Task: In the  document decision.doc ,insert the clipart between heading and points ' search for vegetabels ' and adjust the shape height to  '2.6''
Action: Mouse moved to (717, 433)
Screenshot: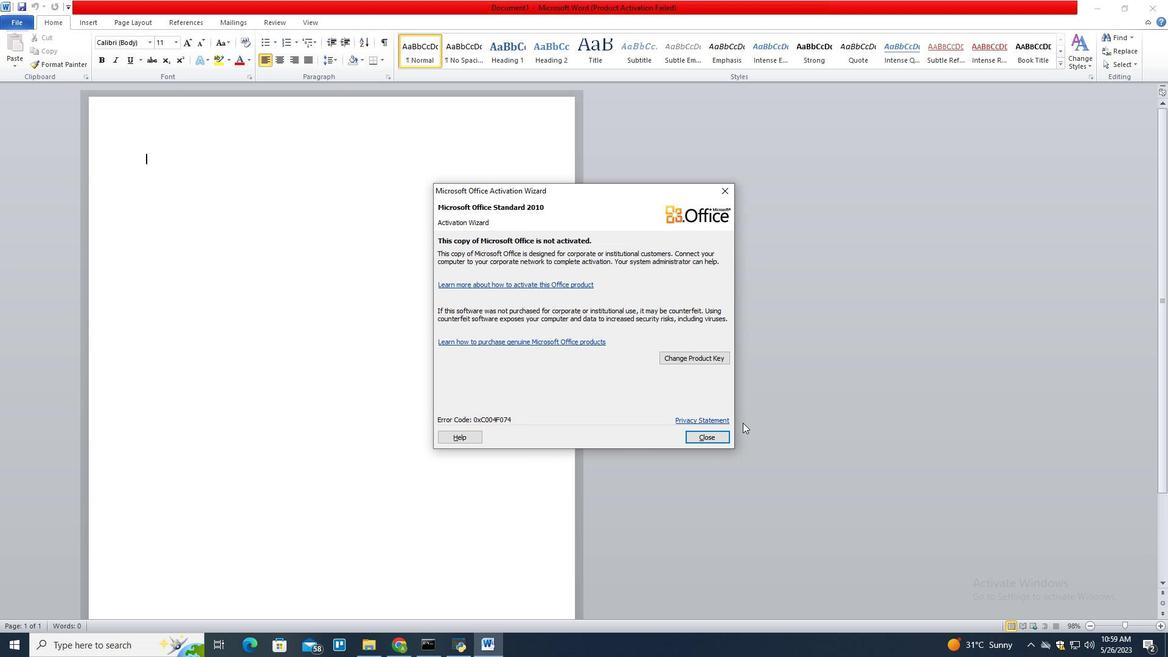 
Action: Mouse pressed left at (717, 433)
Screenshot: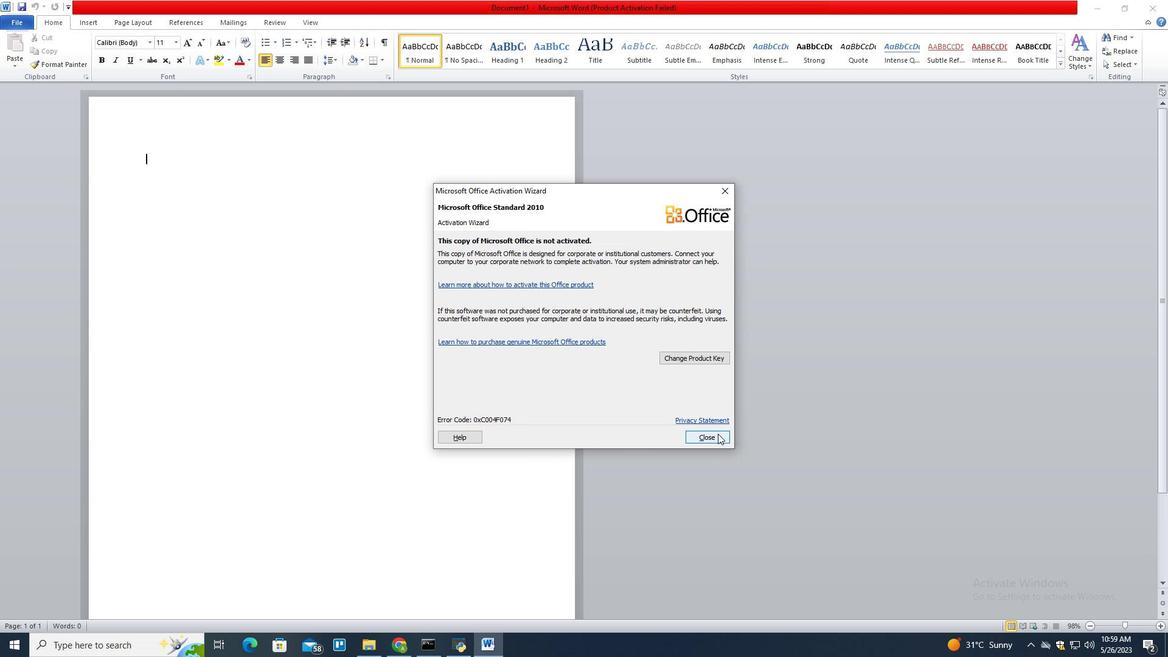 
Action: Mouse moved to (17, 23)
Screenshot: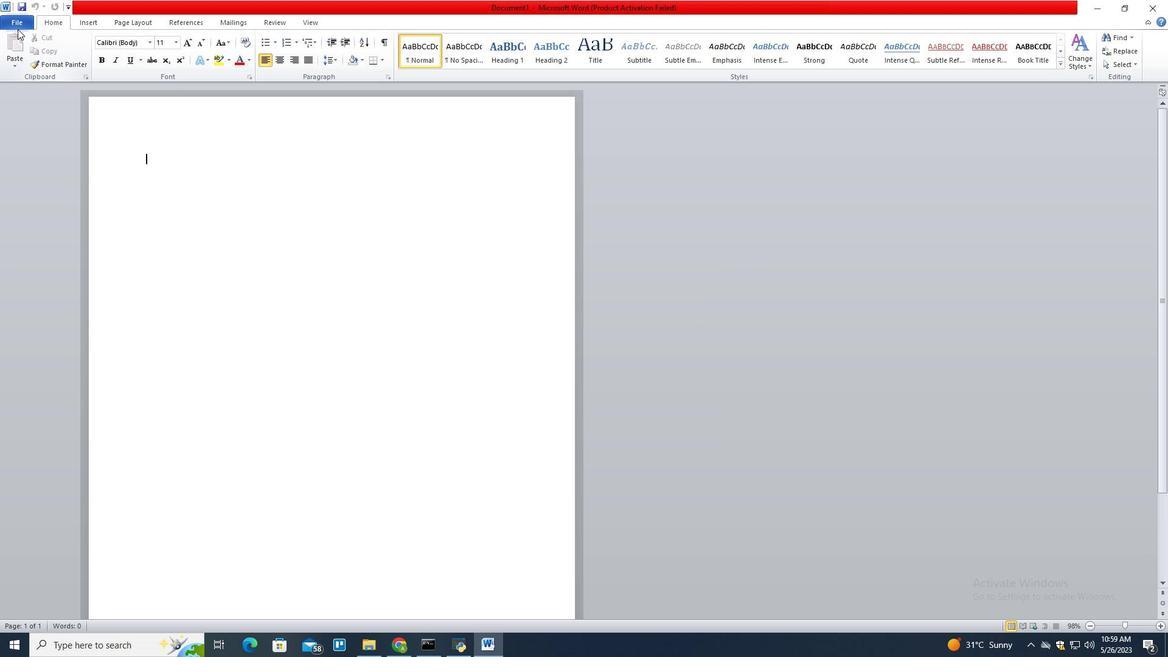 
Action: Mouse pressed left at (17, 23)
Screenshot: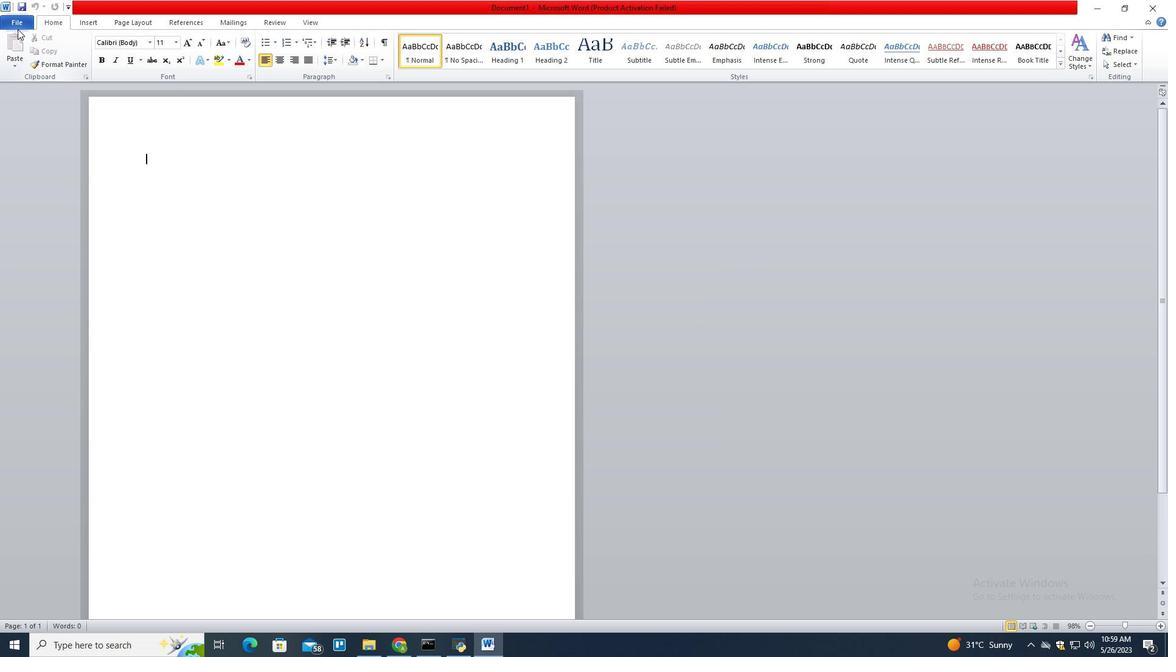 
Action: Mouse moved to (133, 74)
Screenshot: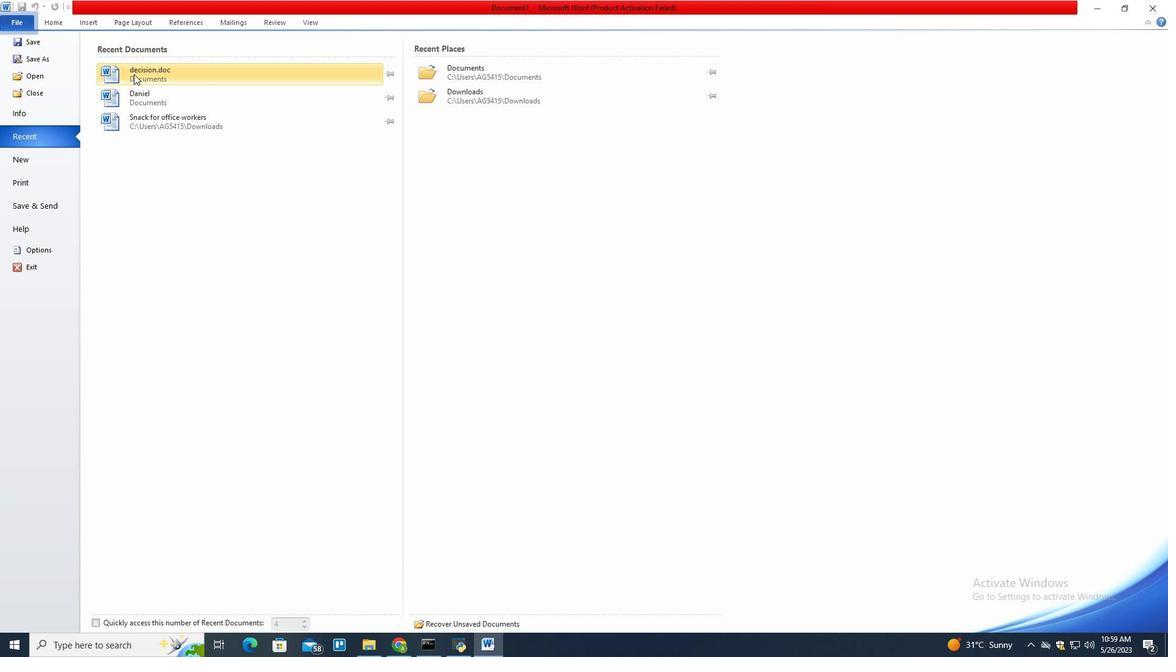 
Action: Mouse pressed left at (133, 74)
Screenshot: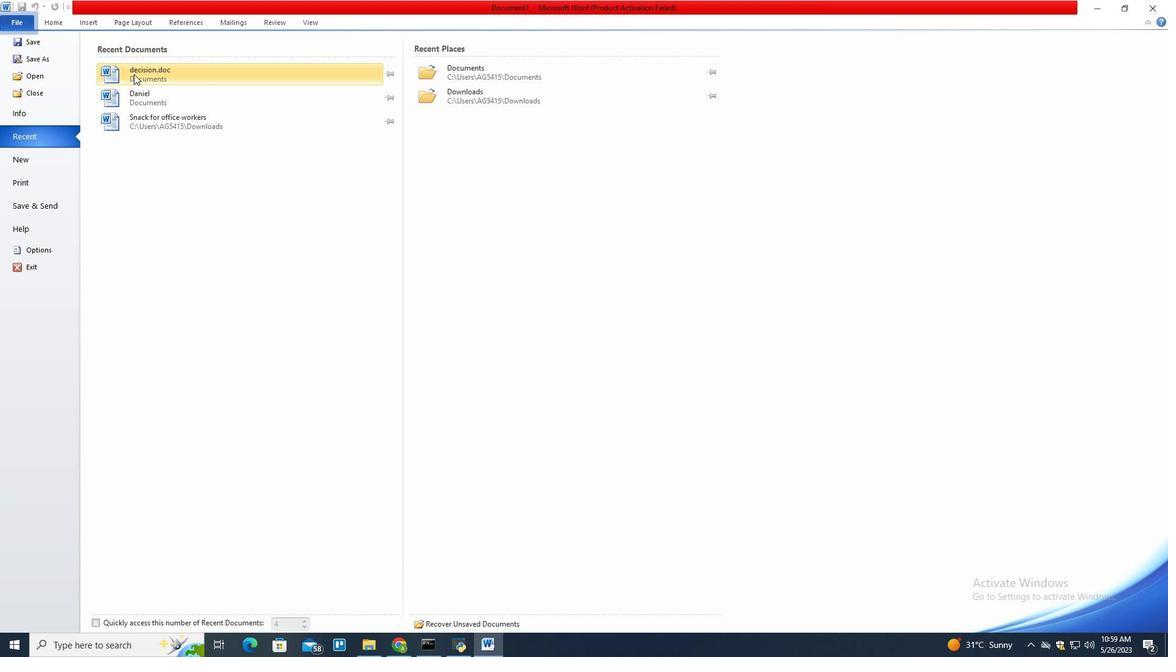 
Action: Mouse moved to (91, 20)
Screenshot: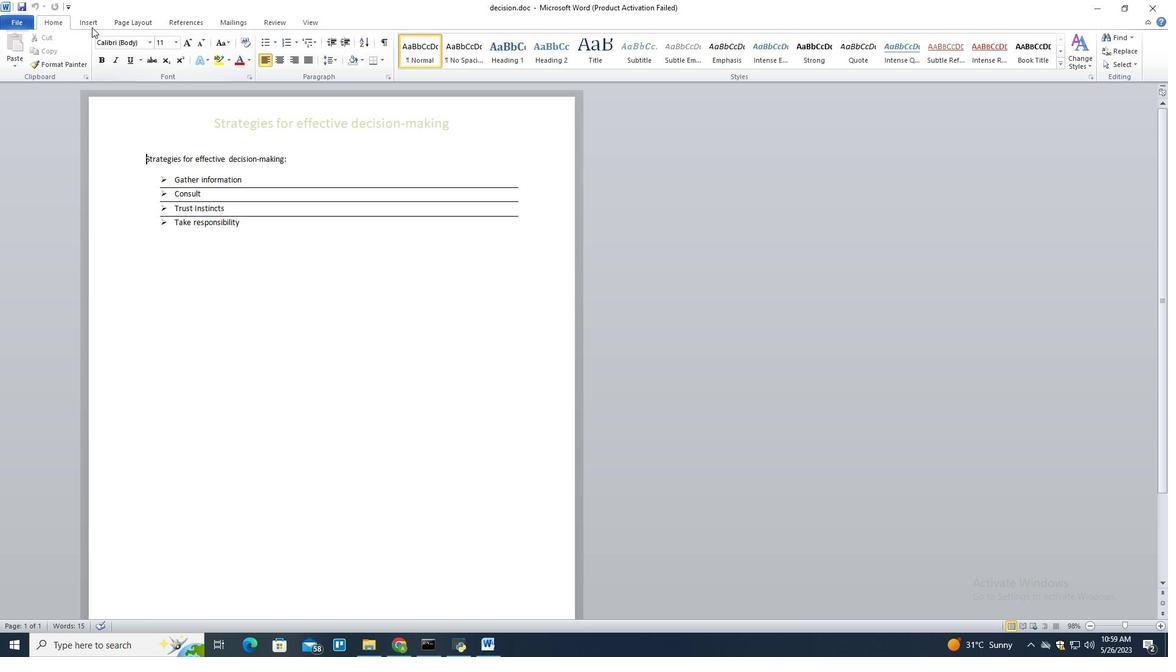 
Action: Mouse pressed left at (91, 20)
Screenshot: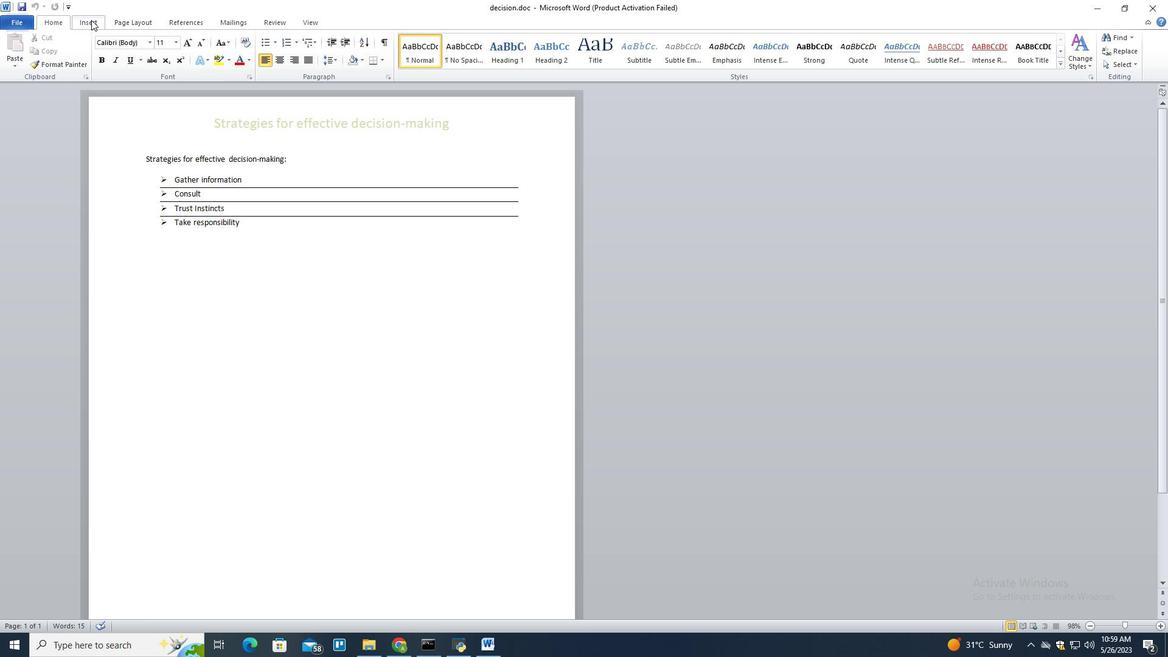 
Action: Mouse moved to (158, 59)
Screenshot: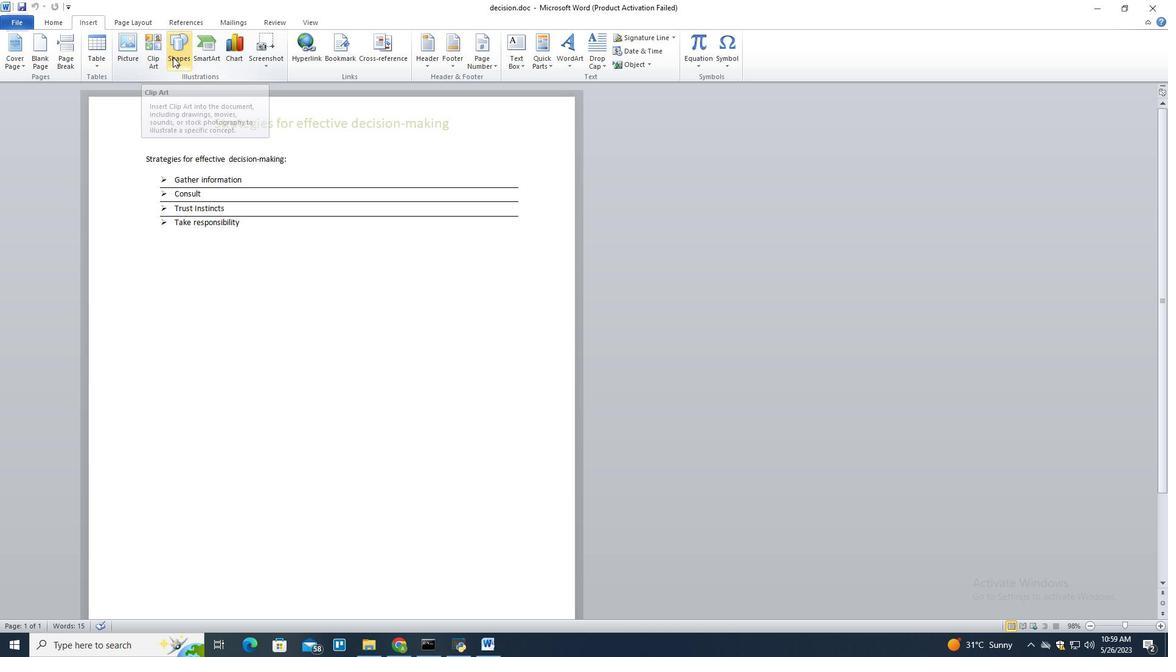 
Action: Mouse pressed left at (158, 59)
Screenshot: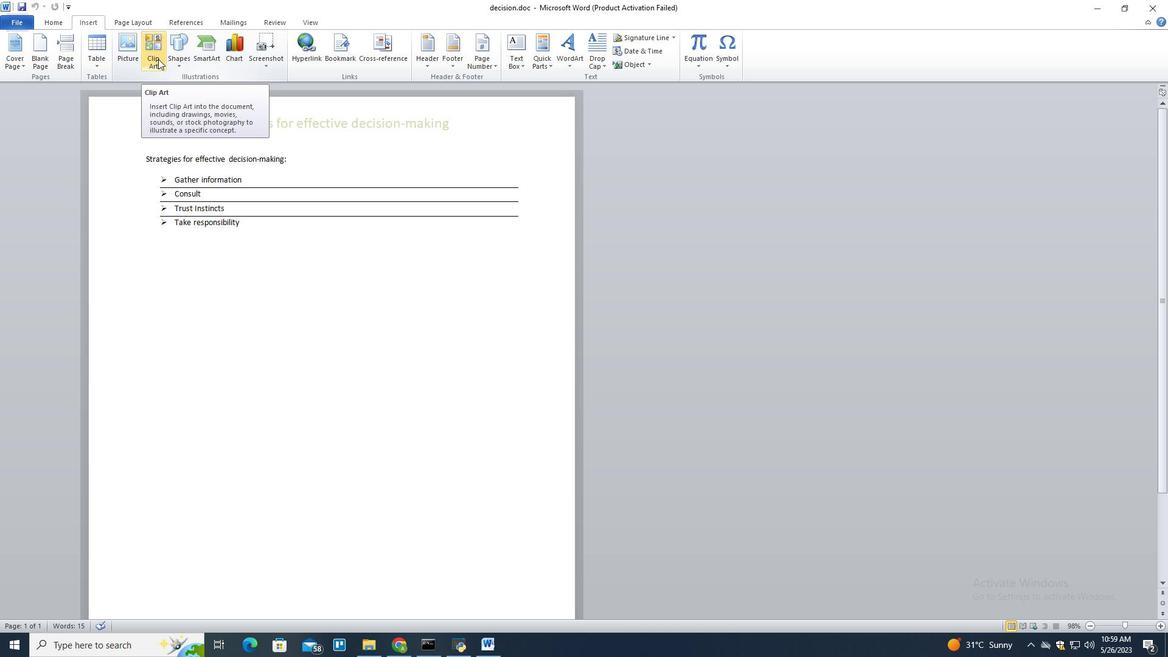 
Action: Mouse moved to (1040, 117)
Screenshot: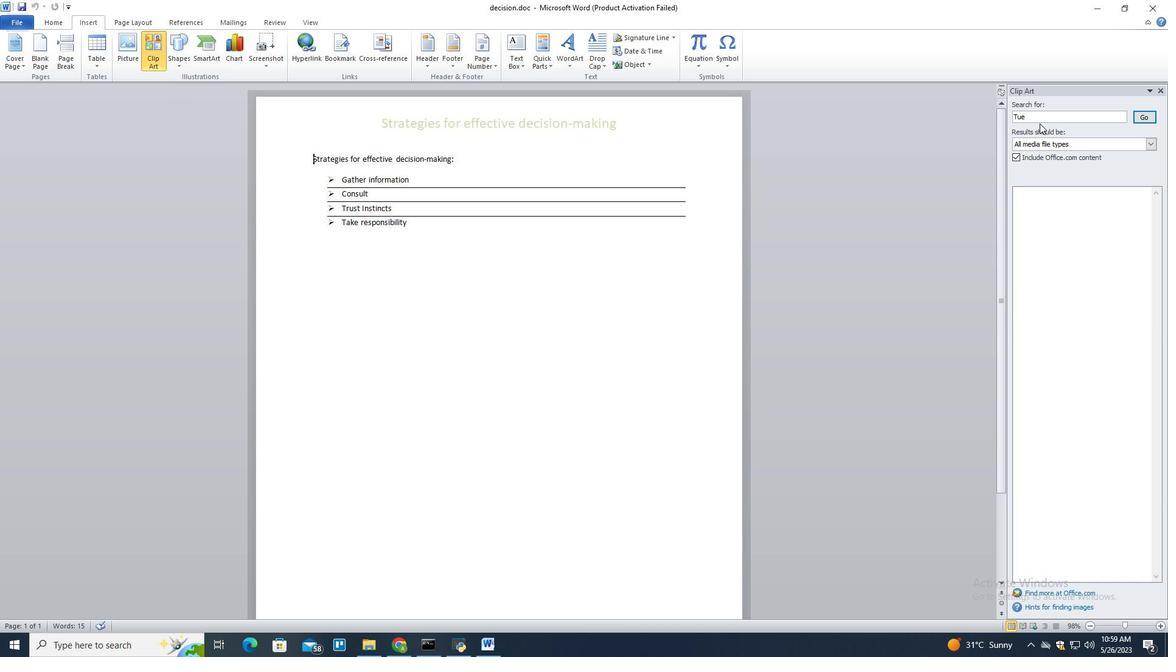 
Action: Mouse pressed left at (1040, 117)
Screenshot: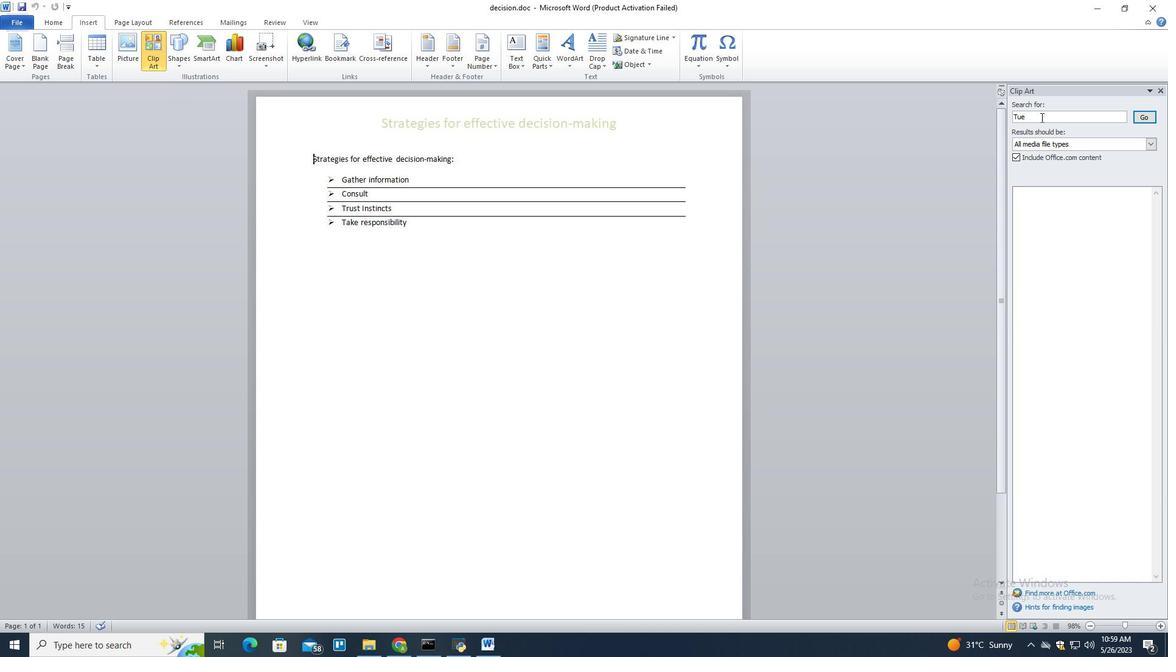 
Action: Key pressed <Key.backspace><Key.backspace><Key.backspace><Key.backspace><Key.shift><Key.shift><Key.shift><Key.shift><Key.shift><Key.shift><Key.shift><Key.shift><Key.shift><Key.shift><Key.shift><Key.shift><Key.shift><Key.shift><Key.shift><Key.shift><Key.shift><Key.shift><Key.shift><Key.shift><Key.shift><Key.shift><Key.shift><Key.shift><Key.shift><Key.shift><Key.shift><Key.shift><Key.shift><Key.shift><Key.shift><Key.shift><Key.shift><Key.shift><Key.shift><Key.shift><Key.shift><Key.shift><Key.shift>Brinjer<Key.enter>
Screenshot: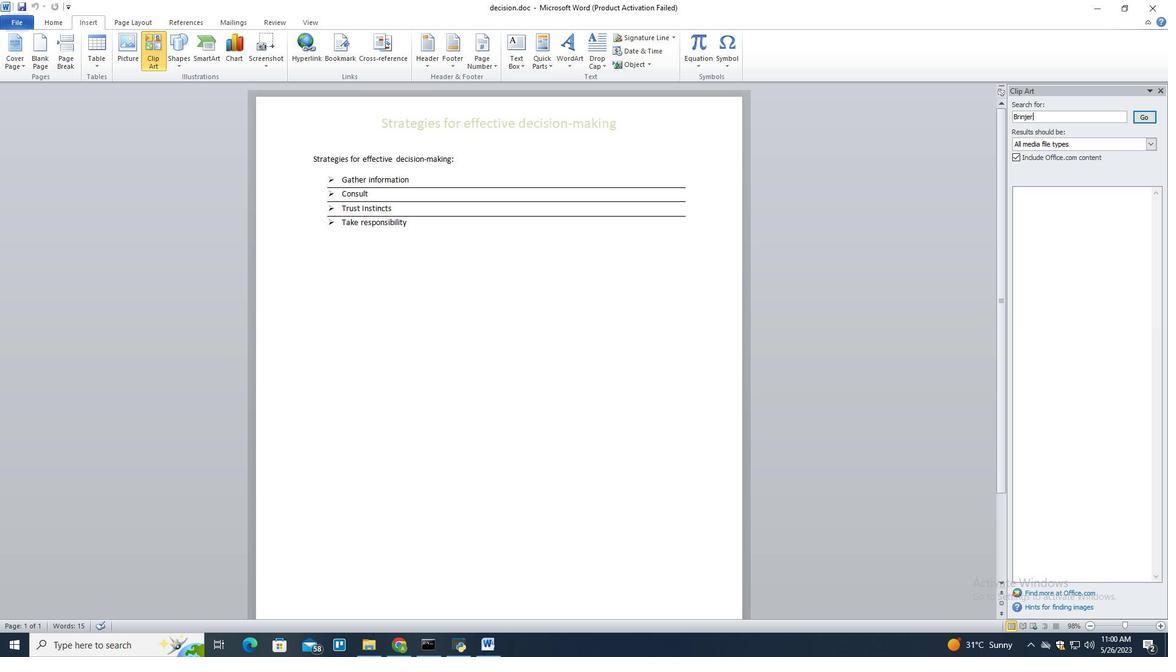 
Action: Mouse moved to (1061, 114)
Screenshot: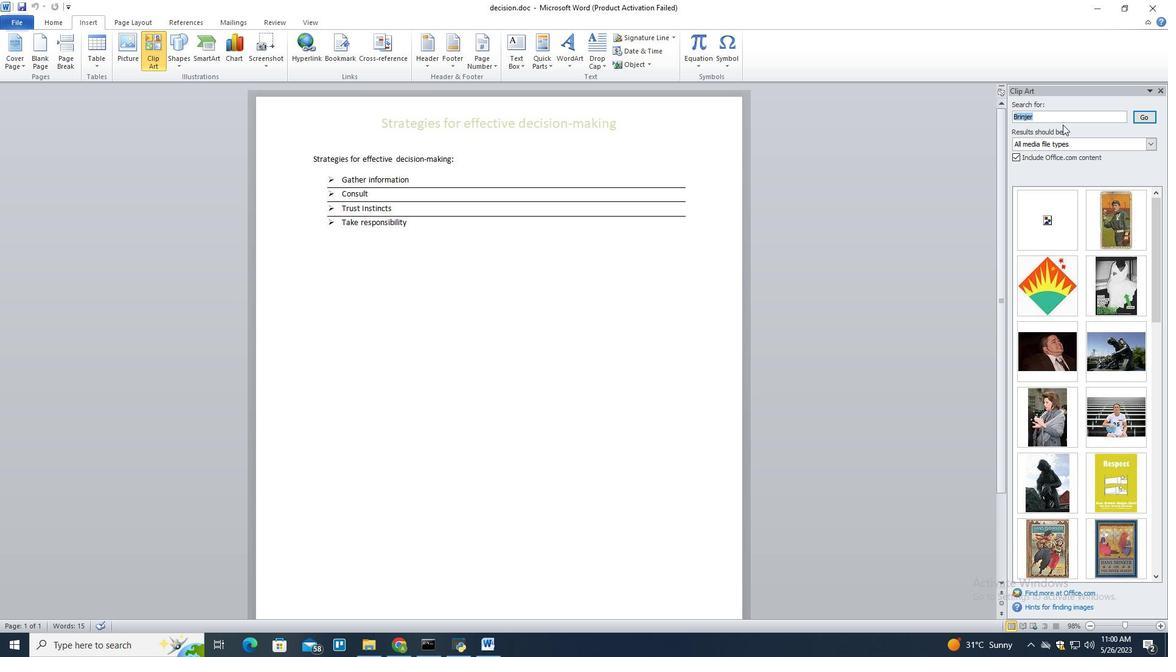 
Action: Mouse pressed left at (1061, 114)
Screenshot: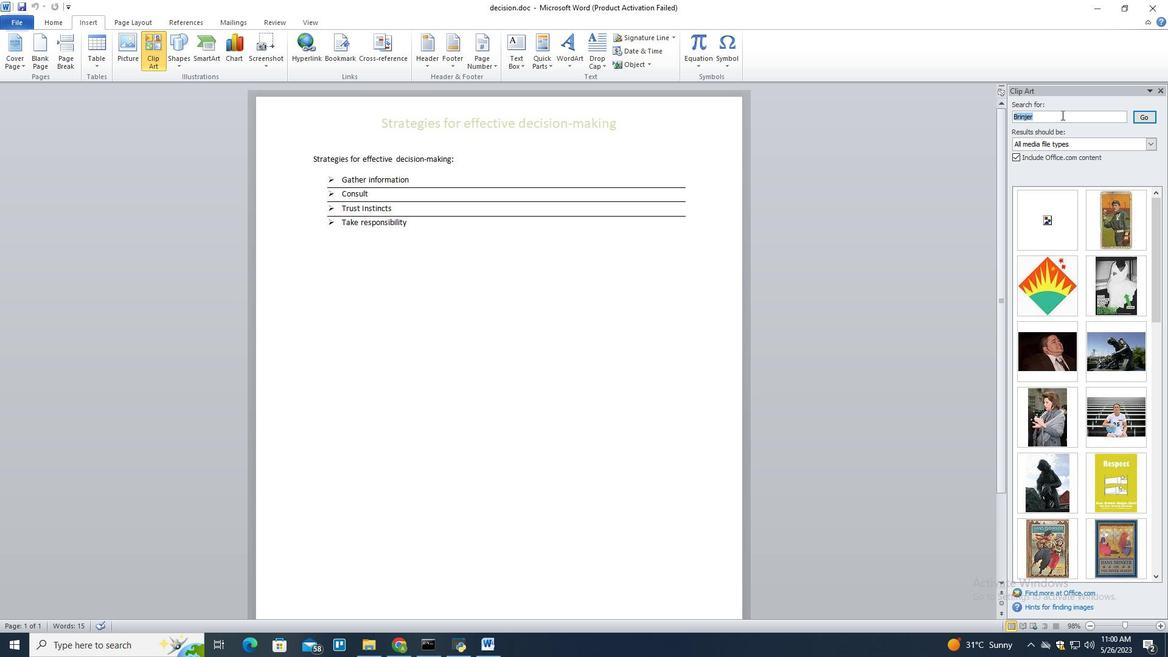 
Action: Key pressed <Key.backspace><Key.backspace><Key.backspace><Key.backspace><Key.backspace><Key.backspace><Key.backspace><Key.shift><Key.shift><Key.shift><Key.shift><Key.shift><Key.shift><Key.shift><Key.shift>Binger<Key.enter><Key.backspace><Key.backspace><Key.backspace><Key.shift><Key.shift><Key.shift>Potato<Key.enter>
Screenshot: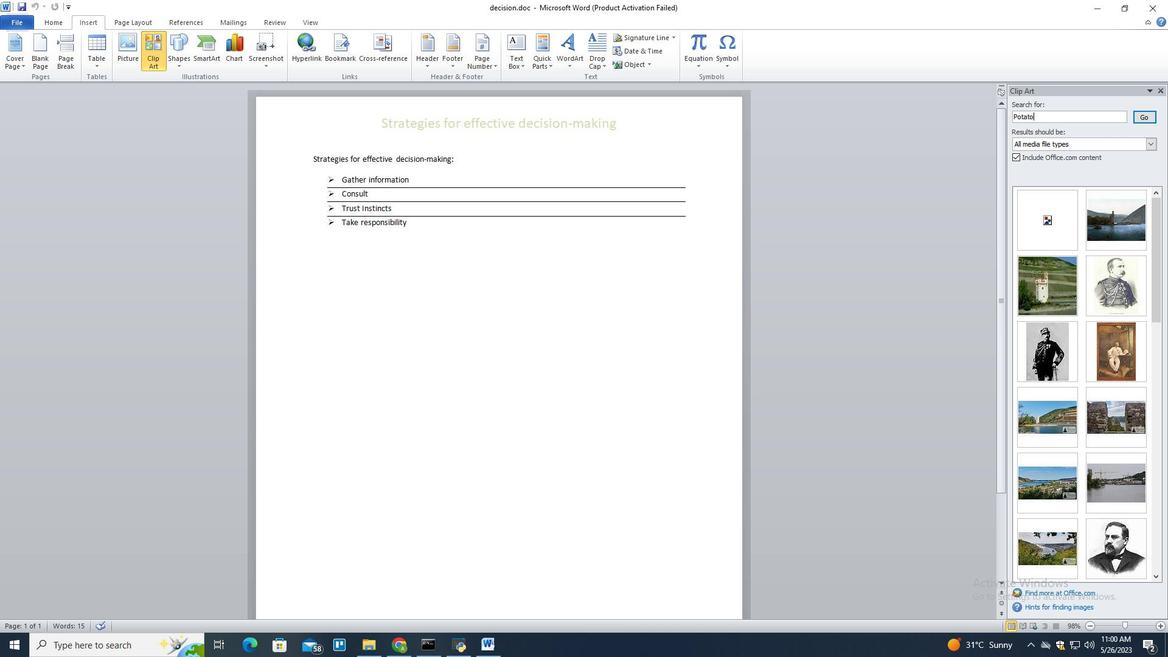 
Action: Mouse moved to (1113, 227)
Screenshot: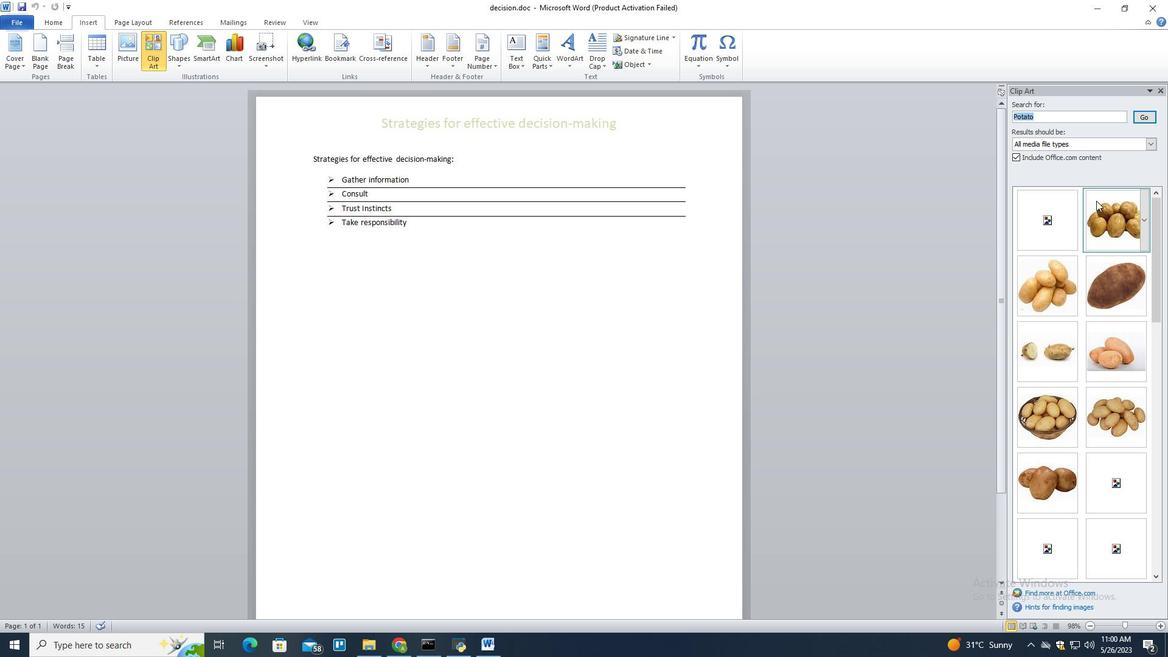 
Action: Mouse pressed left at (1113, 227)
Screenshot: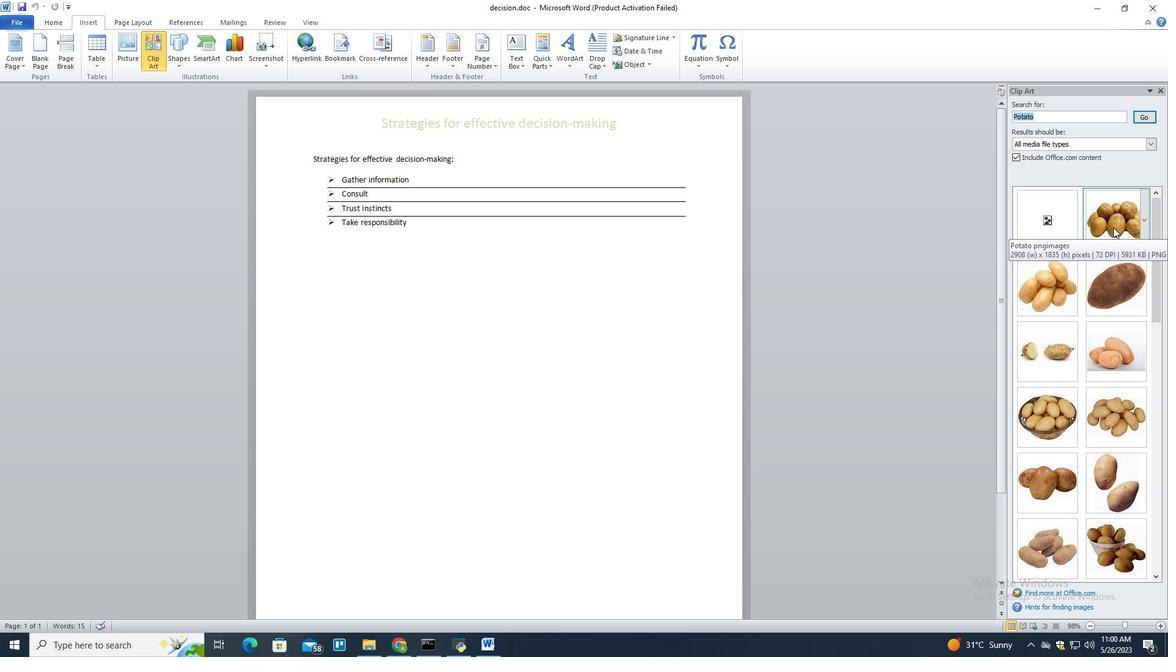 
Action: Mouse moved to (572, 361)
Screenshot: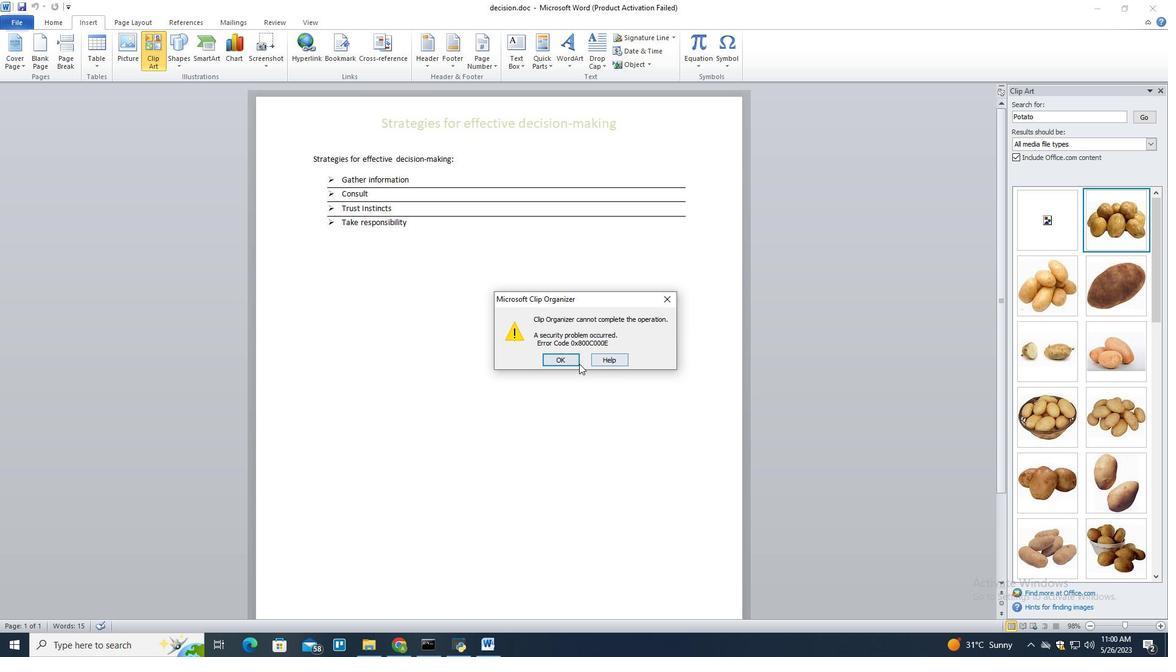 
Action: Mouse pressed left at (572, 361)
Screenshot: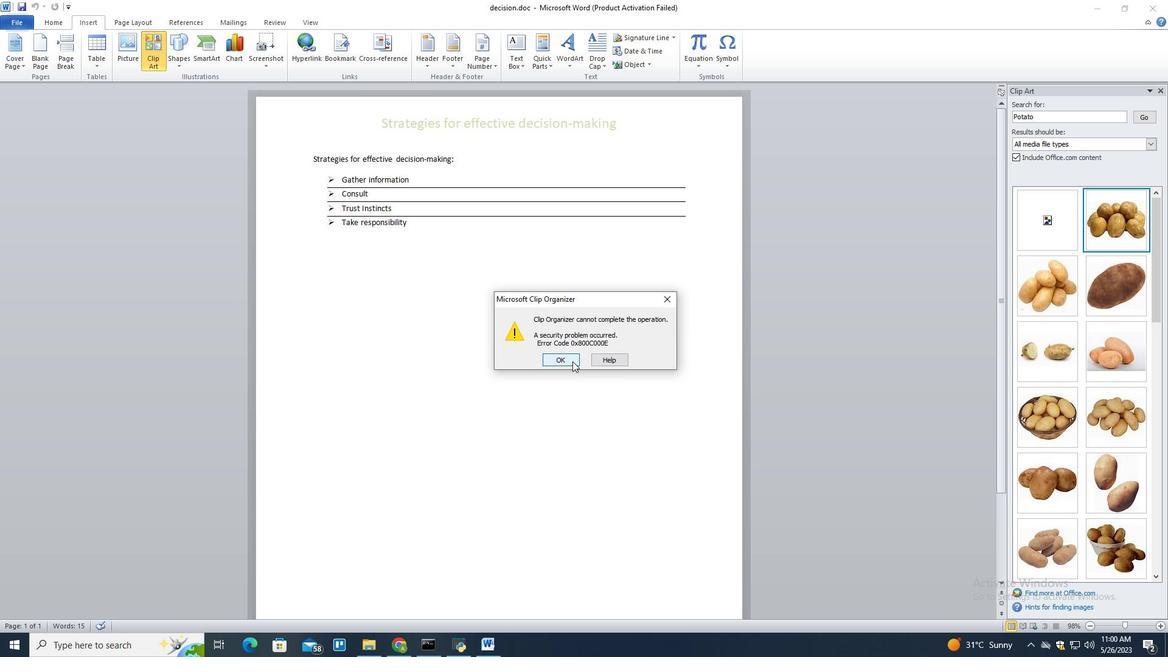 
Action: Mouse moved to (1054, 286)
Screenshot: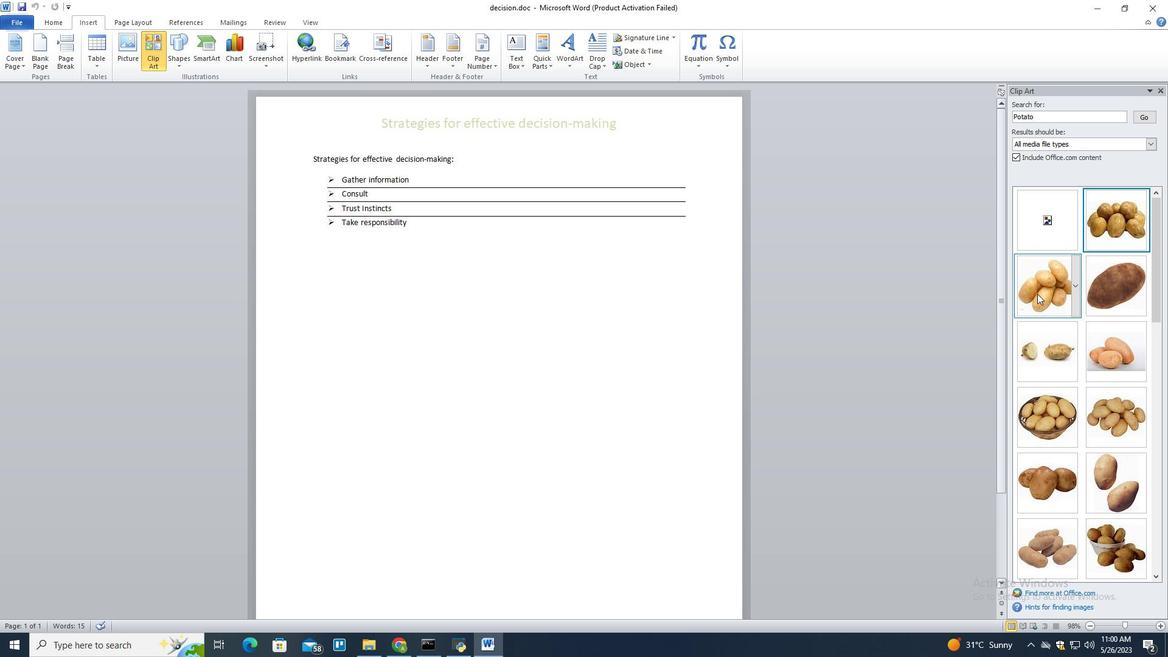 
Action: Mouse pressed left at (1054, 286)
Screenshot: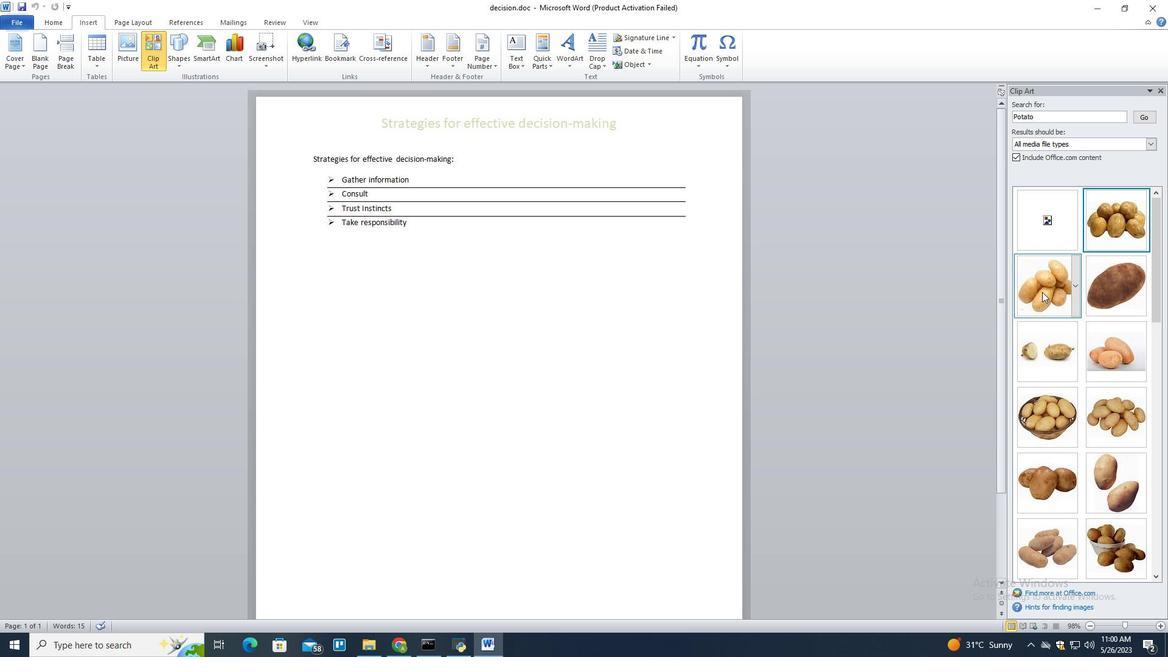 
Action: Mouse pressed left at (1054, 286)
Screenshot: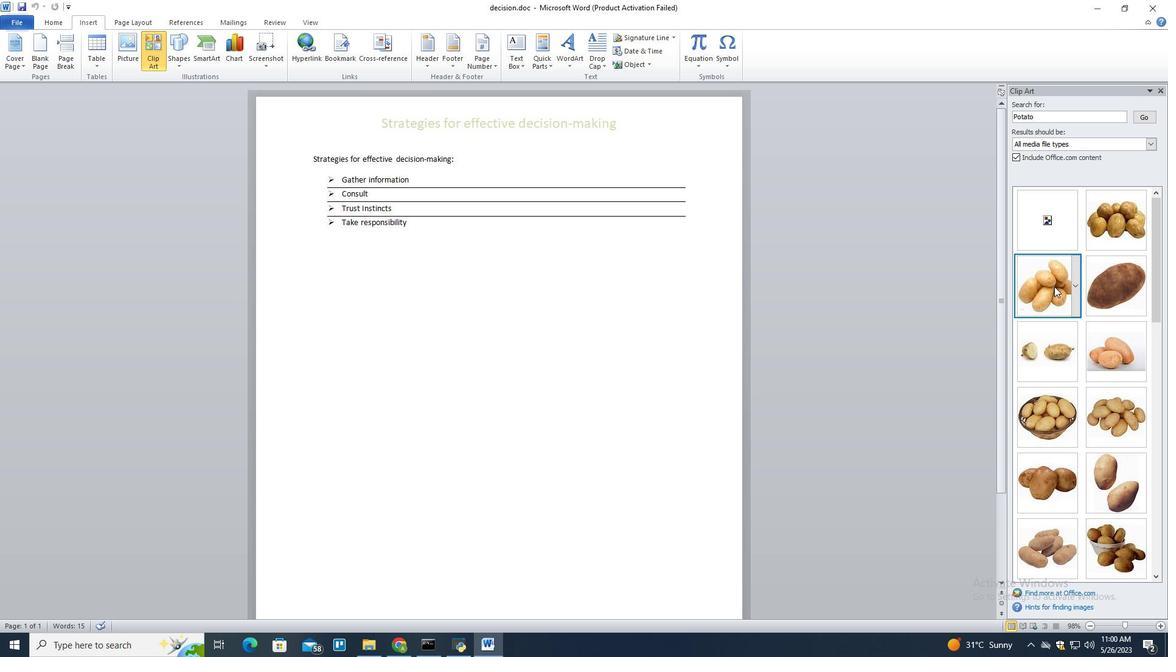 
Action: Mouse moved to (1053, 284)
Screenshot: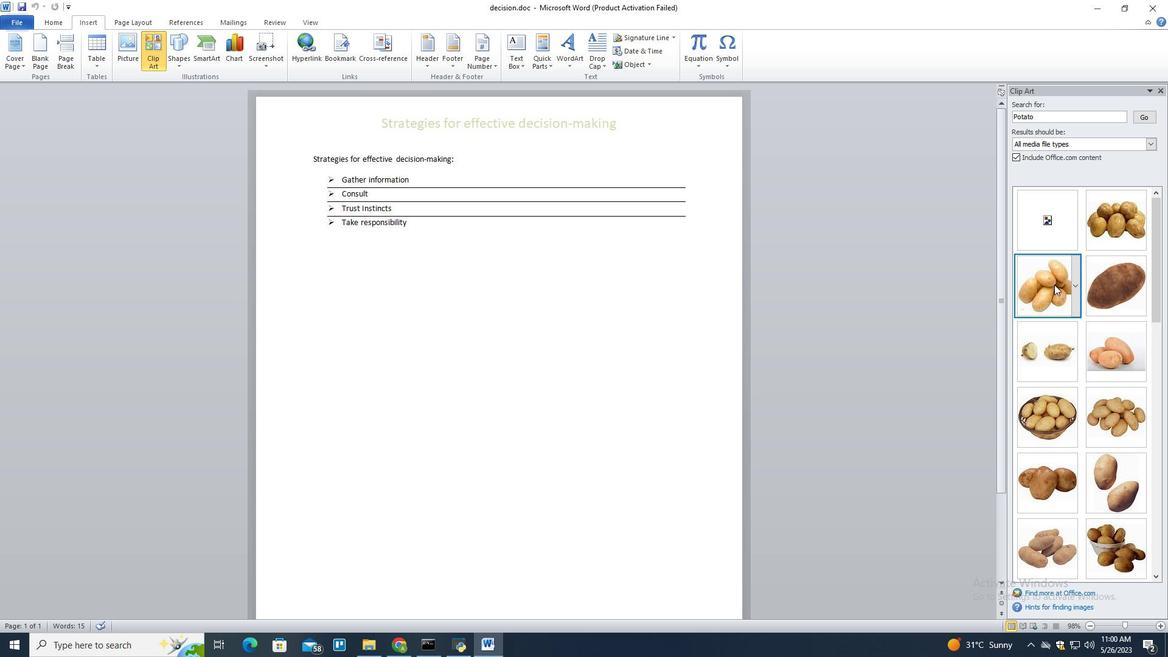 
Action: Mouse pressed left at (1053, 284)
Screenshot: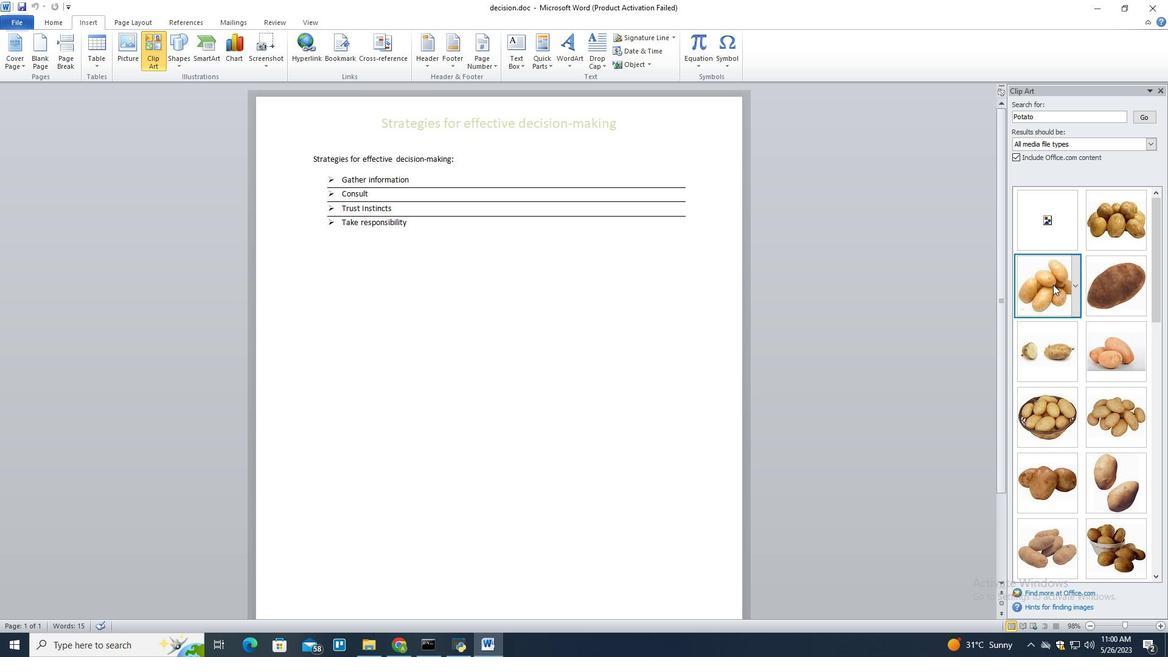 
Action: Mouse moved to (1110, 291)
Screenshot: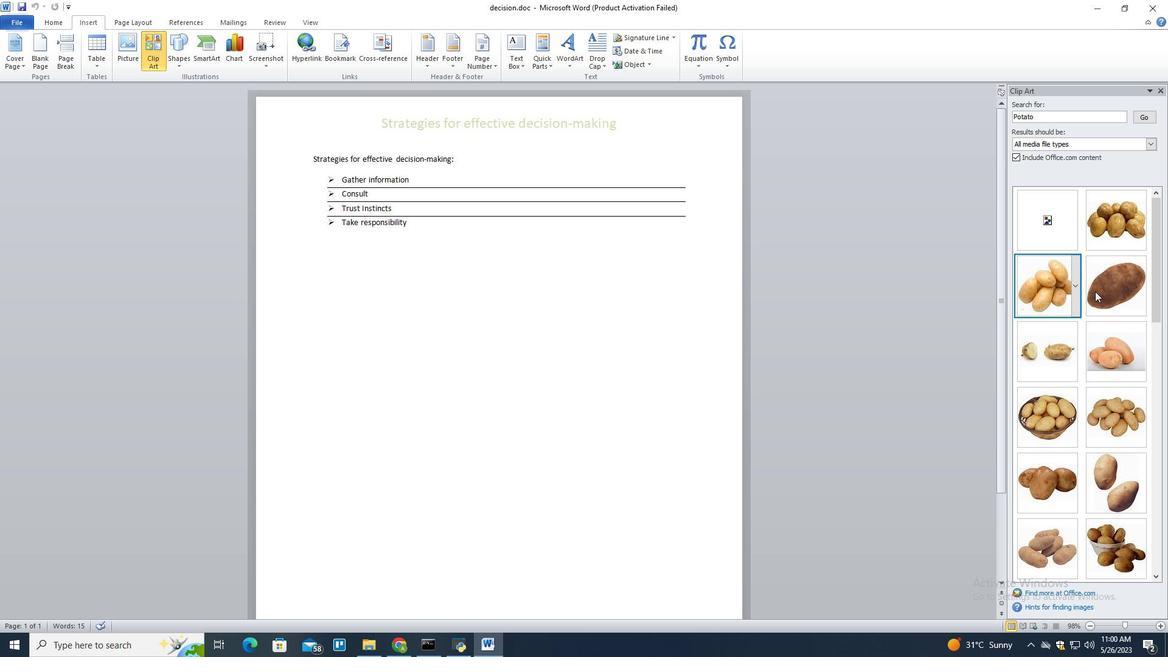 
Action: Mouse pressed left at (1110, 291)
Screenshot: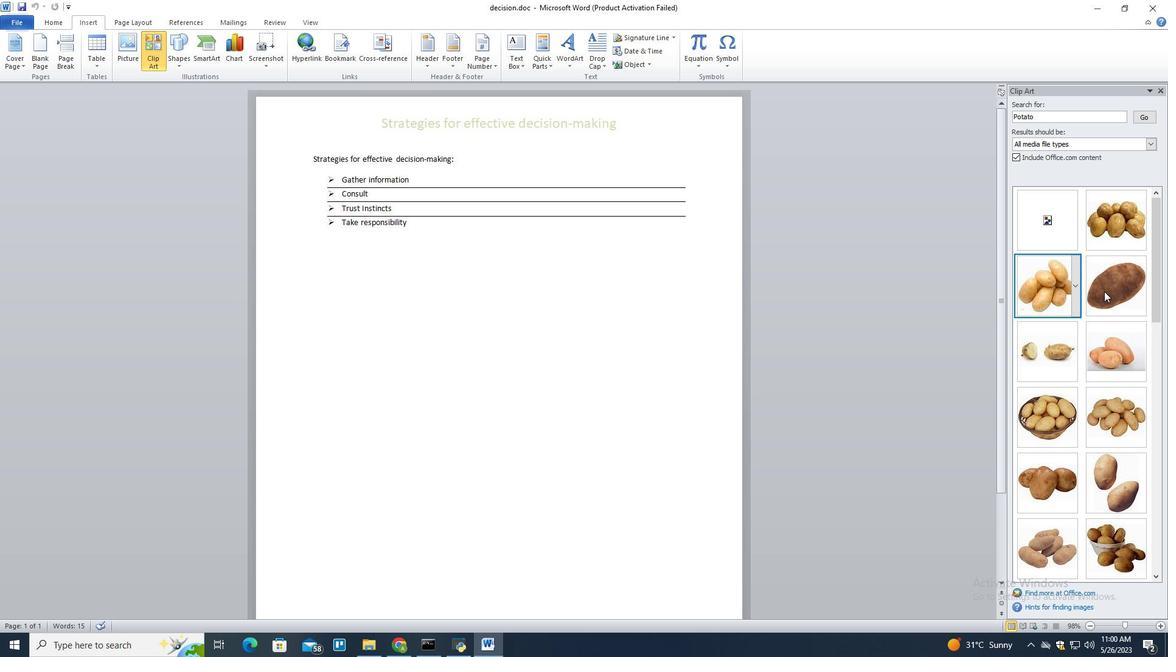 
Action: Mouse moved to (550, 356)
Screenshot: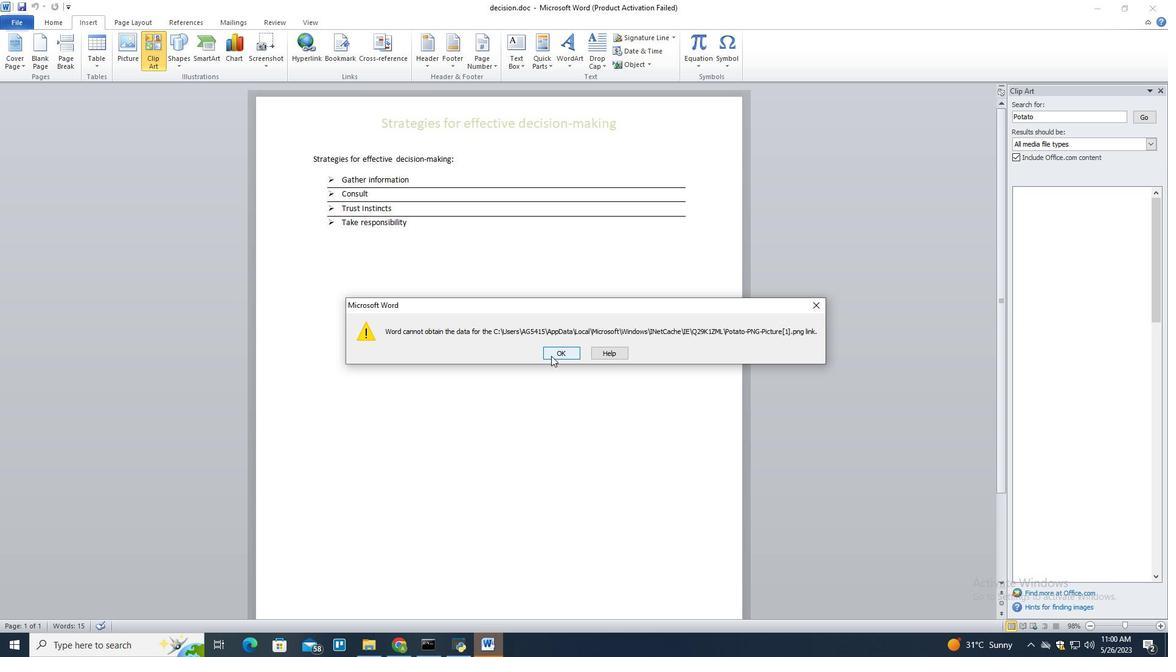 
Action: Mouse pressed left at (550, 356)
Screenshot: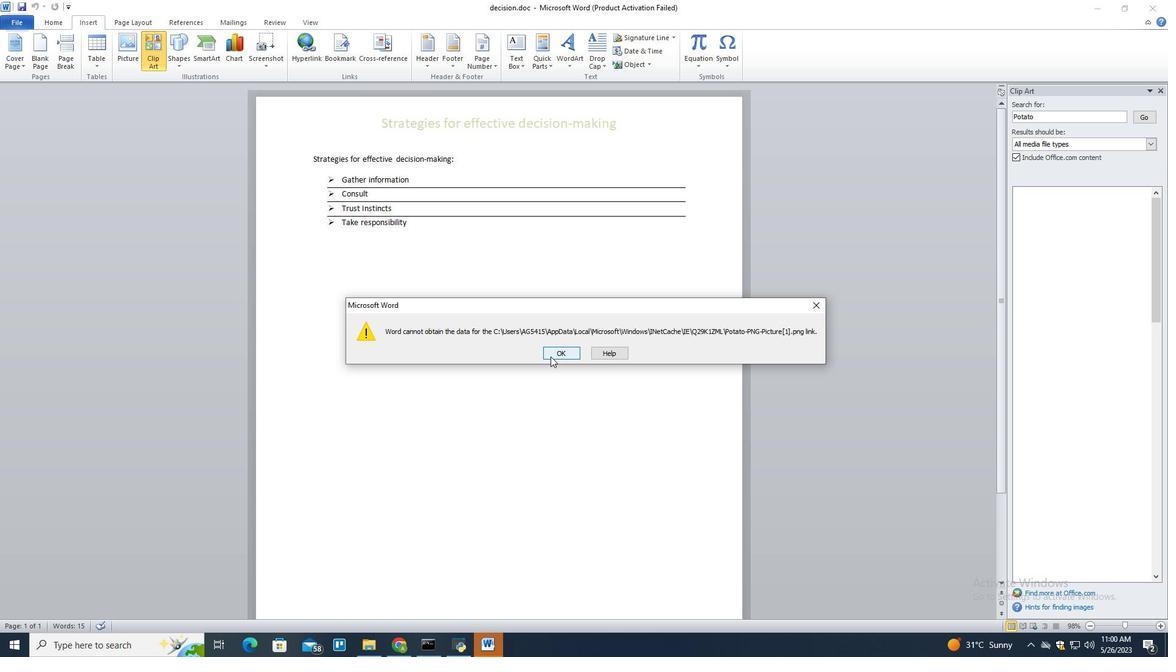 
Action: Mouse moved to (1056, 288)
Screenshot: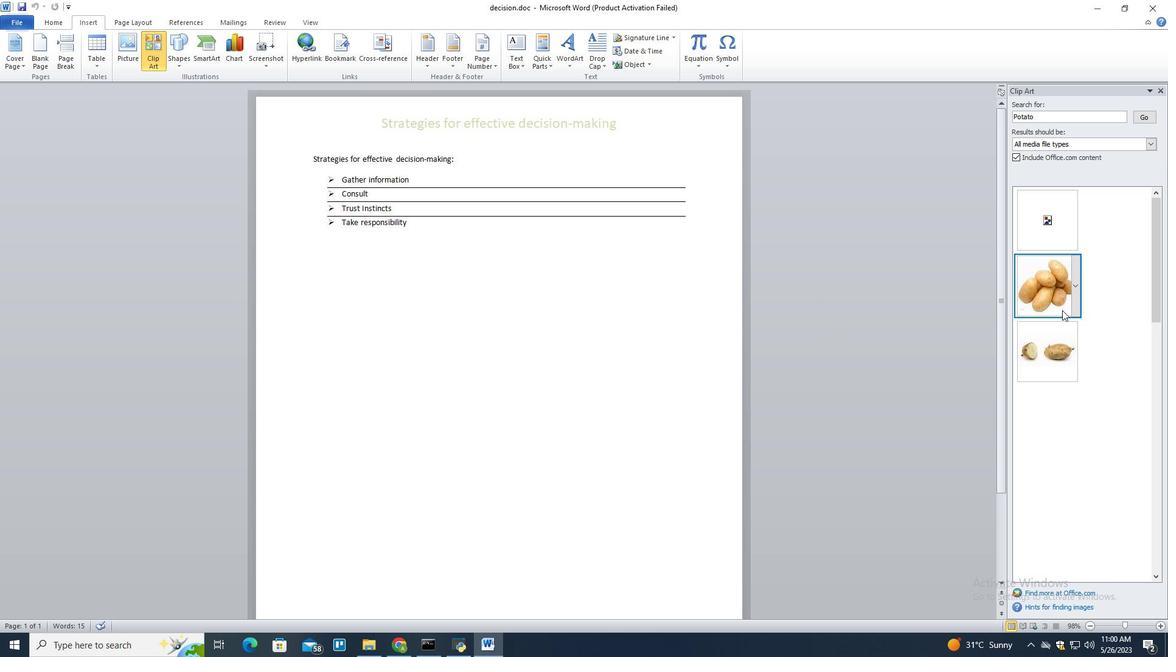 
Action: Mouse pressed left at (1056, 288)
Screenshot: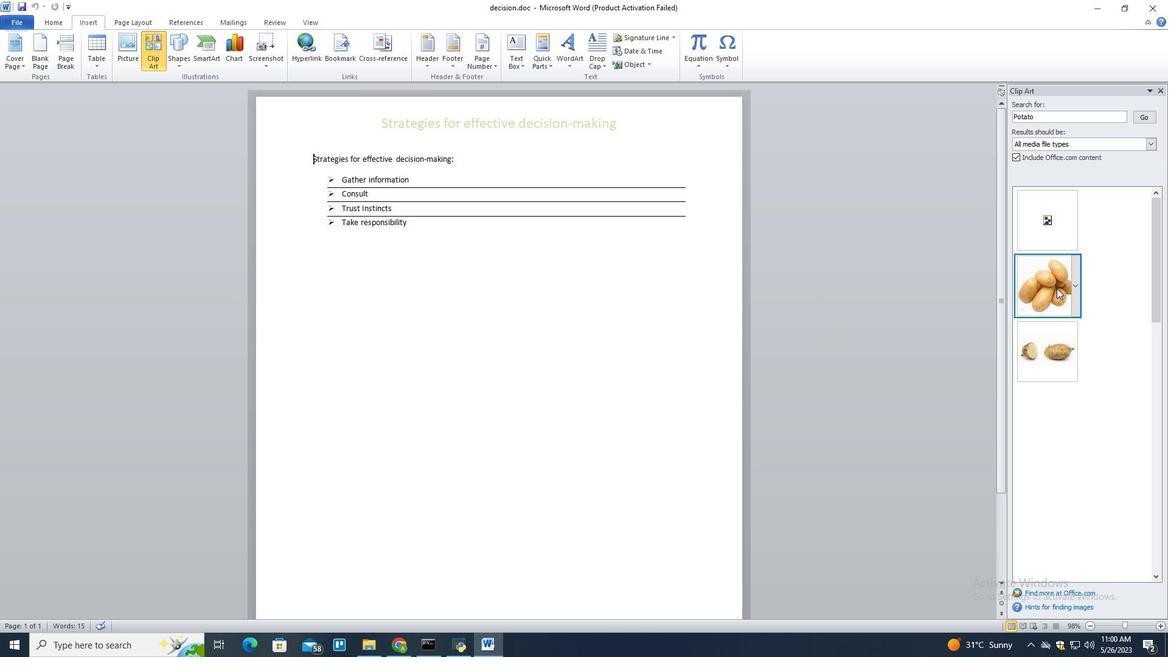 
Action: Mouse moved to (1041, 340)
Screenshot: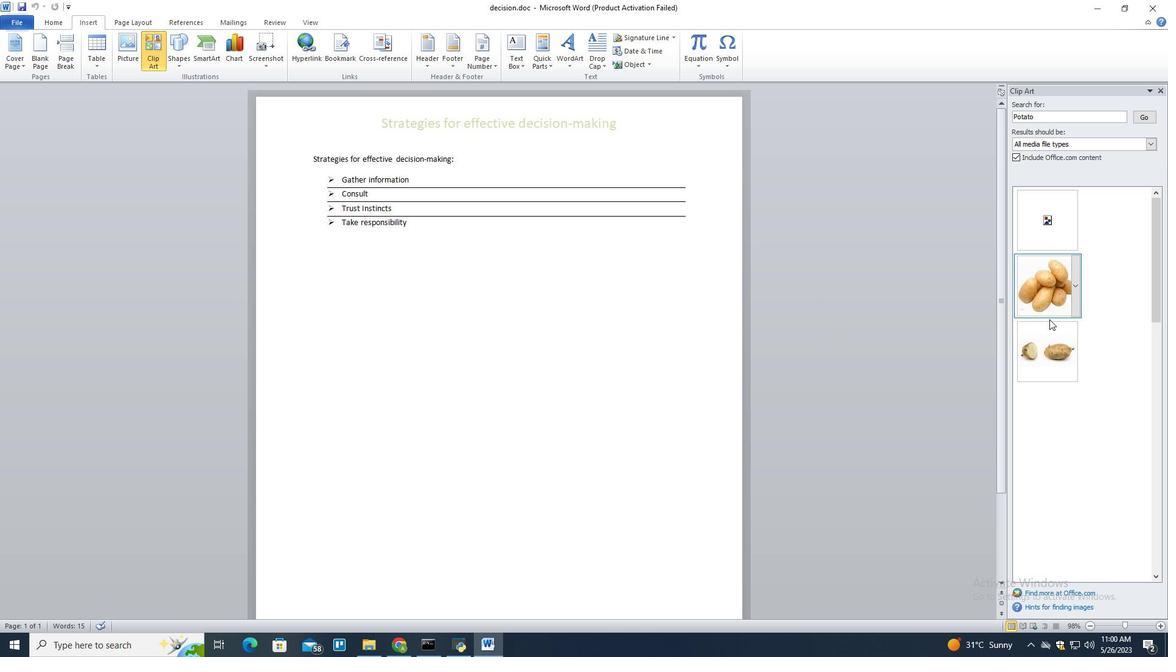 
Action: Mouse pressed left at (1041, 340)
Screenshot: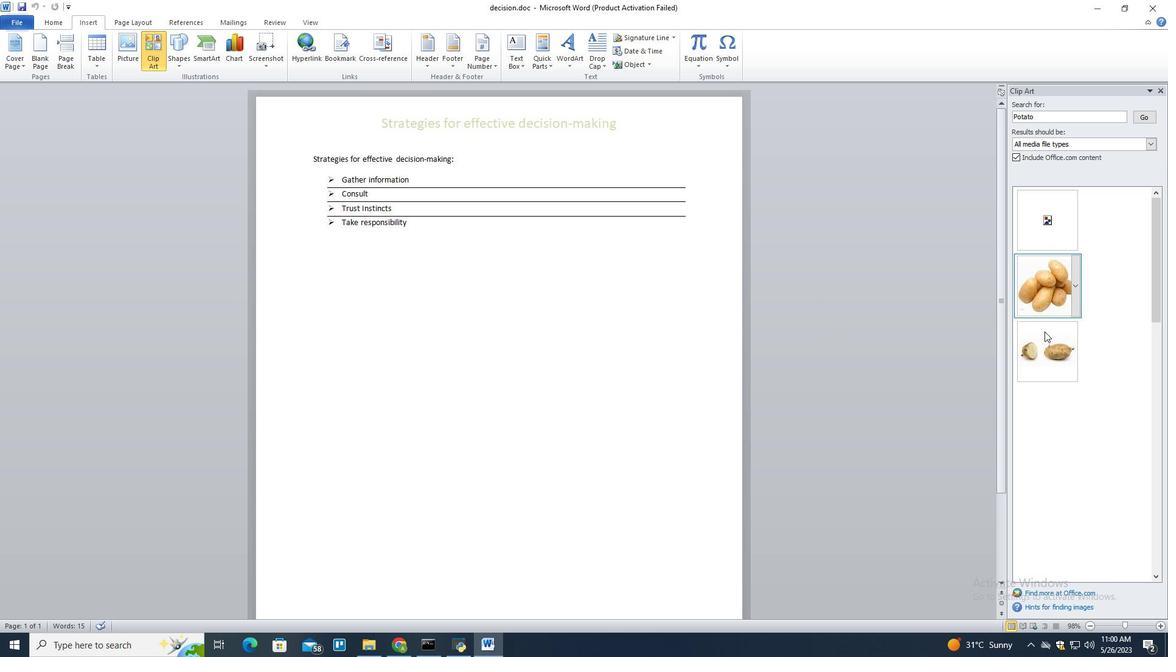 
Action: Mouse moved to (1053, 353)
Screenshot: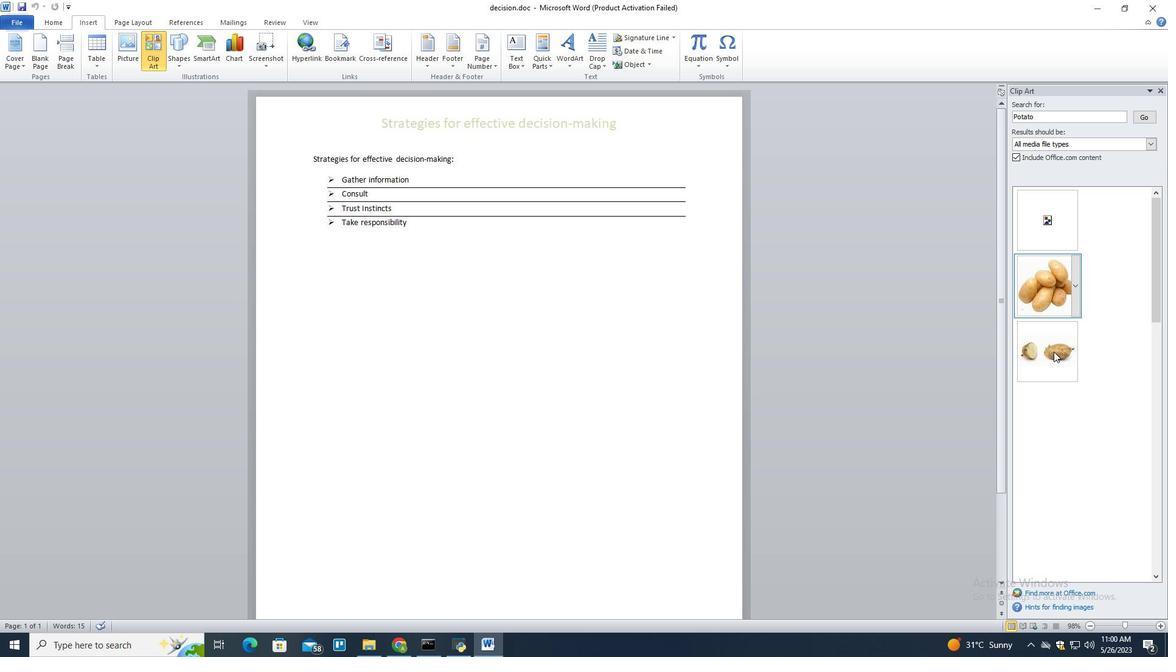 
Action: Mouse pressed left at (1053, 353)
Screenshot: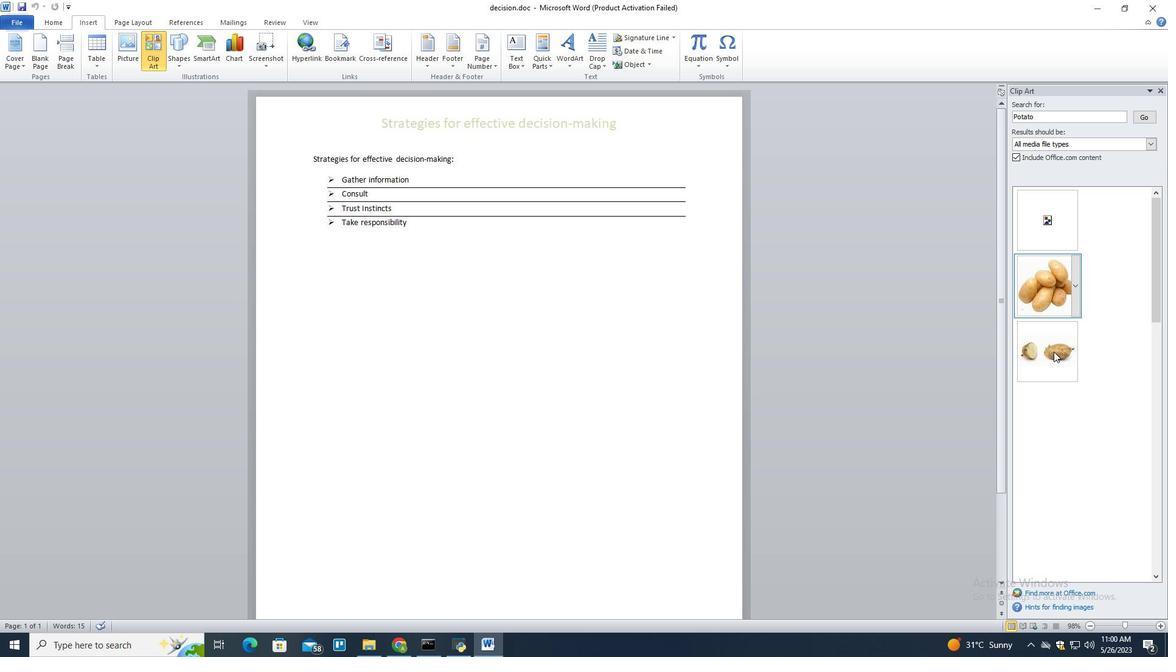 
Action: Mouse moved to (564, 354)
Screenshot: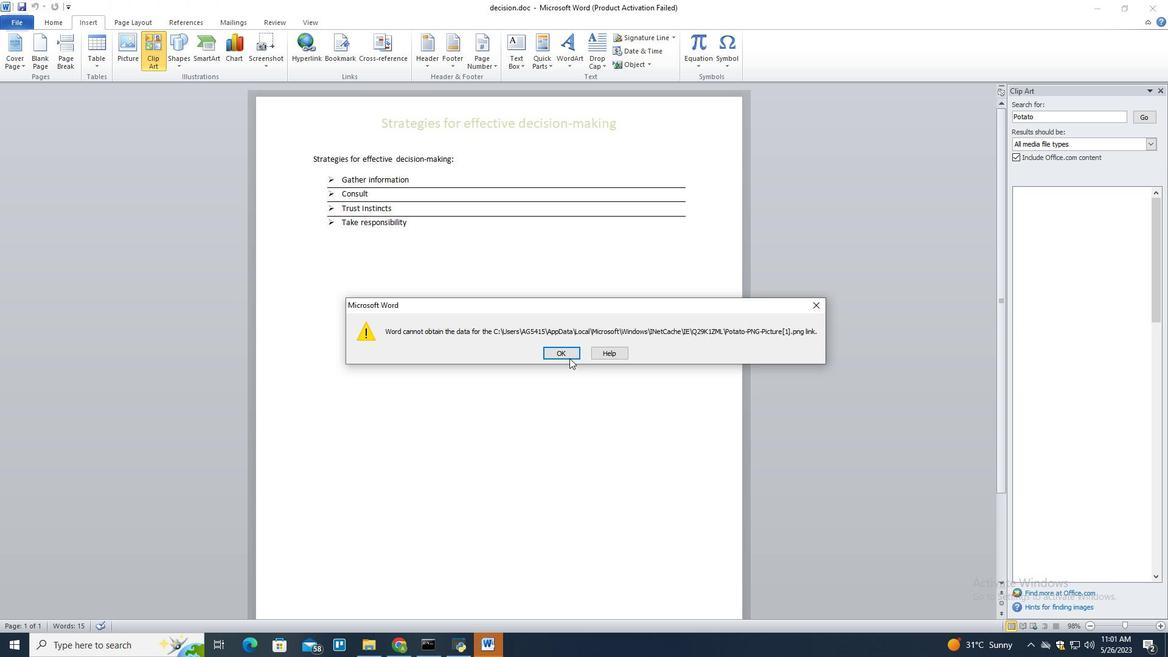 
Action: Mouse pressed left at (564, 354)
Screenshot: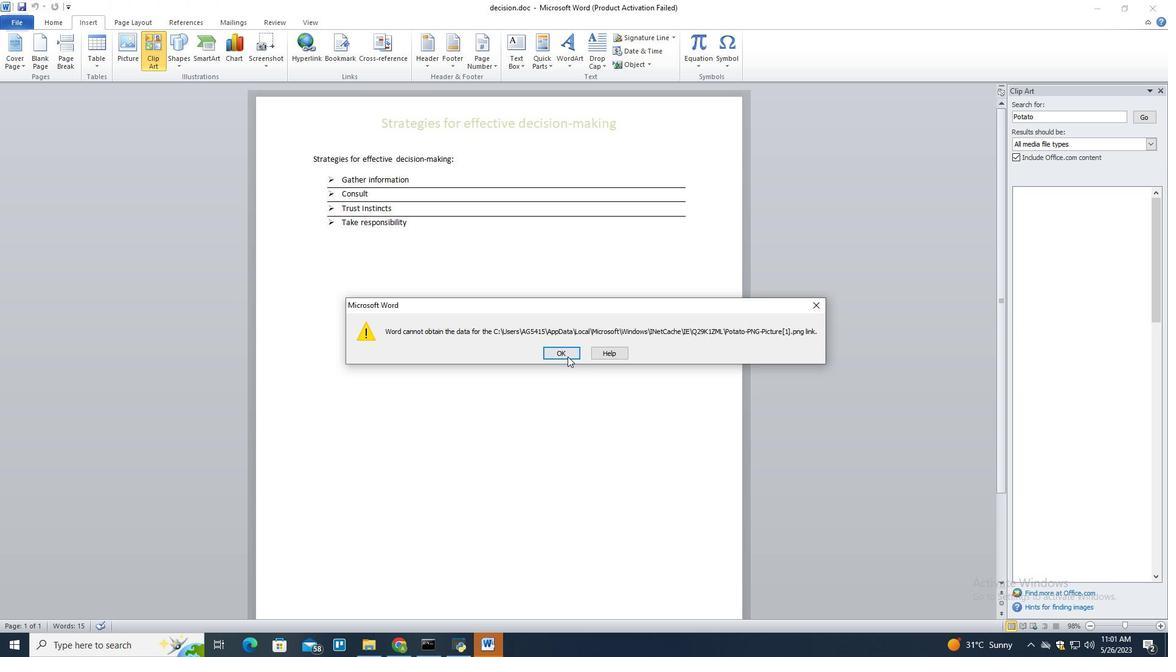 
Action: Mouse moved to (1161, 88)
Screenshot: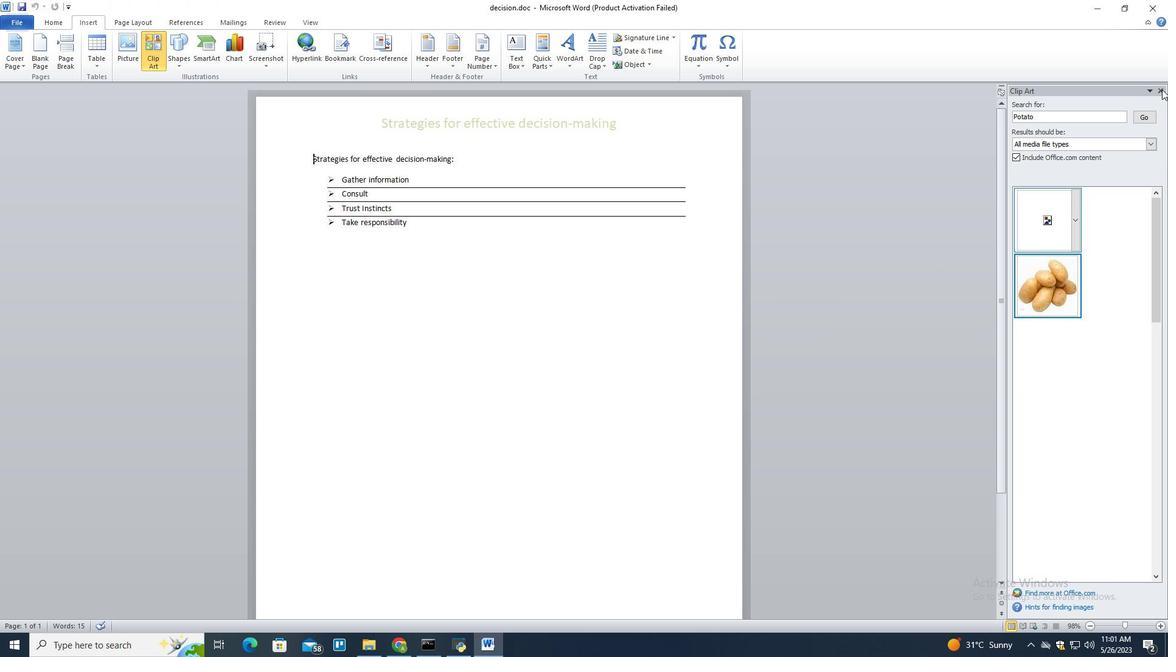 
Action: Mouse pressed left at (1161, 88)
Screenshot: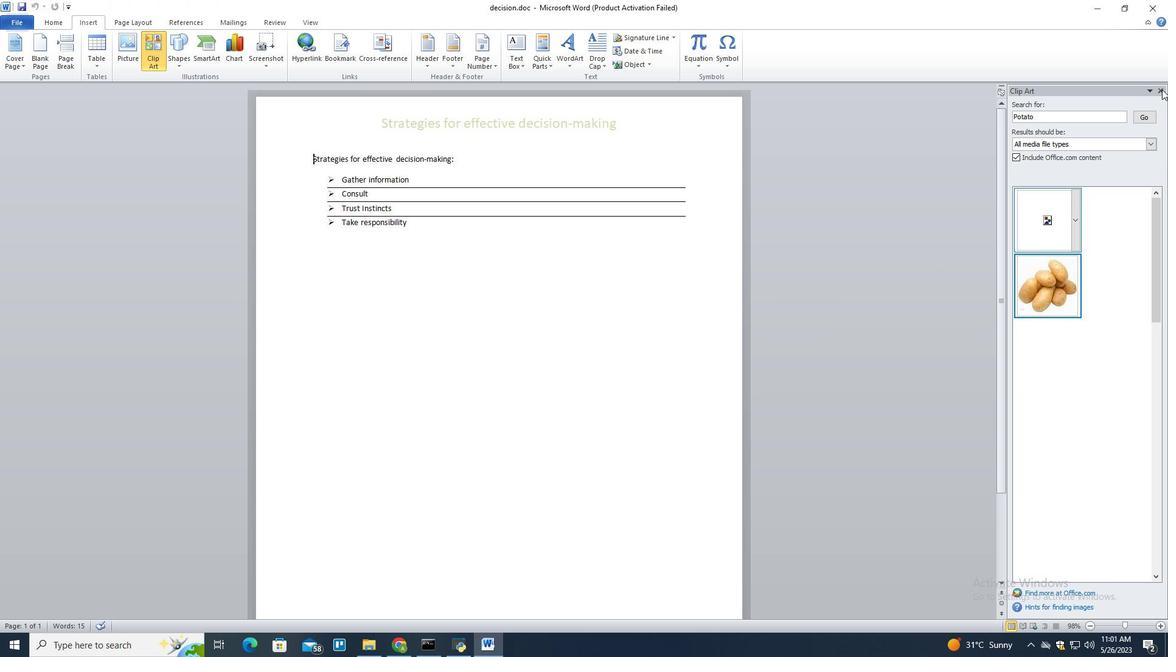
Action: Mouse moved to (187, 197)
Screenshot: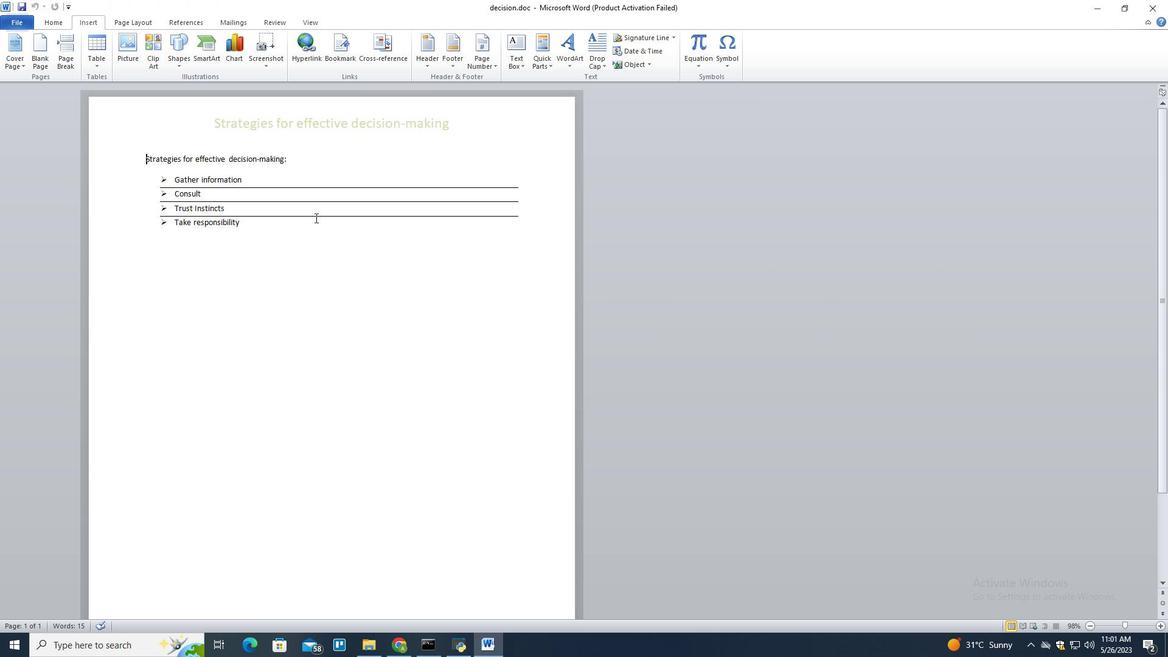 
Action: Key pressed <Key.enter>
Screenshot: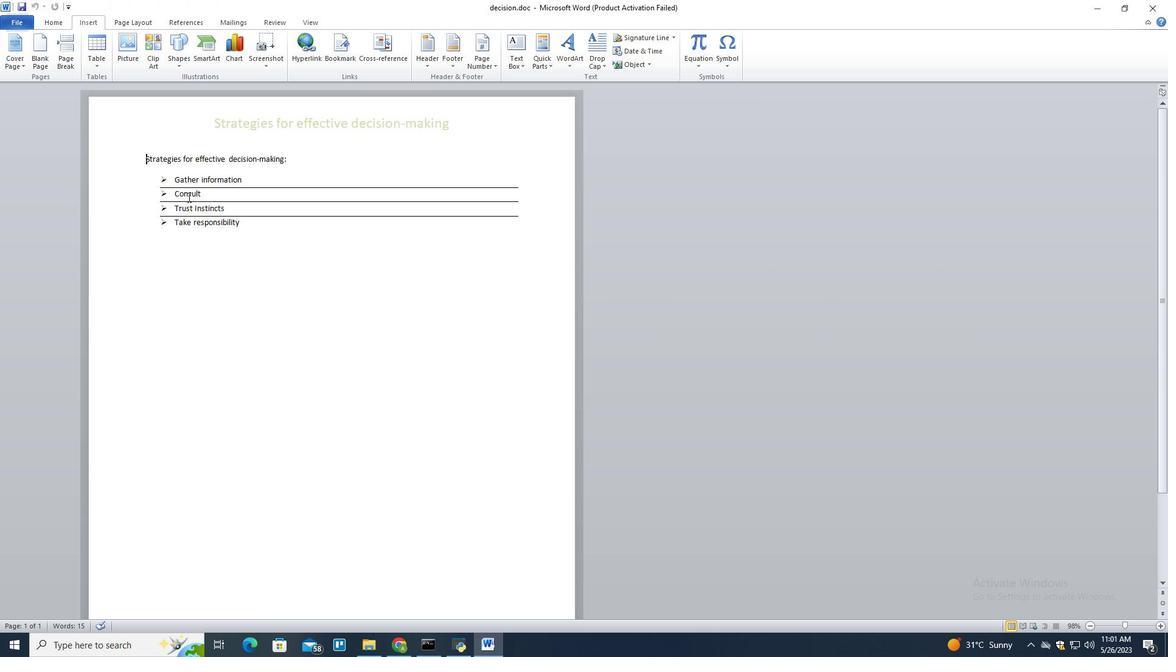 
Action: Mouse moved to (156, 220)
Screenshot: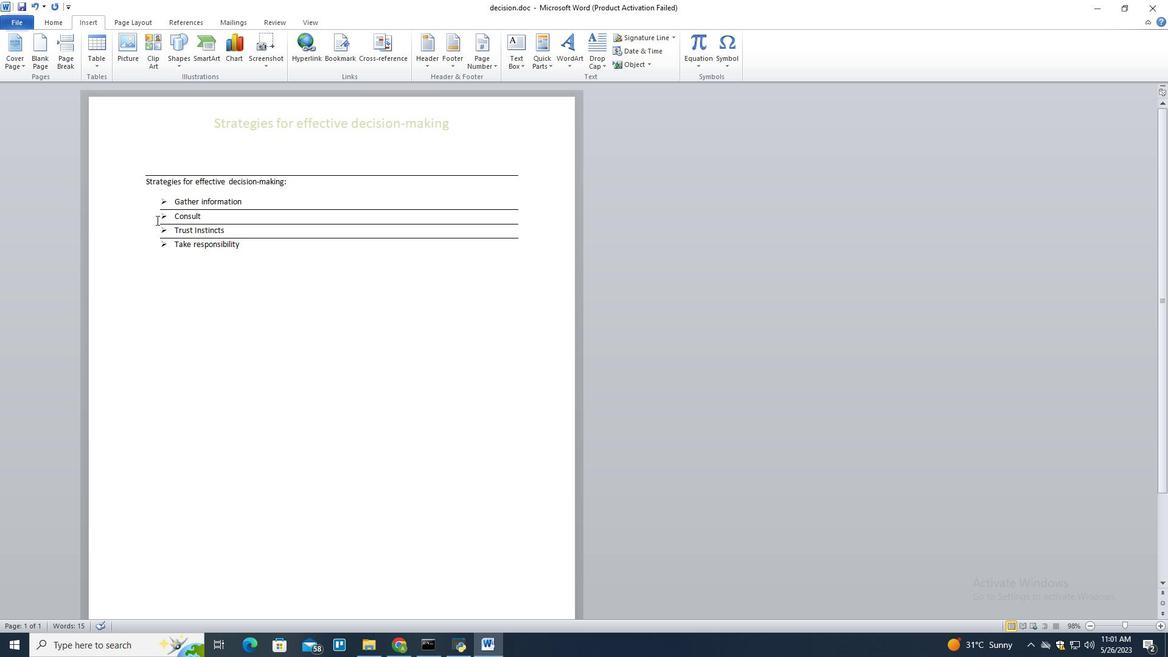 
Action: Key pressed <Key.backspace>
Screenshot: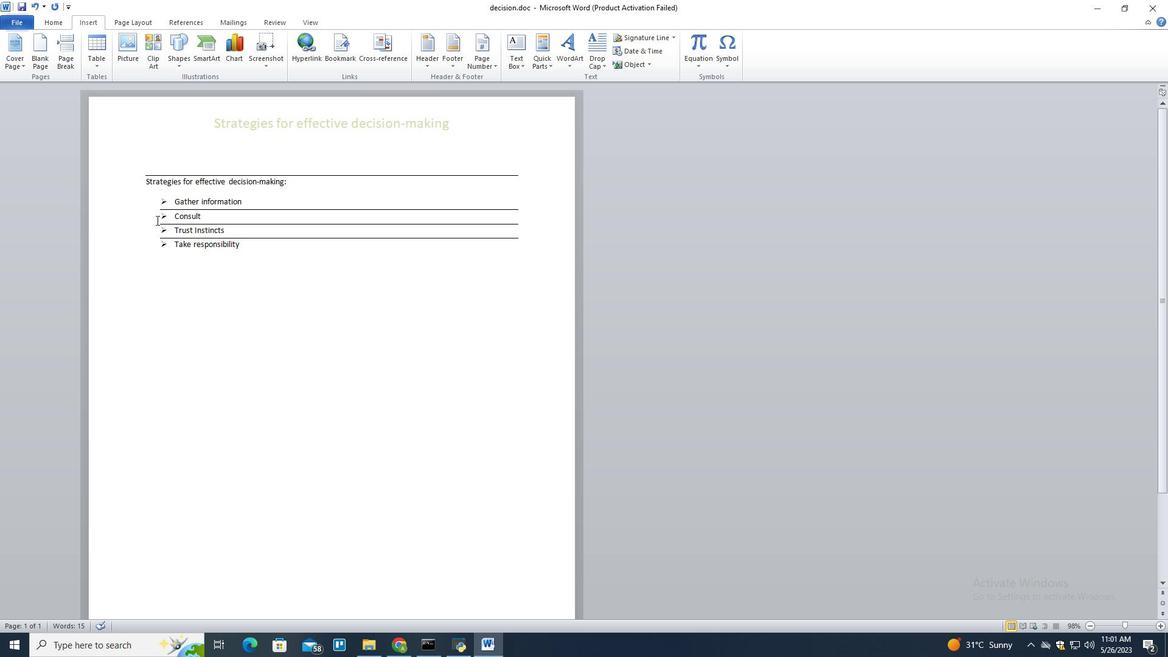 
Action: Mouse moved to (257, 236)
Screenshot: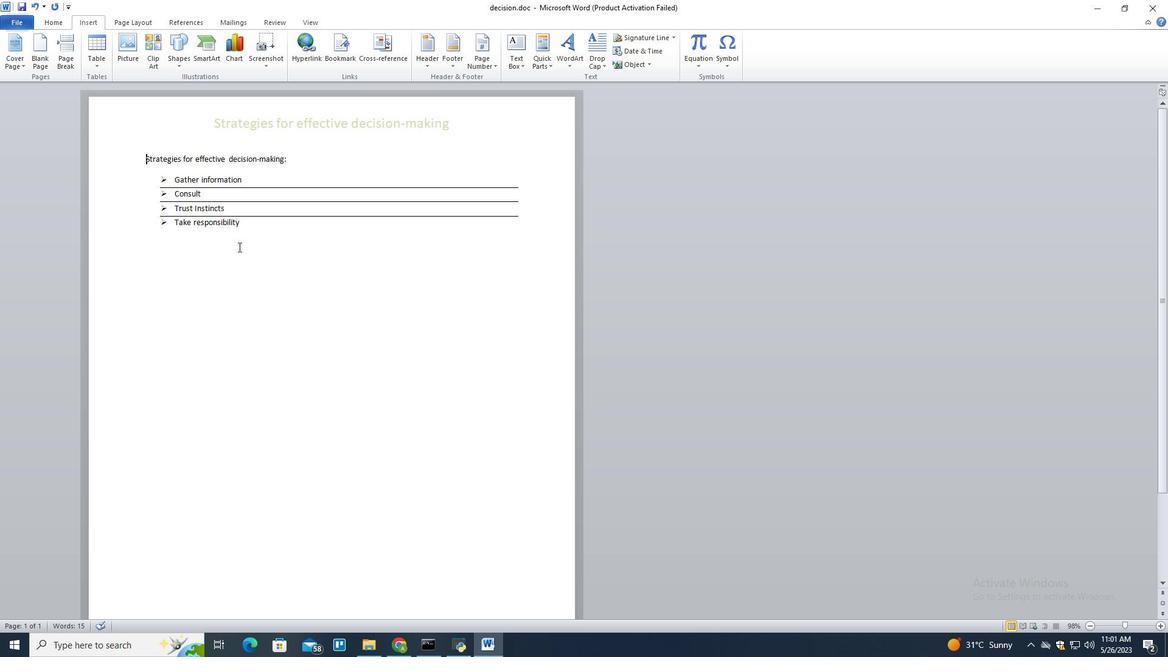 
Action: Mouse pressed left at (257, 236)
Screenshot: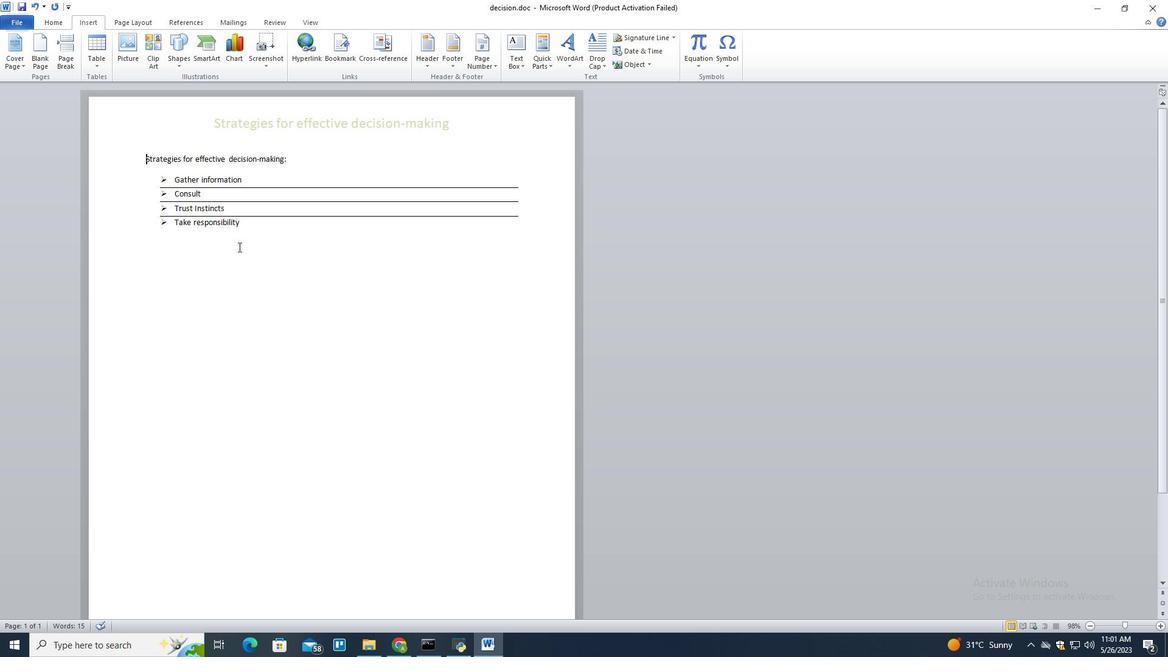 
Action: Mouse moved to (256, 310)
Screenshot: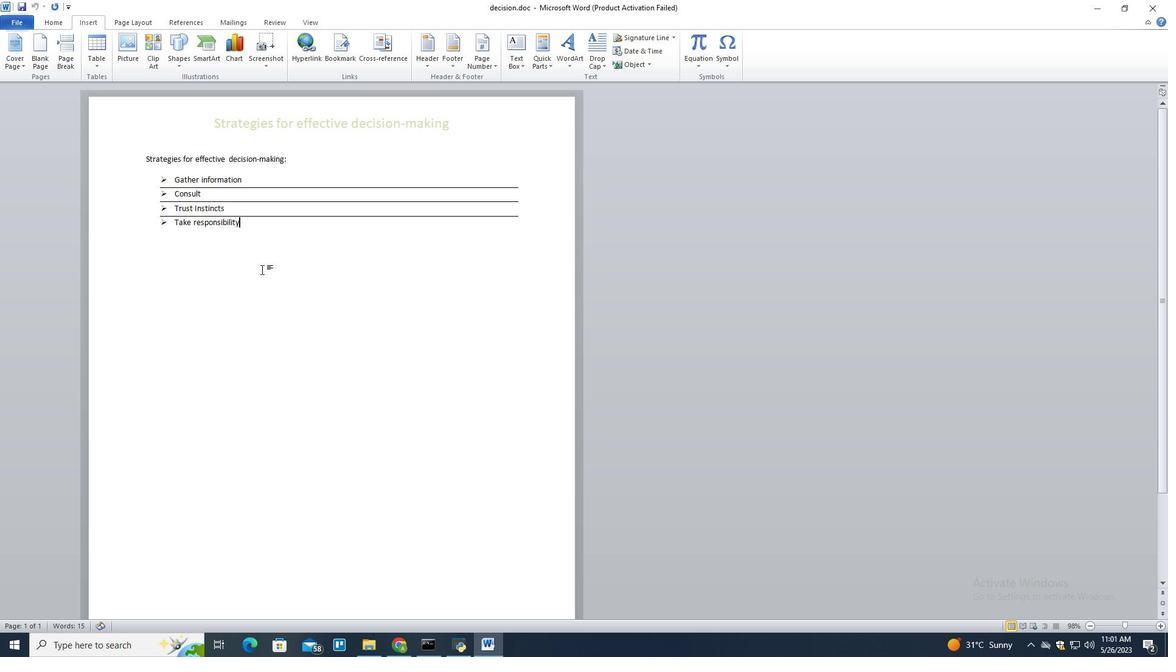 
Action: Mouse pressed left at (256, 310)
Screenshot: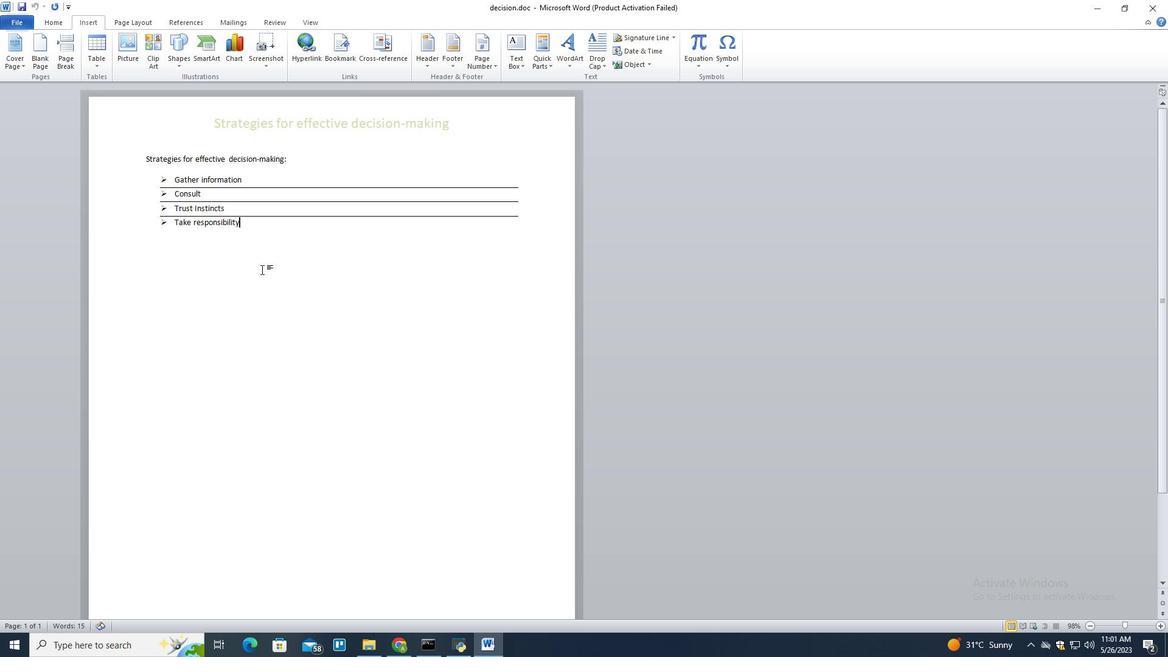 
Action: Mouse moved to (267, 326)
Screenshot: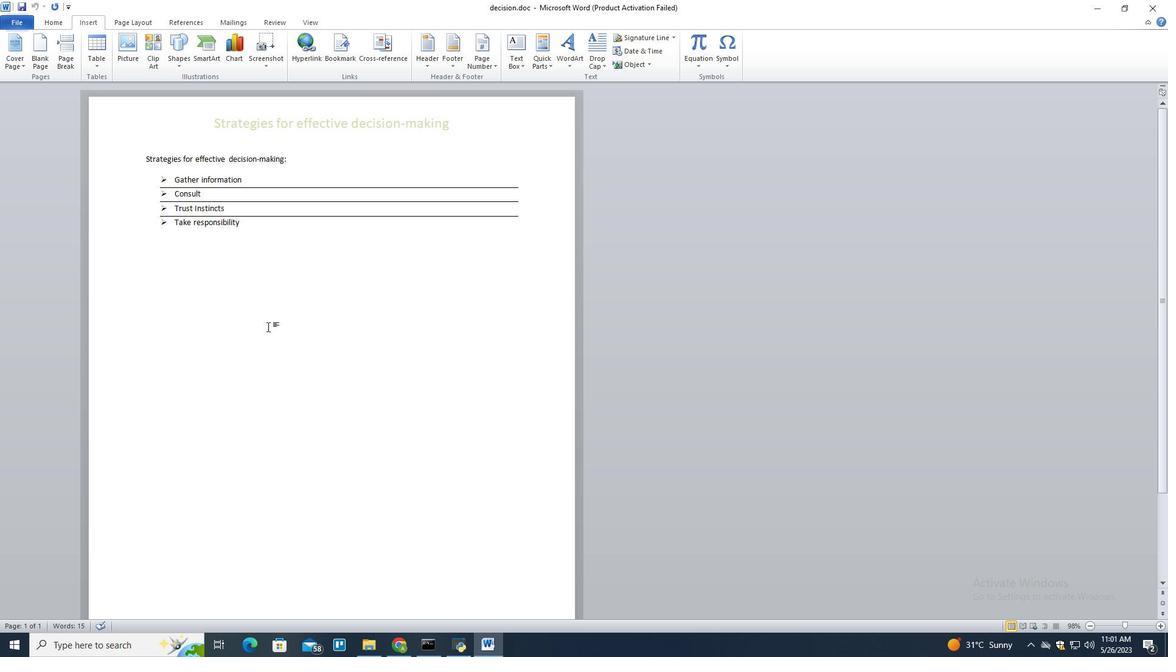 
Action: Mouse pressed left at (267, 326)
Screenshot: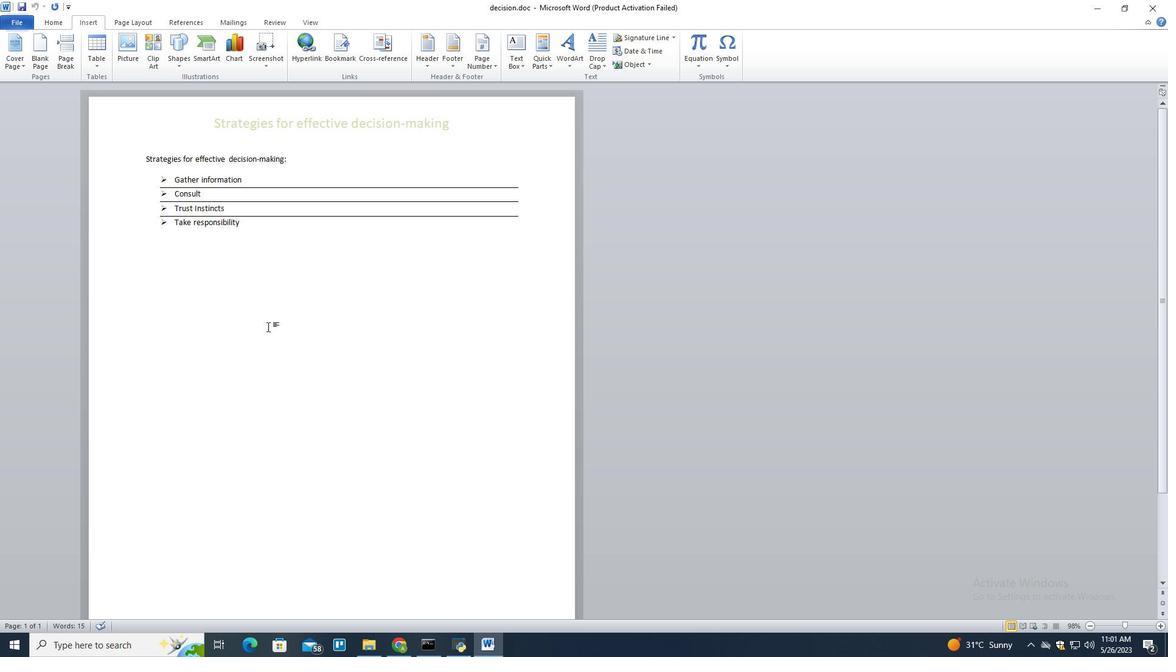 
Action: Mouse moved to (152, 50)
Screenshot: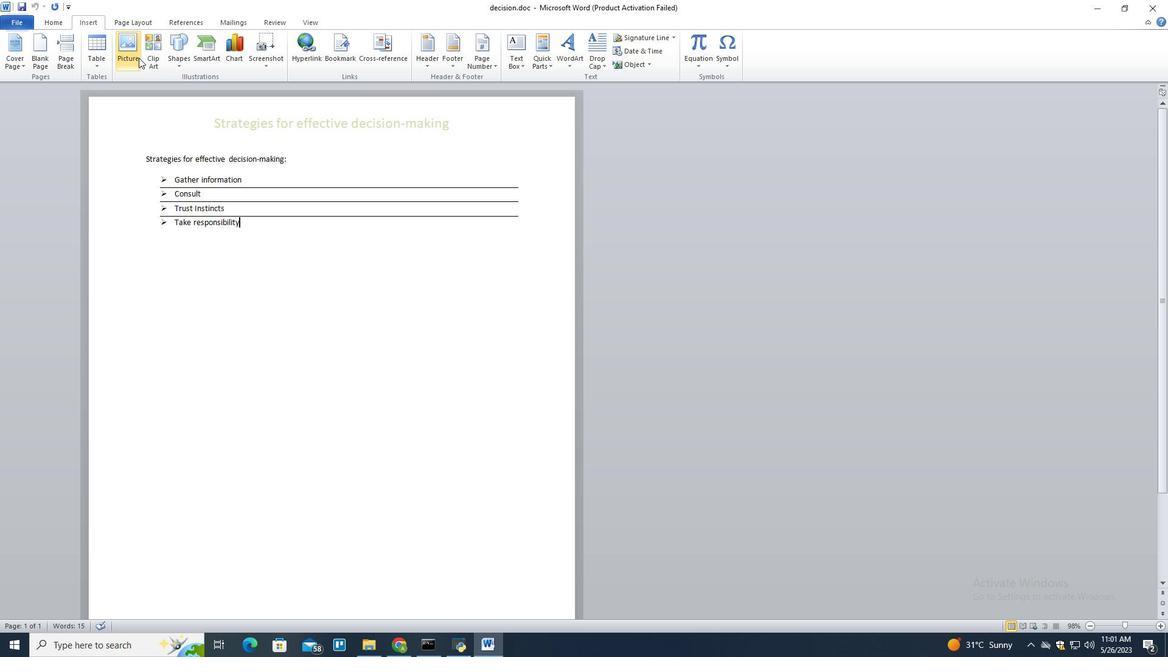 
Action: Mouse pressed left at (152, 50)
Screenshot: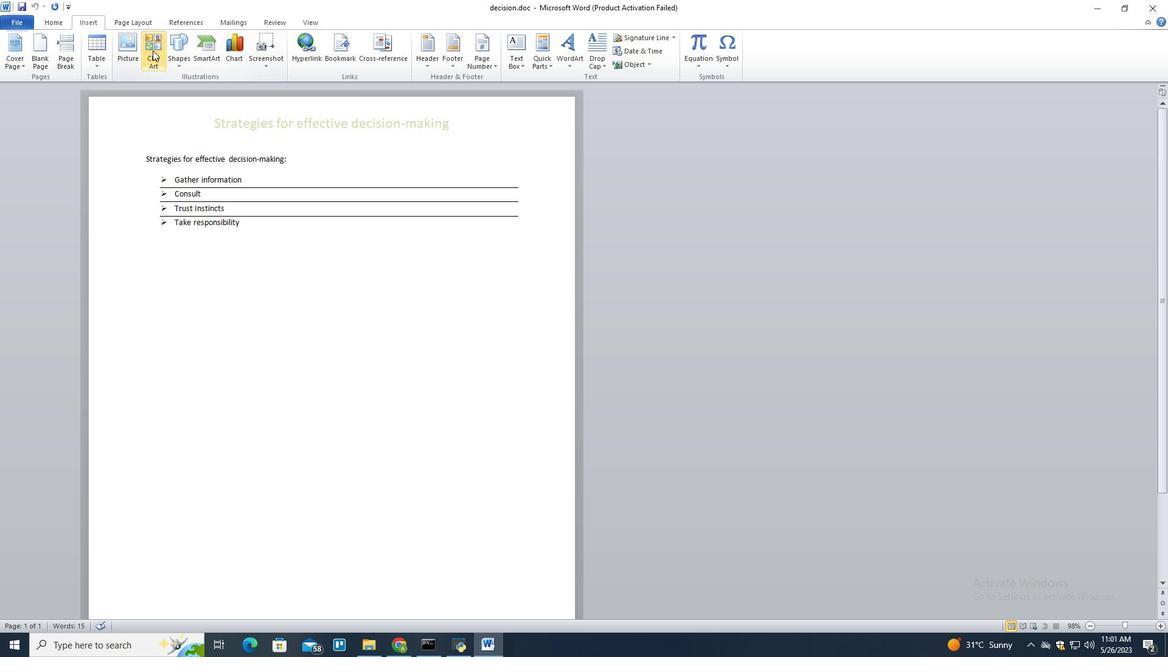 
Action: Mouse moved to (1141, 111)
Screenshot: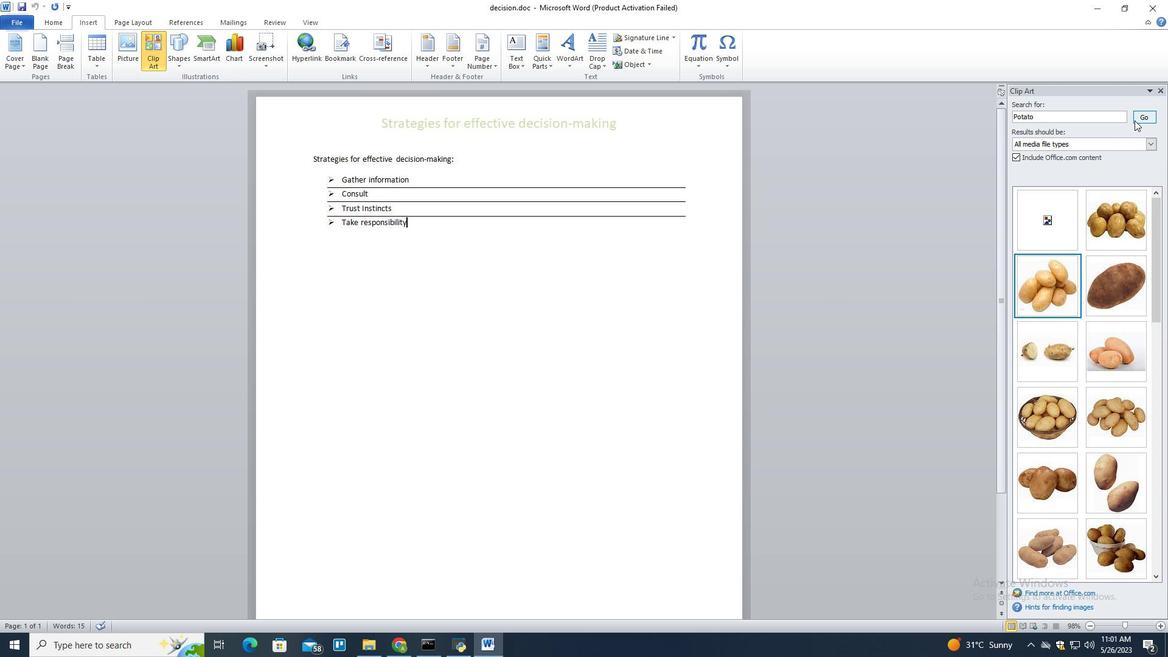 
Action: Mouse pressed left at (1141, 111)
Screenshot: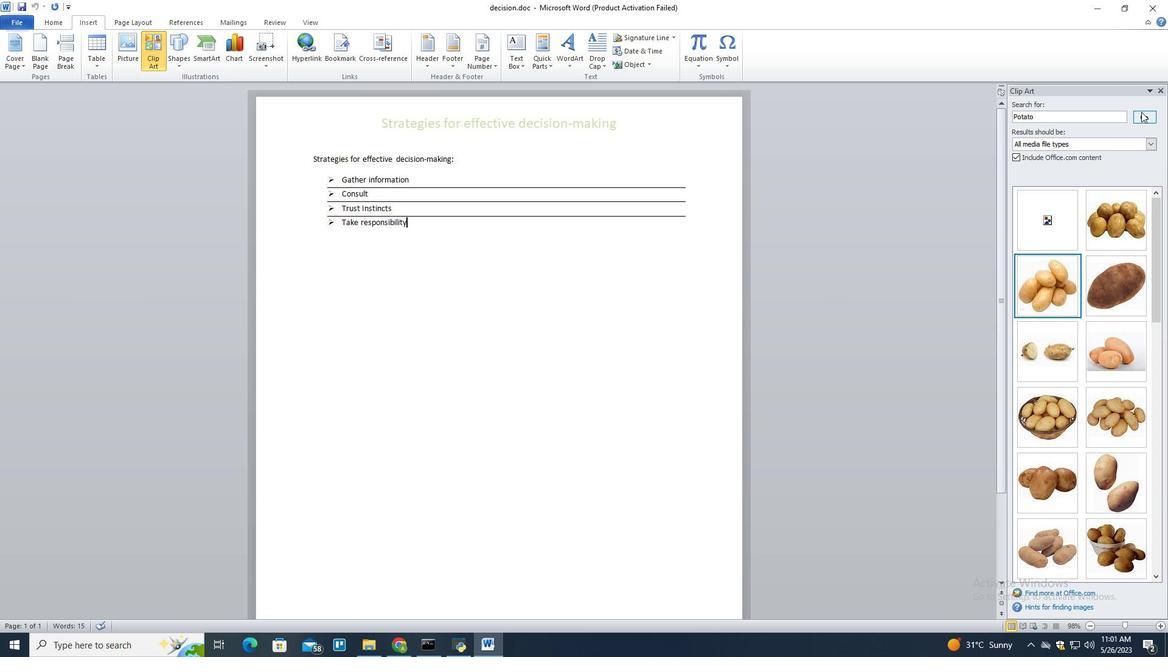
Action: Mouse moved to (1115, 212)
Screenshot: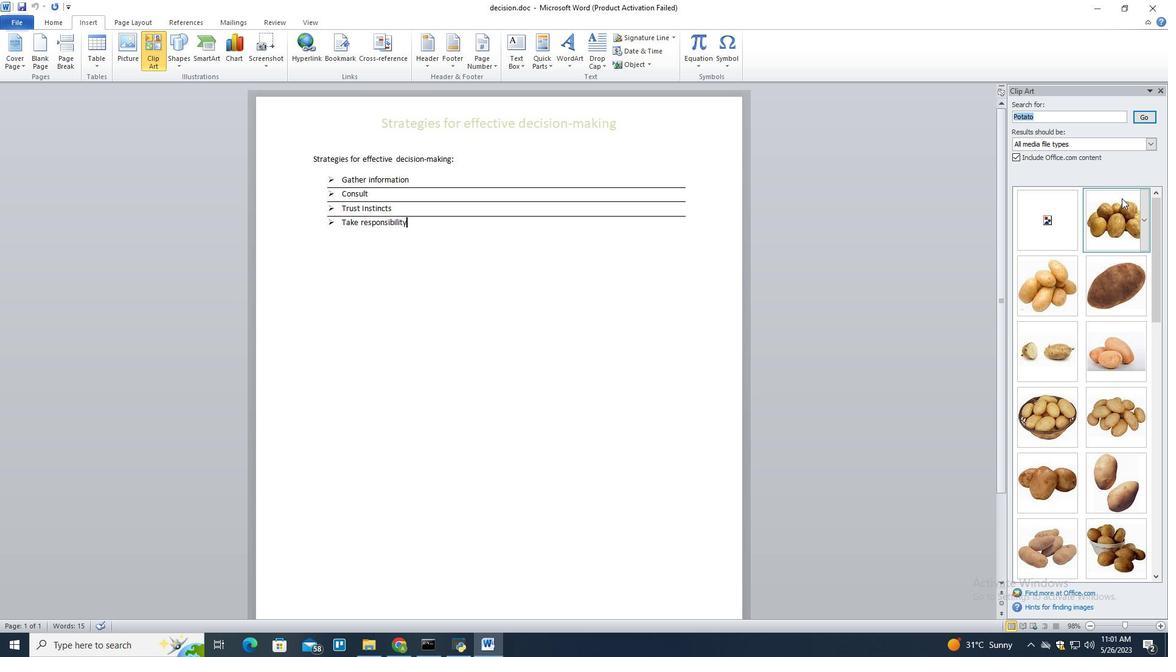 
Action: Mouse pressed left at (1115, 212)
Screenshot: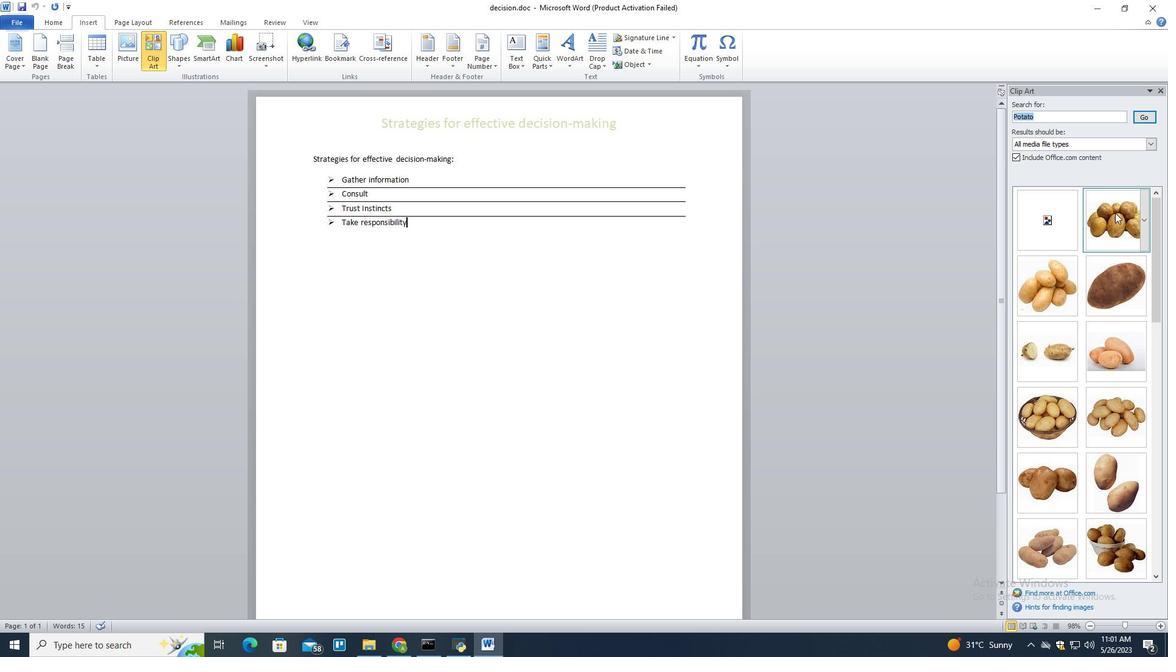 
Action: Mouse moved to (1100, 228)
Screenshot: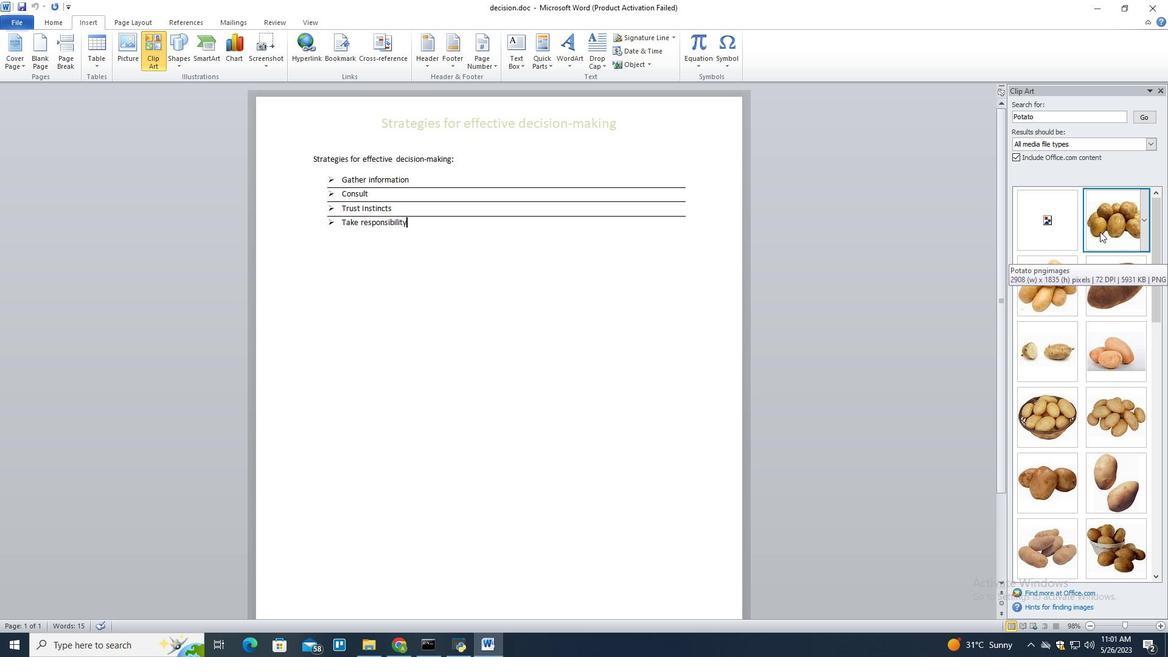 
Action: Mouse pressed left at (1100, 228)
Screenshot: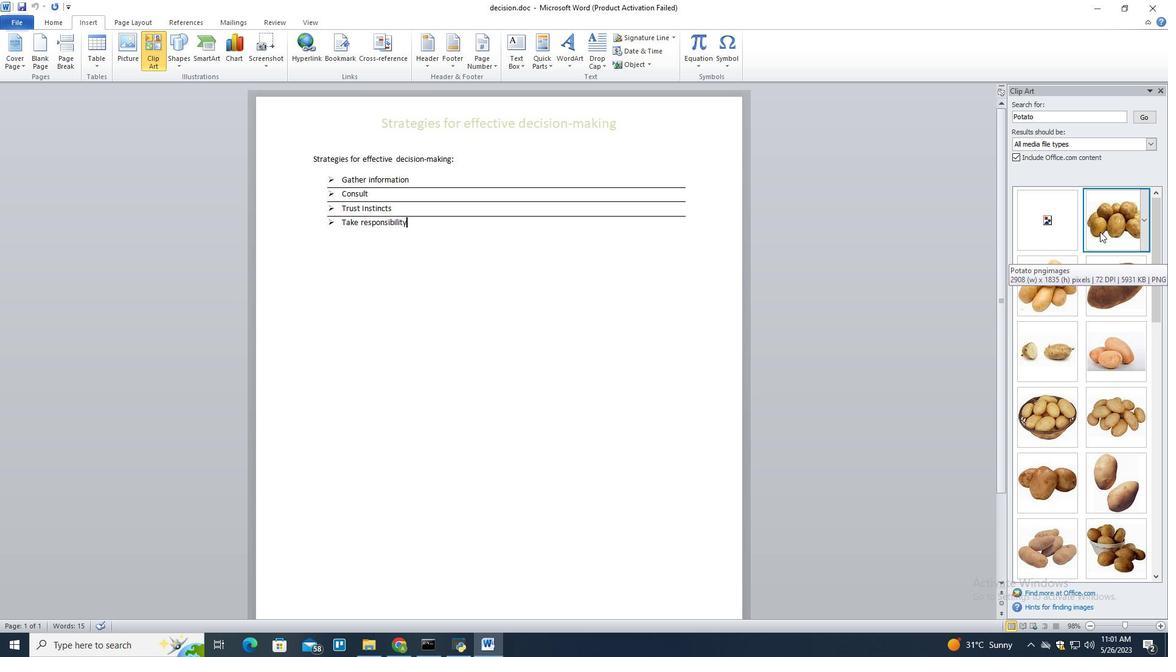 
Action: Mouse moved to (1049, 357)
Screenshot: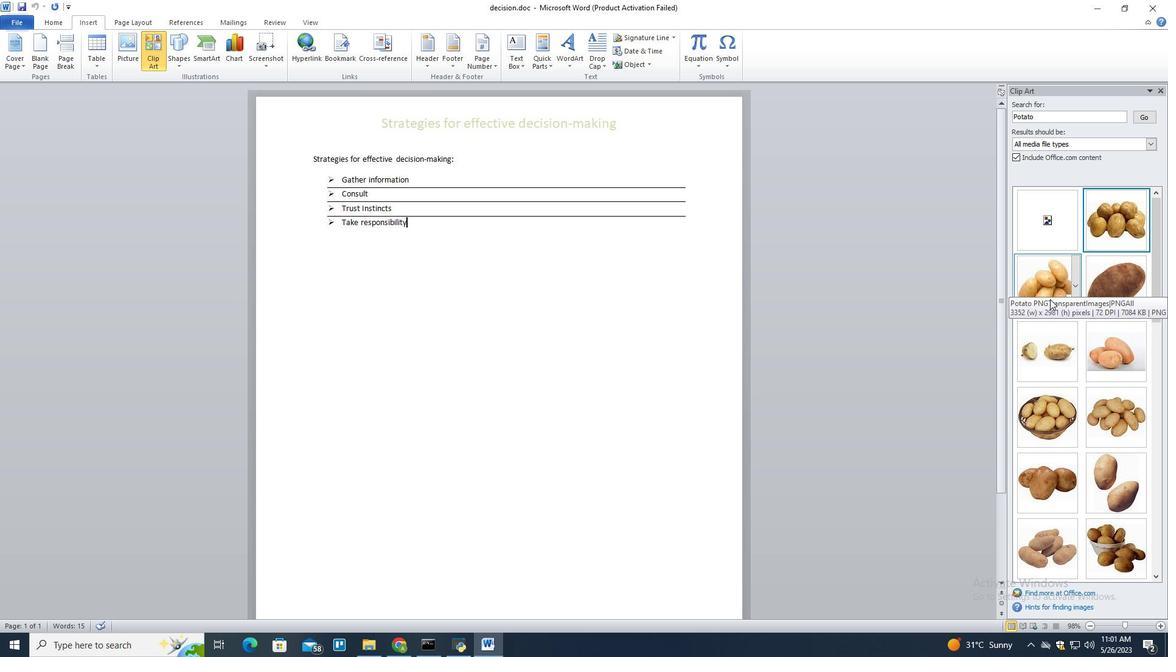 
Action: Mouse pressed left at (1049, 357)
Screenshot: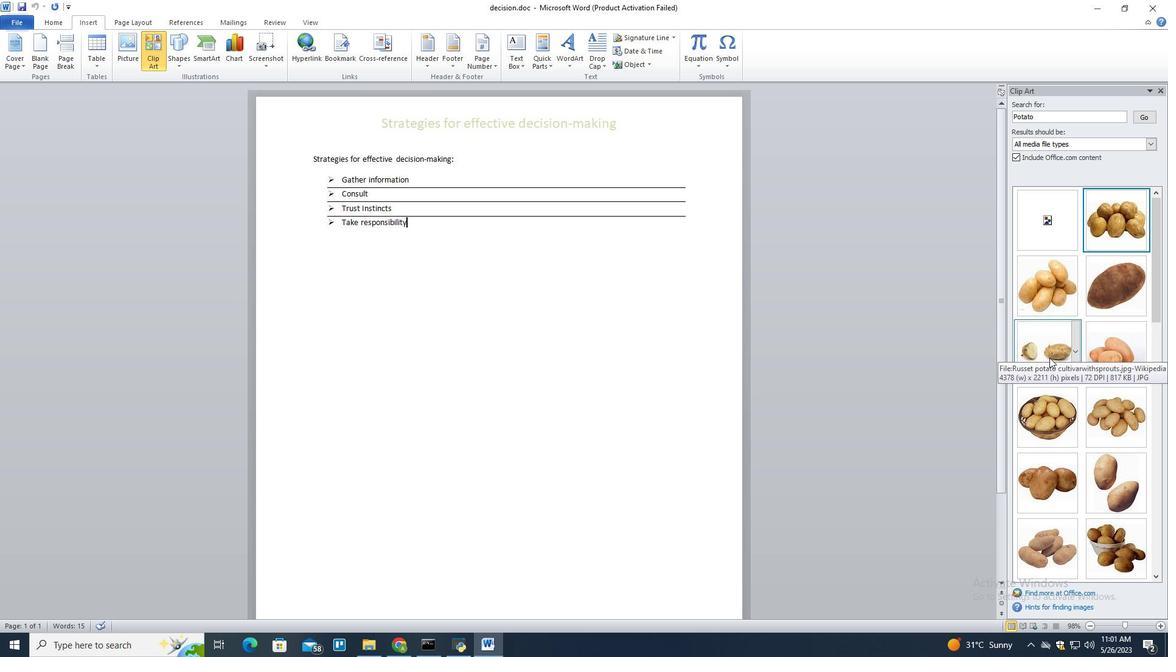 
Action: Mouse moved to (1050, 357)
Screenshot: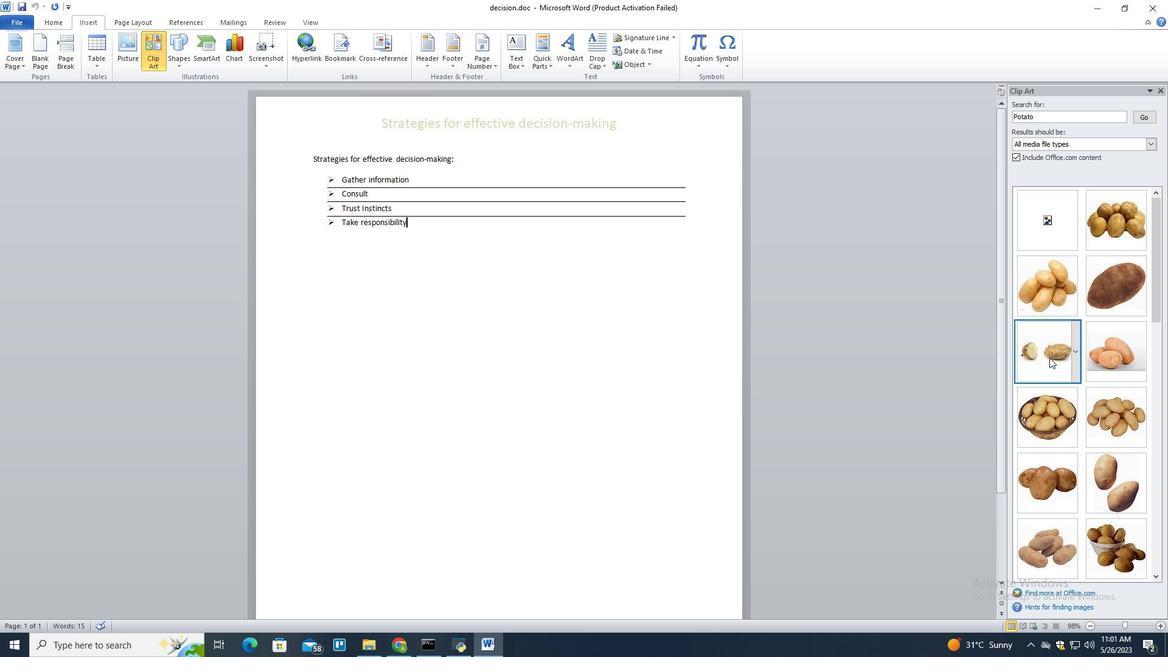 
Action: Mouse pressed left at (1050, 357)
Screenshot: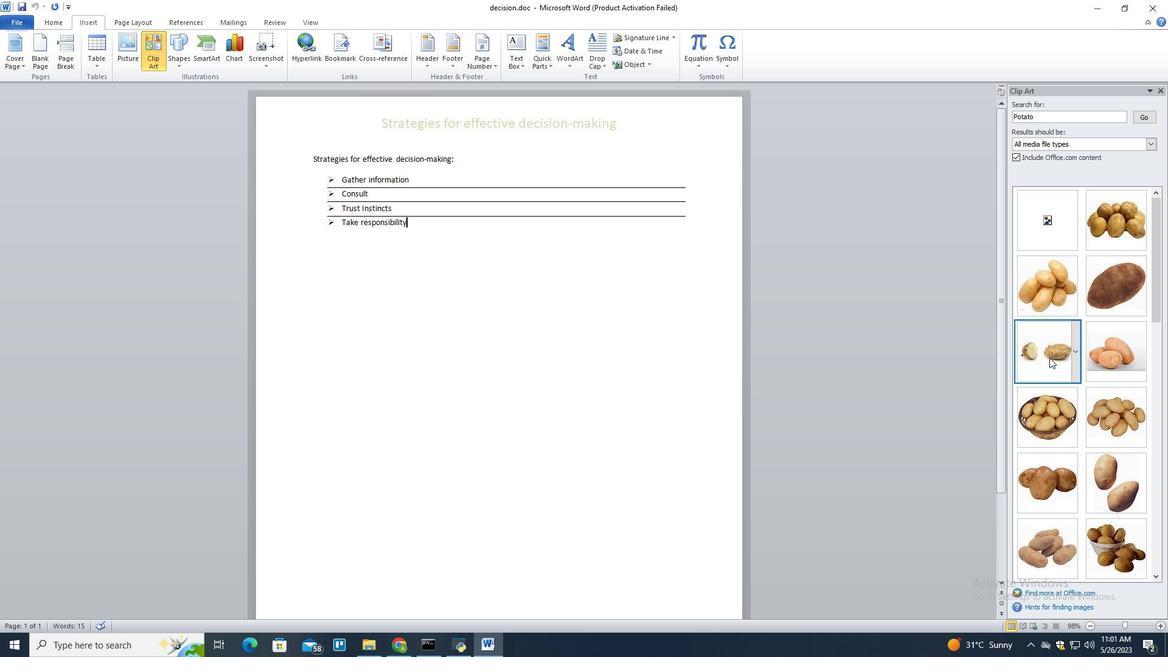 
Action: Mouse moved to (539, 321)
Screenshot: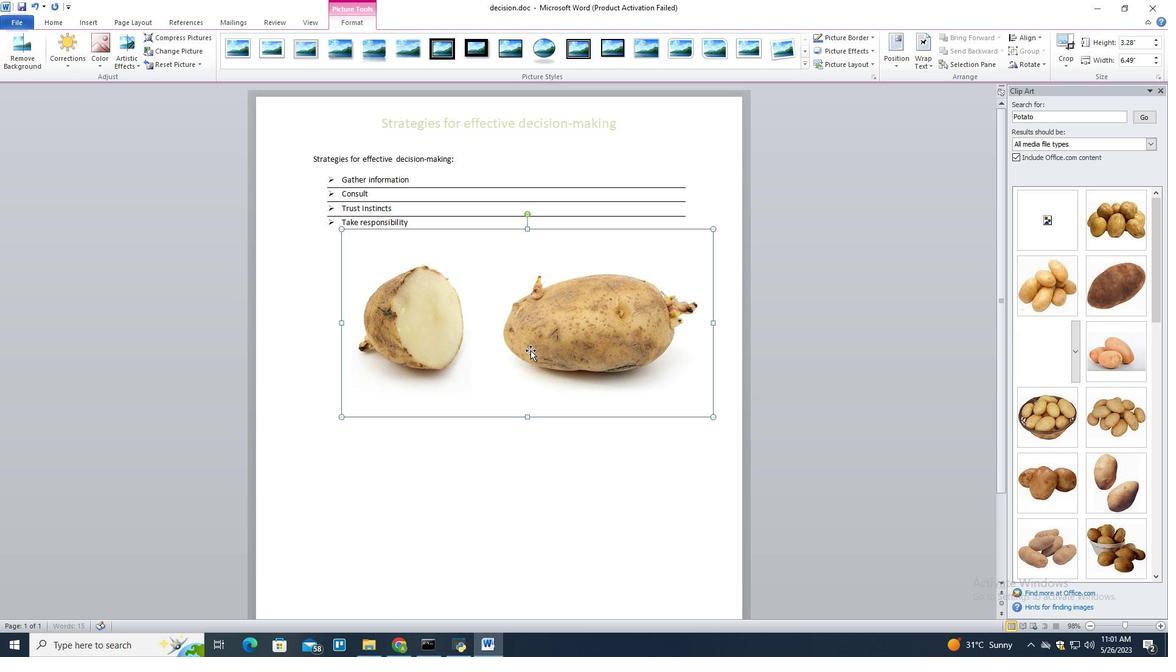 
Action: Mouse pressed left at (539, 321)
Screenshot: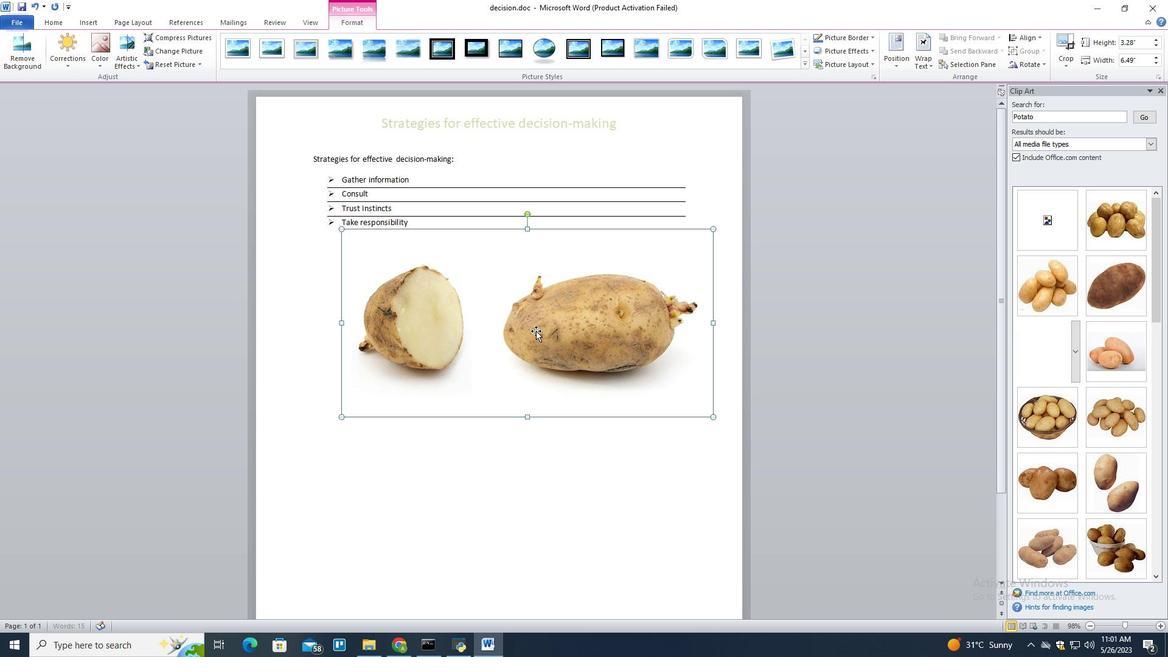 
Action: Mouse moved to (653, 308)
Screenshot: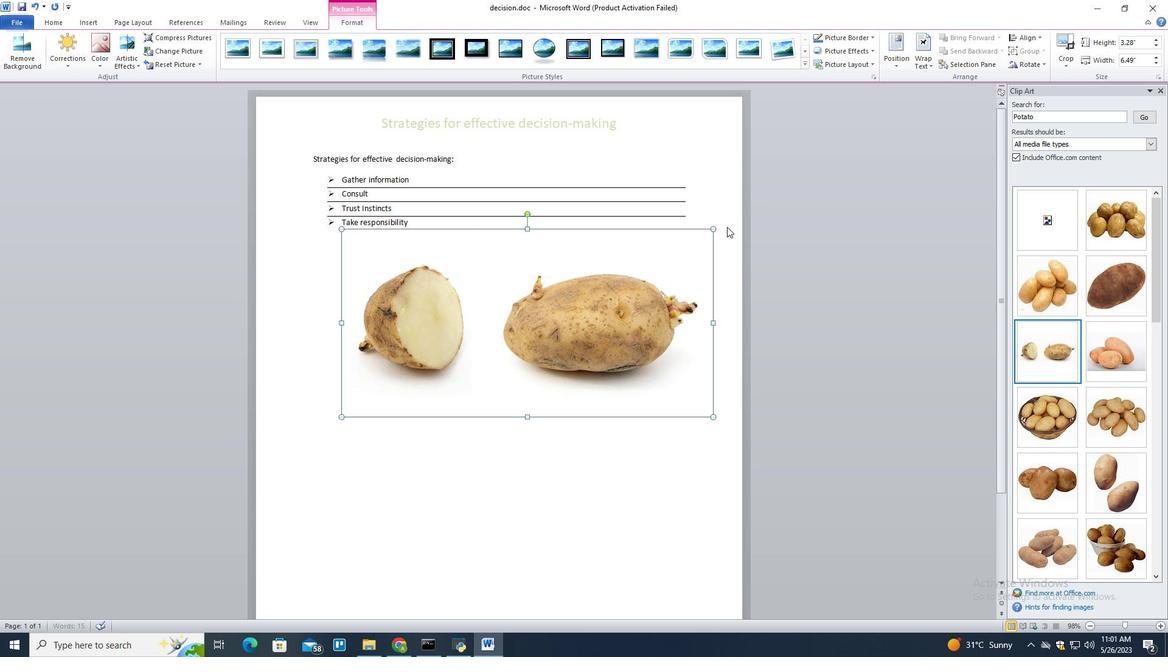 
Action: Mouse pressed left at (653, 308)
Screenshot: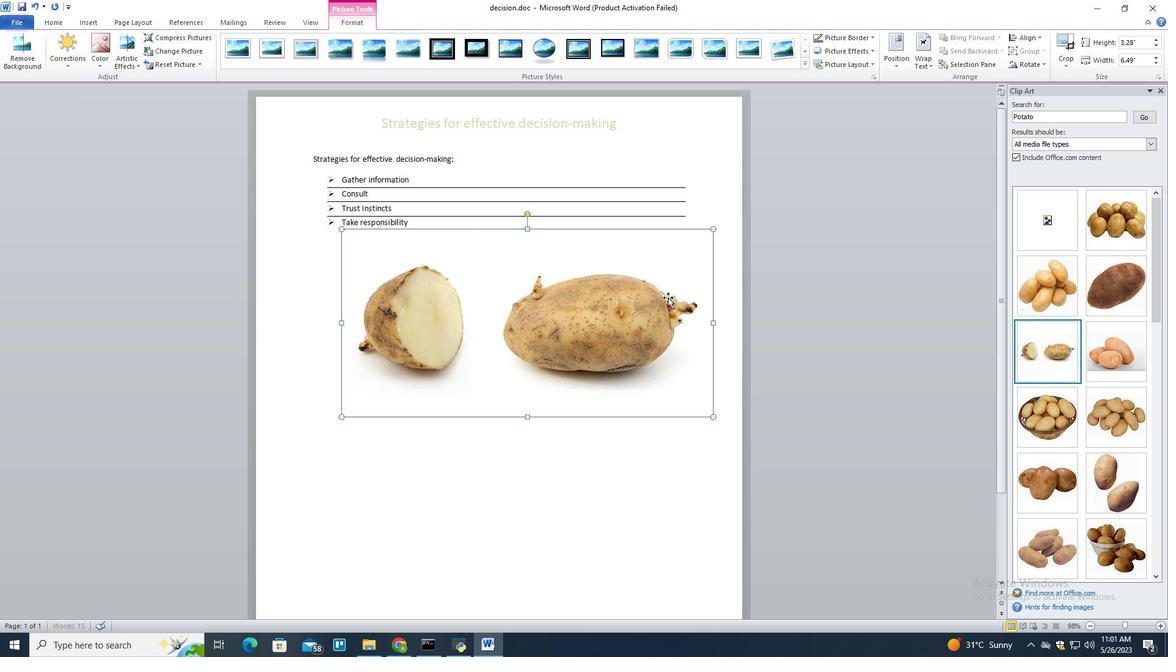
Action: Mouse moved to (921, 45)
Screenshot: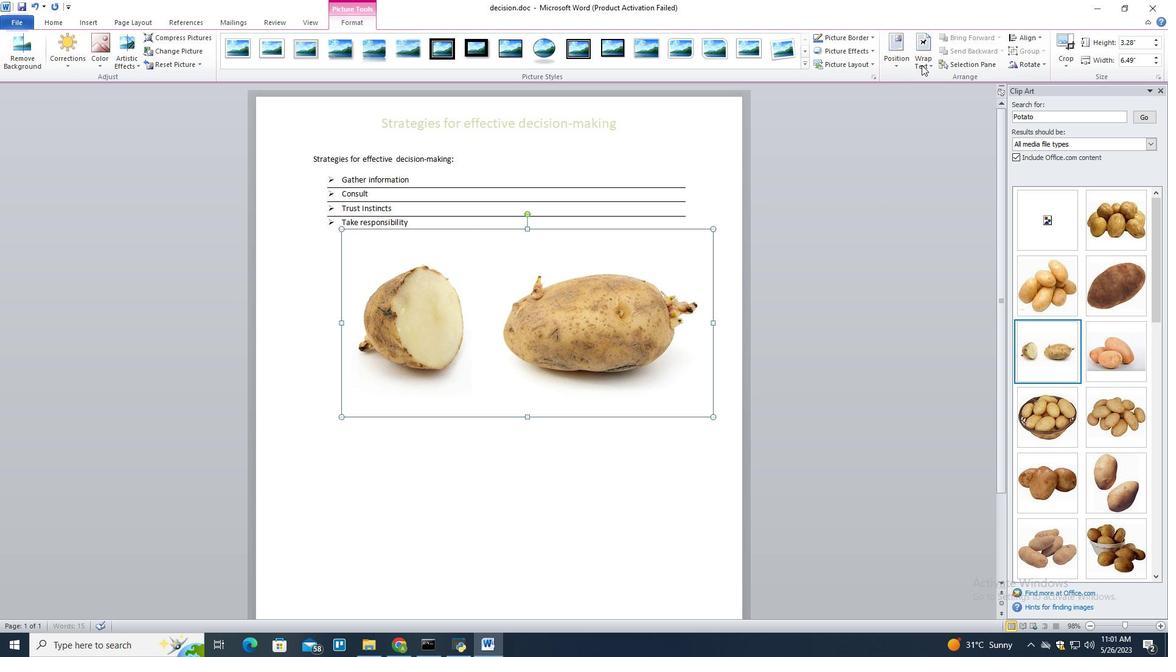 
Action: Mouse pressed left at (921, 45)
Screenshot: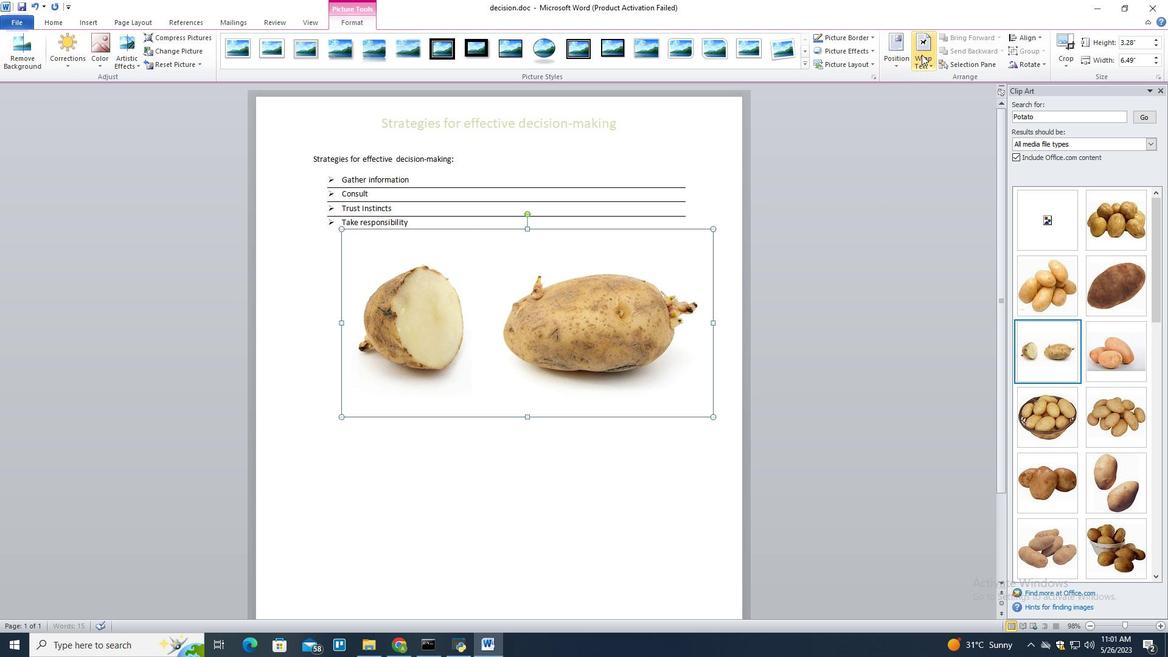 
Action: Mouse moved to (942, 94)
Screenshot: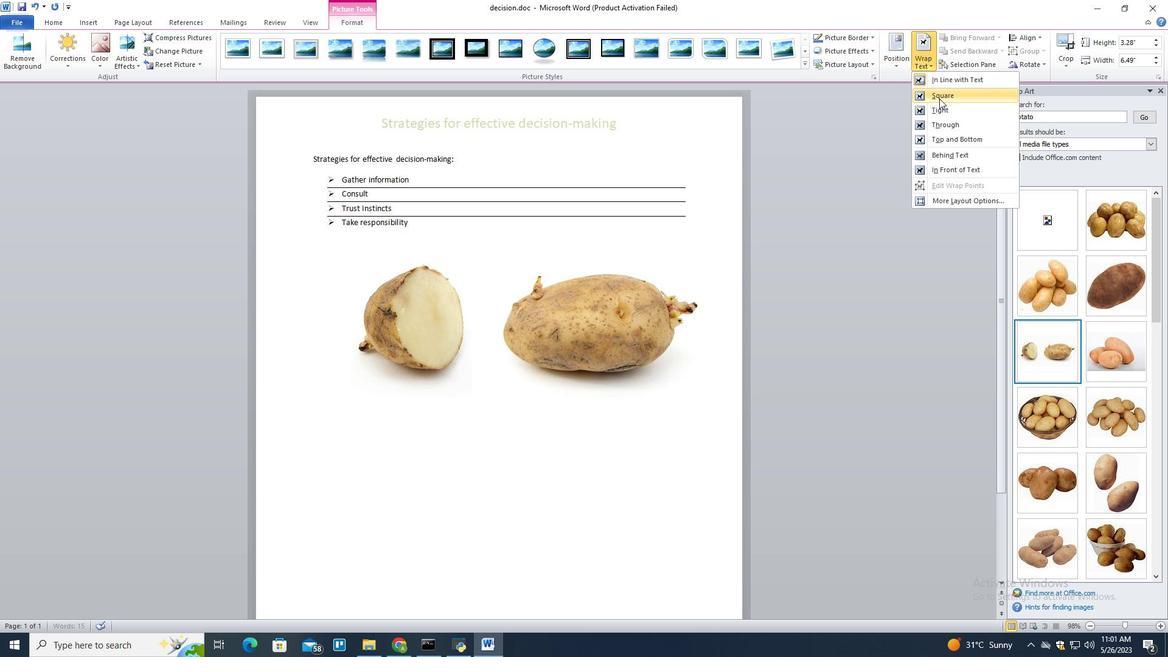 
Action: Mouse pressed left at (942, 94)
Screenshot: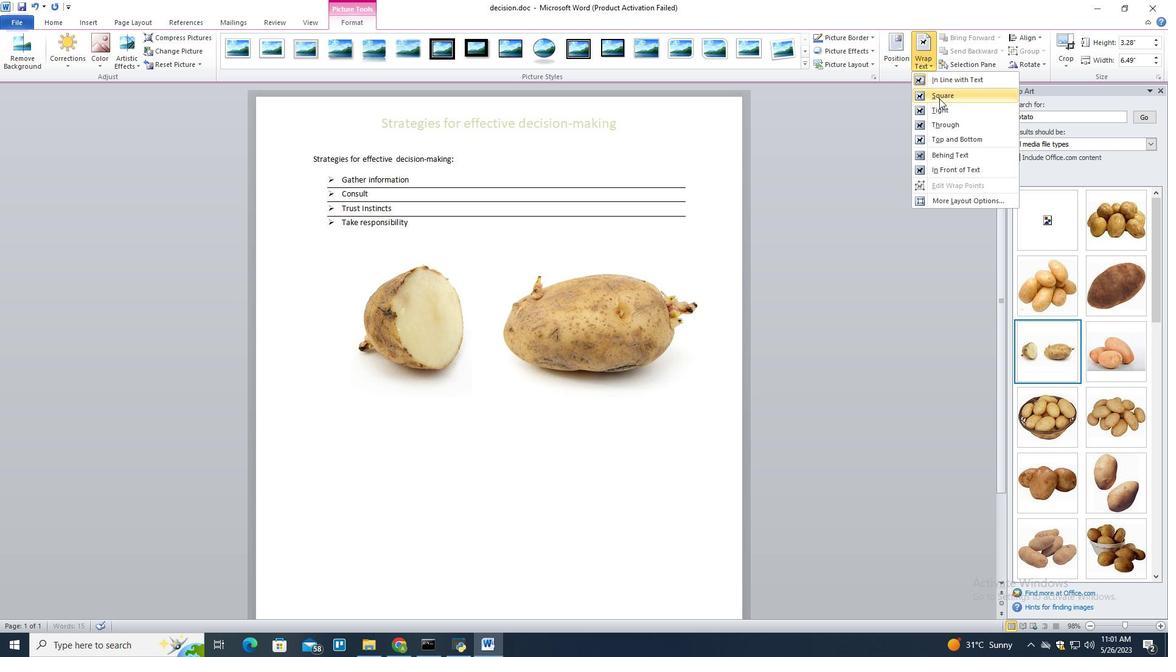 
Action: Mouse moved to (516, 293)
Screenshot: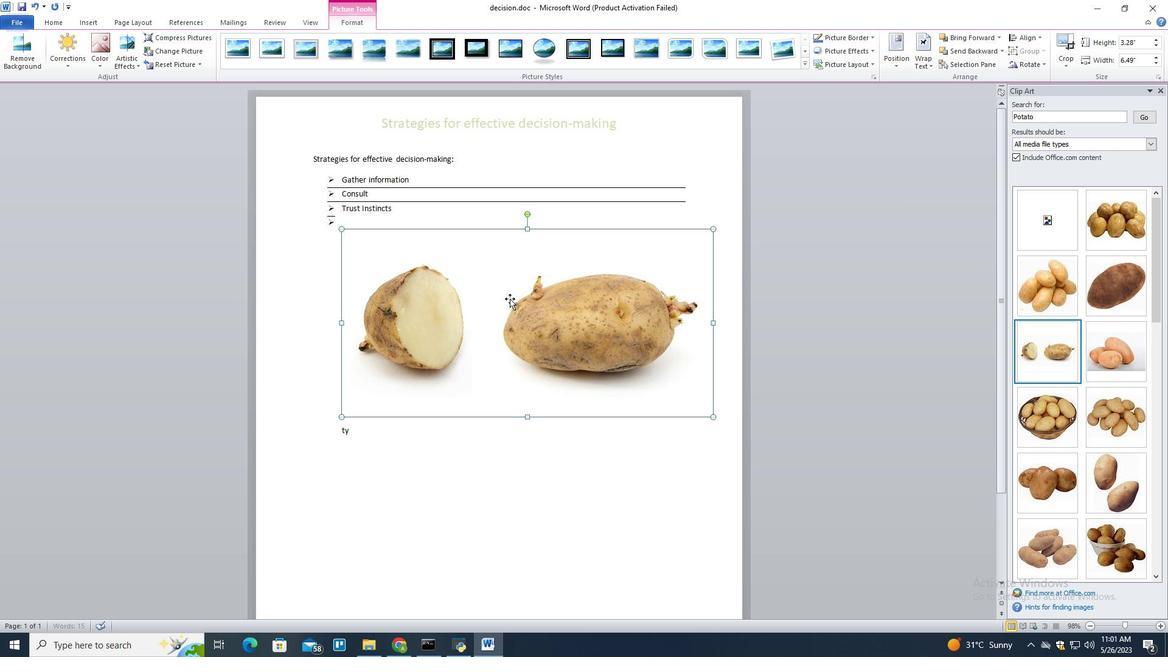 
Action: Mouse pressed left at (516, 293)
Screenshot: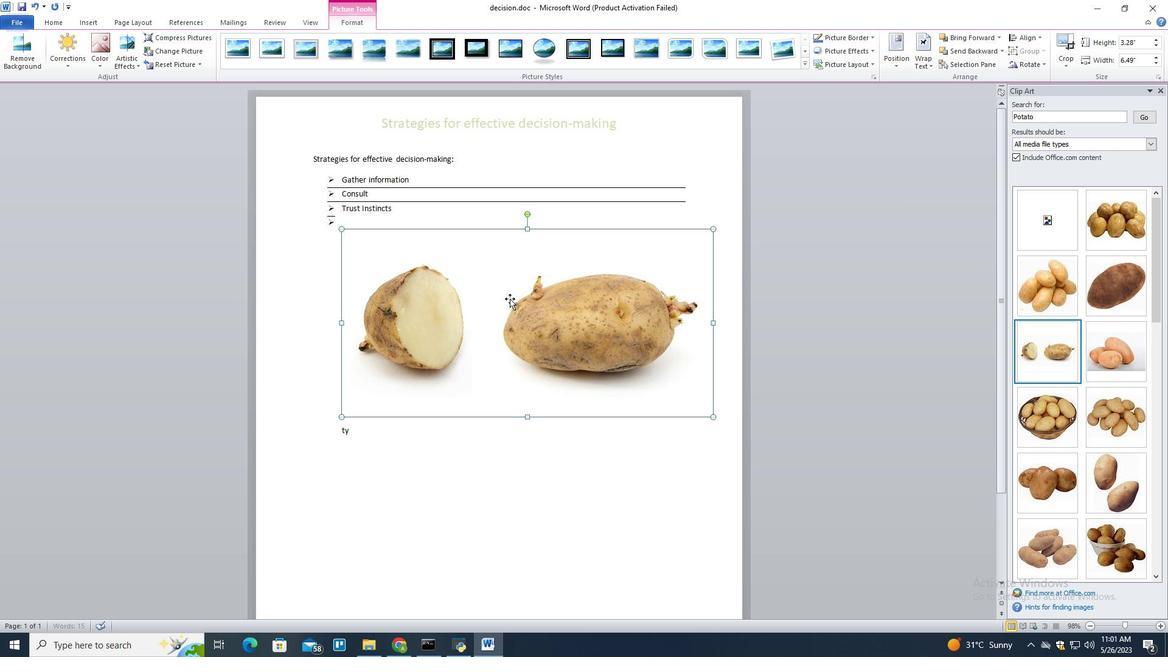 
Action: Mouse moved to (683, 472)
Screenshot: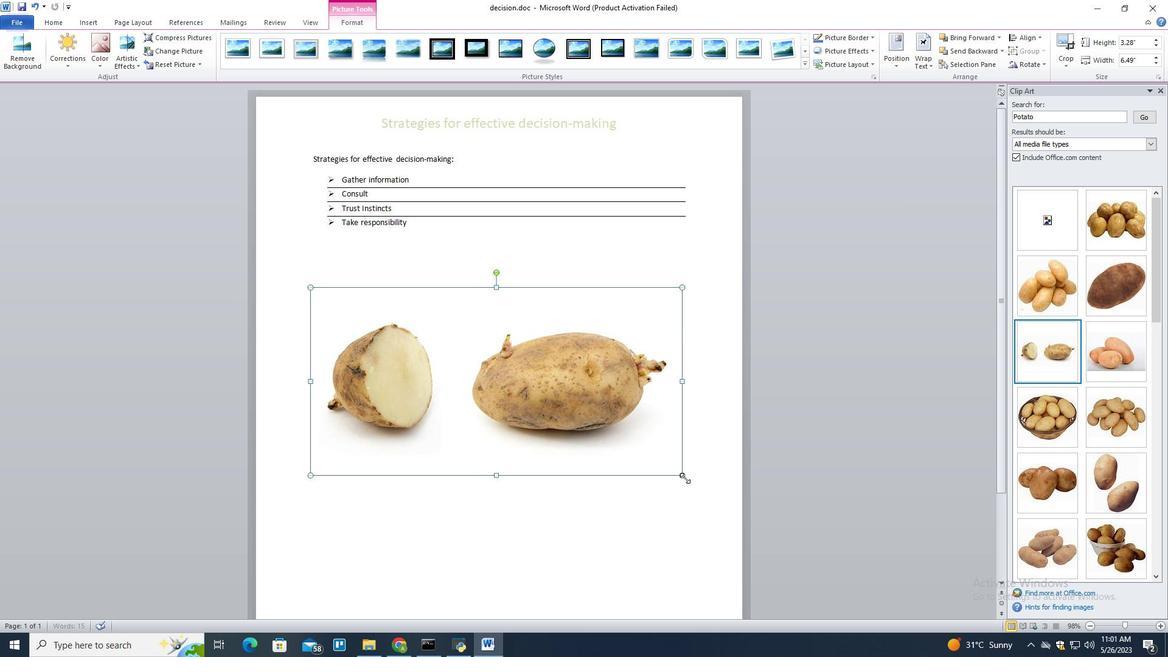 
Action: Mouse pressed left at (683, 472)
Screenshot: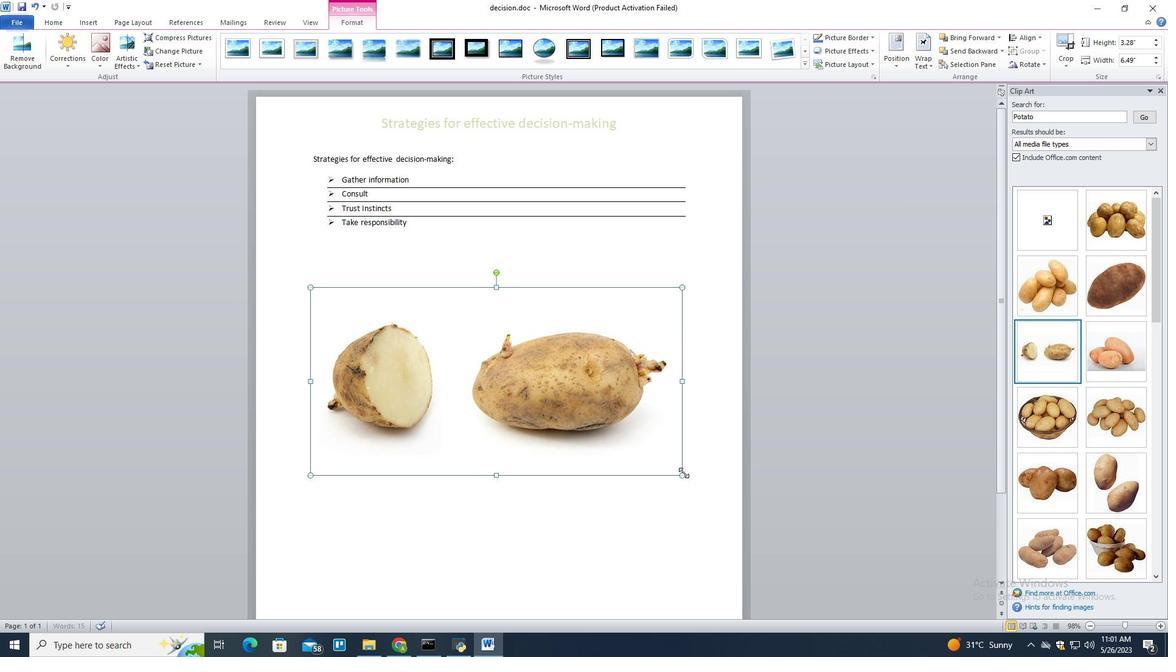 
Action: Mouse moved to (423, 338)
Screenshot: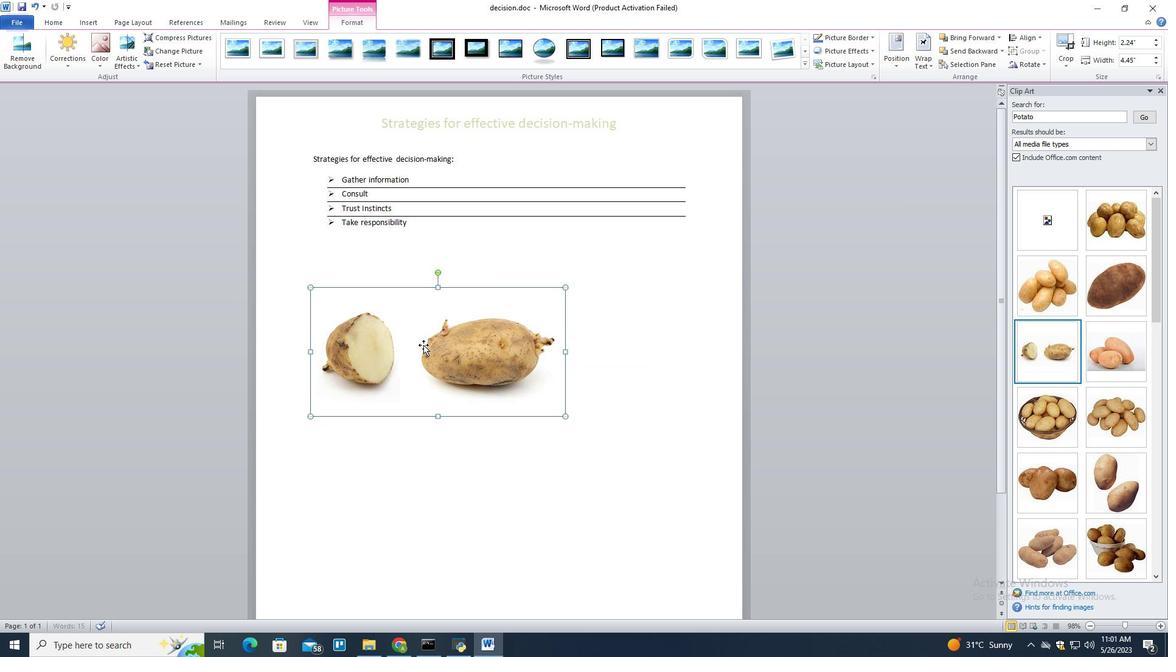 
Action: Mouse pressed left at (423, 338)
Screenshot: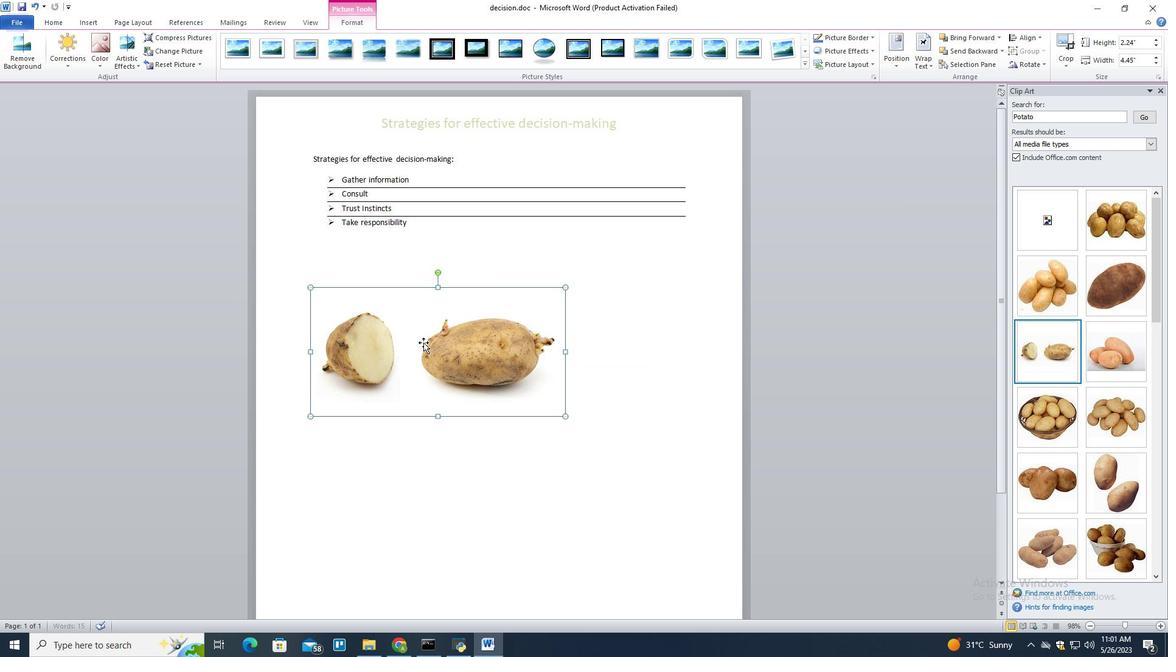 
Action: Mouse moved to (423, 338)
Screenshot: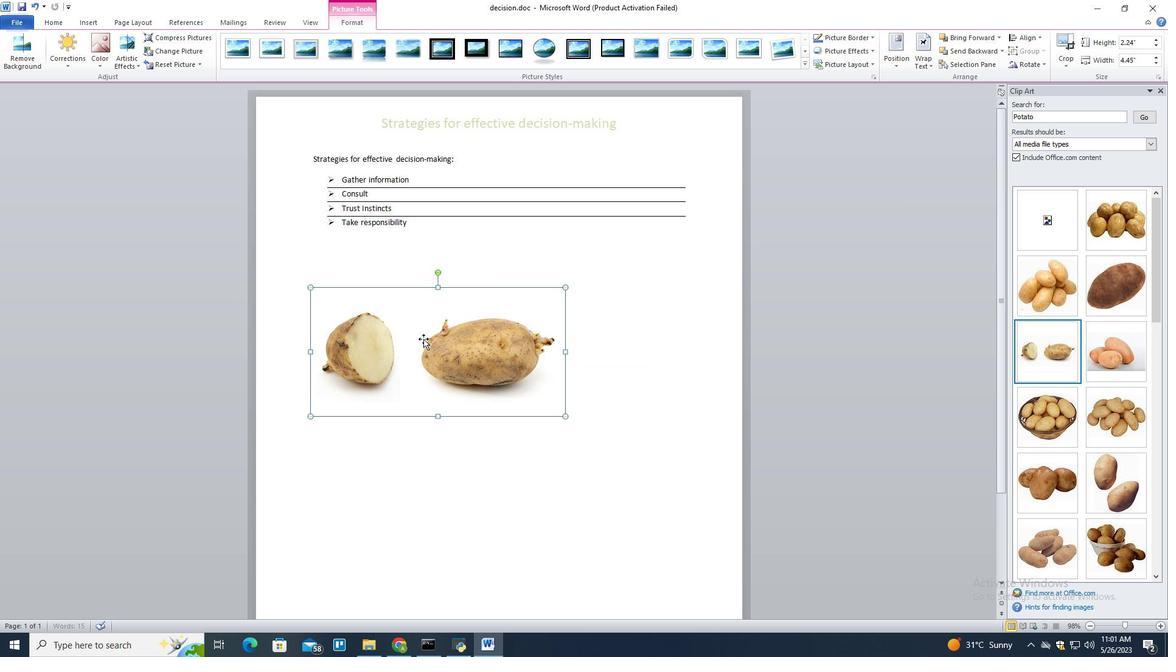 
Action: Key pressed ctrl+X
Screenshot: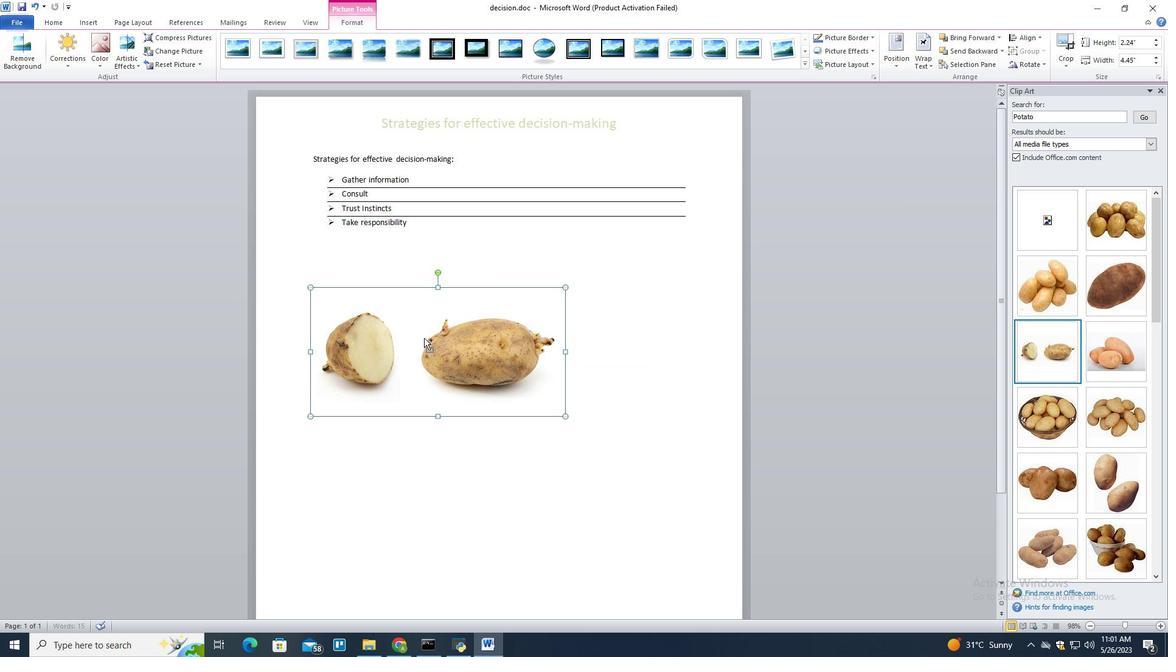 
Action: Mouse moved to (312, 159)
Screenshot: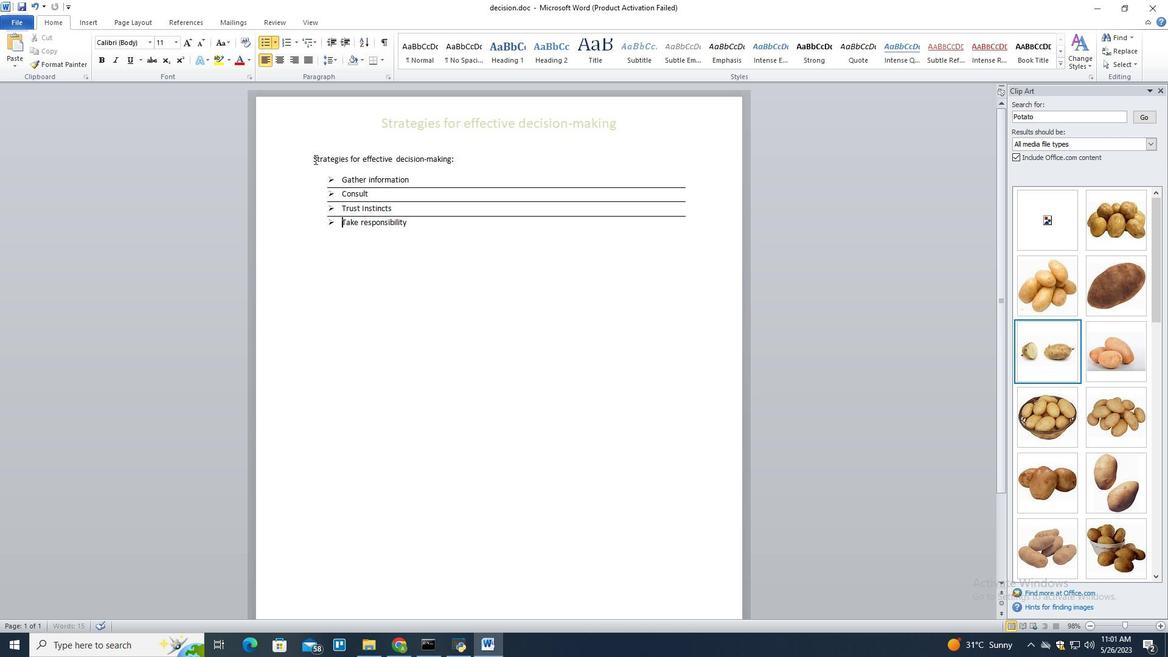 
Action: Mouse pressed left at (312, 159)
Screenshot: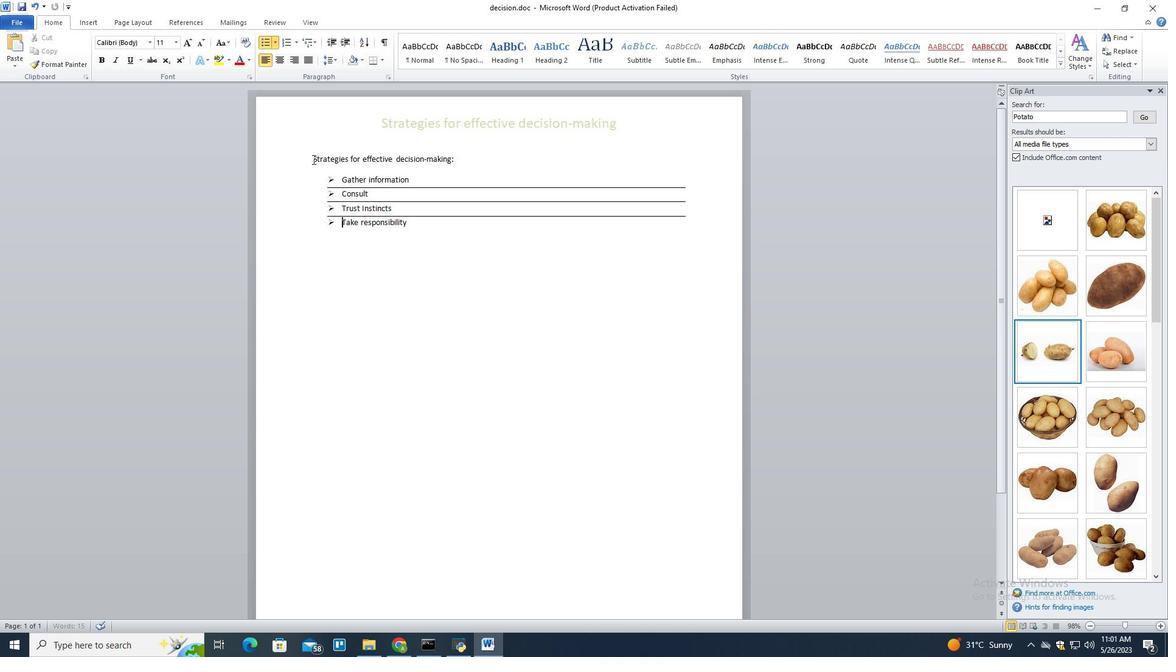 
Action: Mouse moved to (393, 206)
Screenshot: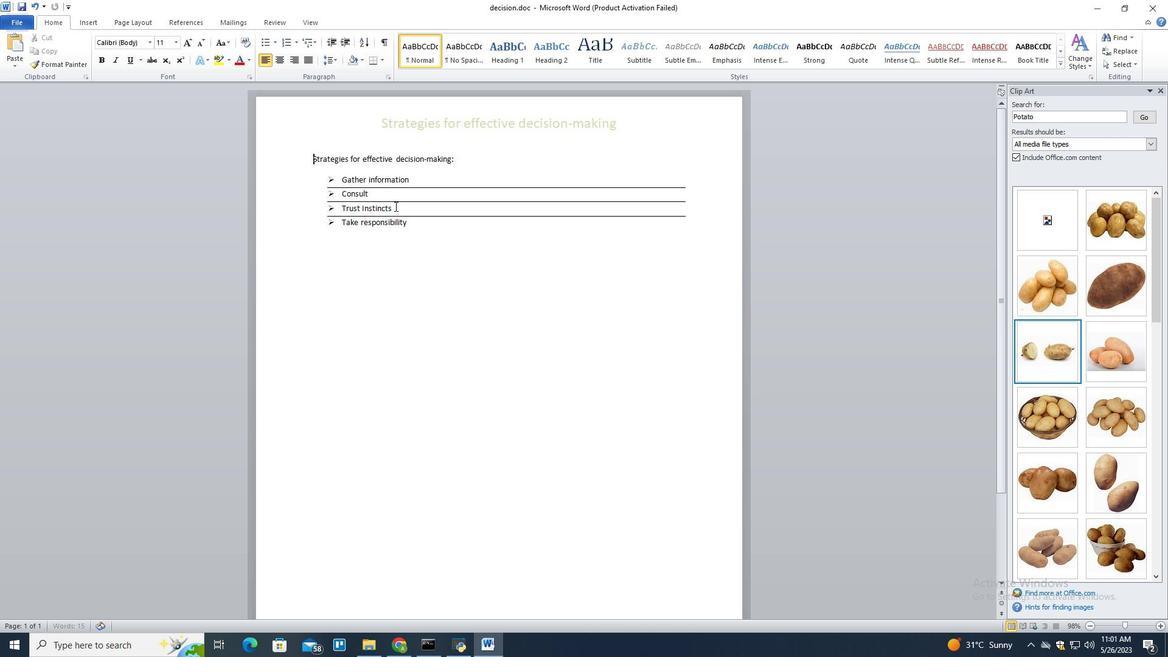 
Action: Key pressed ctrl+Vctrl+V
Screenshot: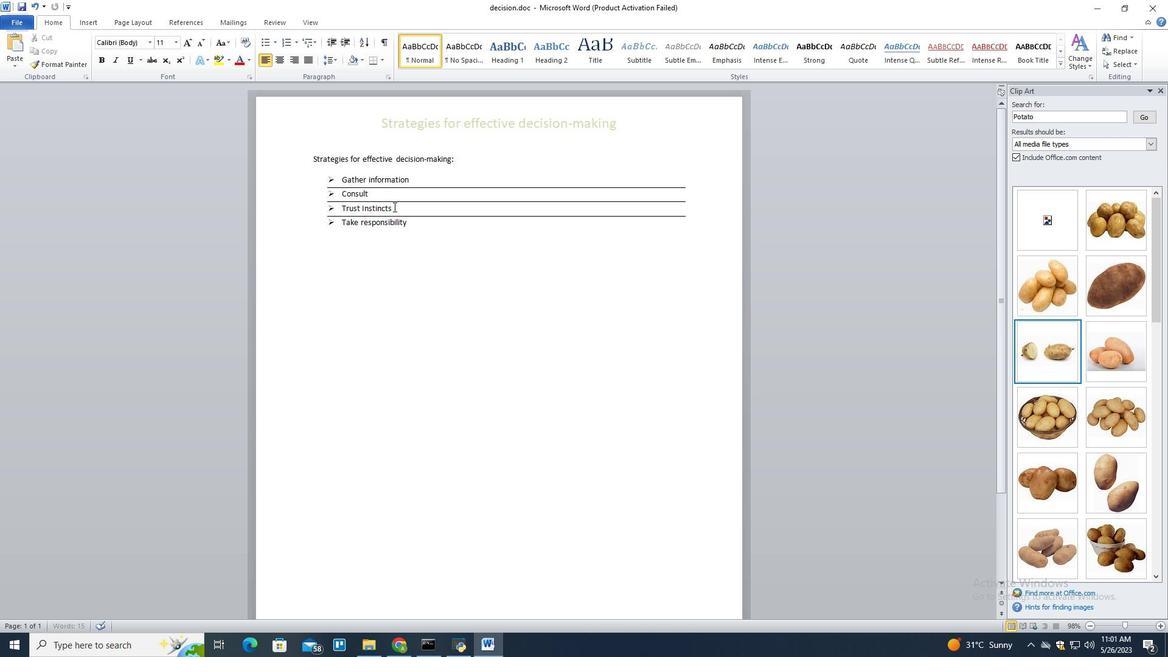 
Action: Mouse moved to (309, 157)
Screenshot: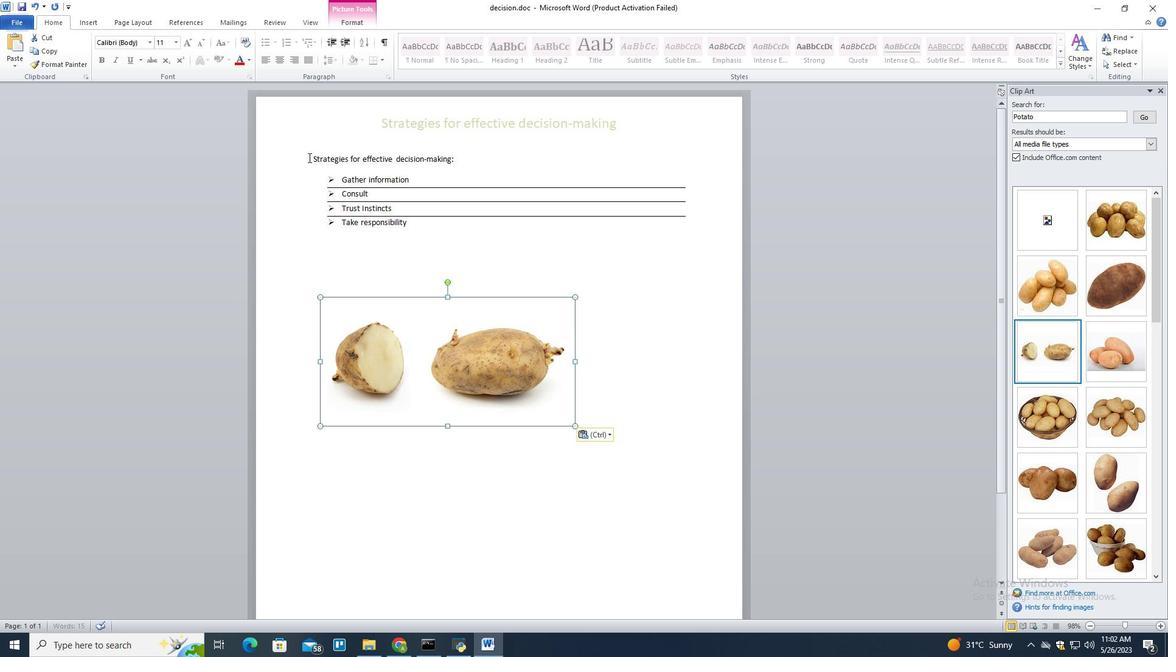 
Action: Mouse pressed left at (309, 157)
Screenshot: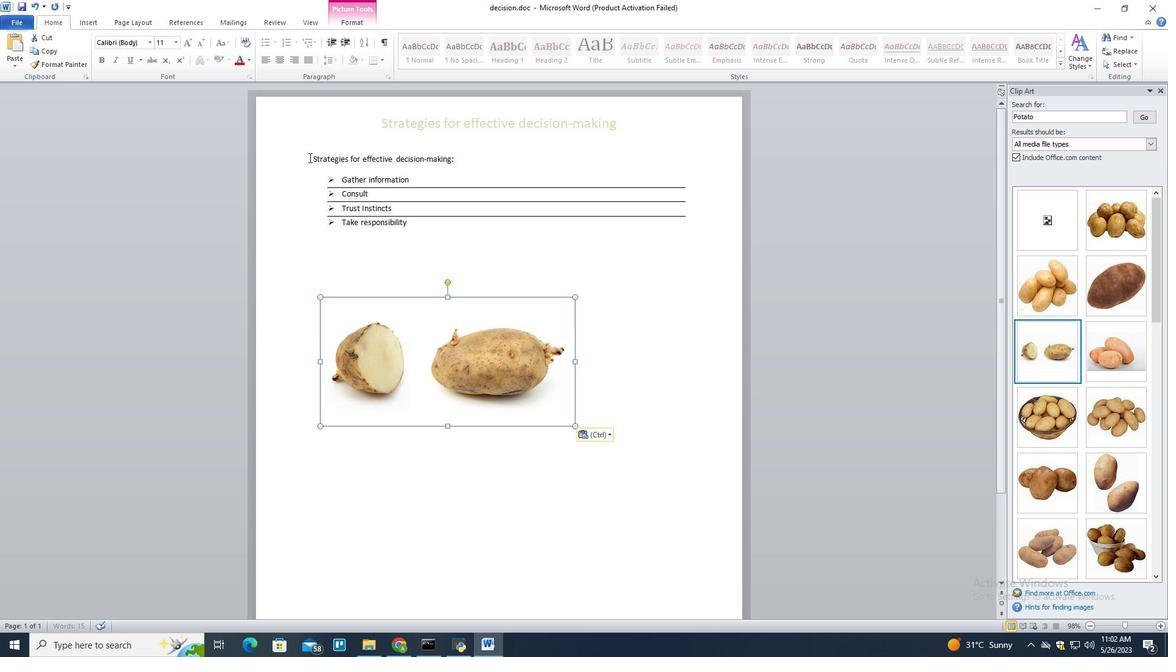 
Action: Mouse moved to (311, 158)
Screenshot: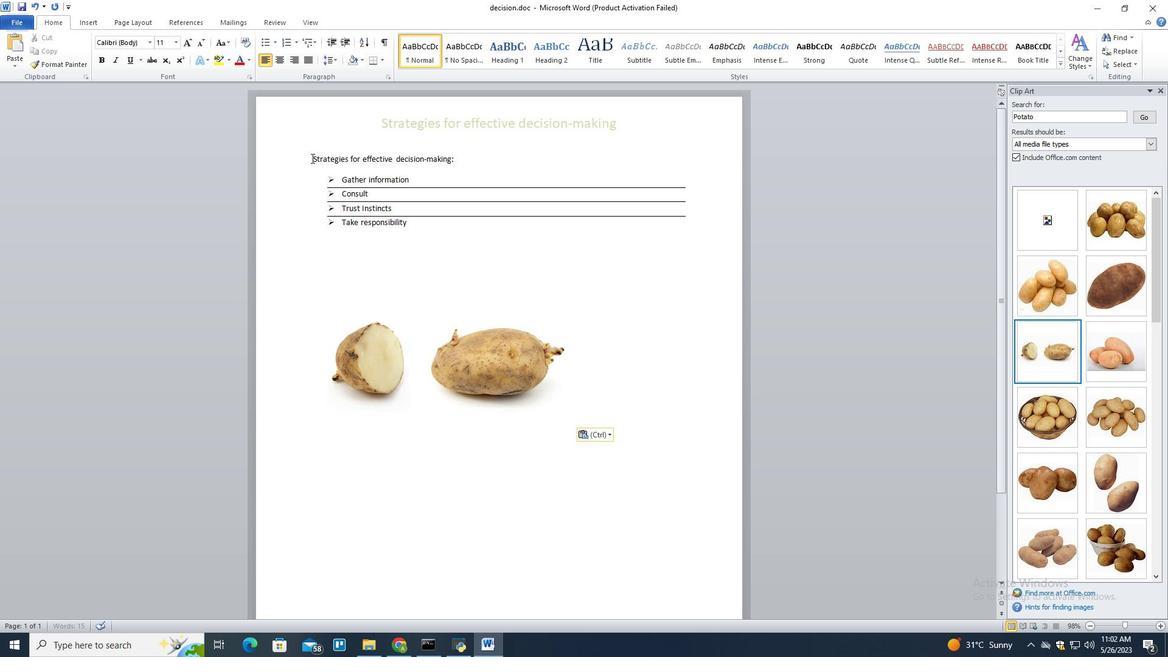 
Action: Mouse pressed left at (311, 158)
Screenshot: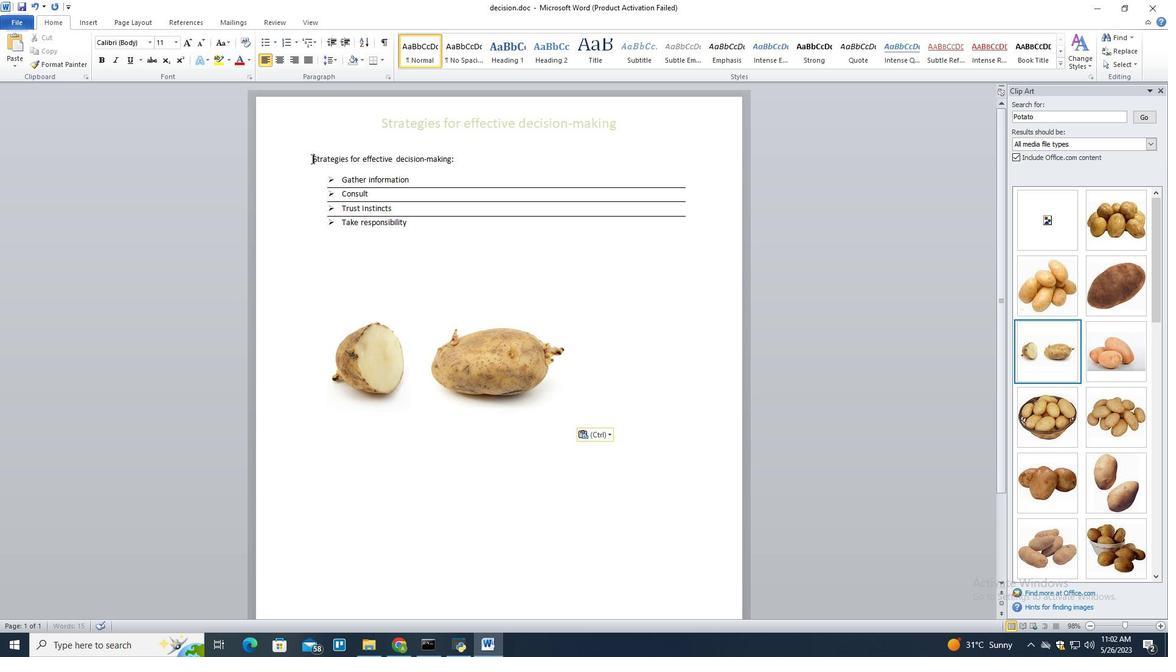
Action: Mouse moved to (434, 232)
Screenshot: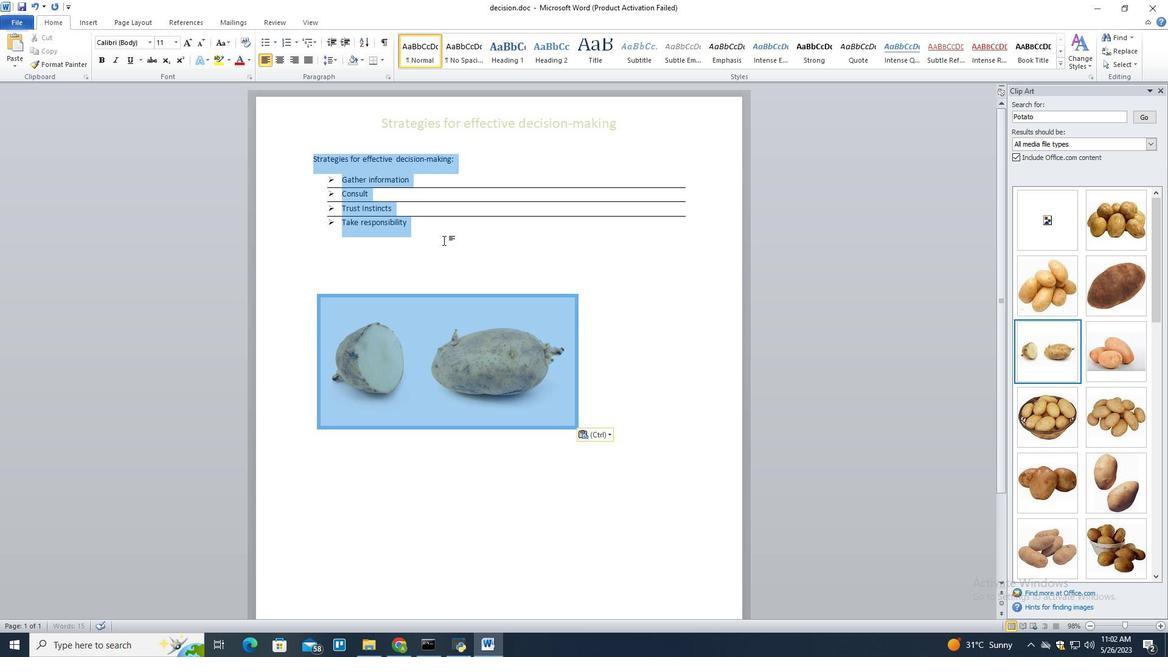 
Action: Mouse pressed left at (434, 232)
Screenshot: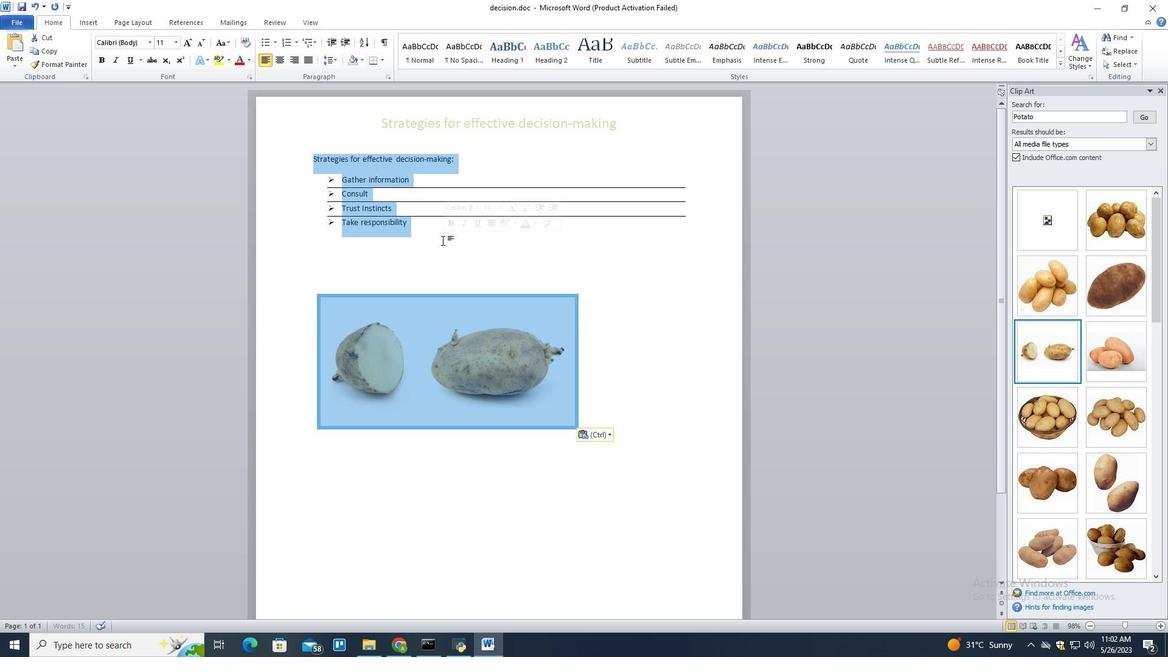 
Action: Mouse moved to (416, 224)
Screenshot: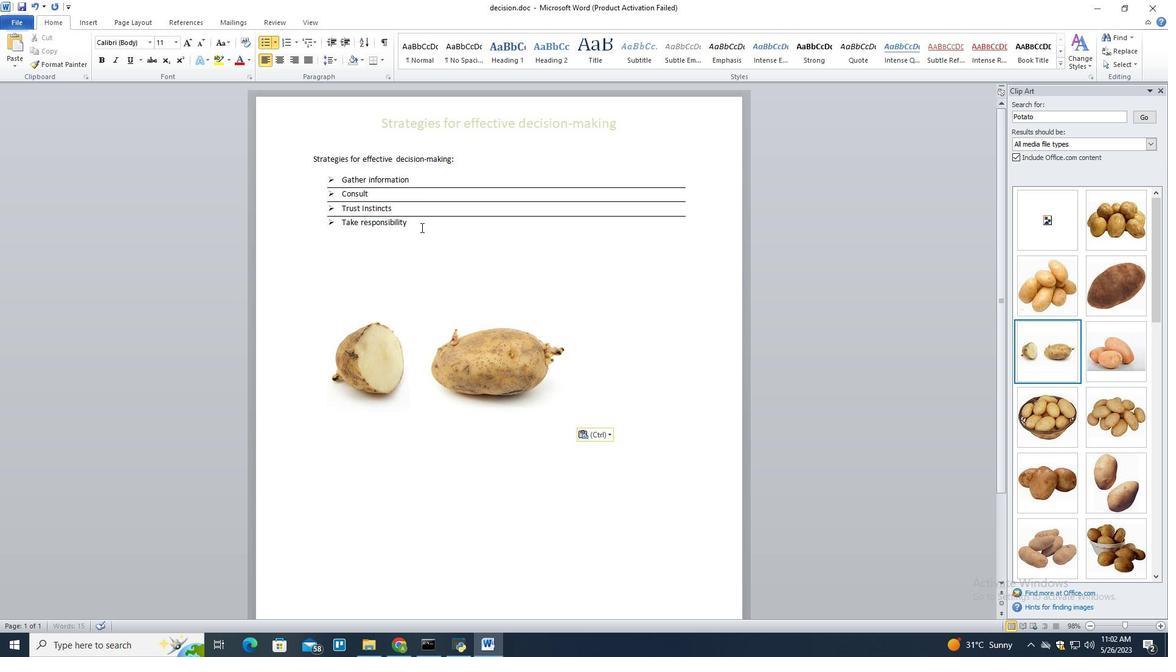 
Action: Mouse pressed left at (416, 224)
Screenshot: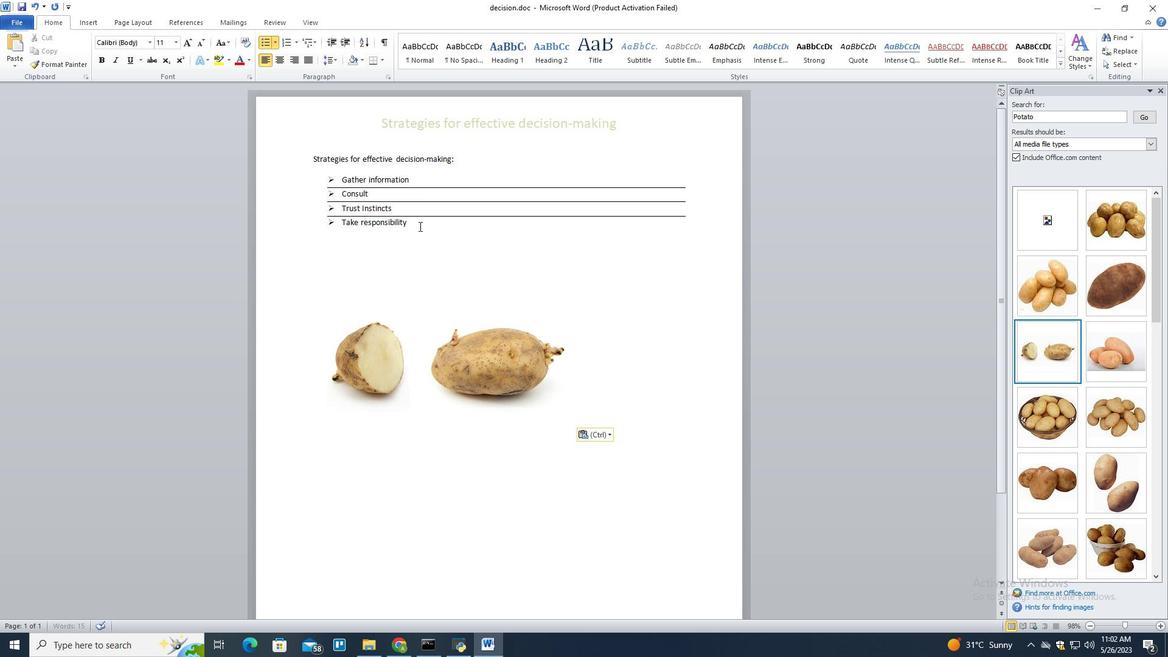 
Action: Mouse moved to (475, 285)
Screenshot: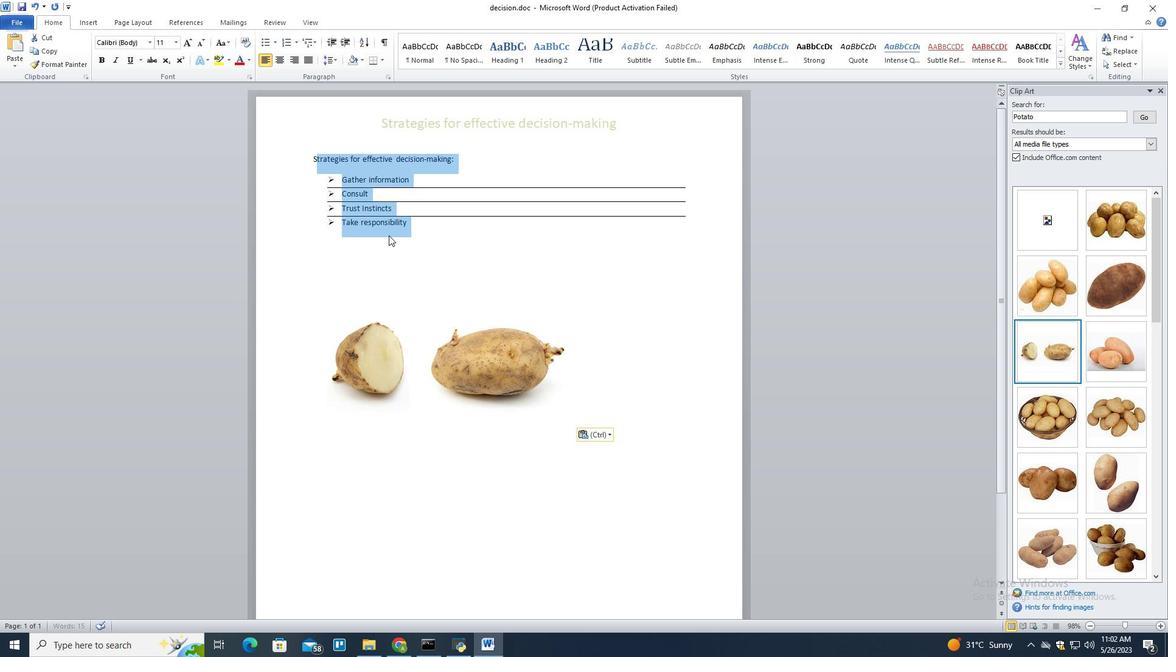 
Action: Mouse pressed left at (475, 285)
Screenshot: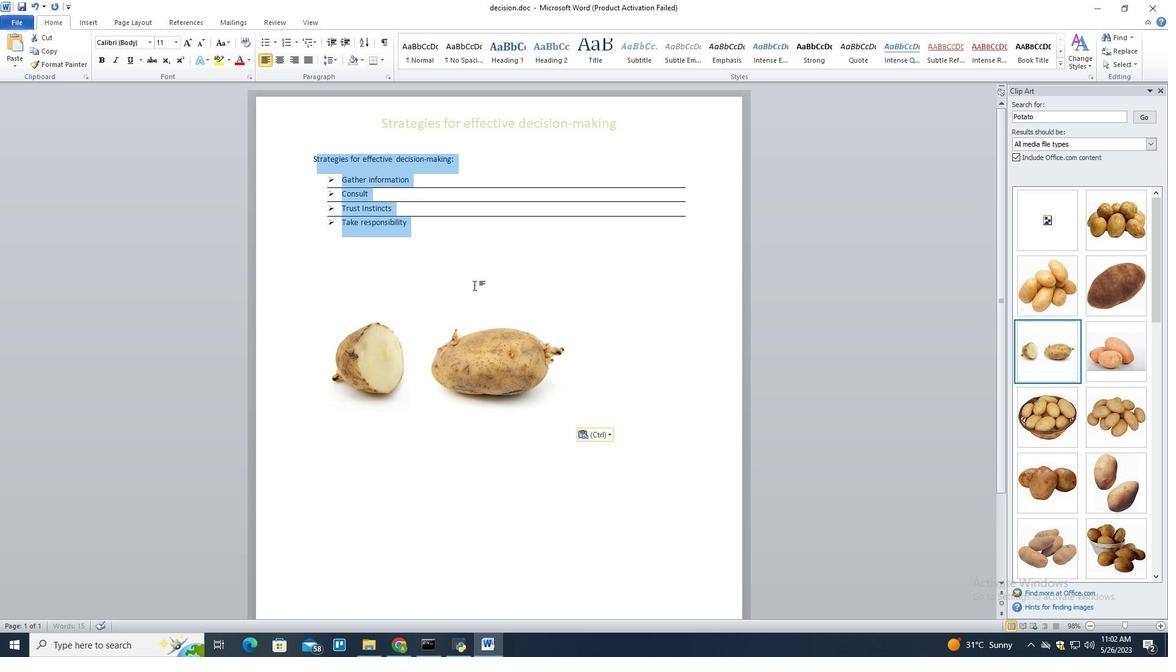 
Action: Mouse moved to (470, 340)
Screenshot: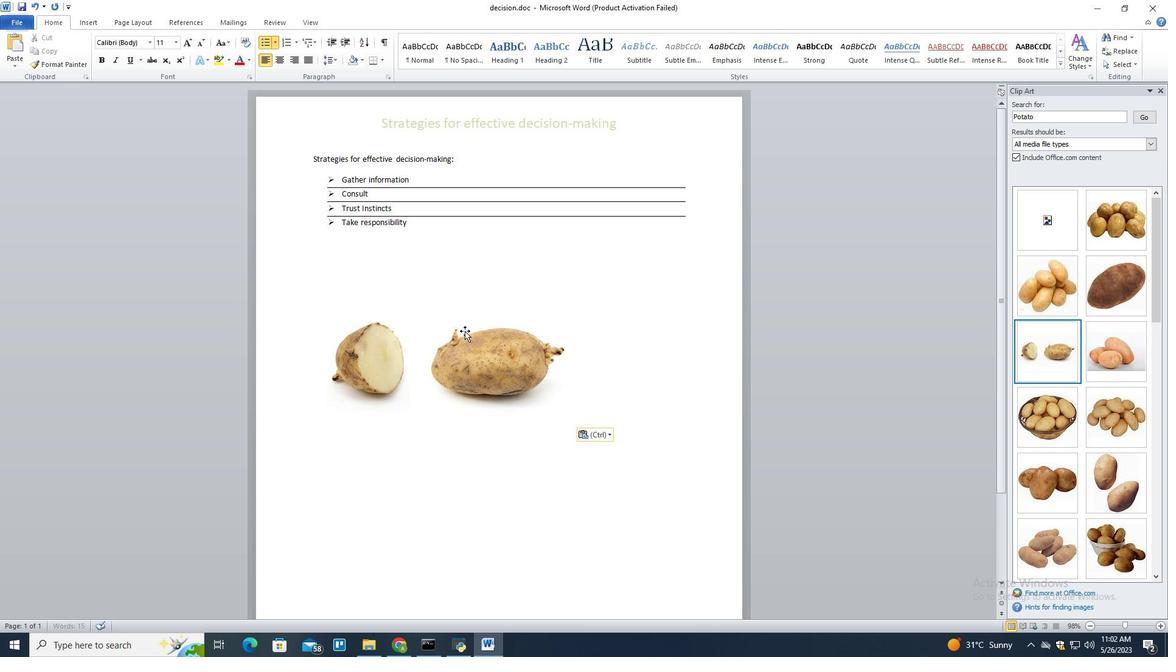 
Action: Mouse pressed left at (470, 340)
Screenshot: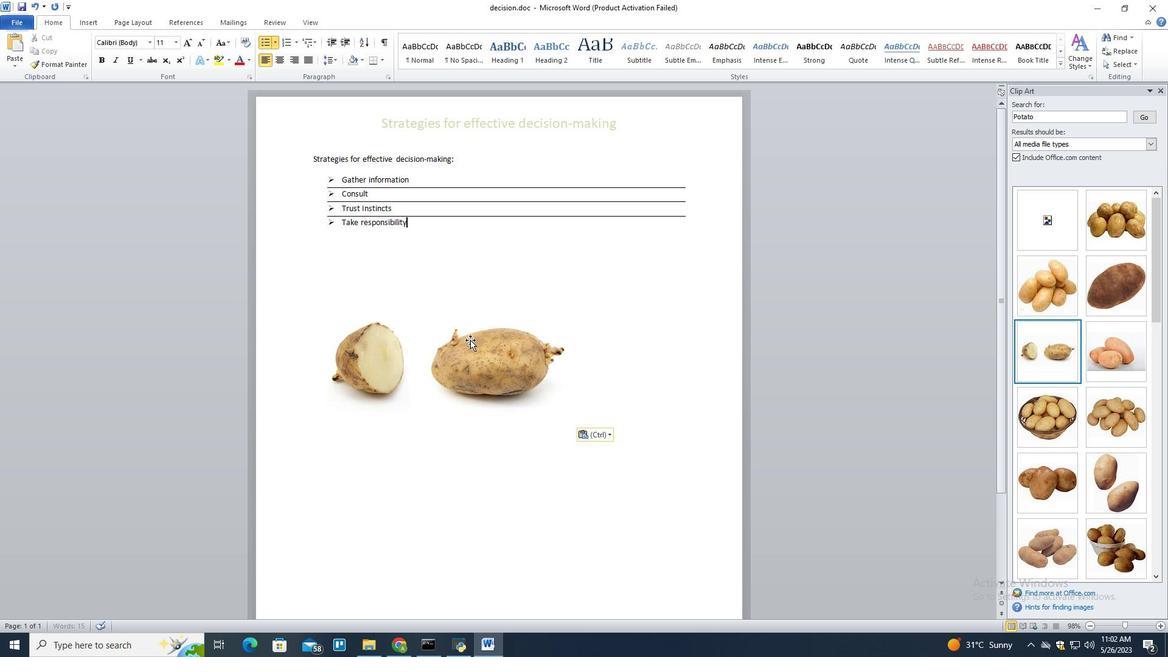 
Action: Mouse moved to (503, 337)
Screenshot: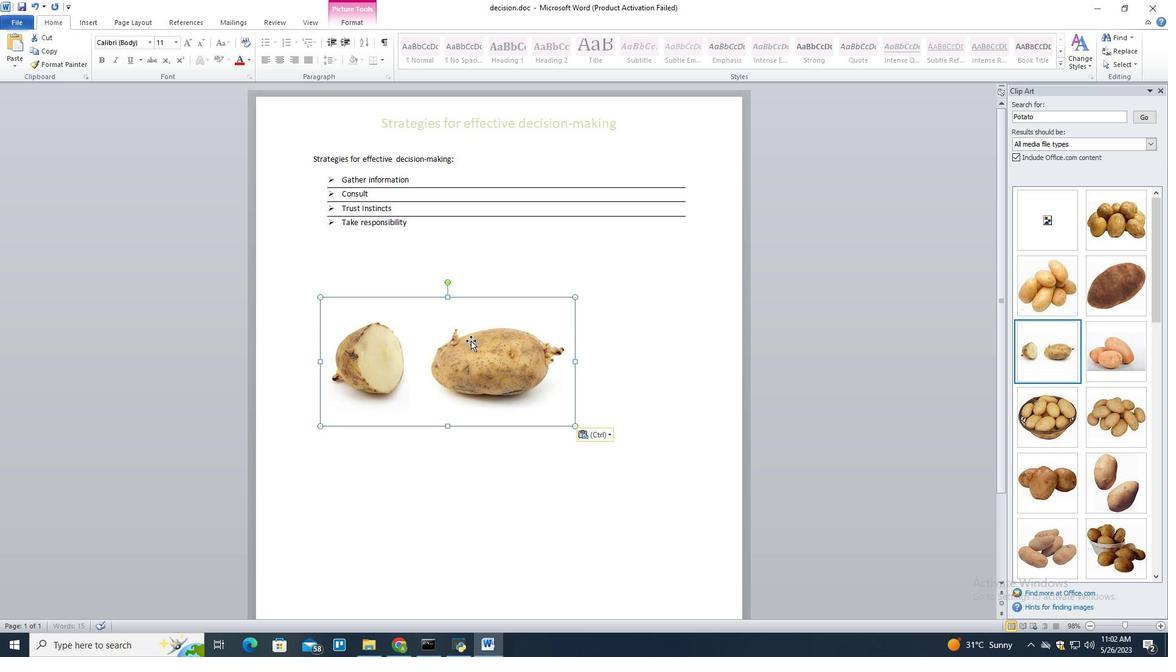 
Action: Mouse pressed left at (503, 337)
Screenshot: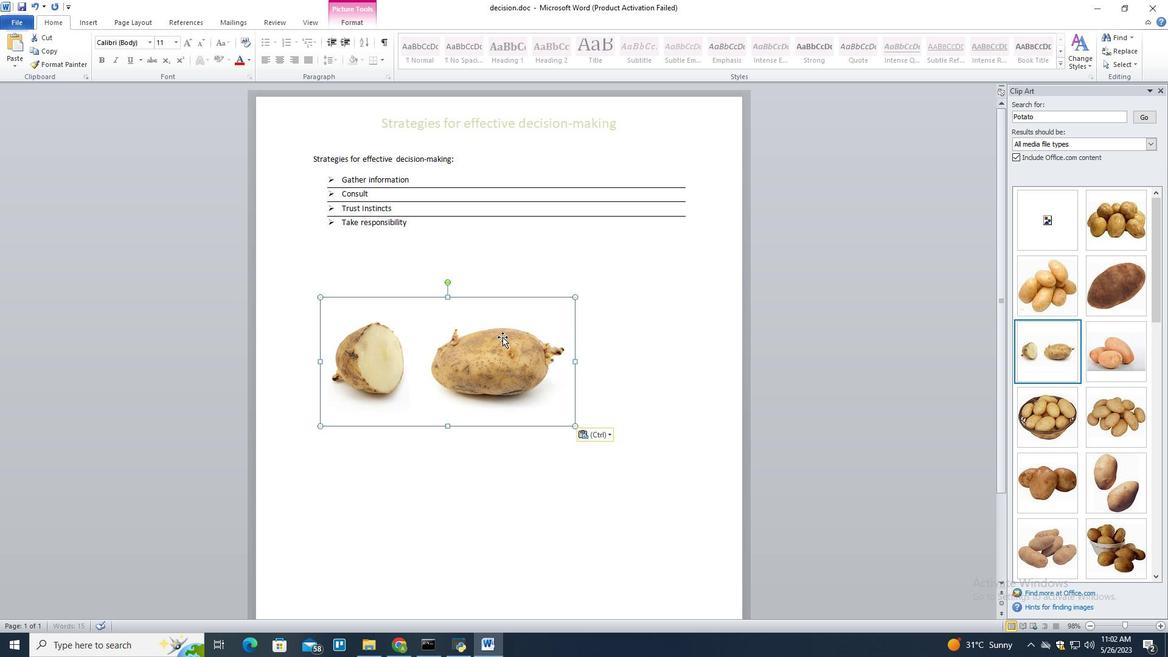 
Action: Mouse moved to (612, 250)
Screenshot: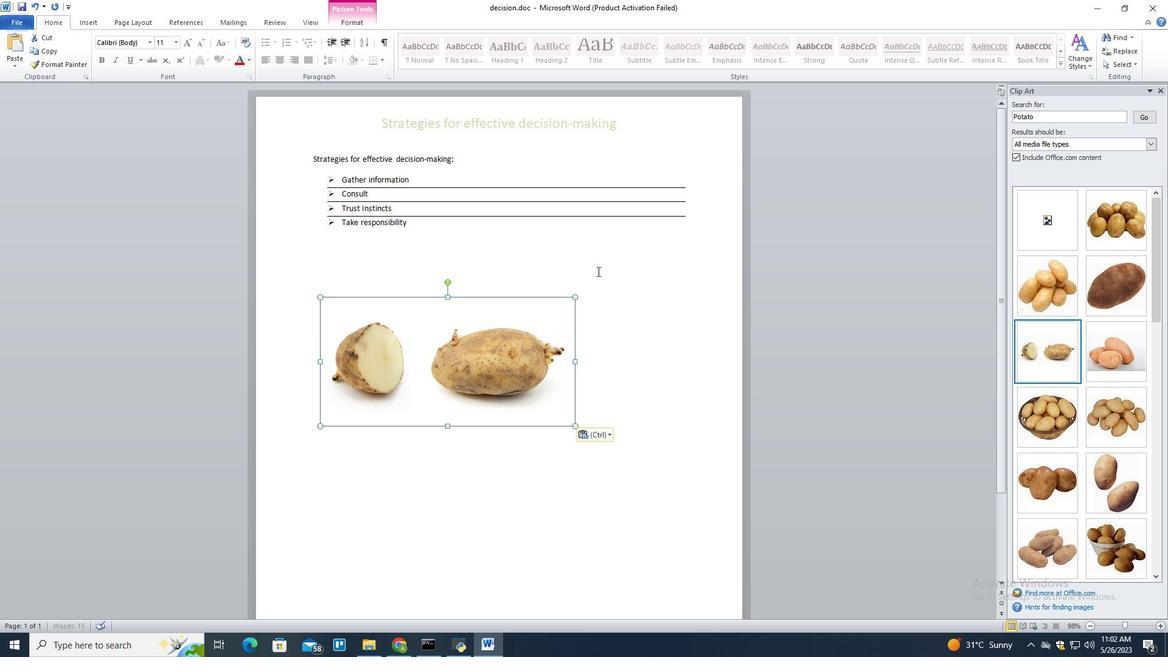 
Action: Mouse pressed left at (612, 250)
Screenshot: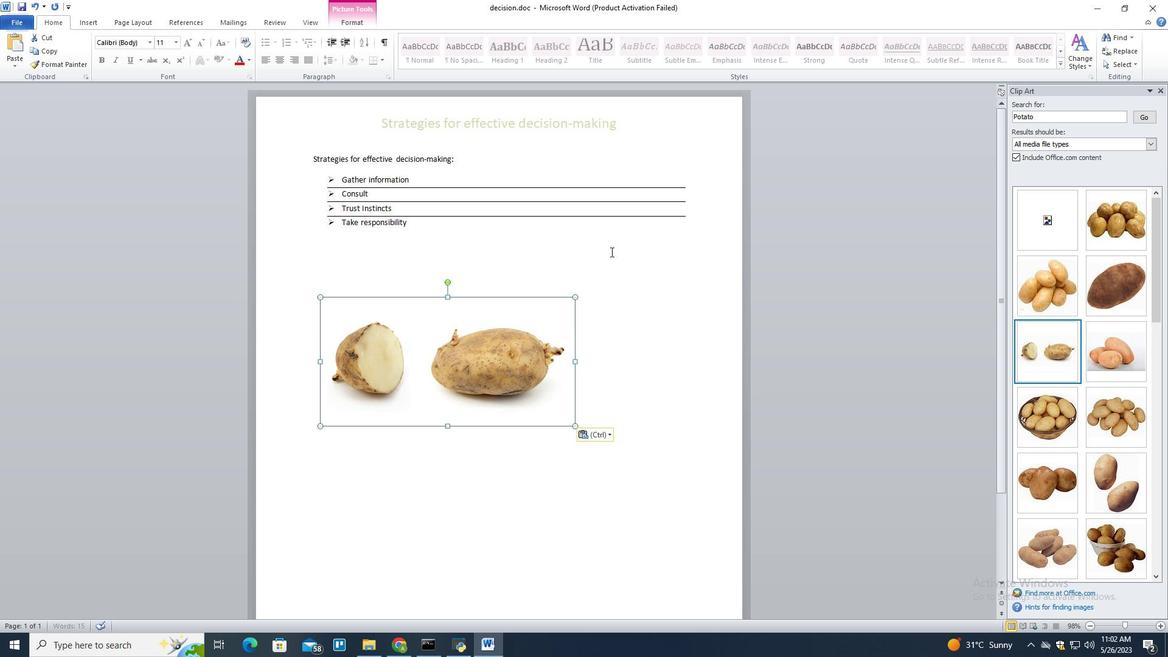 
Action: Mouse moved to (483, 335)
Screenshot: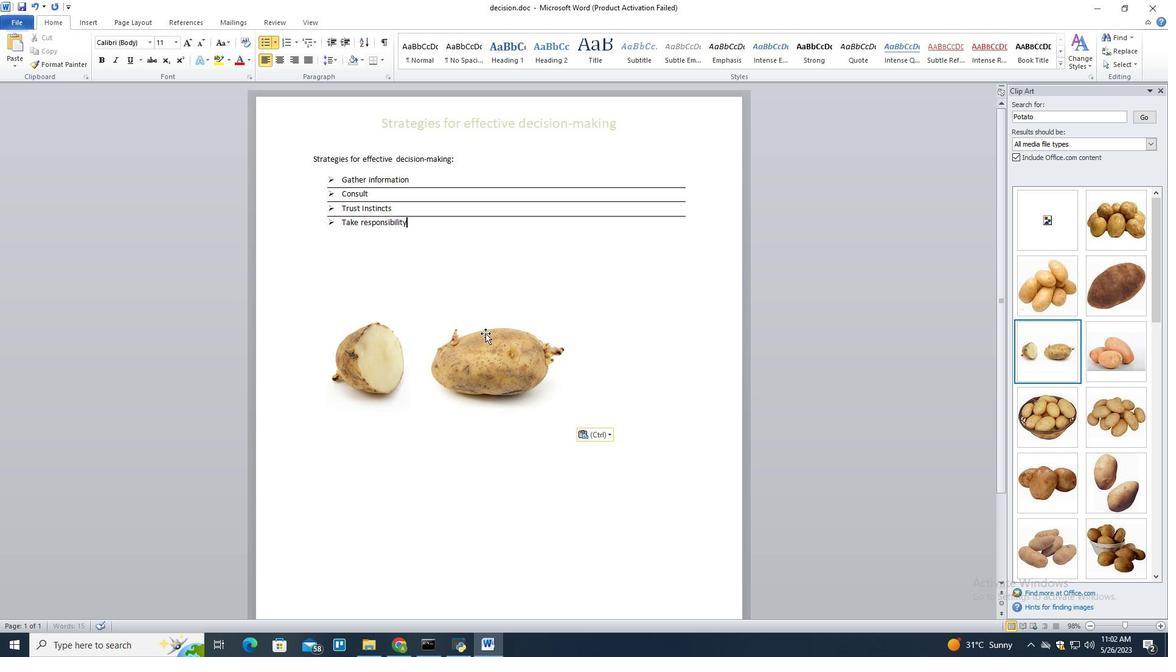 
Action: Mouse pressed left at (483, 335)
Screenshot: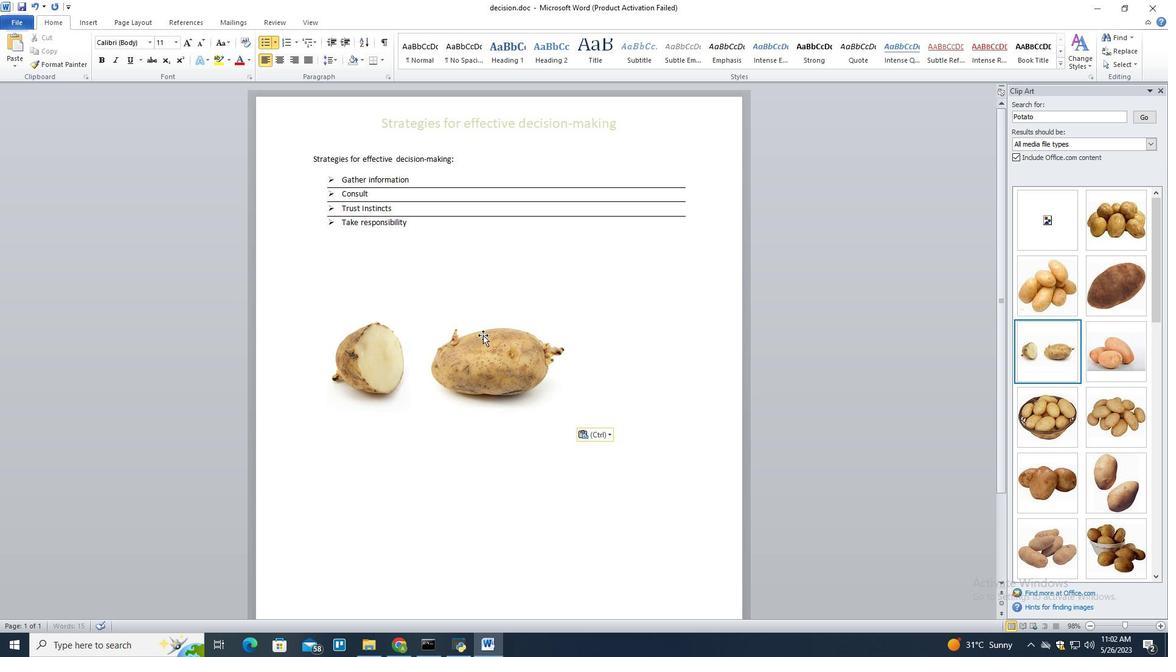 
Action: Mouse moved to (632, 119)
Screenshot: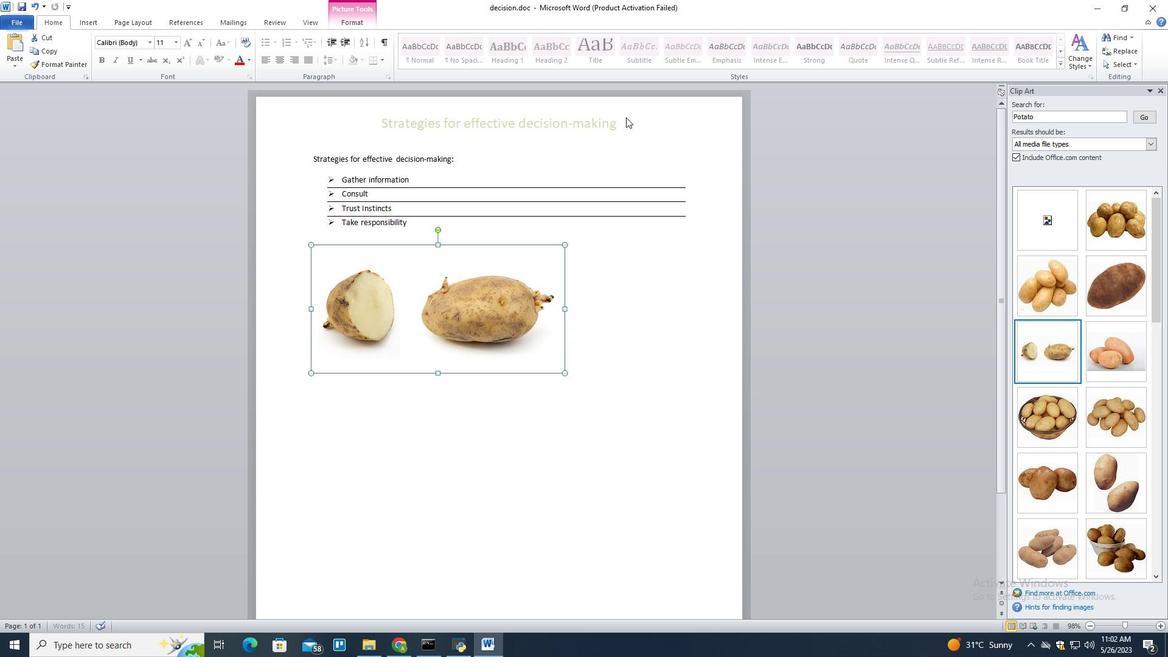 
Action: Mouse pressed left at (632, 119)
Screenshot: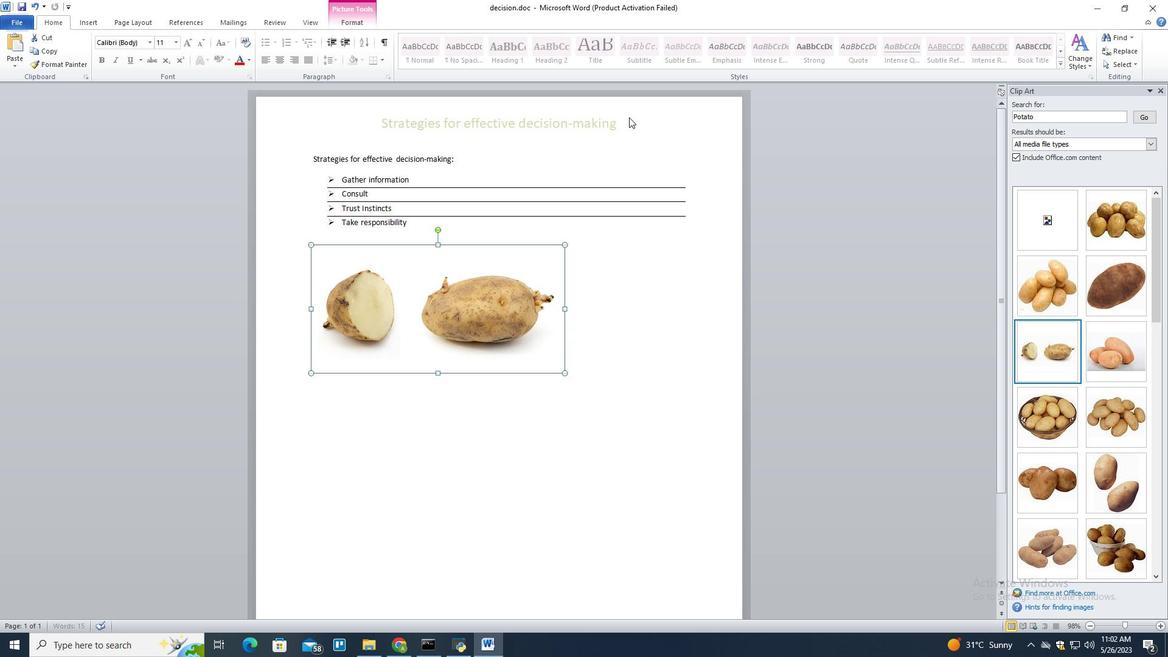 
Action: Mouse moved to (632, 122)
Screenshot: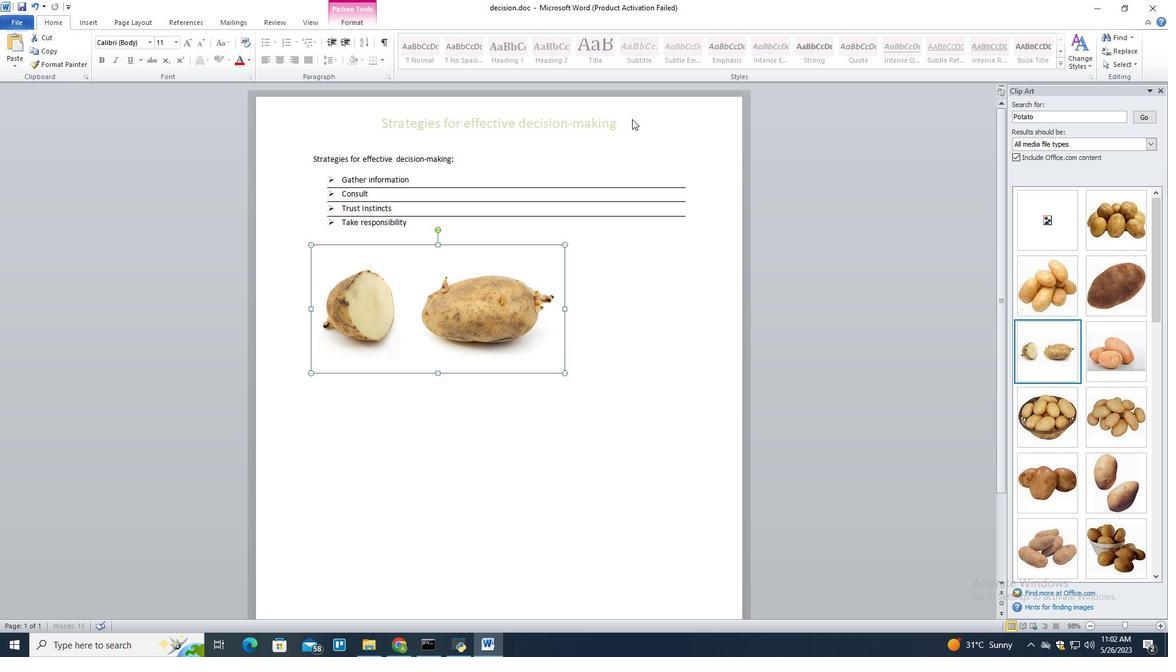 
Action: Mouse pressed left at (632, 122)
Screenshot: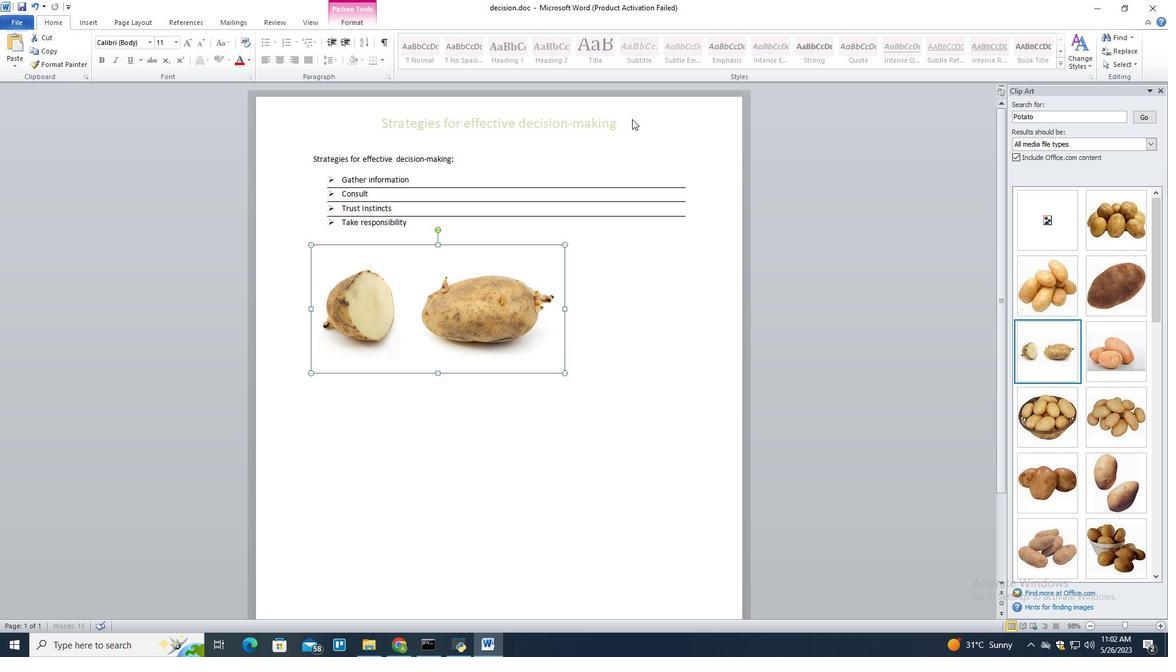 
Action: Mouse pressed left at (632, 122)
Screenshot: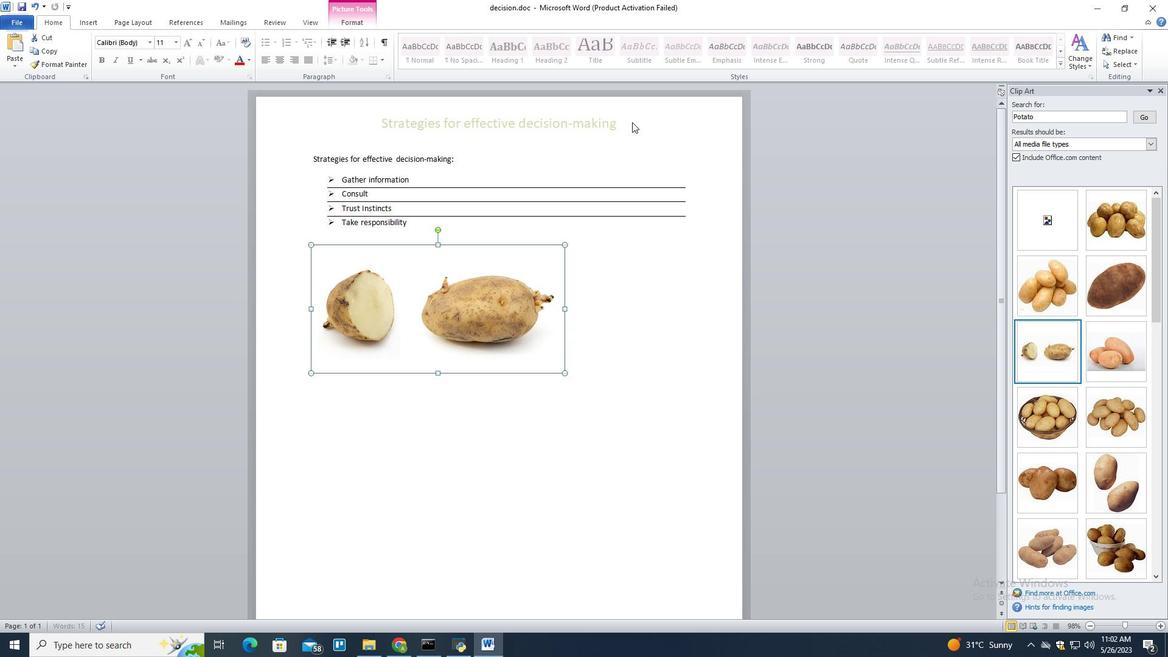
Action: Mouse moved to (309, 184)
Screenshot: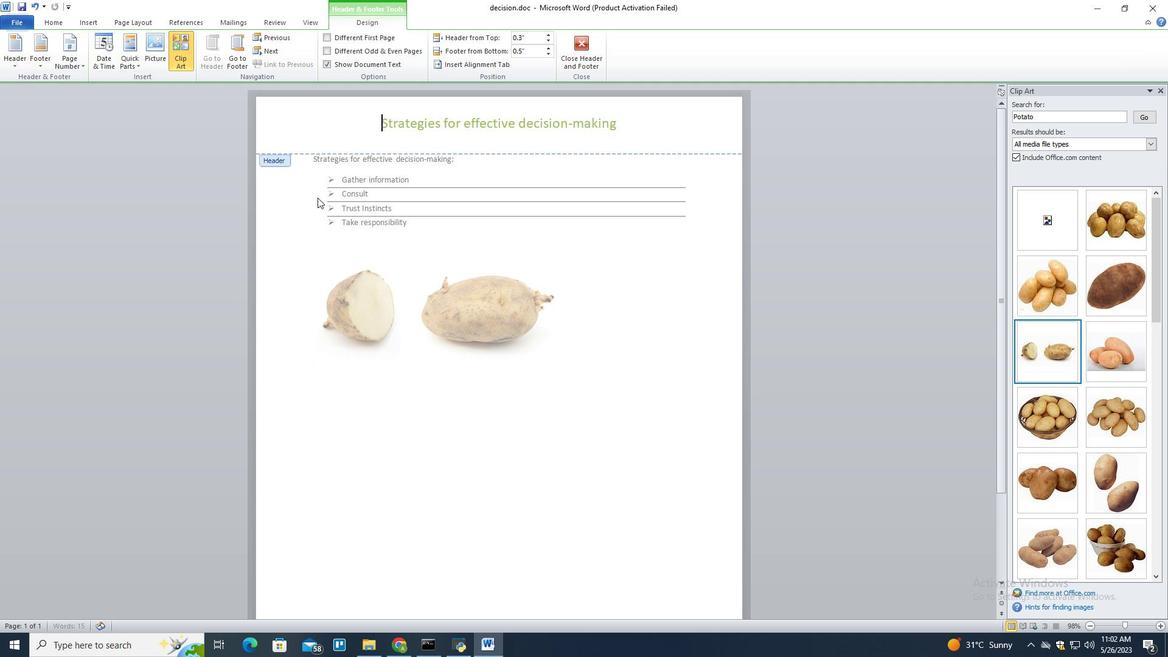 
Action: Mouse pressed left at (309, 184)
Screenshot: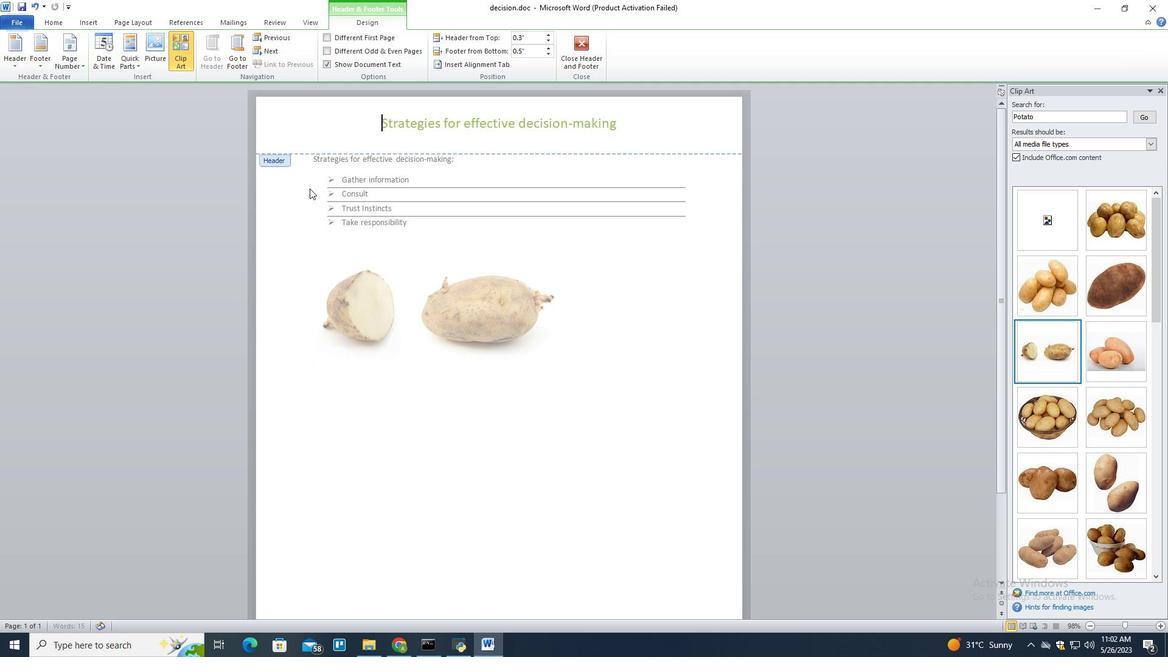 
Action: Mouse moved to (372, 258)
Screenshot: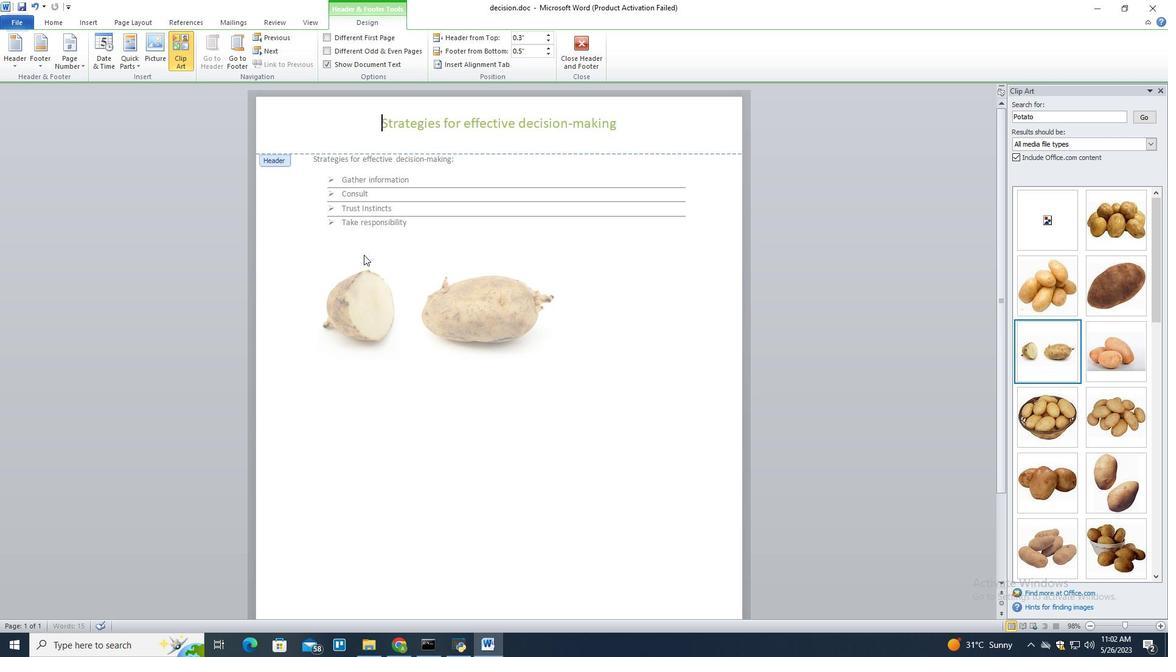 
Action: Mouse pressed left at (372, 258)
Screenshot: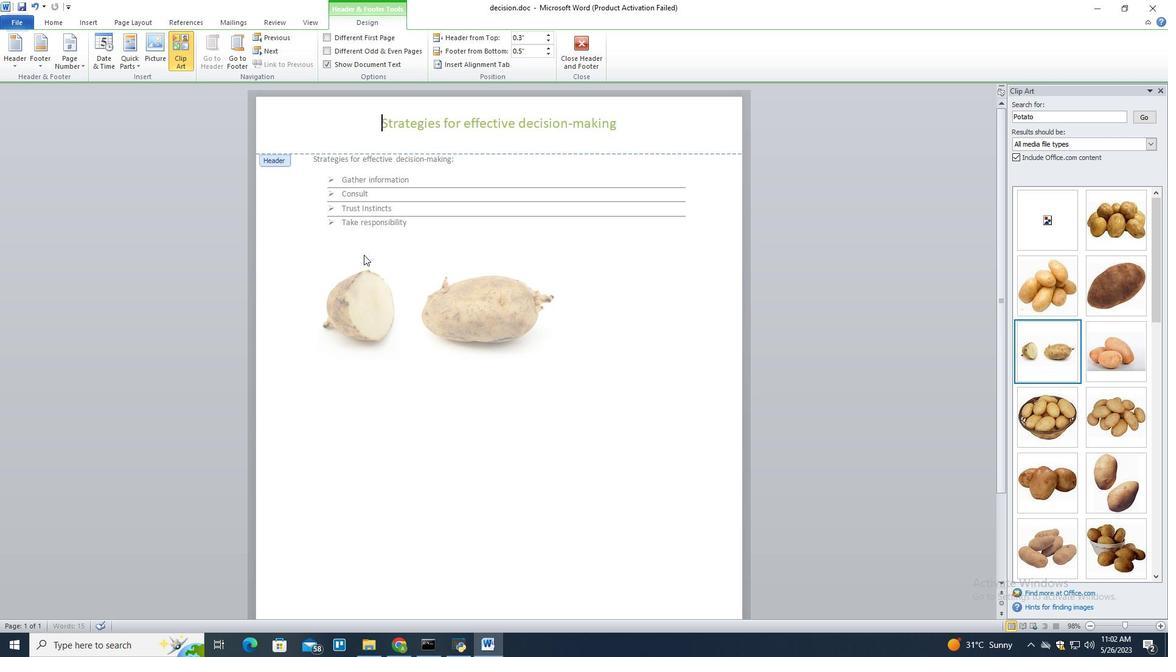 
Action: Mouse moved to (376, 276)
Screenshot: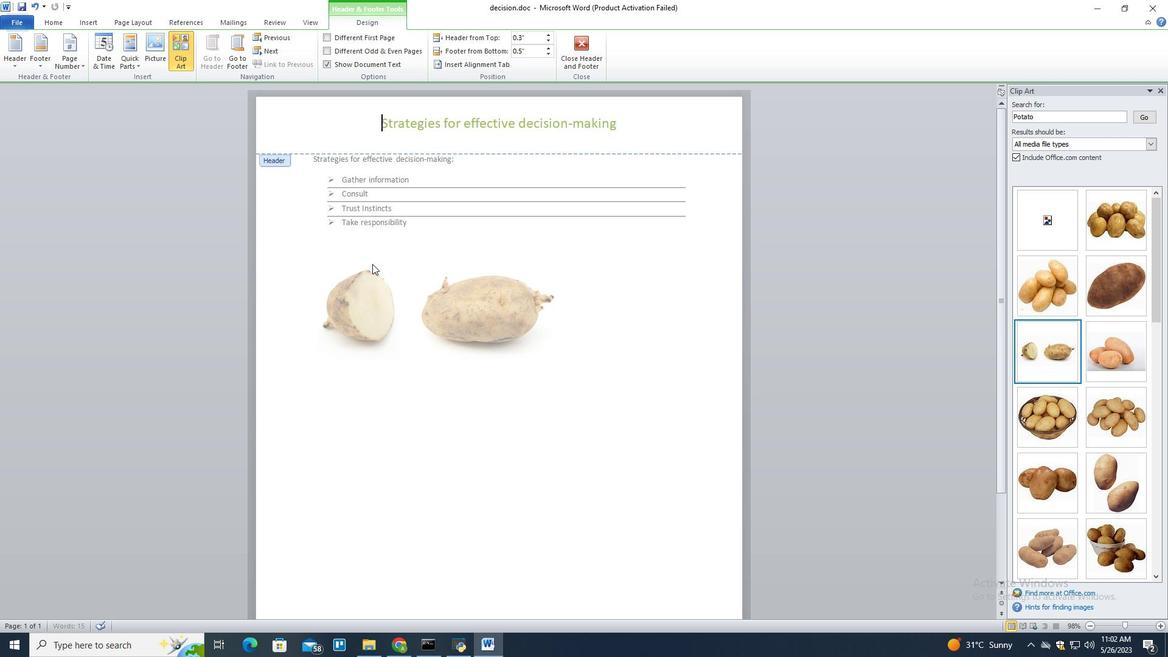 
Action: Mouse pressed left at (376, 276)
Screenshot: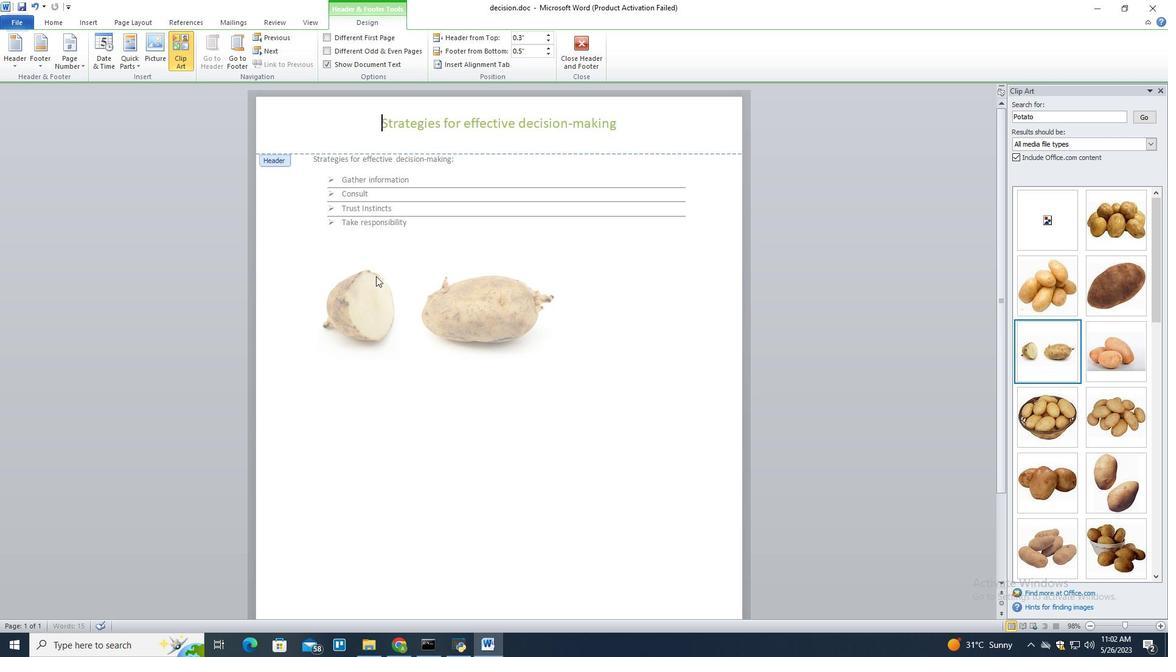 
Action: Mouse pressed left at (376, 276)
Screenshot: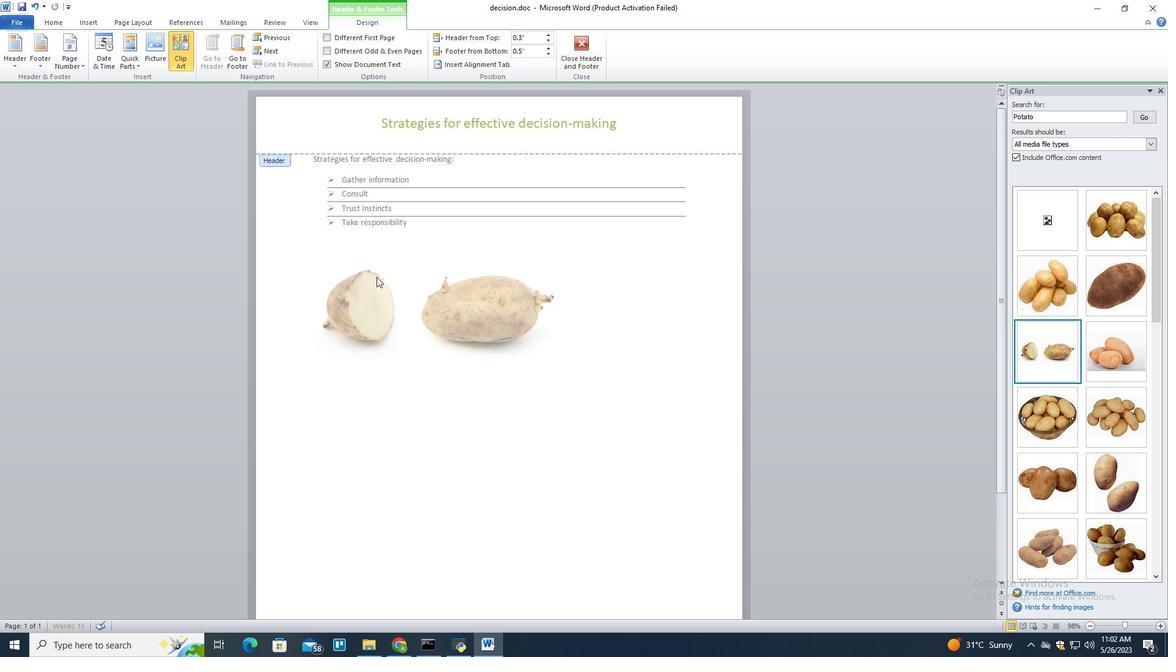 
Action: Mouse moved to (480, 285)
Screenshot: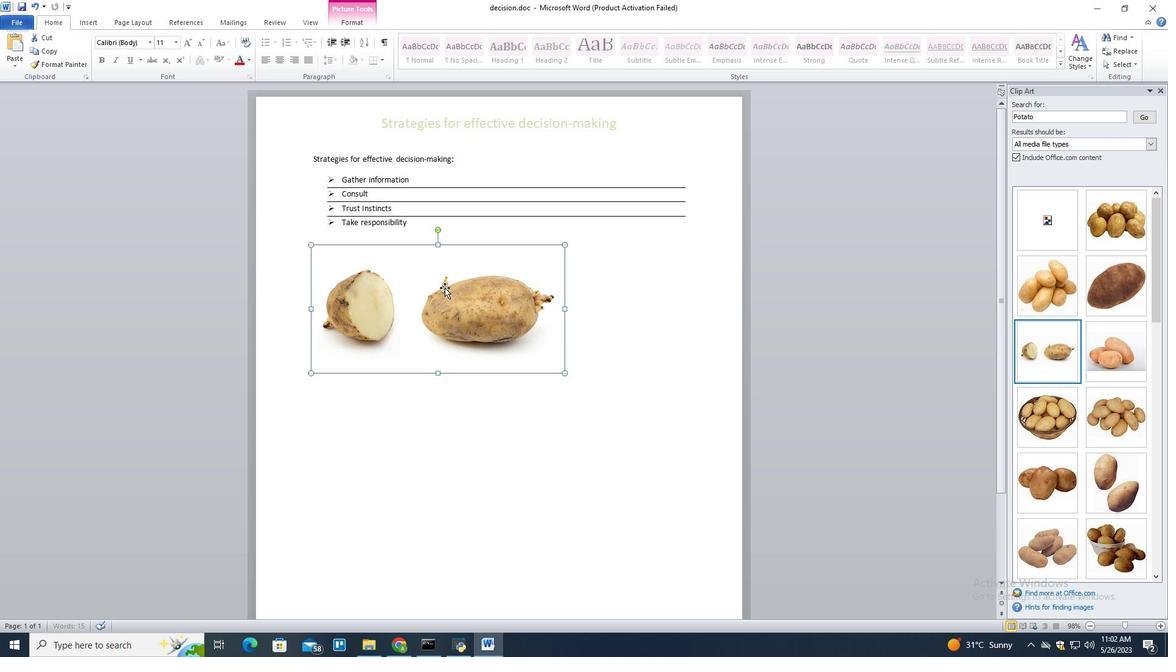 
Action: Mouse pressed left at (480, 285)
Screenshot: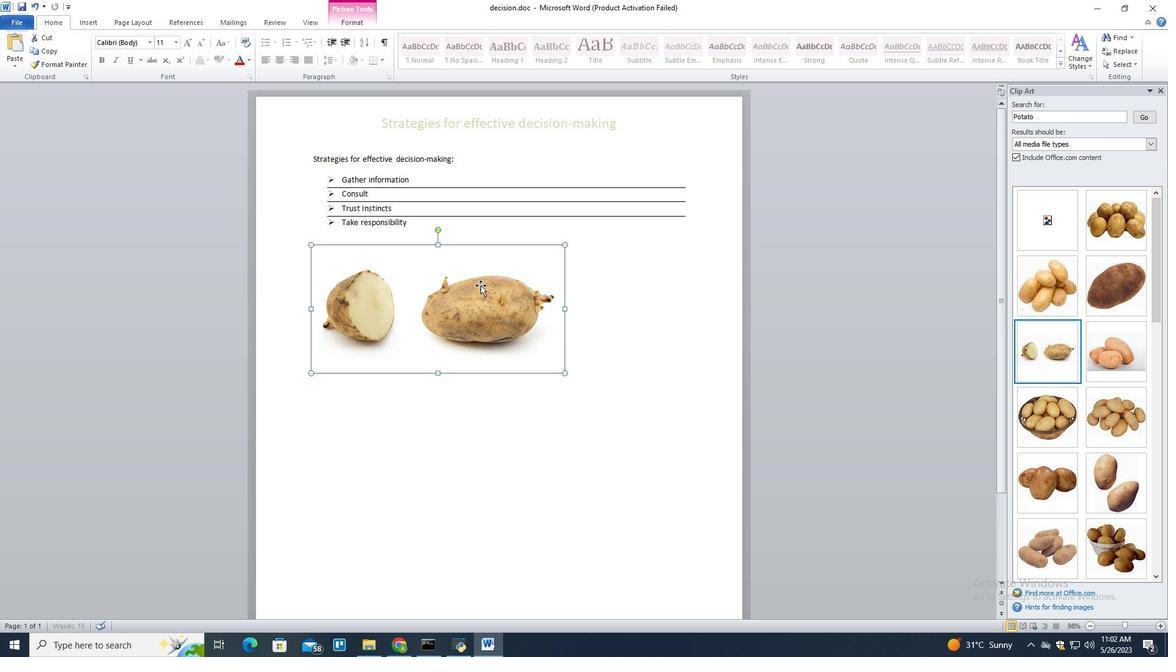 
Action: Mouse moved to (514, 459)
Screenshot: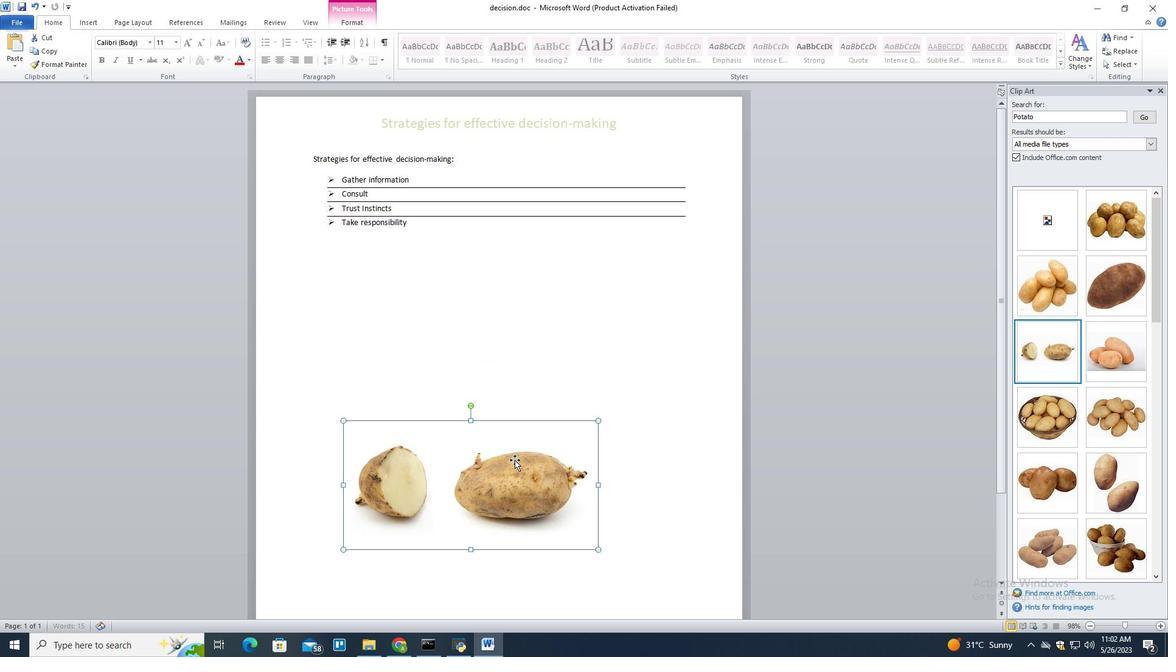 
Action: Key pressed <Key.delete>
Screenshot: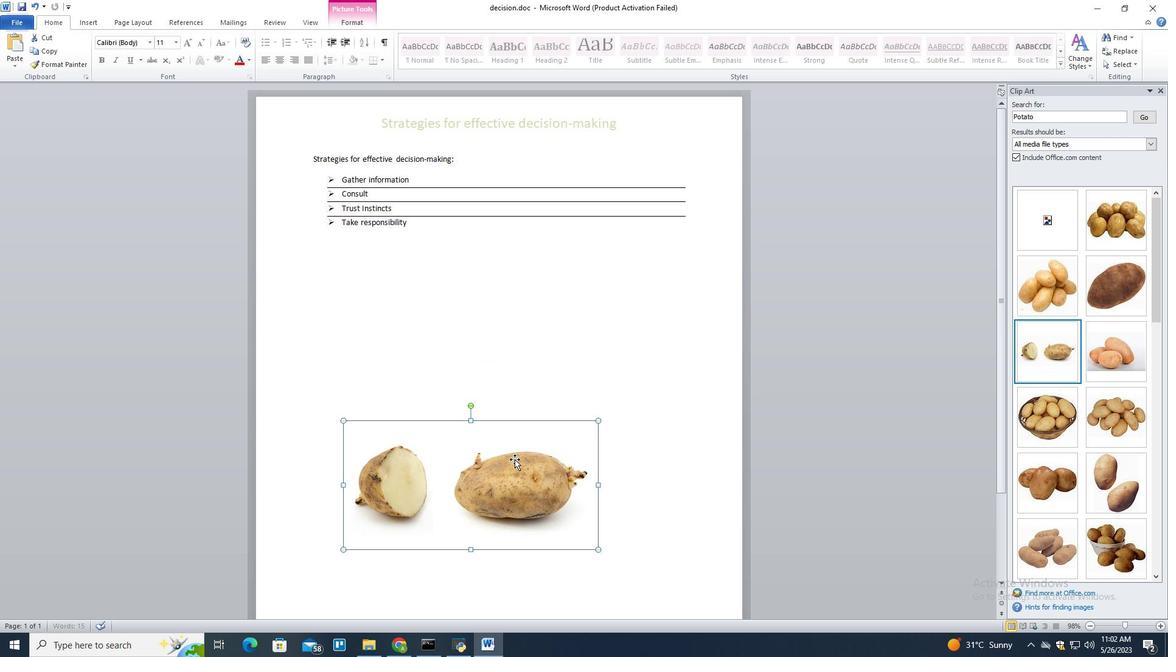 
Action: Mouse moved to (312, 163)
Screenshot: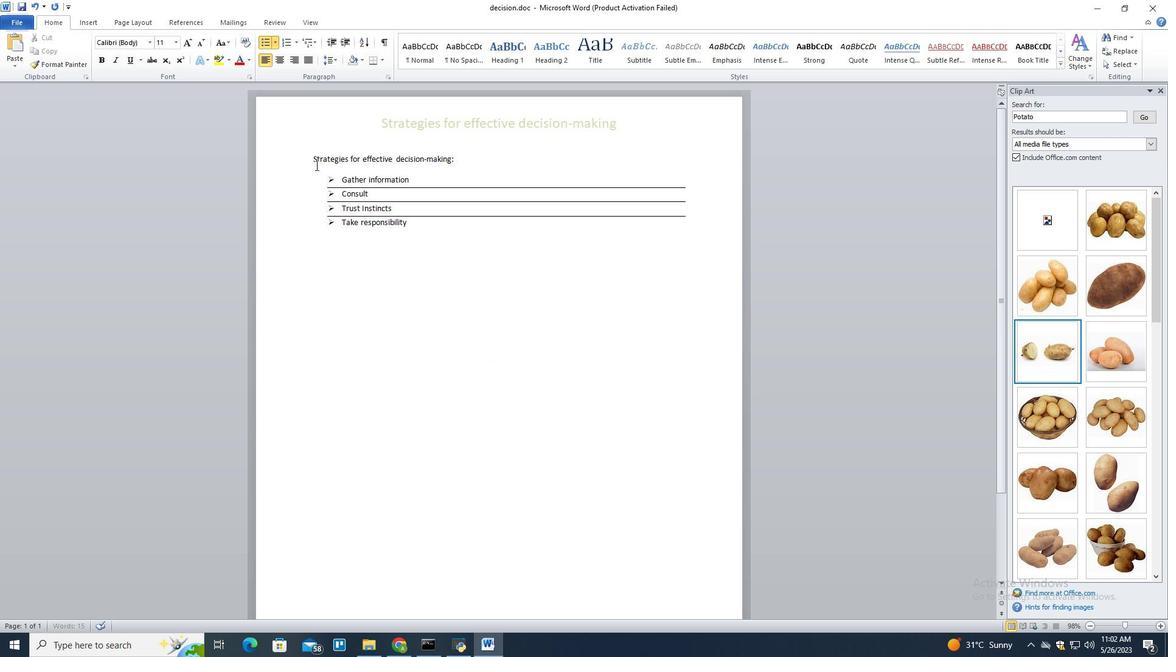 
Action: Mouse pressed left at (312, 163)
Screenshot: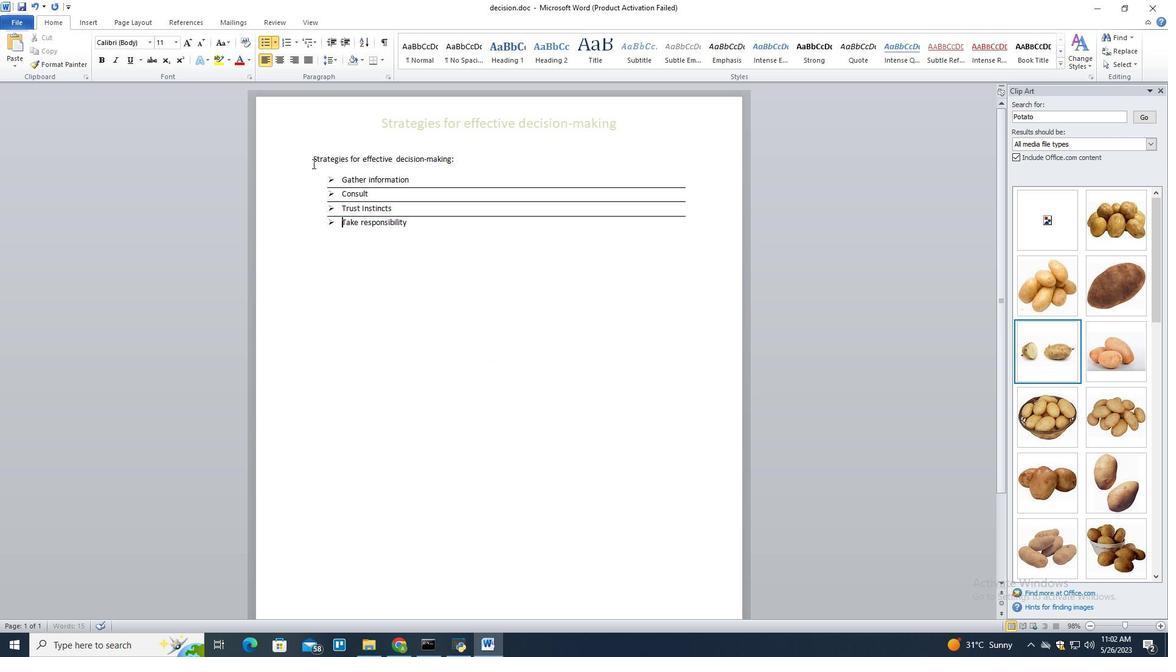 
Action: Mouse moved to (462, 160)
Screenshot: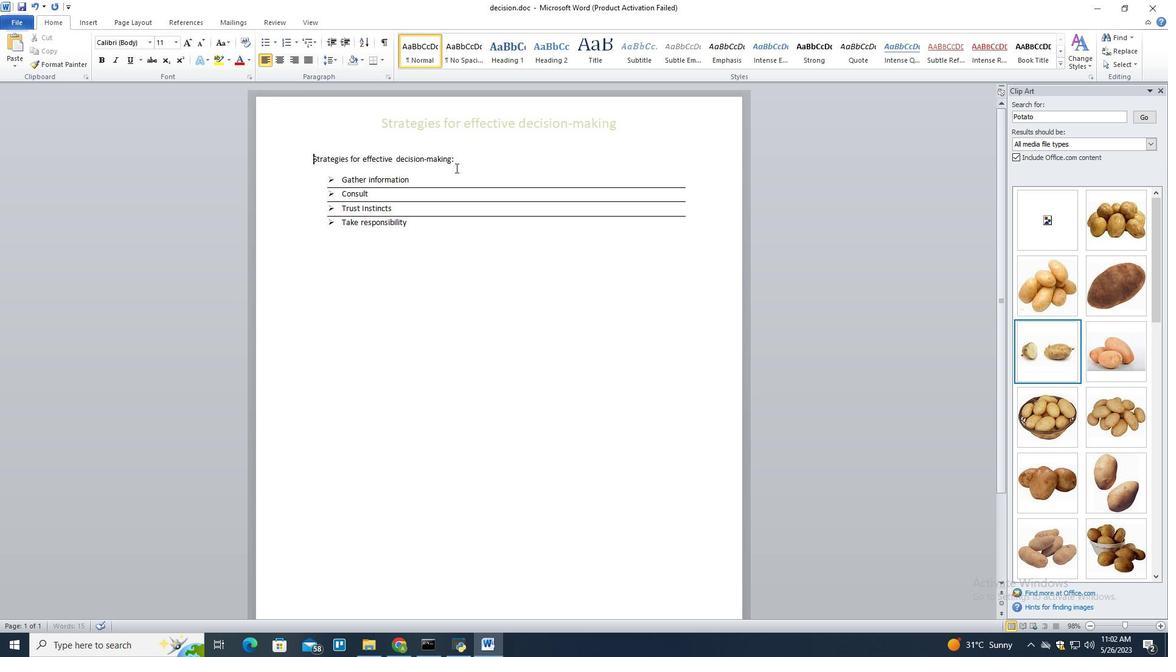 
Action: Mouse pressed left at (462, 160)
Screenshot: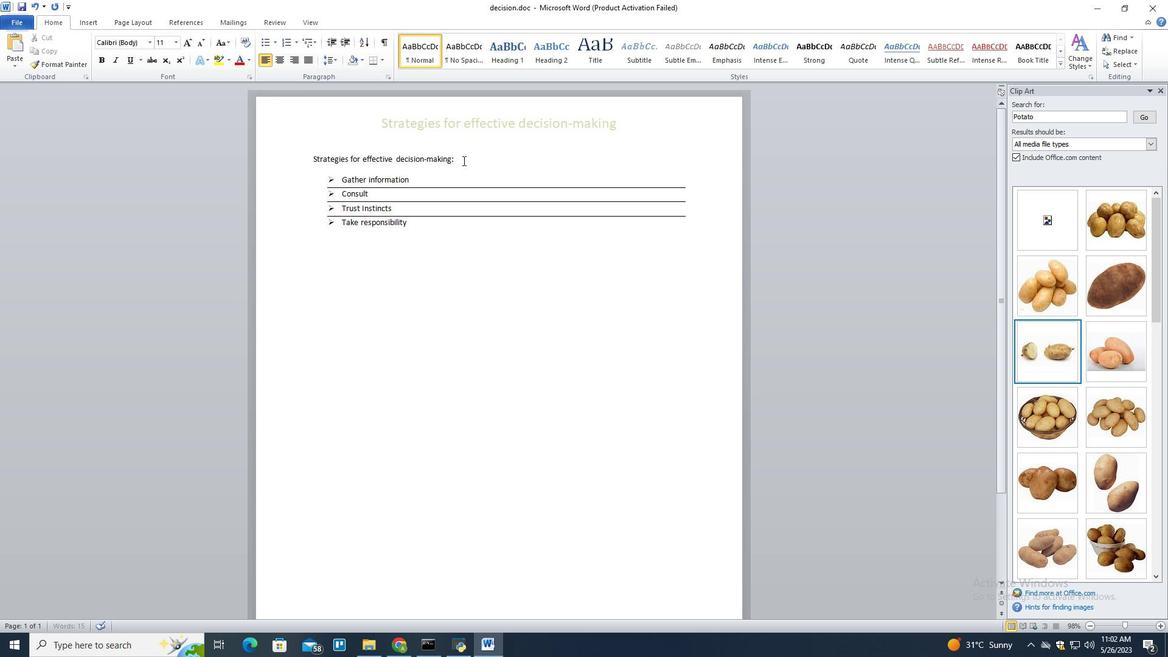 
Action: Mouse moved to (462, 160)
Screenshot: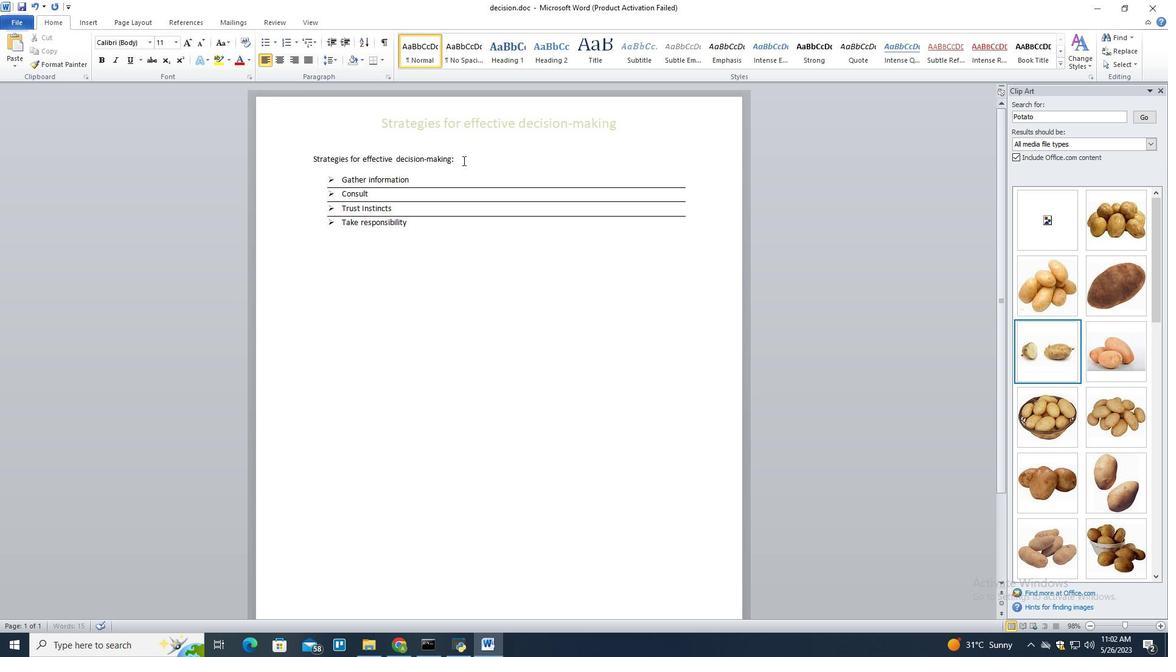 
Action: Key pressed <Key.enter><Key.backspace><Key.enter><Key.enter><Key.enter><Key.enter><Key.enter><Key.enter><Key.backspace><Key.backspace><Key.backspace><Key.backspace><Key.backspace><Key.backspace><Key.backspace>
Screenshot: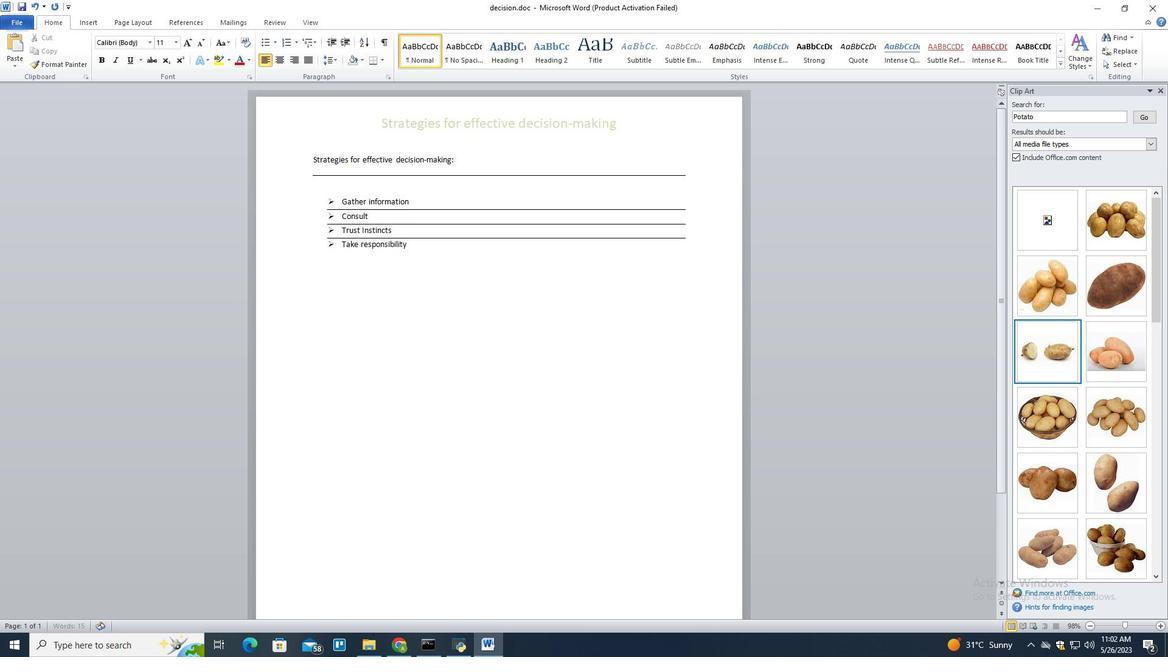 
Action: Mouse moved to (379, 59)
Screenshot: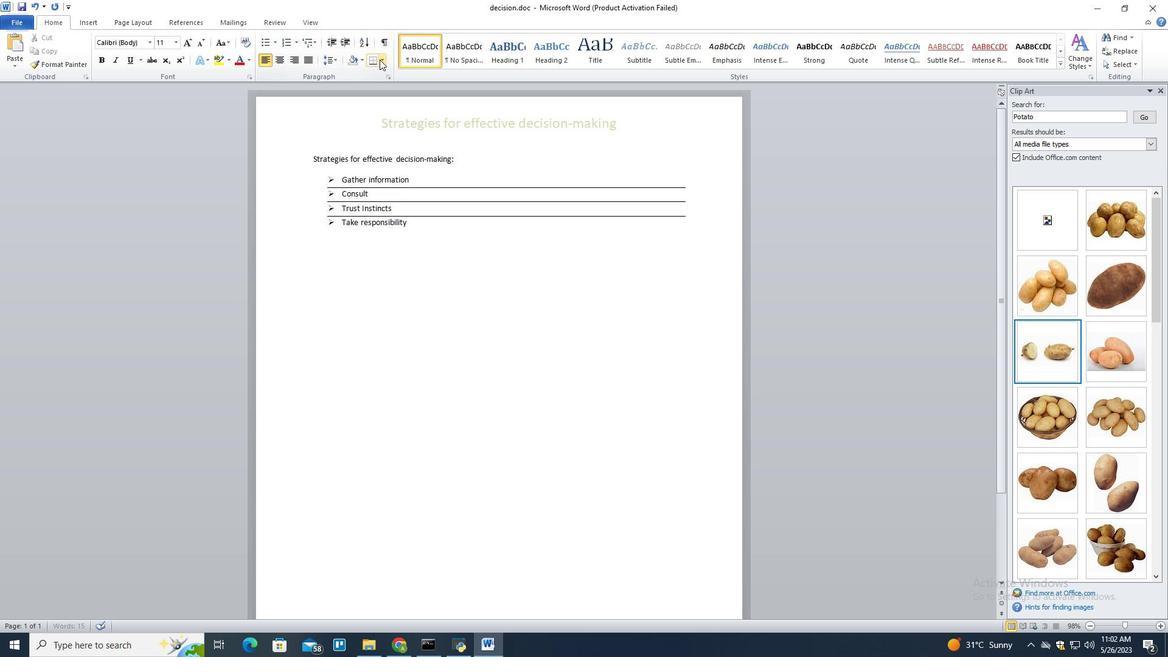 
Action: Mouse pressed left at (379, 59)
Screenshot: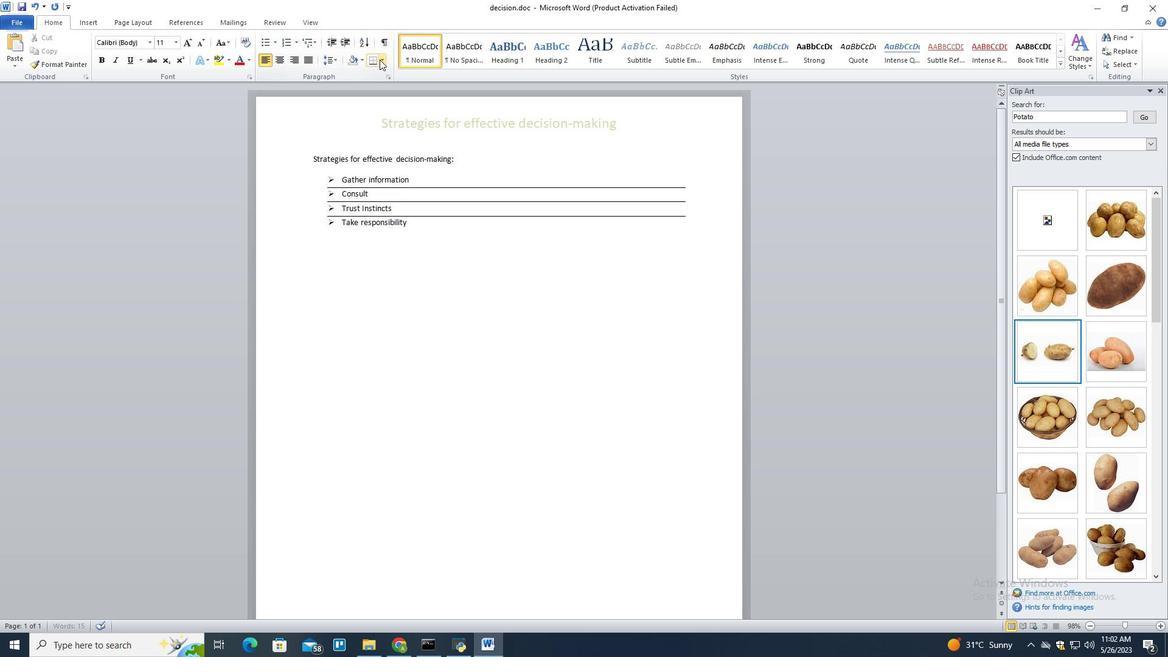 
Action: Mouse moved to (396, 196)
Screenshot: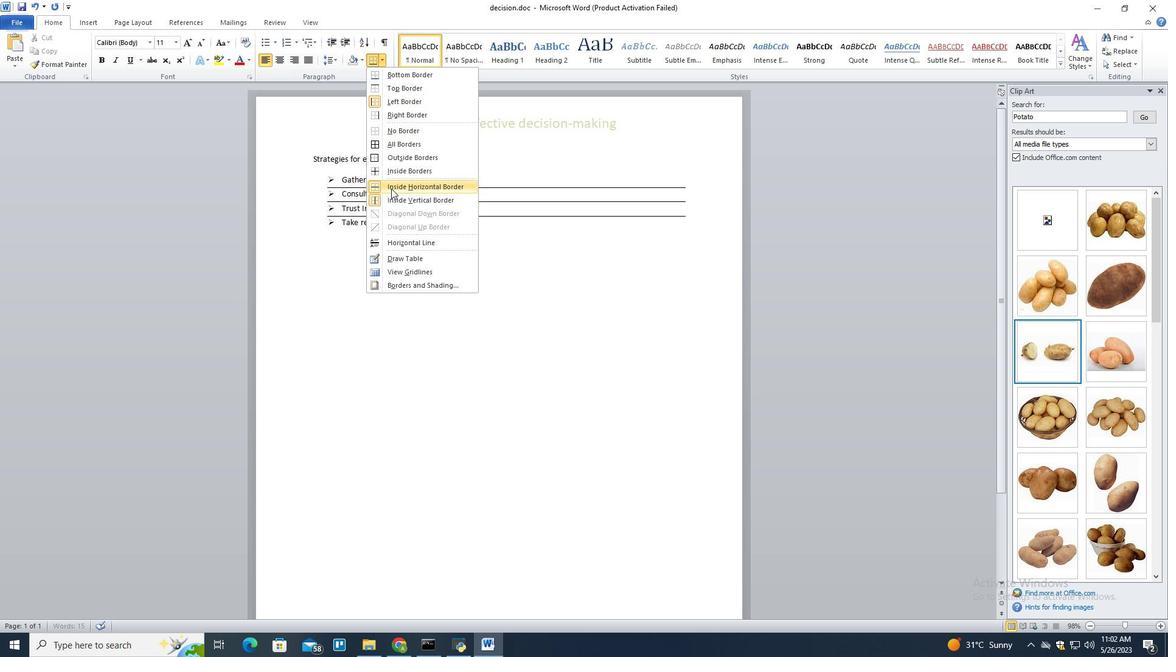 
Action: Mouse pressed left at (396, 196)
Screenshot: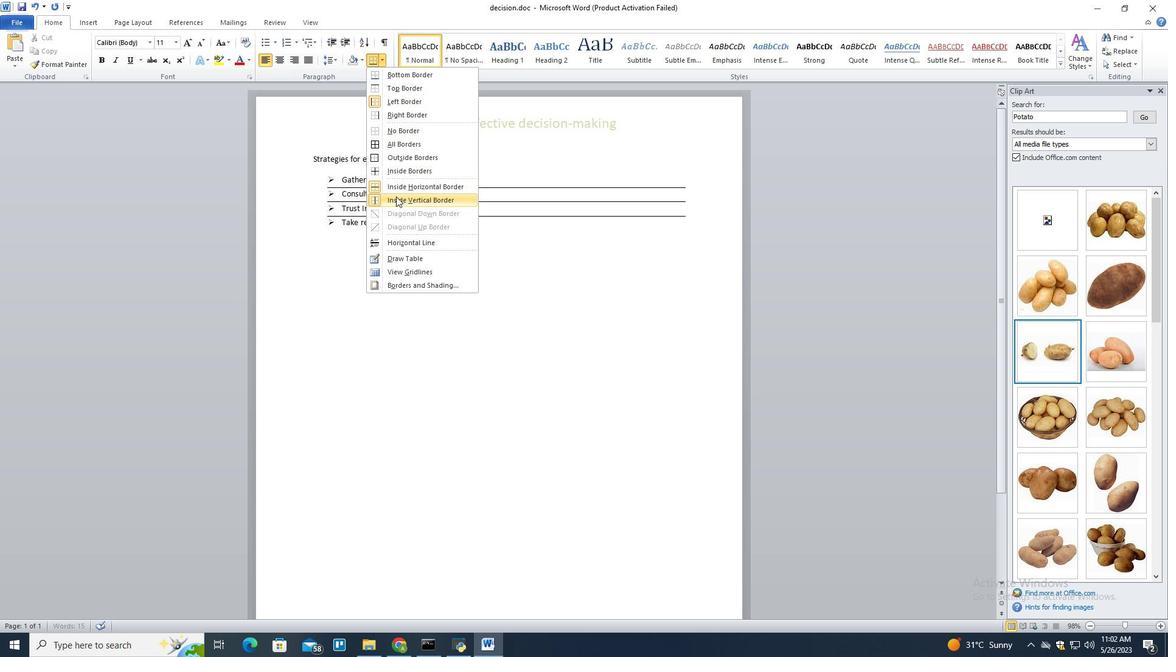 
Action: Mouse moved to (470, 160)
Screenshot: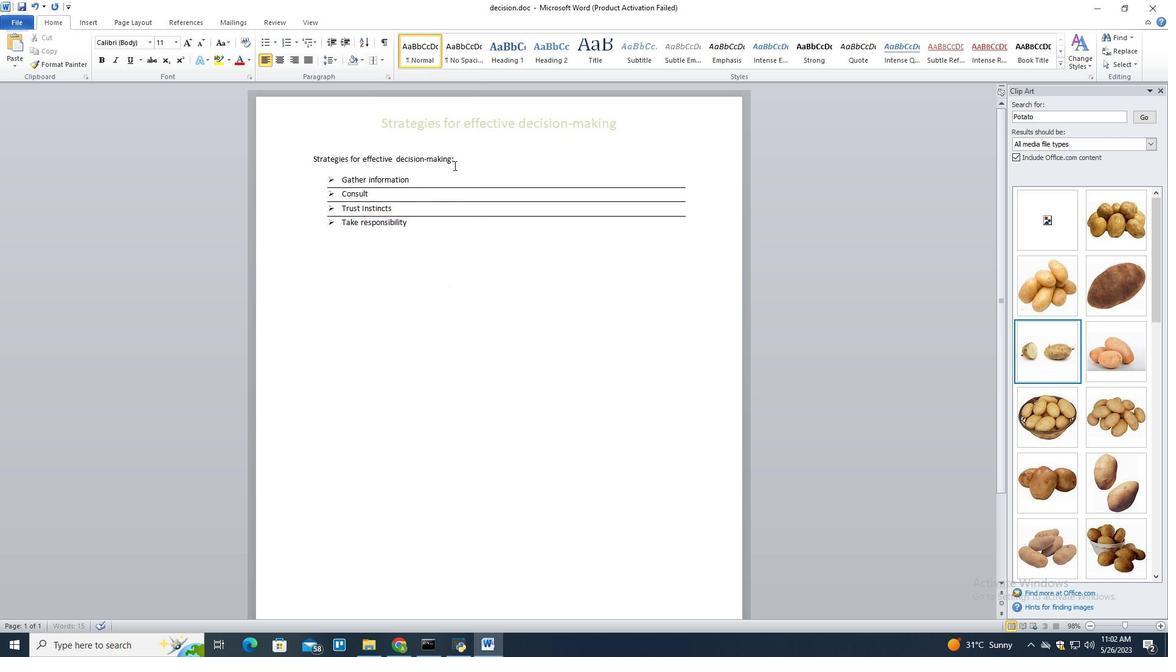 
Action: Key pressed <Key.enter>
Screenshot: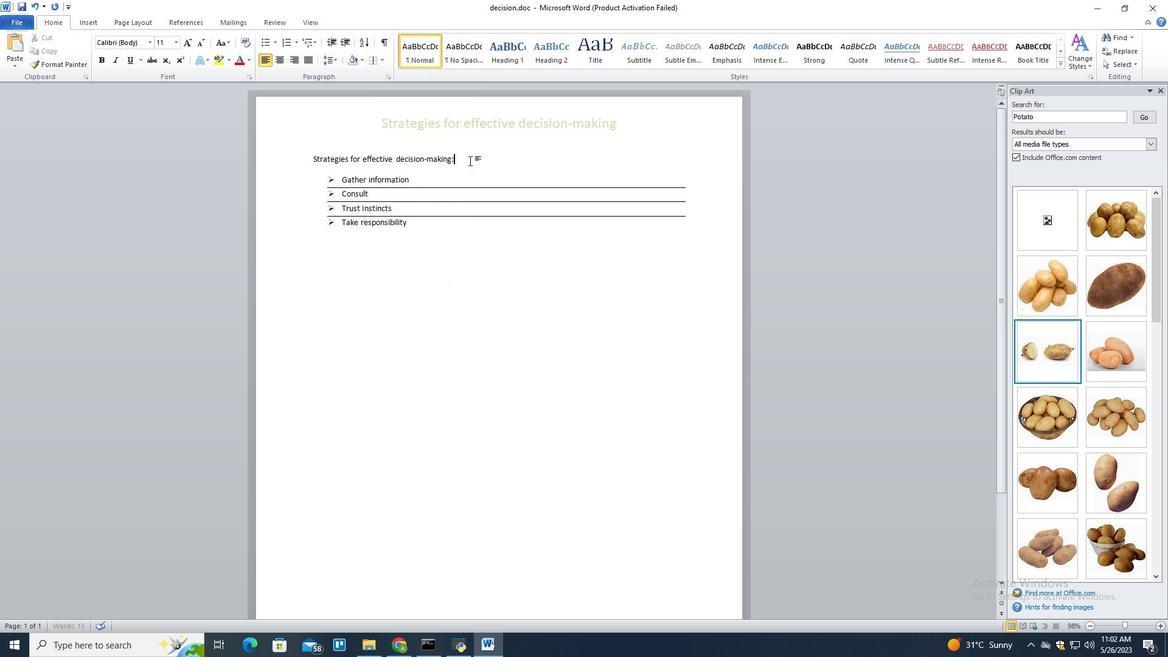 
Action: Mouse moved to (380, 64)
Screenshot: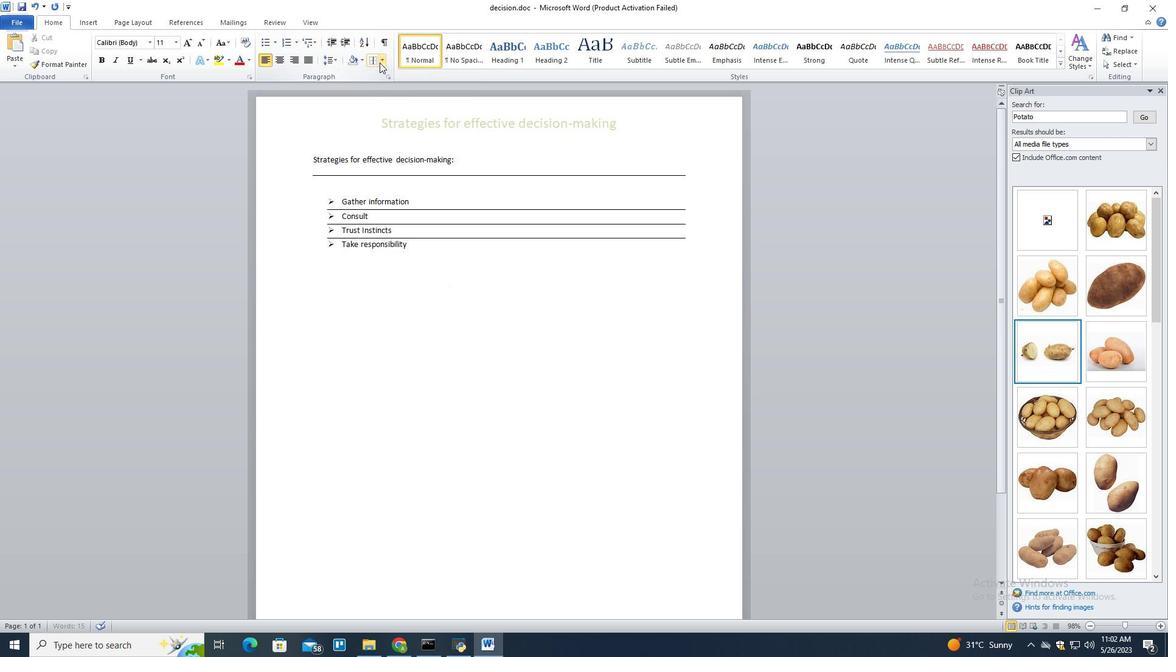 
Action: Key pressed <Key.backspace>
Screenshot: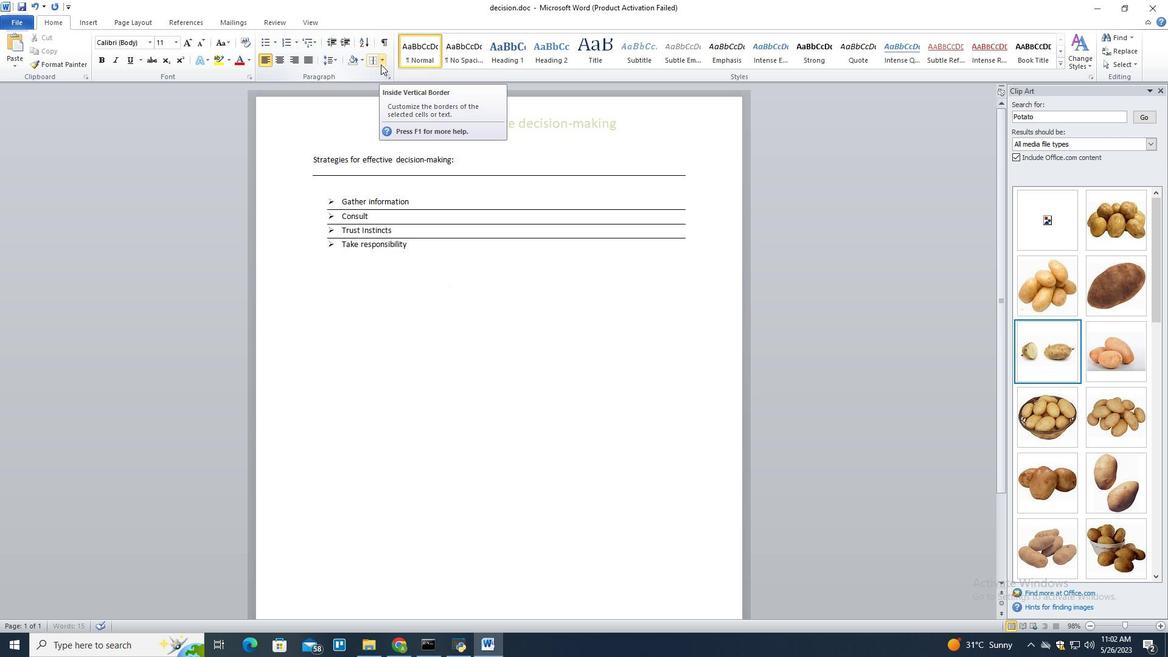 
Action: Mouse moved to (383, 56)
Screenshot: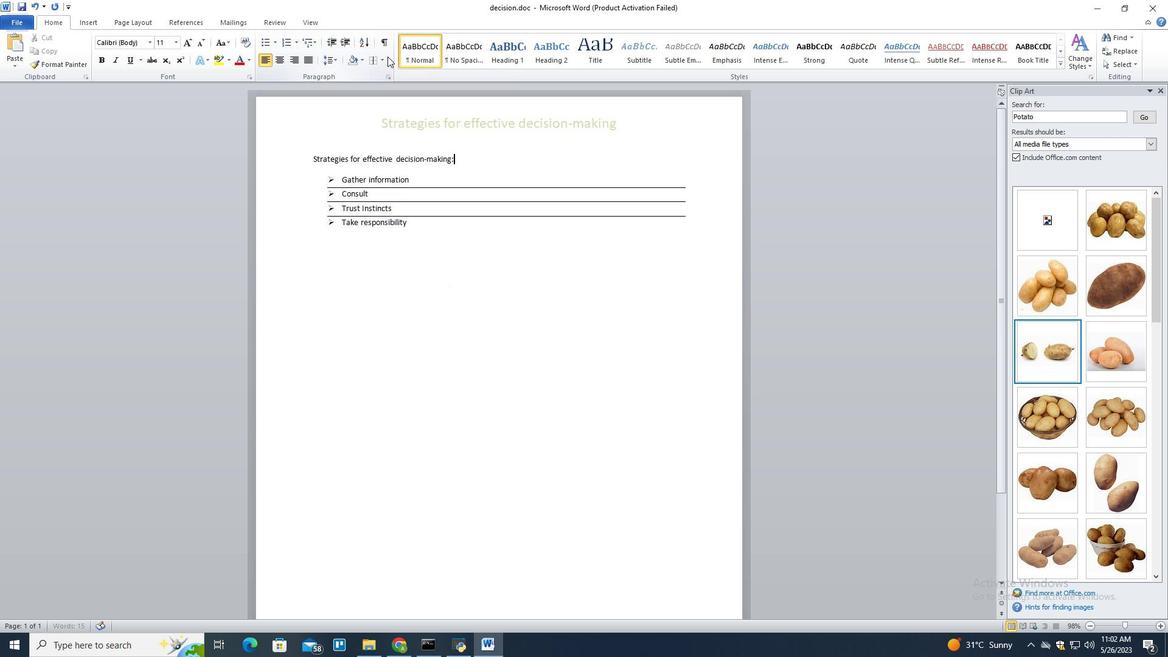 
Action: Mouse pressed left at (383, 56)
Screenshot: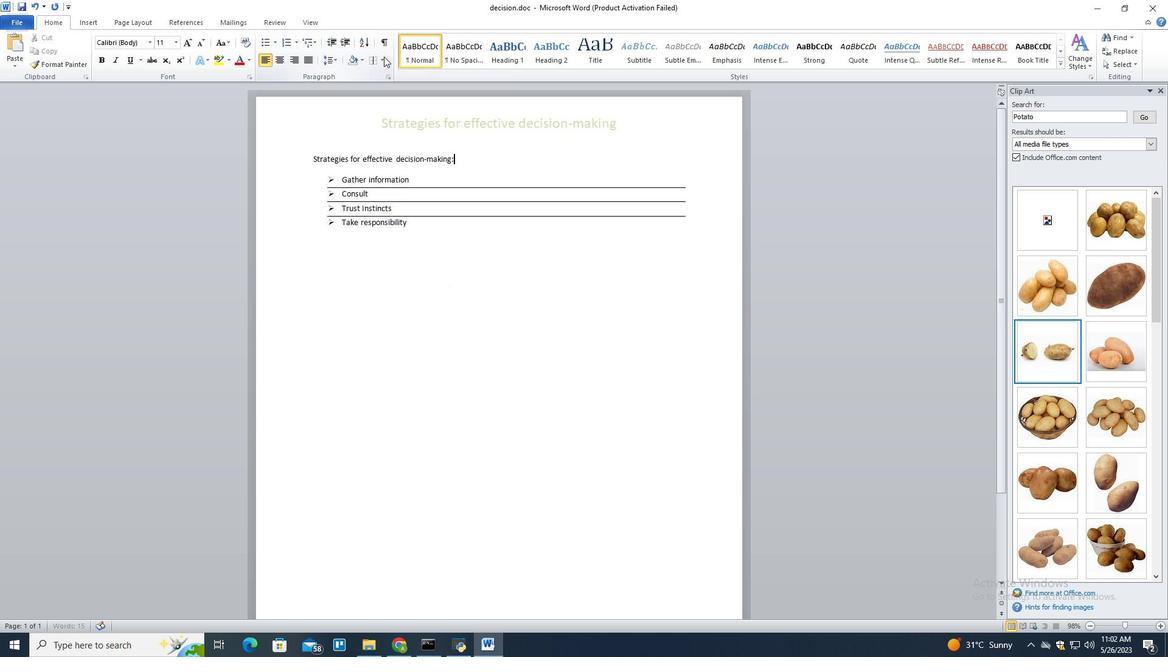 
Action: Mouse moved to (388, 183)
Screenshot: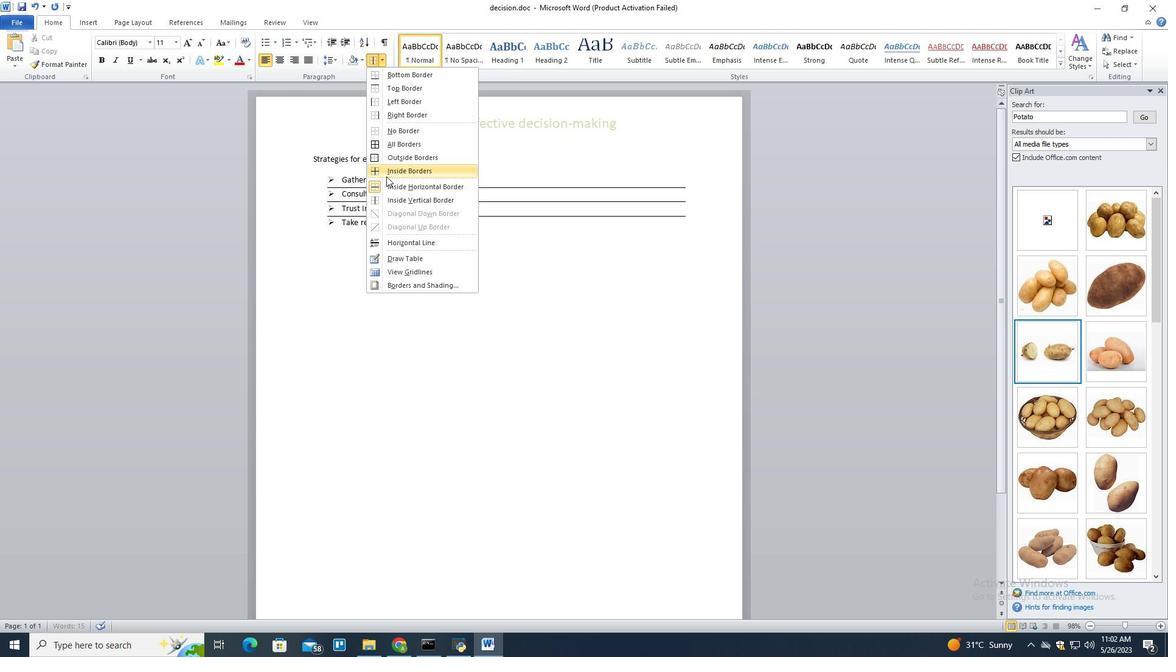 
Action: Mouse pressed left at (388, 183)
Screenshot: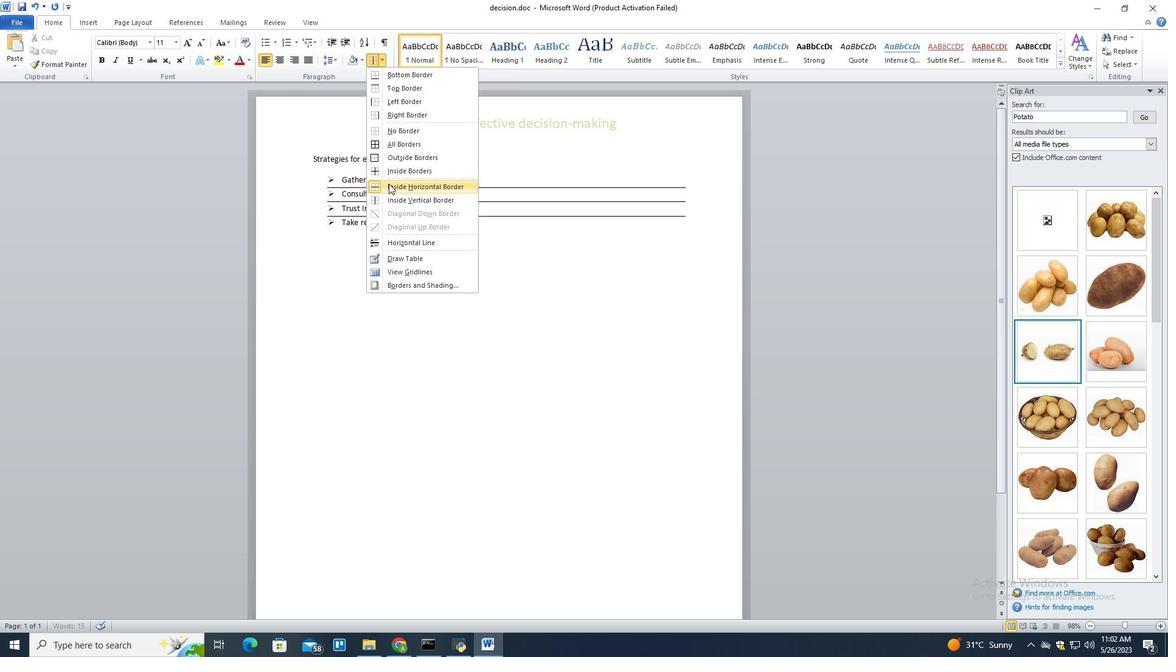 
Action: Mouse moved to (458, 168)
Screenshot: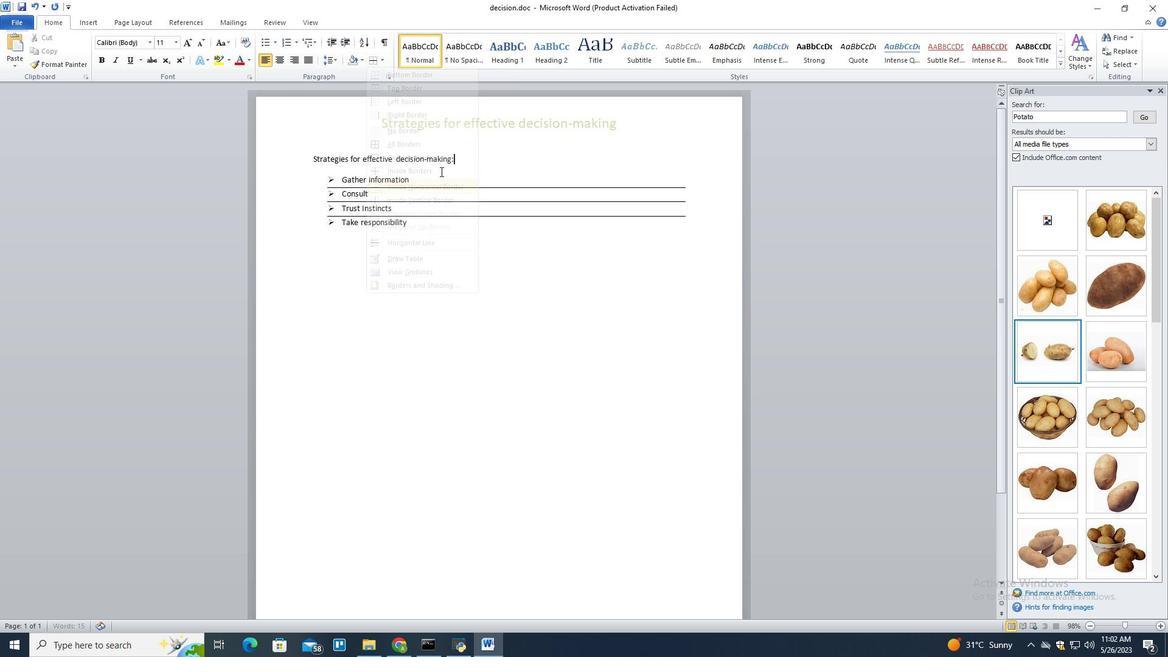 
Action: Key pressed <Key.enter><Key.enter><Key.enter><Key.enter><Key.enter><Key.enter><Key.enter><Key.enter><Key.enter>
Screenshot: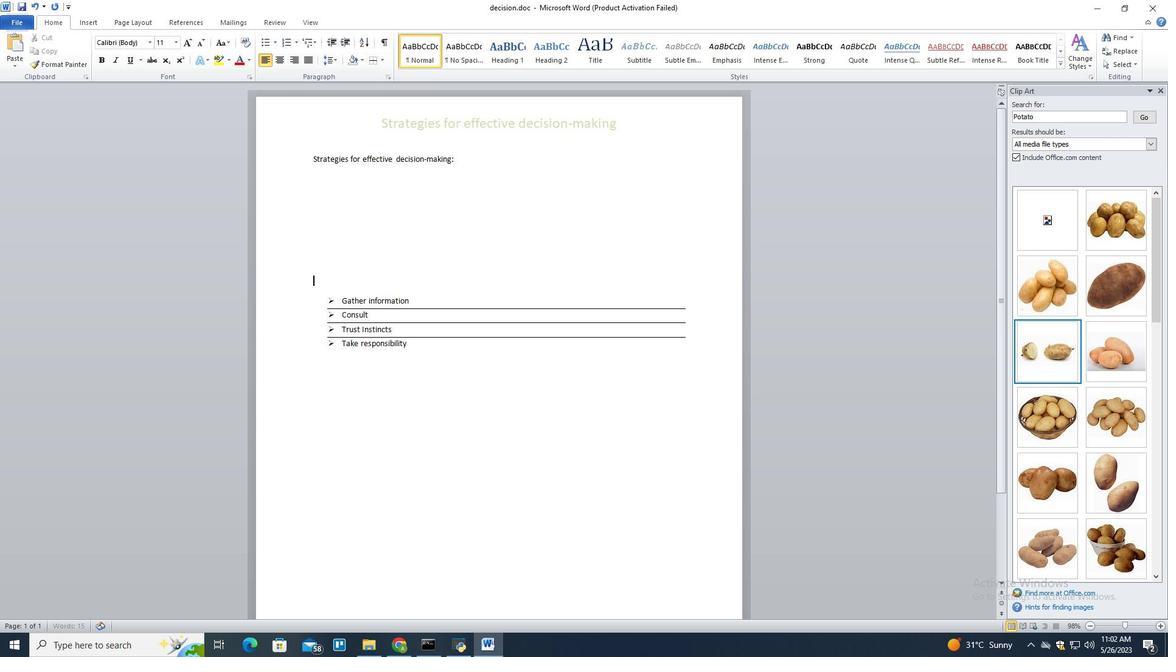 
Action: Mouse moved to (458, 170)
Screenshot: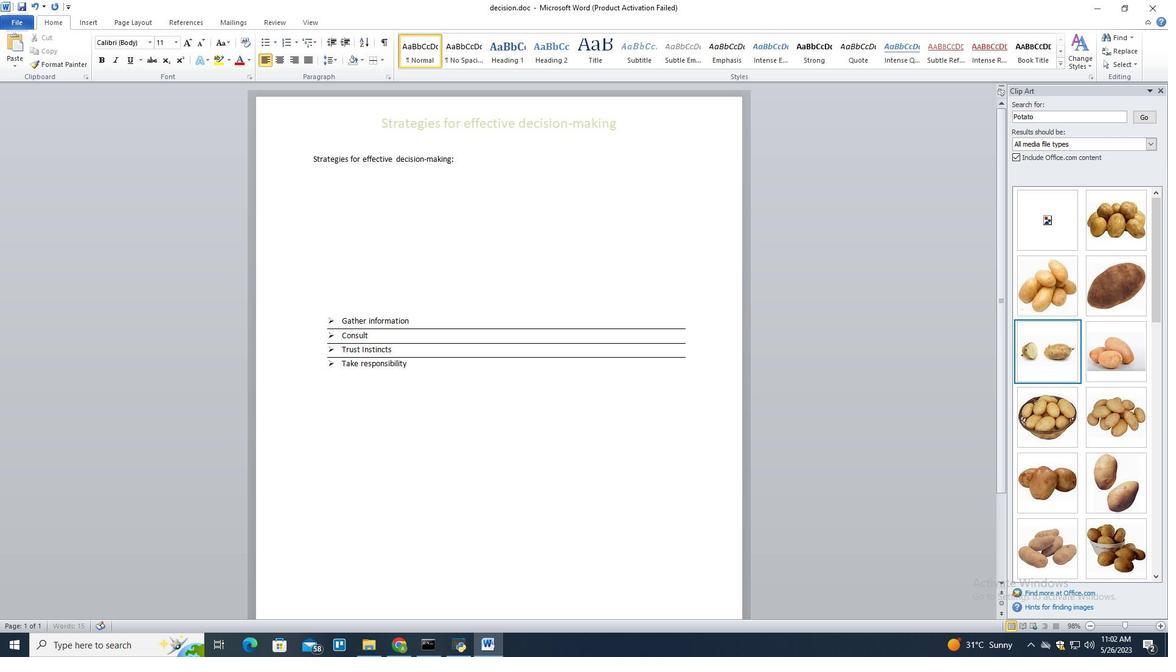 
Action: Key pressed <Key.enter>
Screenshot: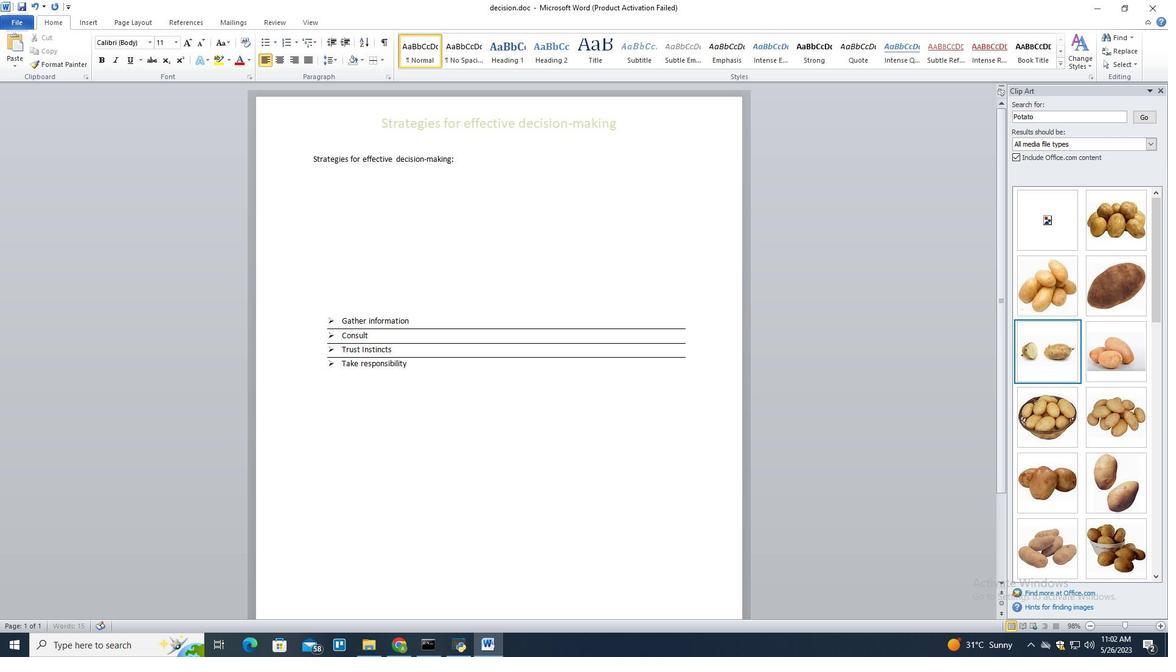 
Action: Mouse moved to (1125, 215)
Screenshot: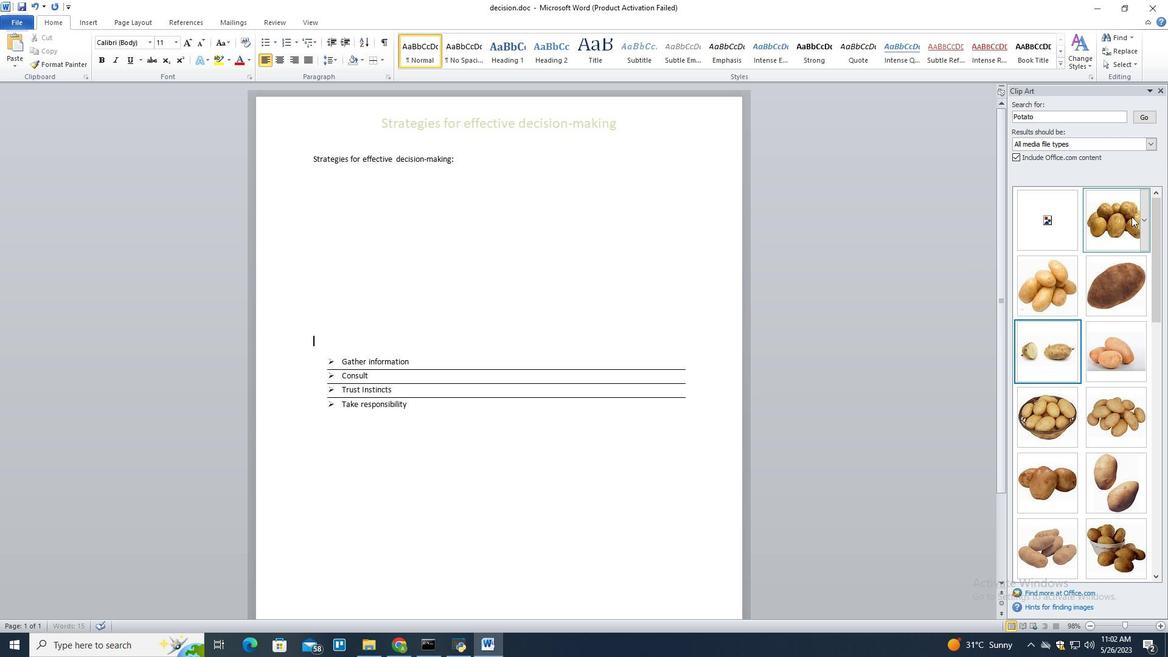 
Action: Mouse pressed left at (1125, 215)
Screenshot: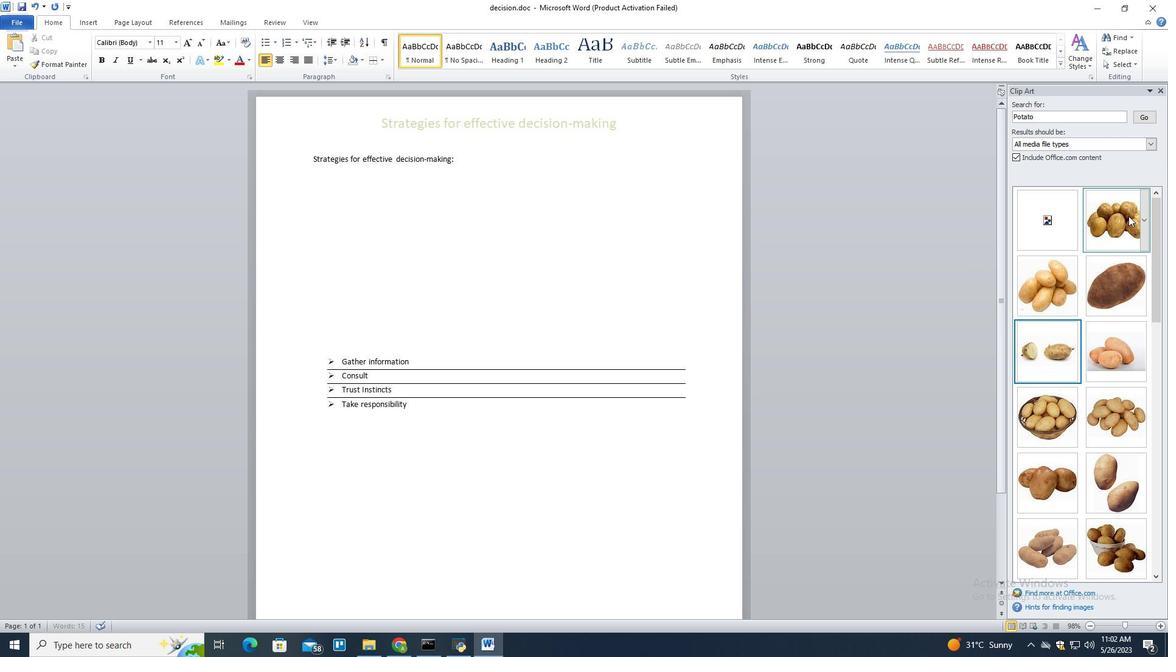 
Action: Mouse moved to (472, 159)
Screenshot: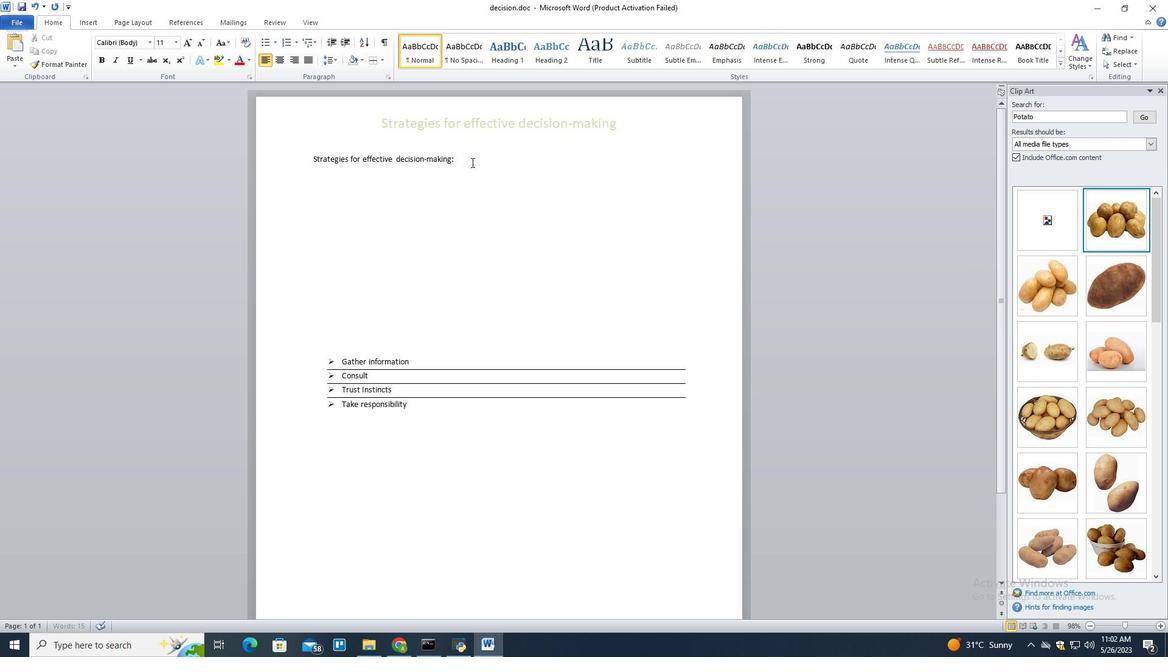 
Action: Mouse pressed left at (472, 159)
Screenshot: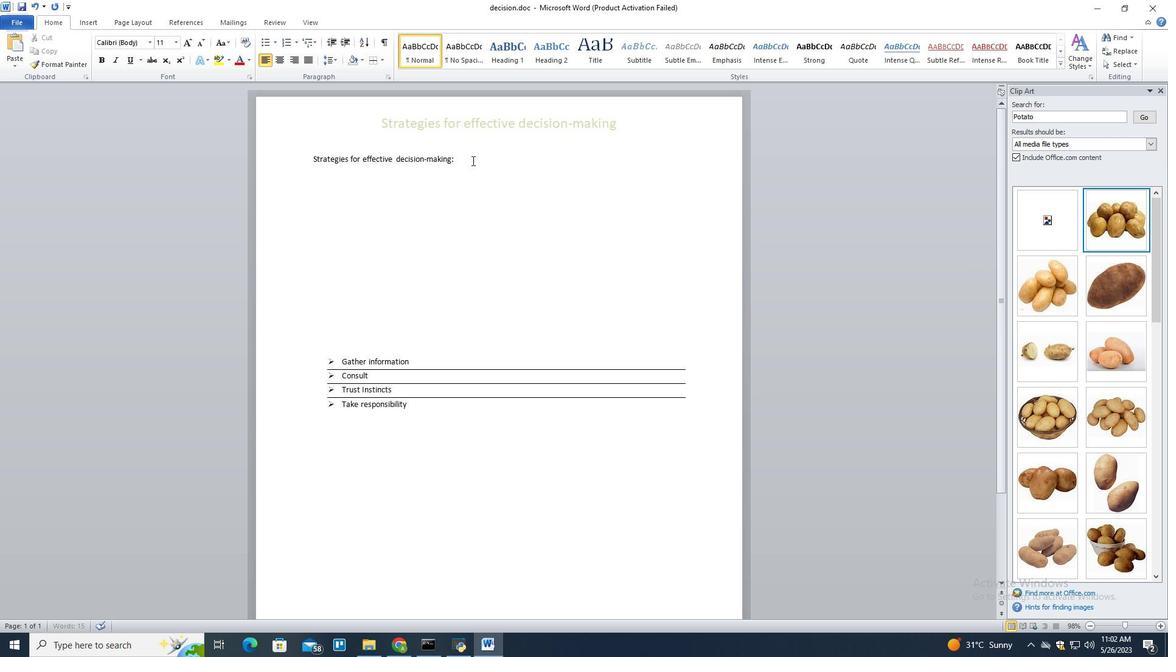 
Action: Mouse moved to (471, 208)
Screenshot: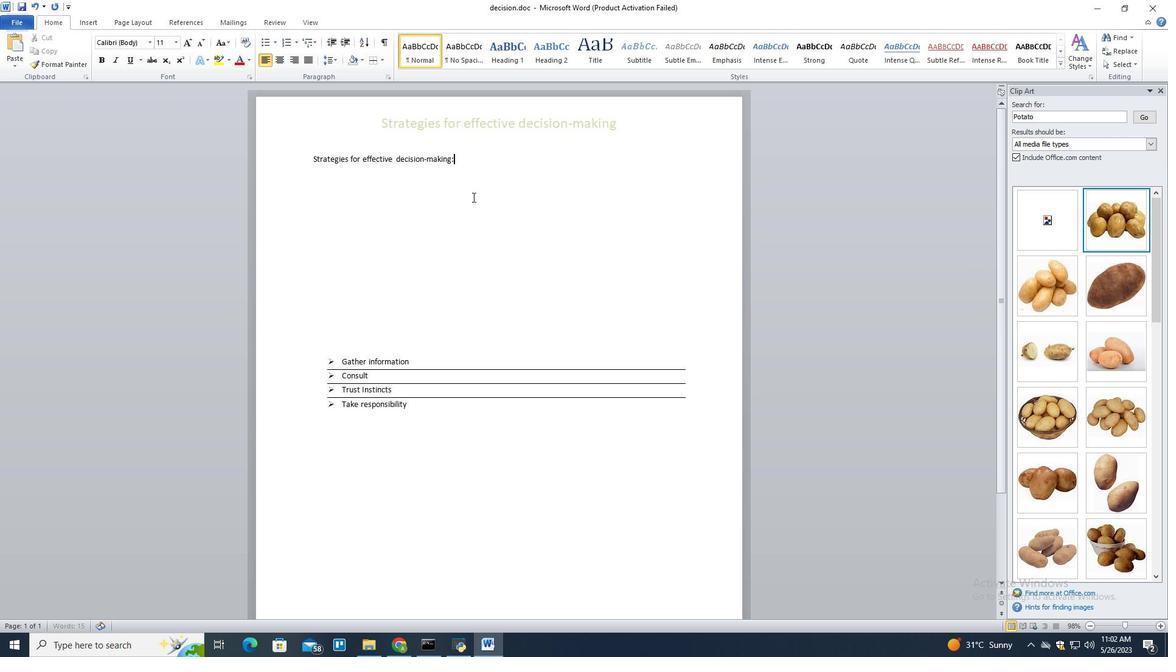 
Action: Key pressed <Key.enter>
Screenshot: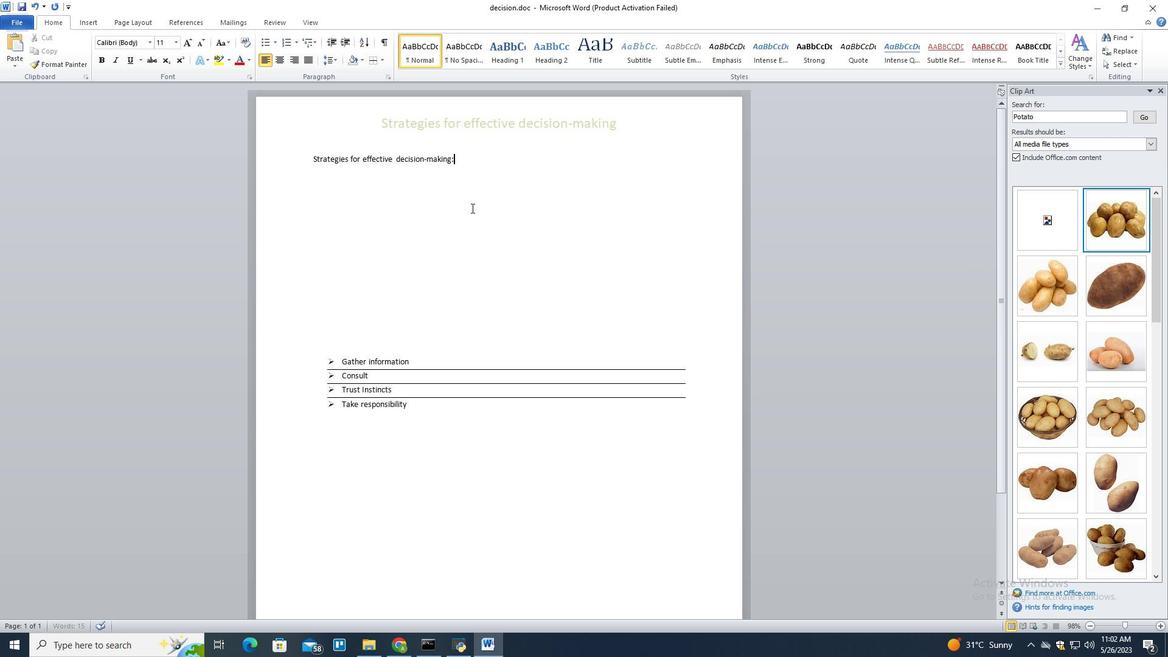 
Action: Mouse moved to (1099, 236)
Screenshot: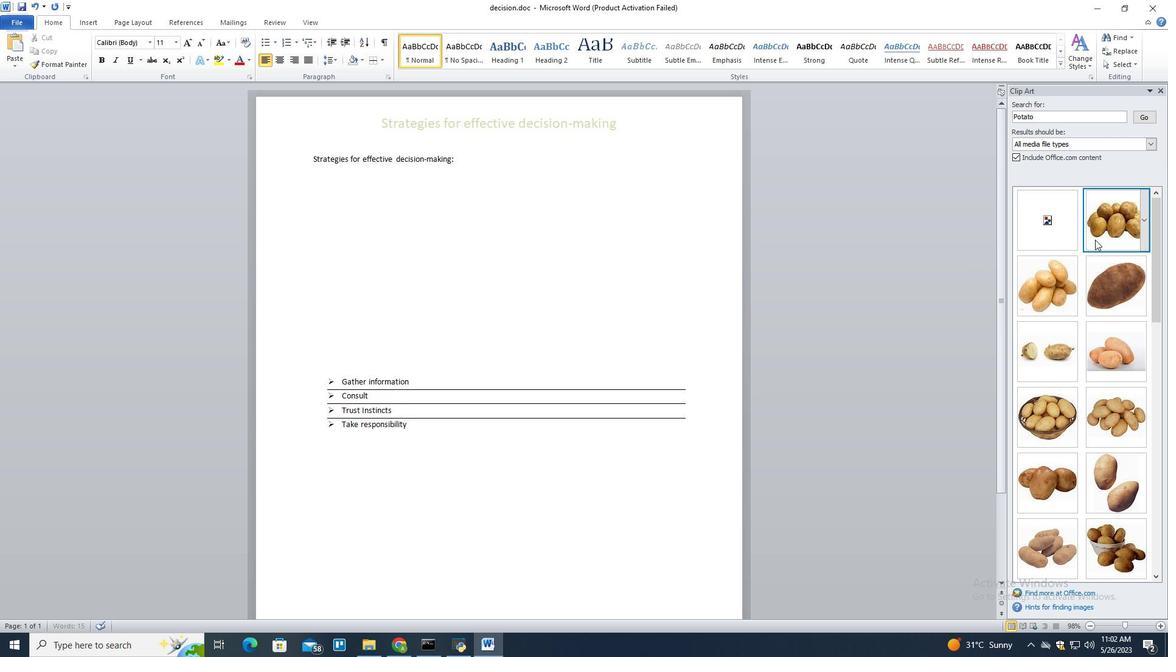 
Action: Mouse pressed left at (1099, 236)
Screenshot: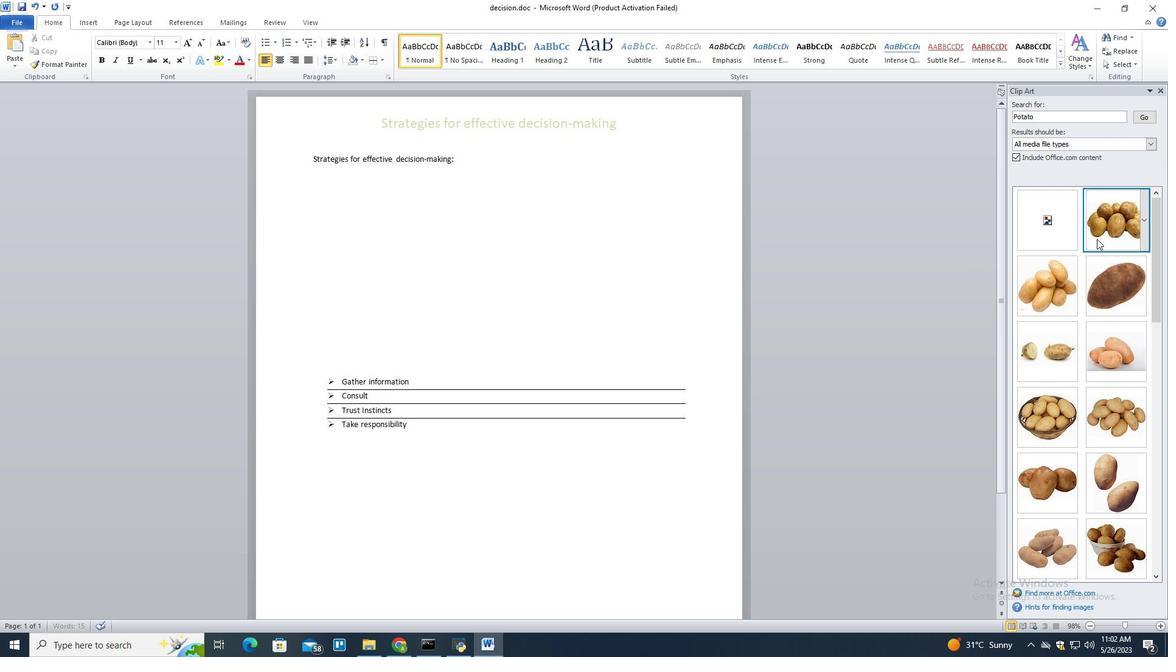 
Action: Mouse moved to (1109, 229)
Screenshot: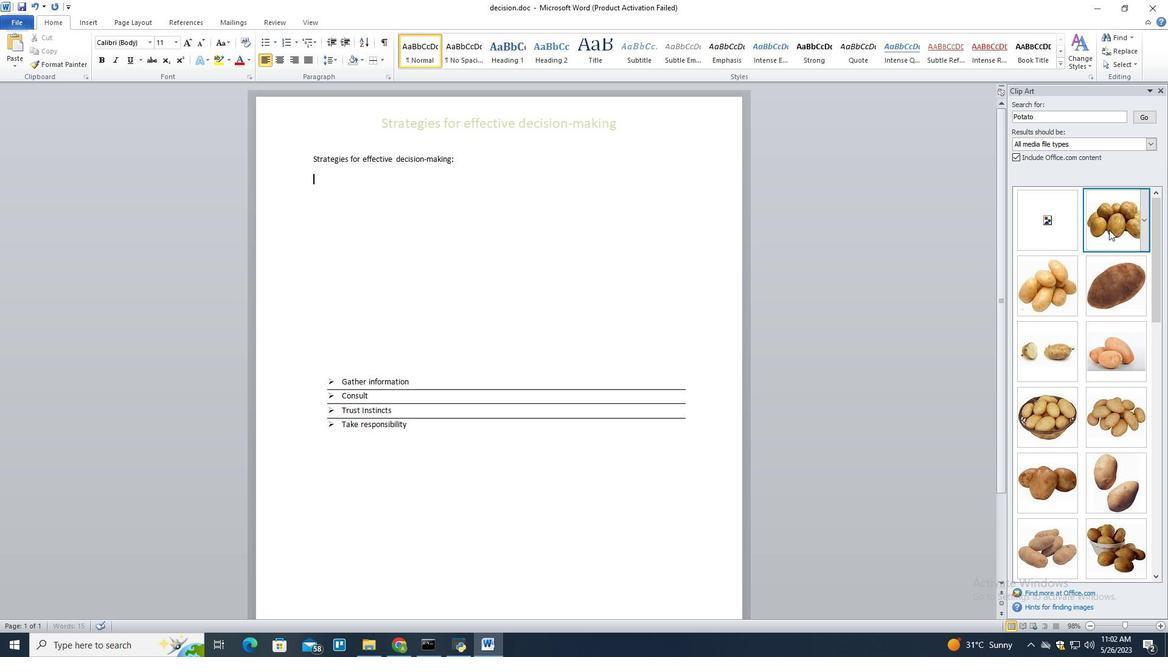 
Action: Mouse pressed left at (1109, 229)
Screenshot: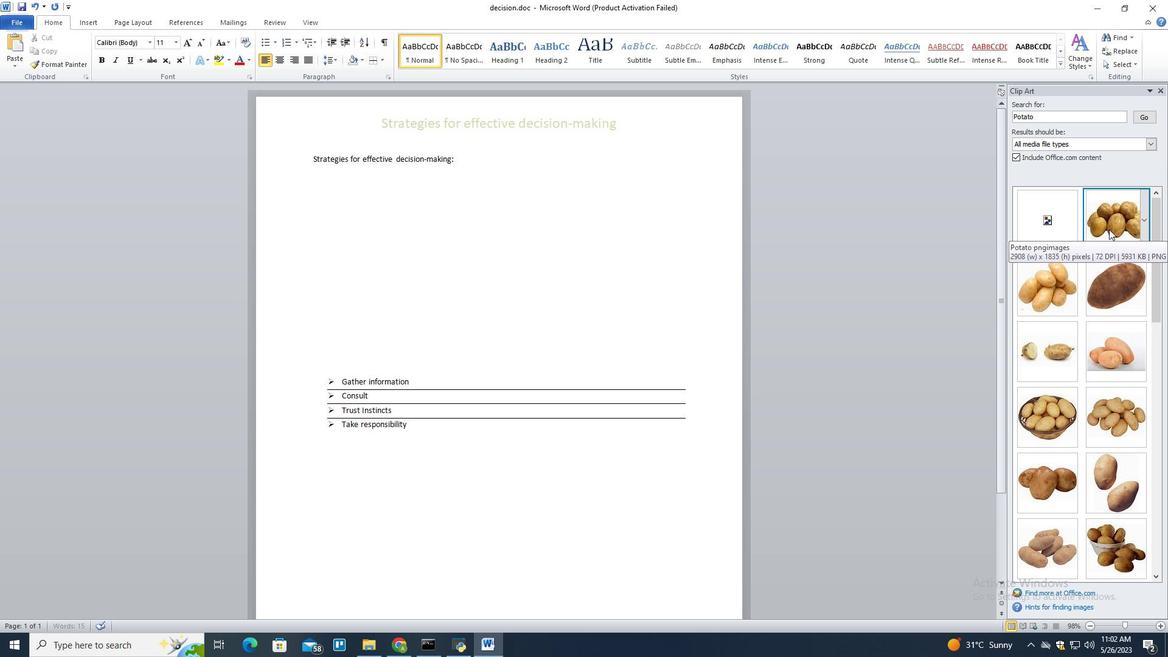
Action: Mouse moved to (1118, 219)
Screenshot: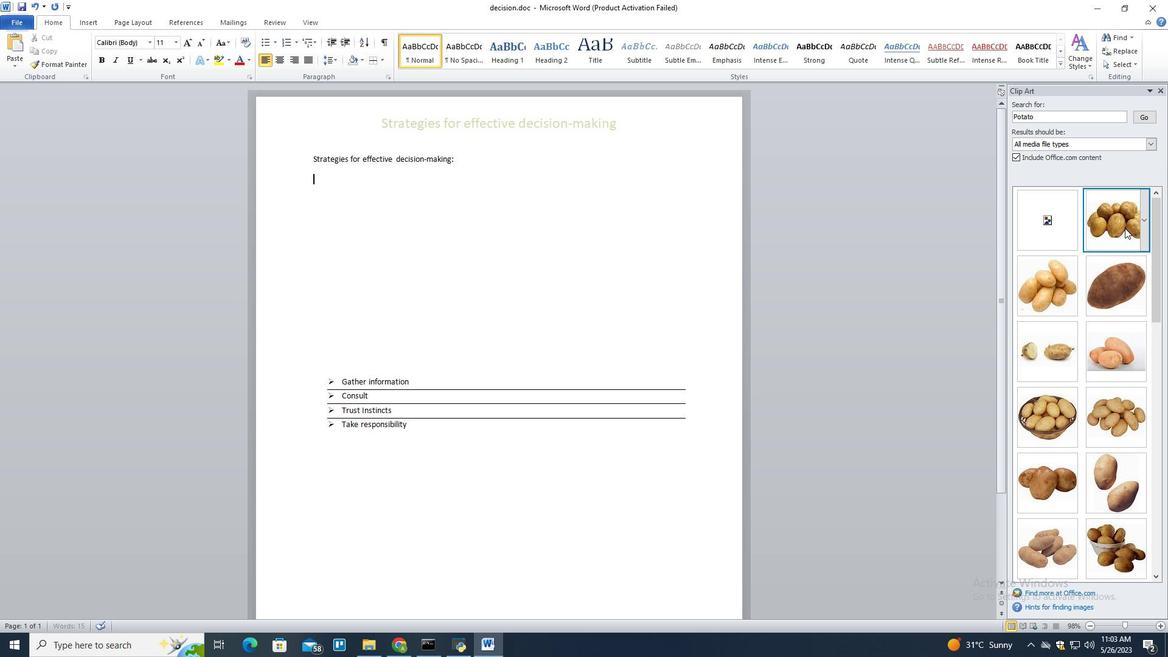 
Action: Mouse pressed left at (1118, 219)
Screenshot: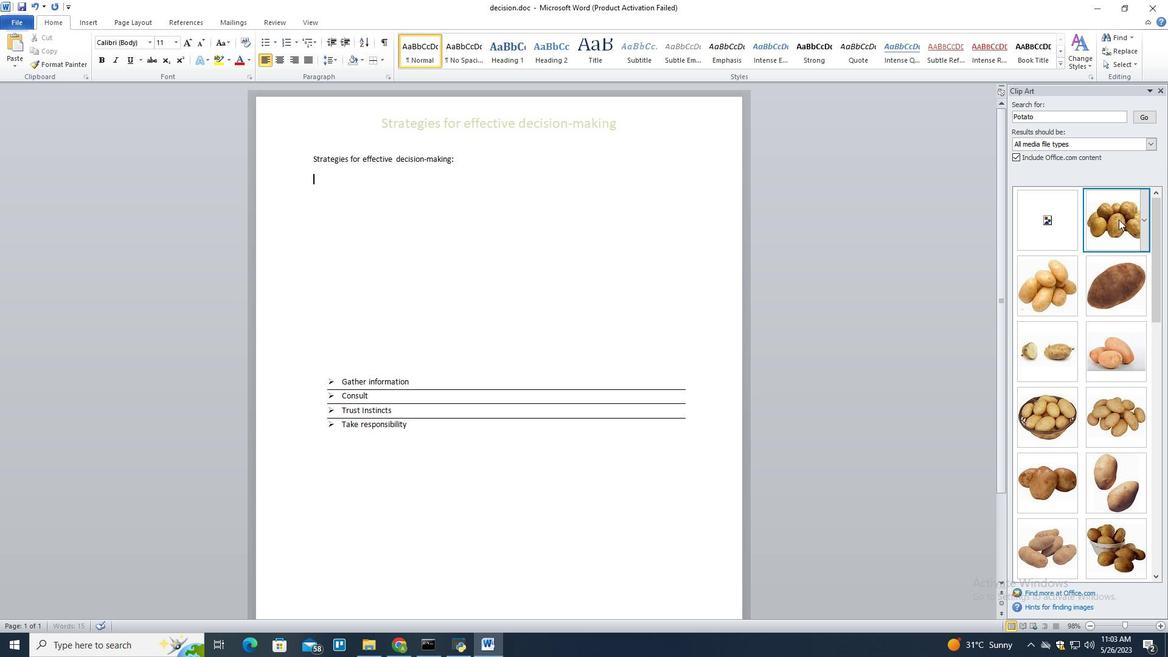 
Action: Mouse moved to (486, 287)
Screenshot: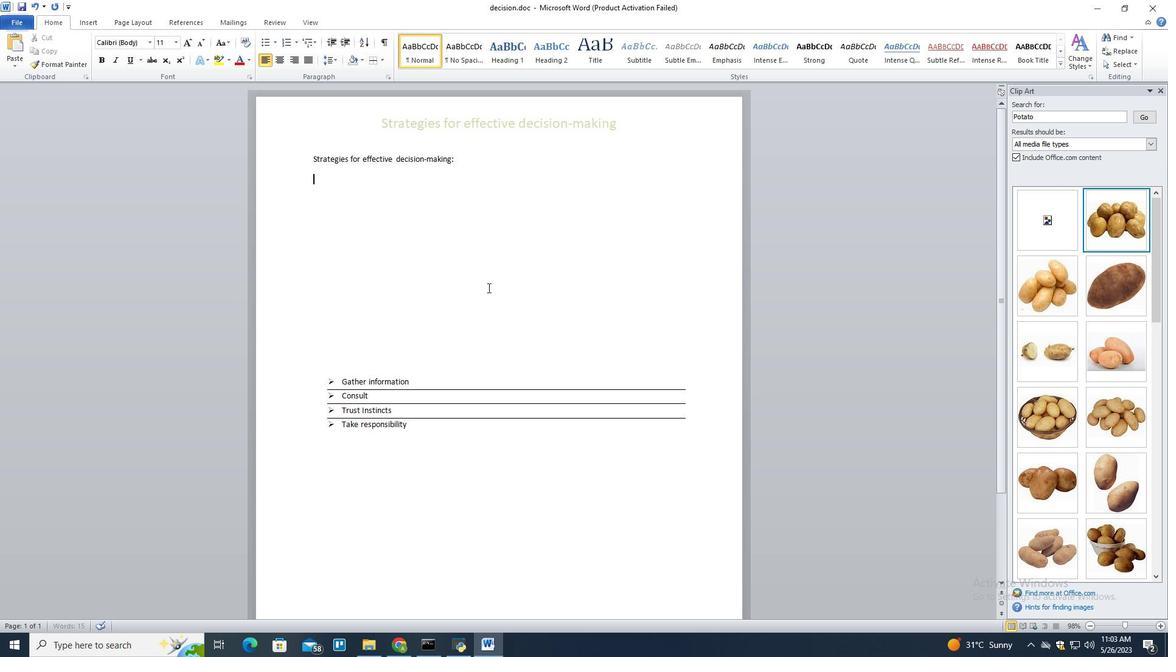 
Action: Key pressed ctrl+V
Screenshot: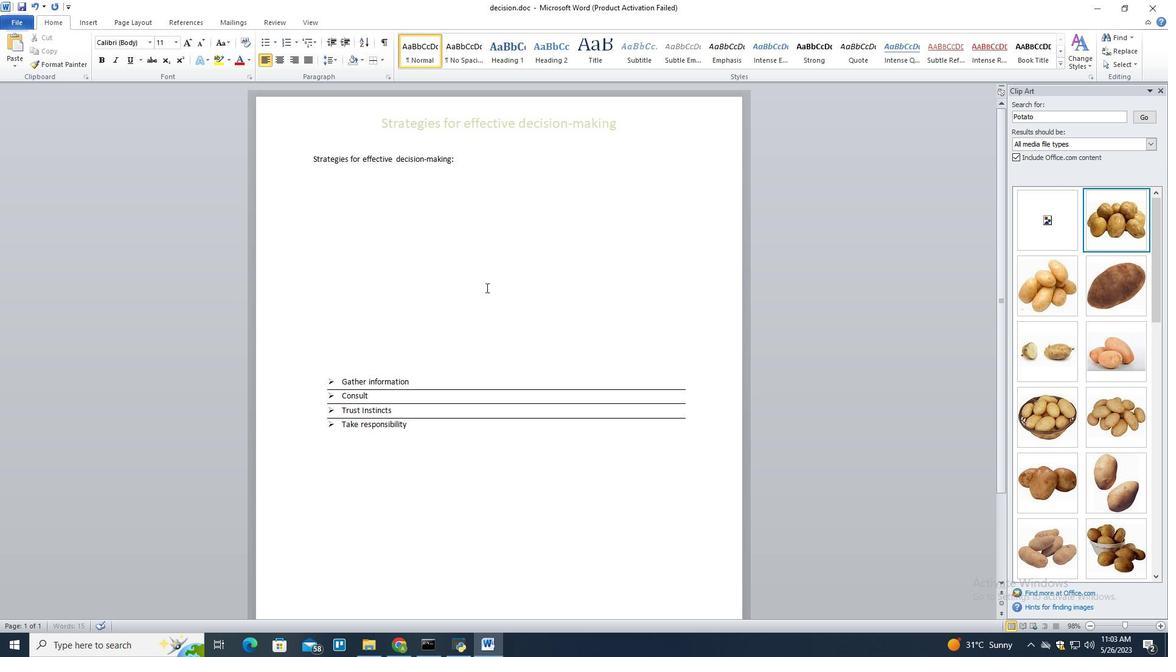 
Action: Mouse moved to (463, 346)
Screenshot: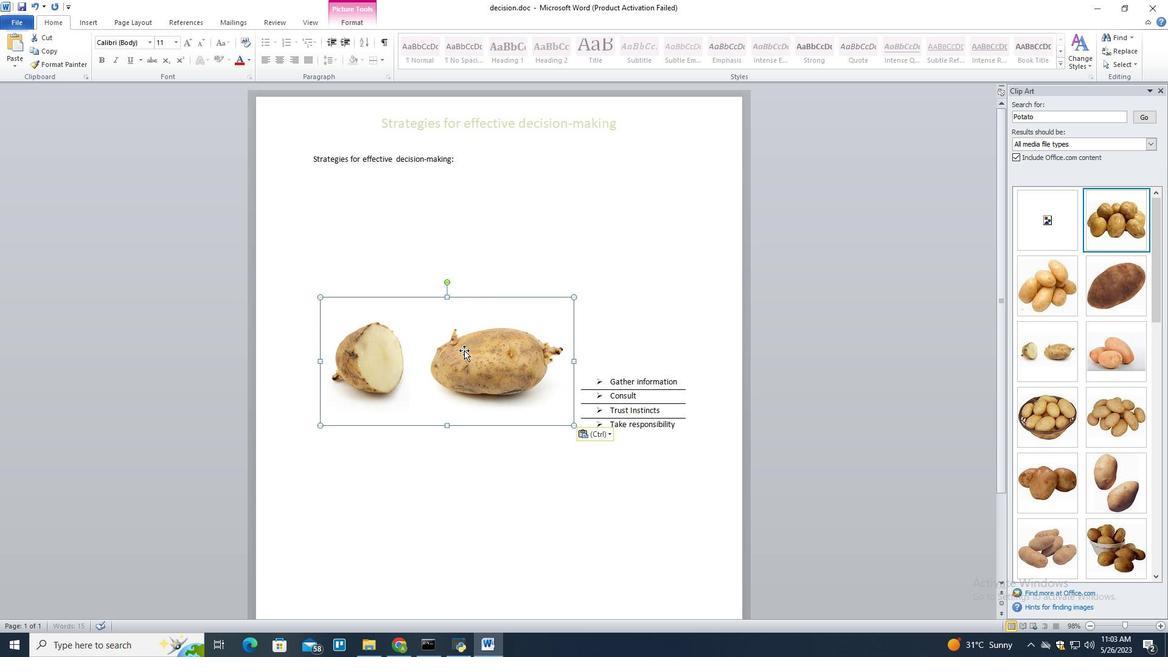 
Action: Mouse pressed left at (463, 346)
Screenshot: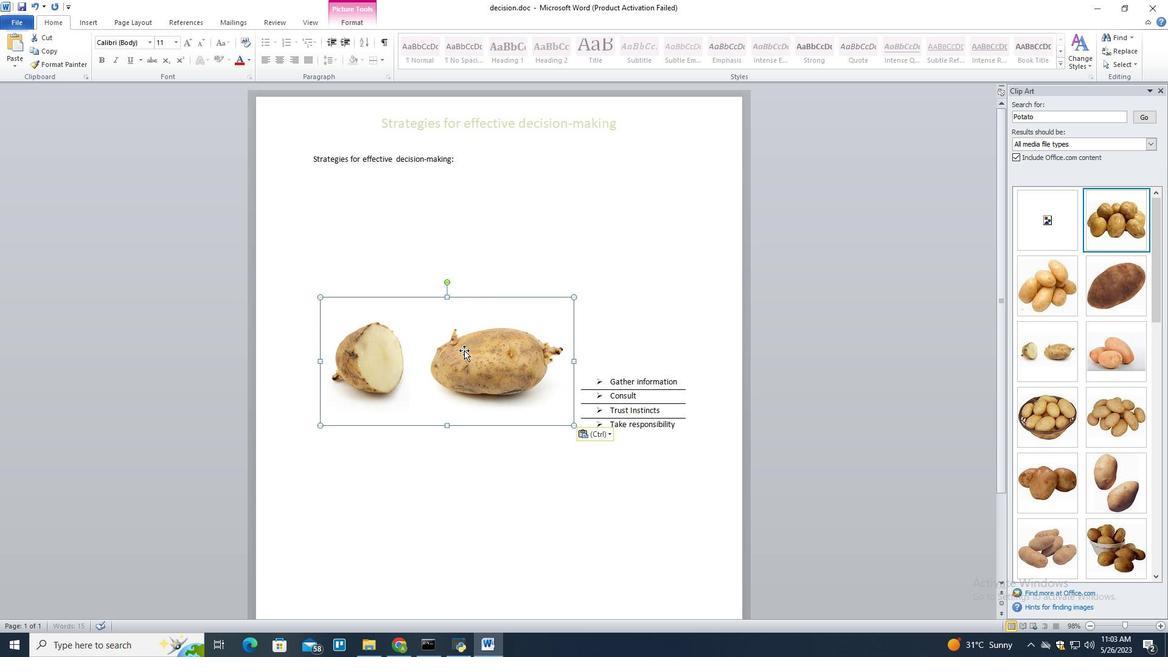 
Action: Mouse moved to (345, 321)
Screenshot: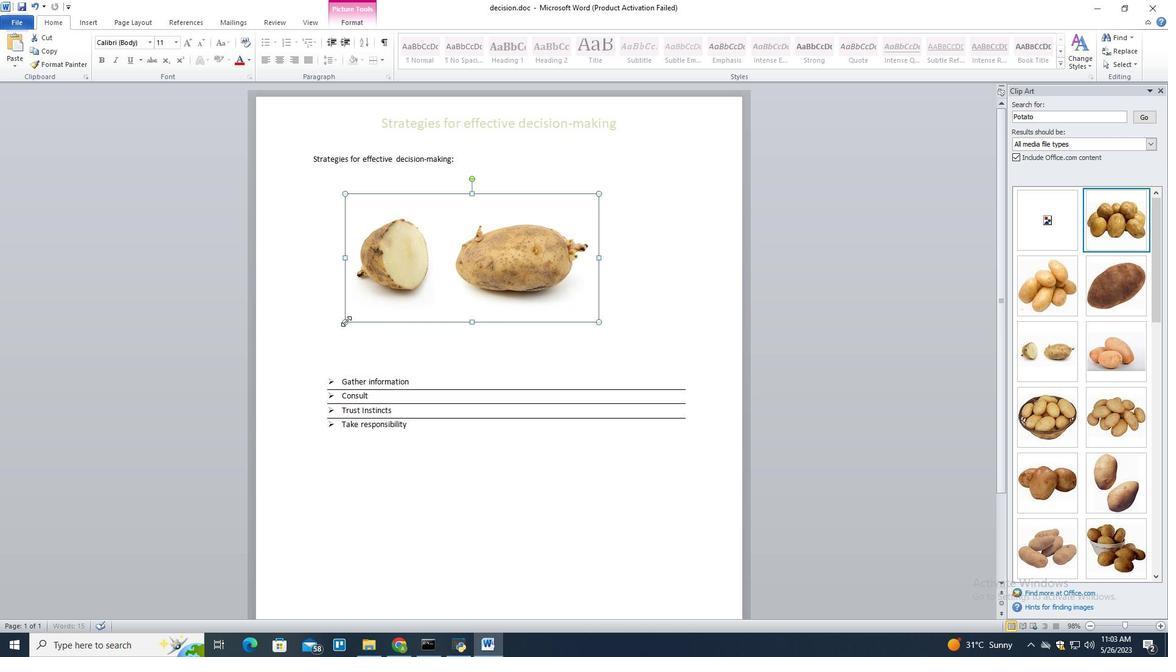
Action: Mouse pressed left at (345, 321)
Screenshot: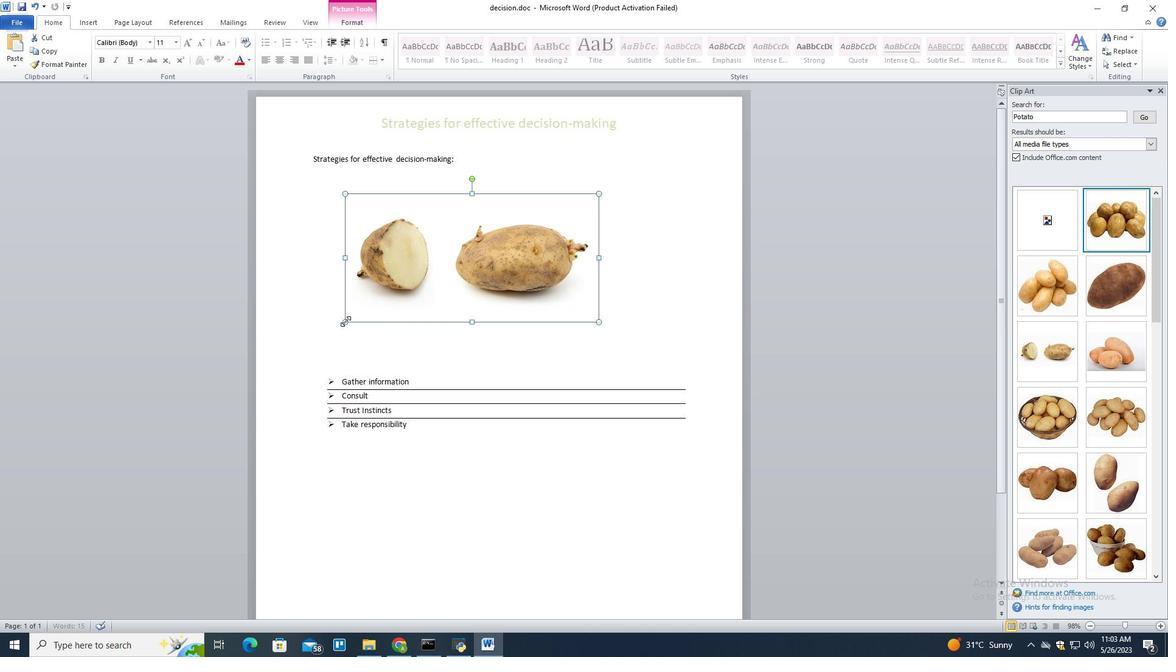 
Action: Mouse moved to (598, 299)
Screenshot: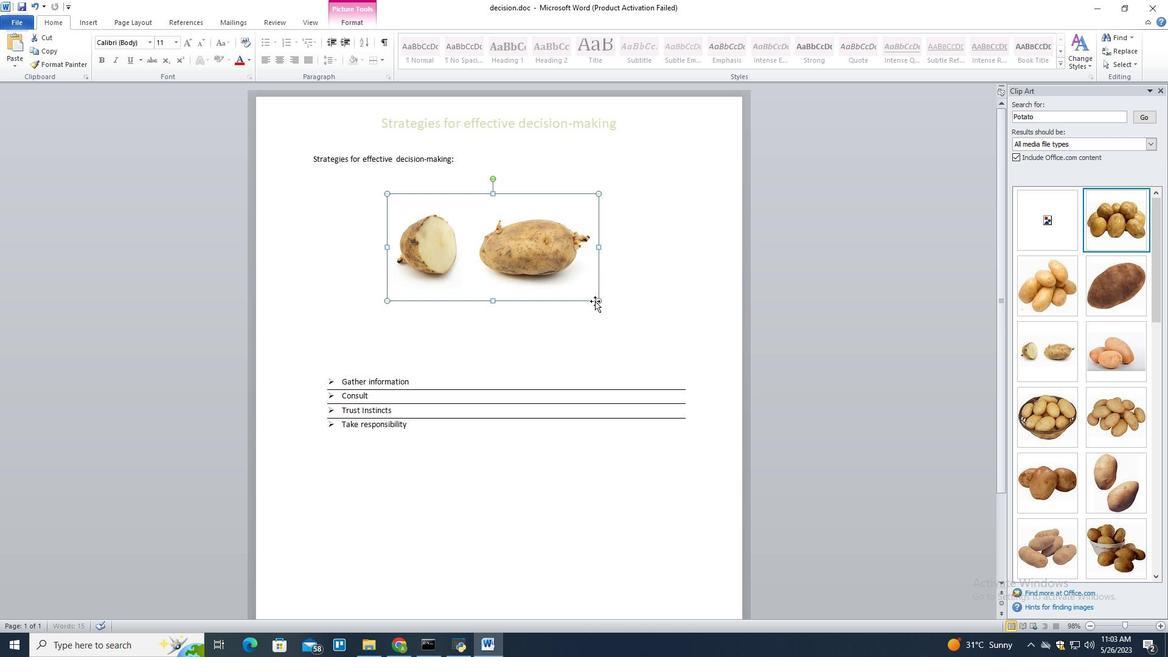 
Action: Mouse pressed left at (598, 299)
Screenshot: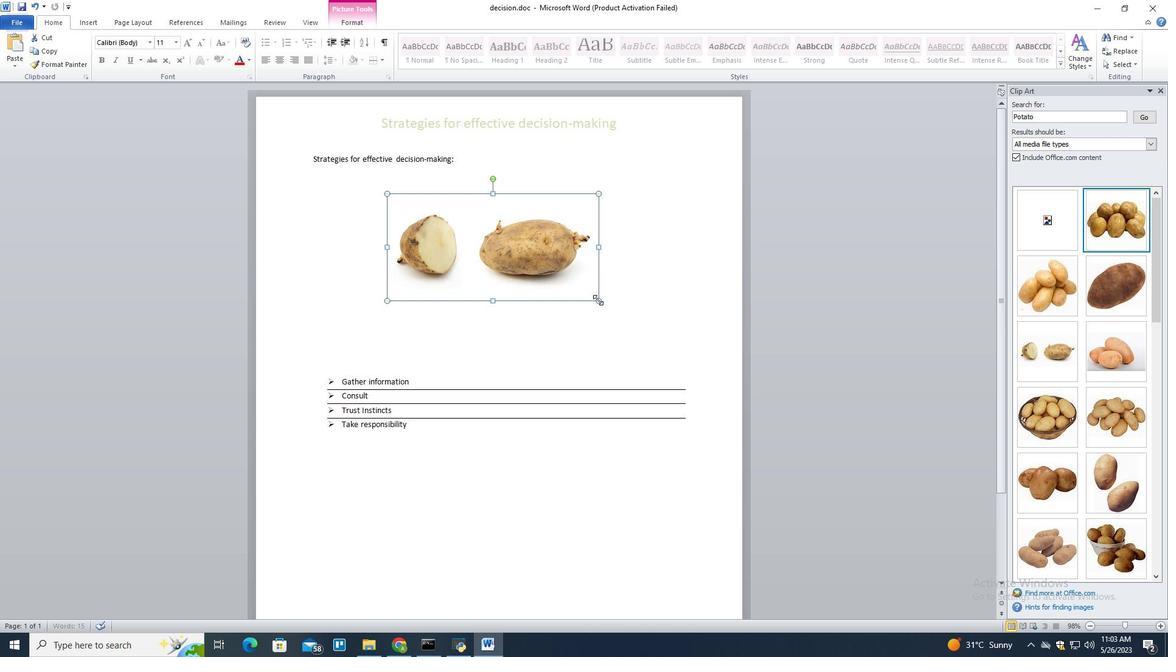
Action: Mouse moved to (497, 250)
Screenshot: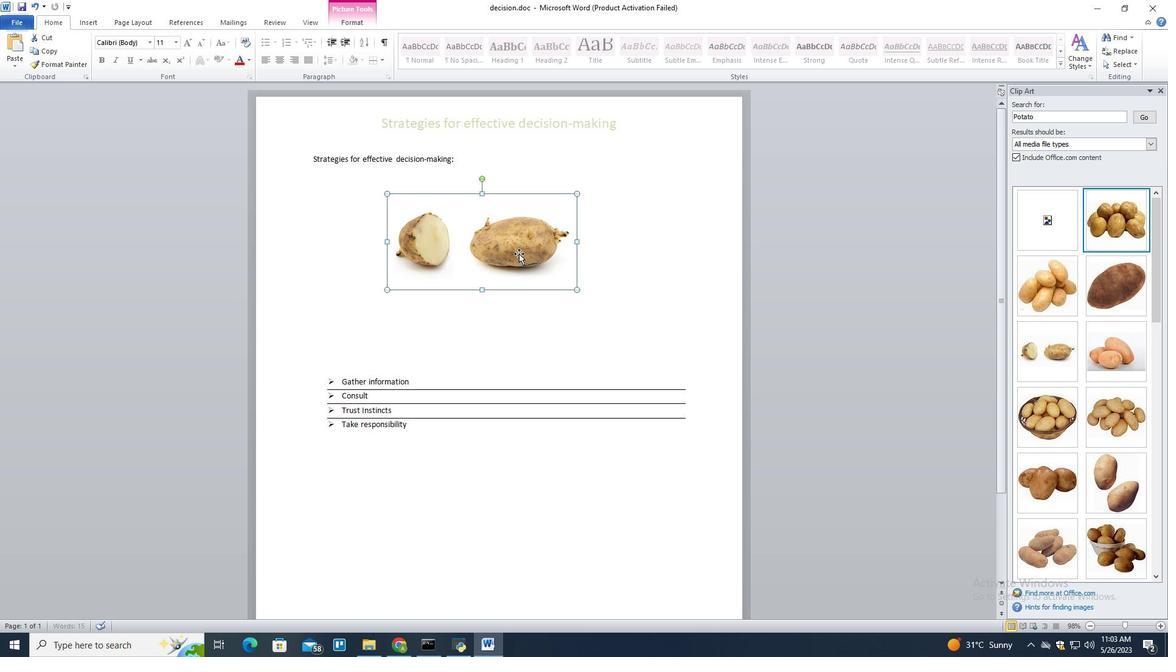 
Action: Mouse pressed left at (497, 250)
Screenshot: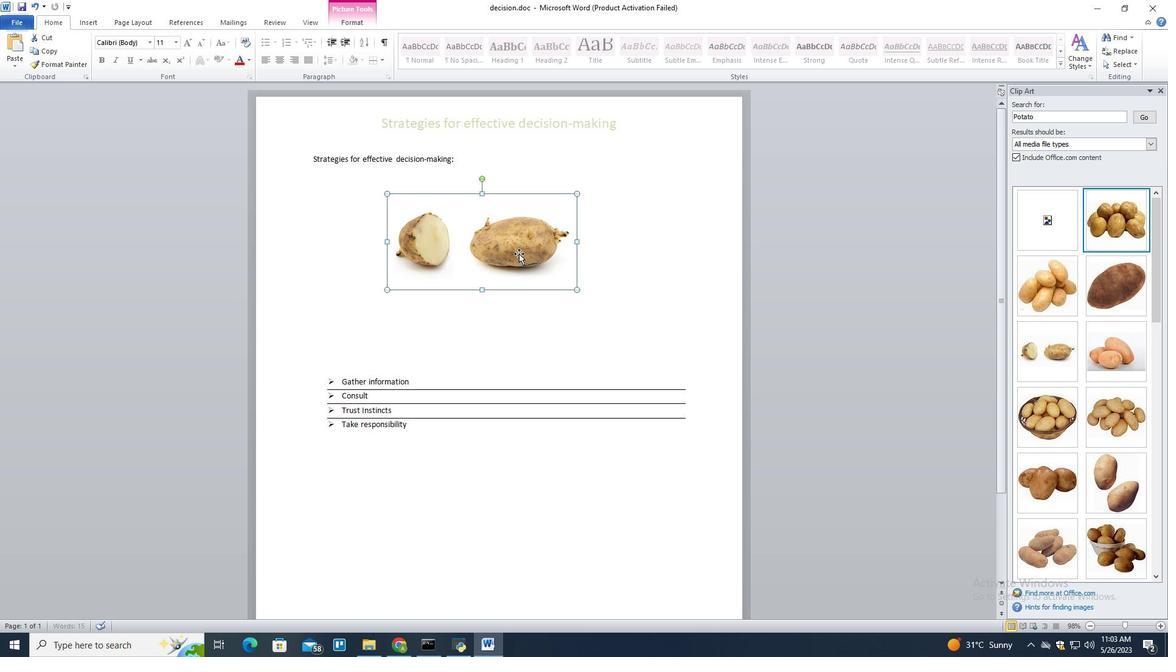 
Action: Mouse moved to (528, 309)
Screenshot: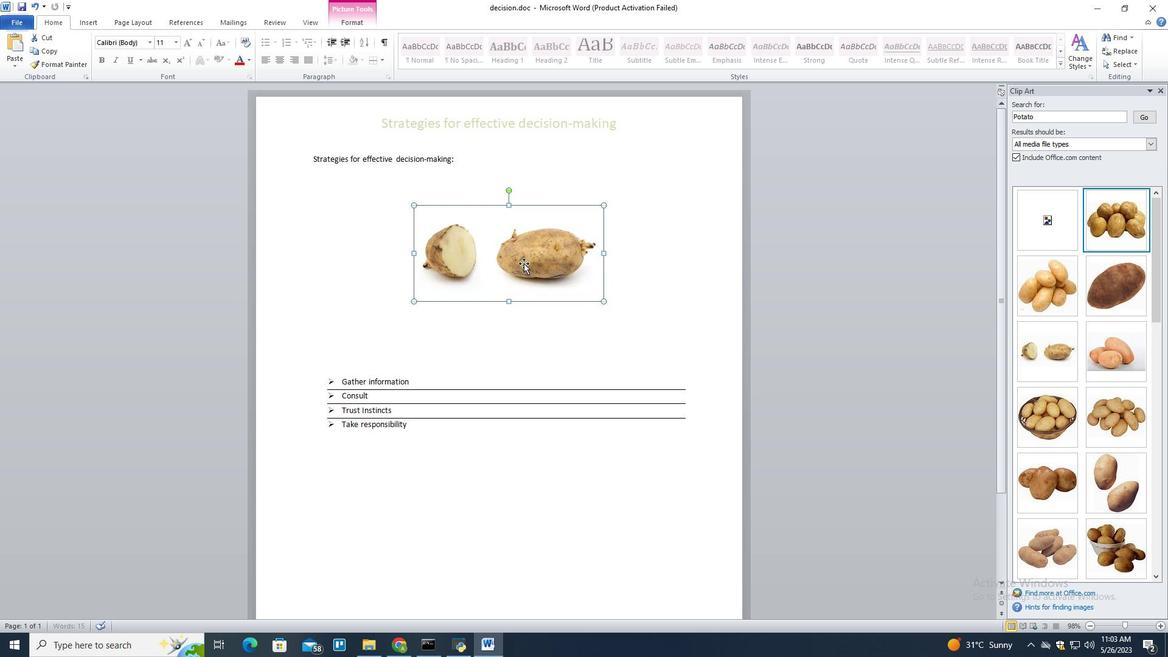 
Action: Mouse scrolled (528, 309) with delta (0, 0)
Screenshot: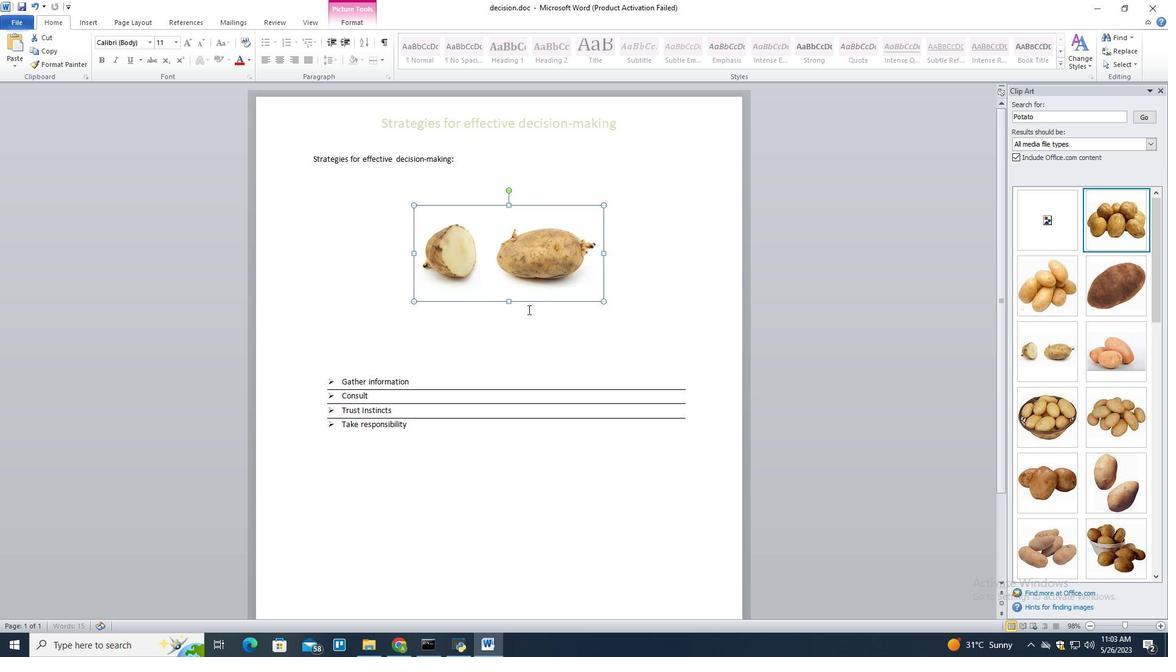 
Action: Mouse moved to (423, 324)
Screenshot: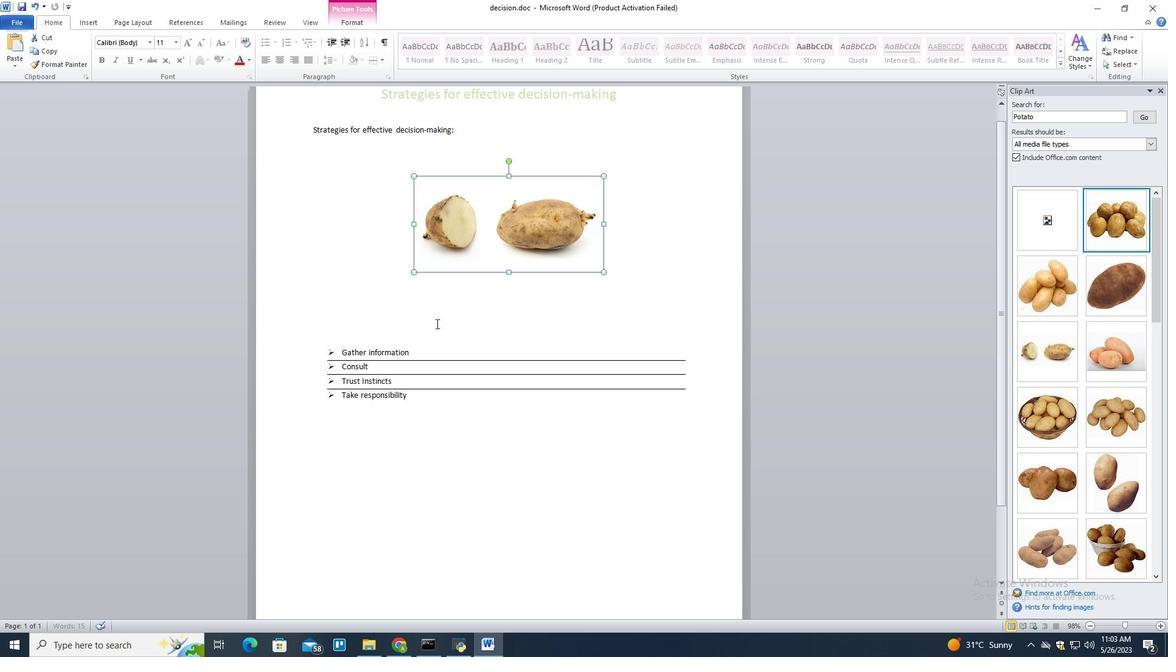 
Action: Mouse pressed left at (423, 324)
Screenshot: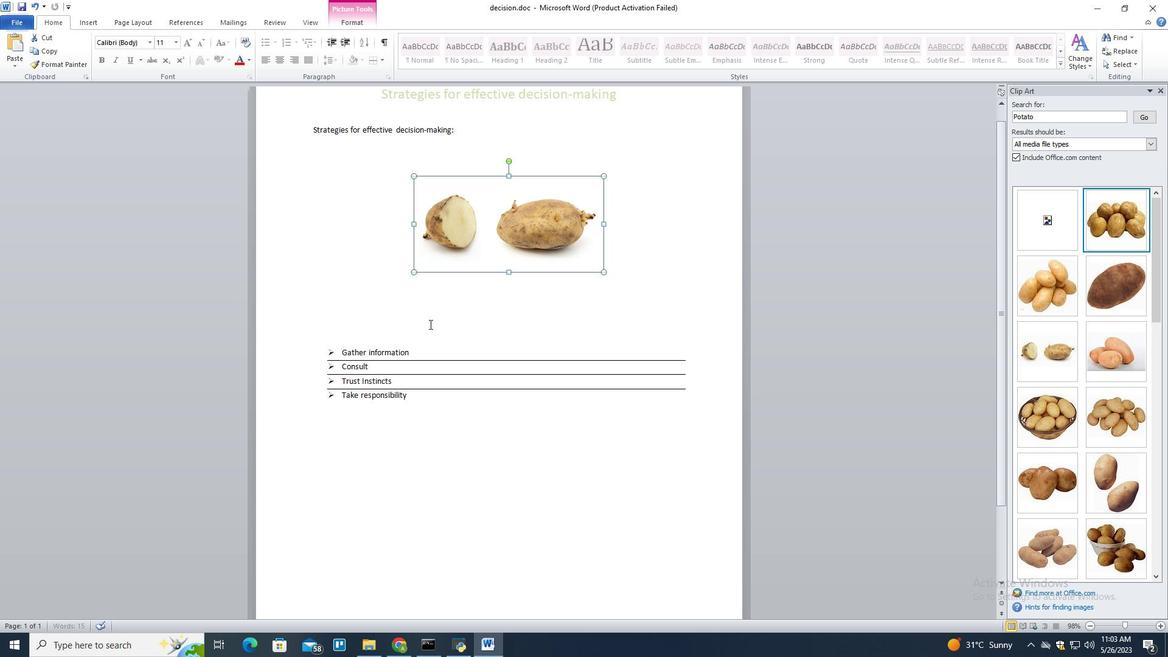 
Action: Mouse moved to (339, 316)
Screenshot: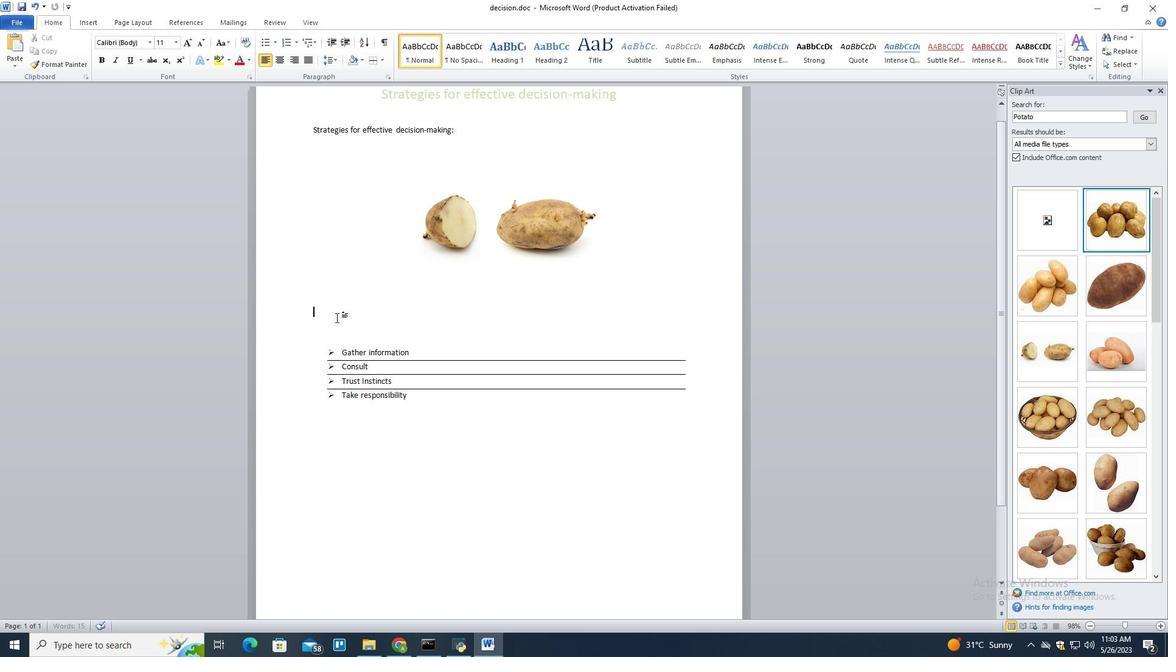 
Action: Mouse scrolled (339, 315) with delta (0, 0)
Screenshot: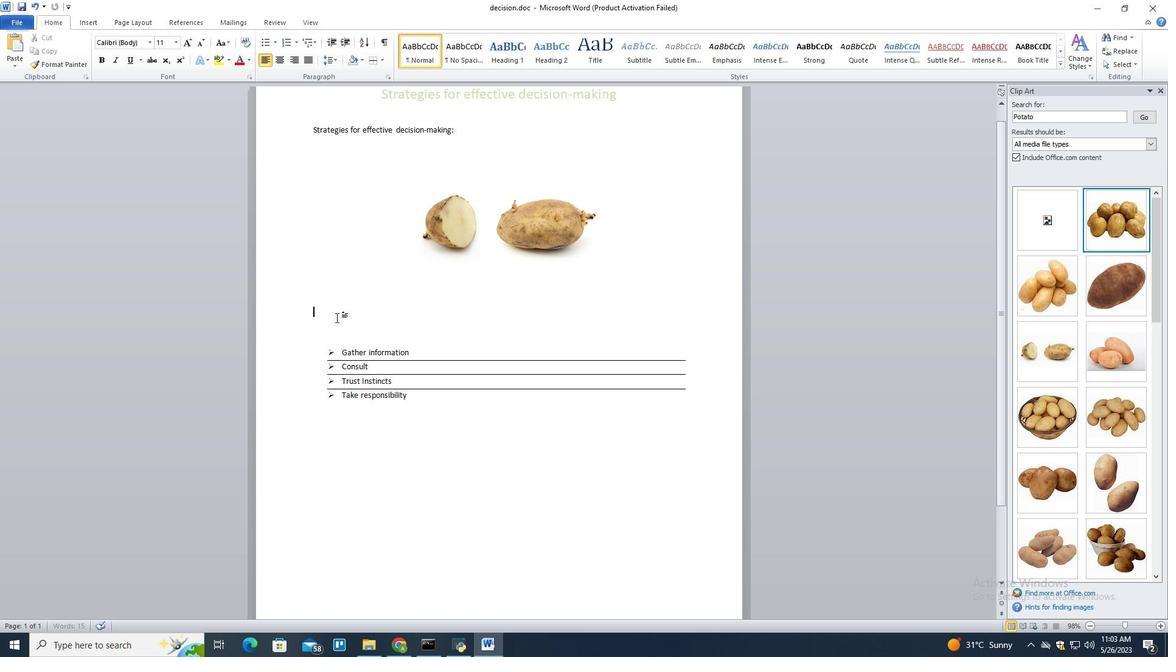 
Action: Mouse scrolled (339, 315) with delta (0, 0)
Screenshot: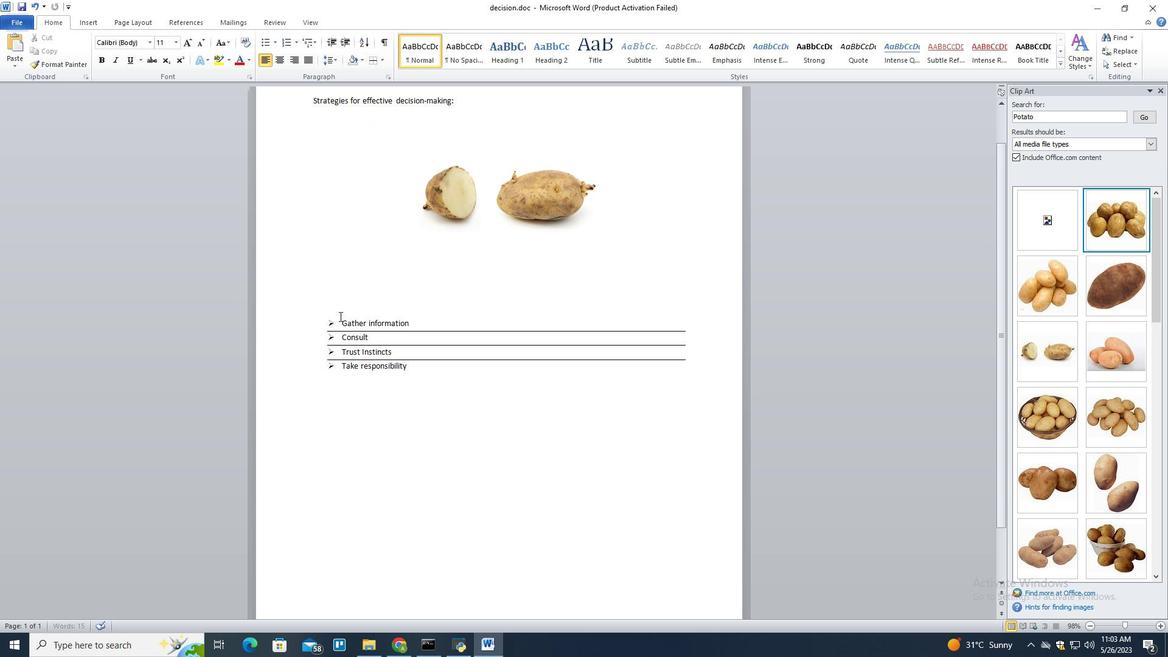 
Action: Mouse moved to (341, 315)
Screenshot: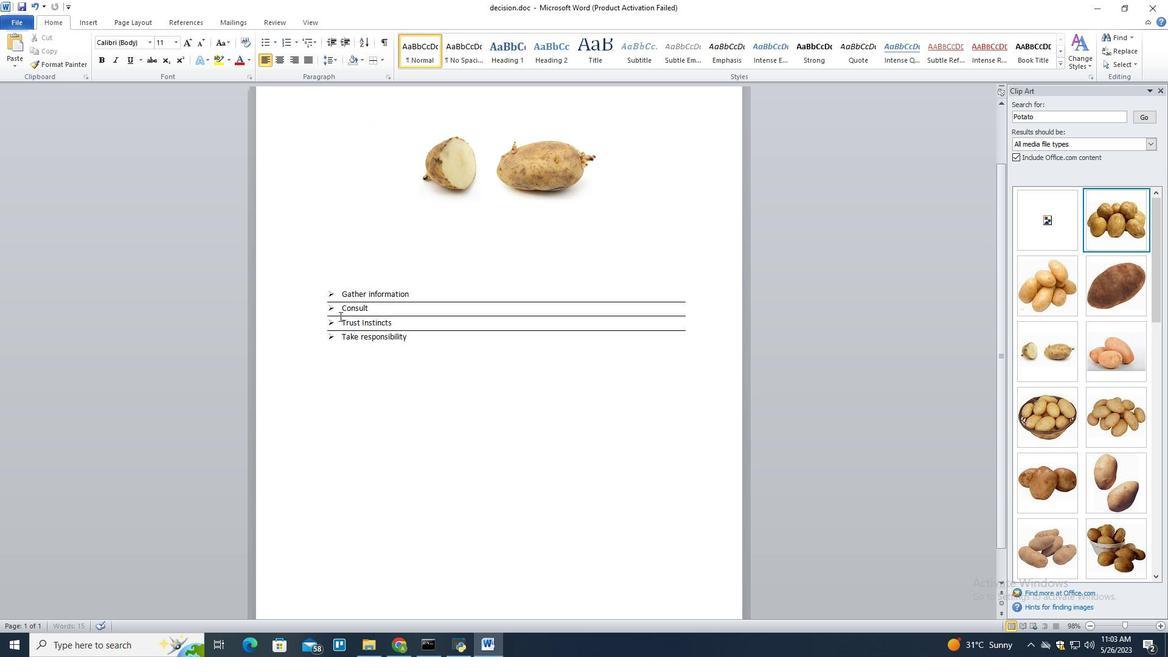
Action: Mouse scrolled (341, 315) with delta (0, 0)
Screenshot: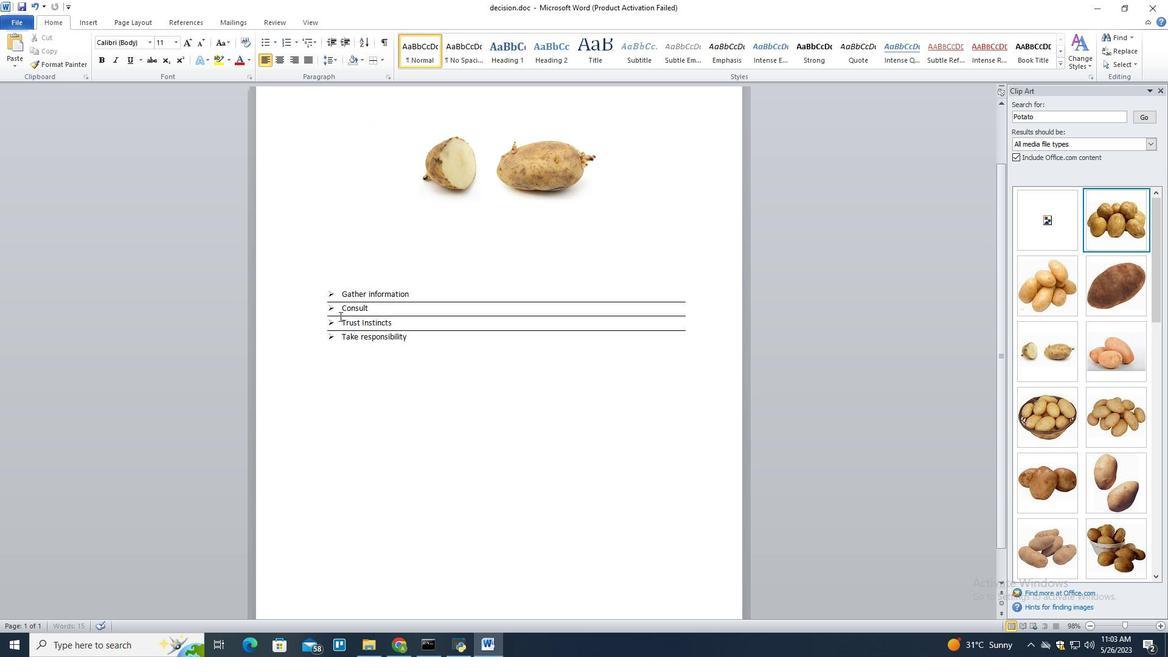 
Action: Mouse scrolled (341, 315) with delta (0, 0)
Screenshot: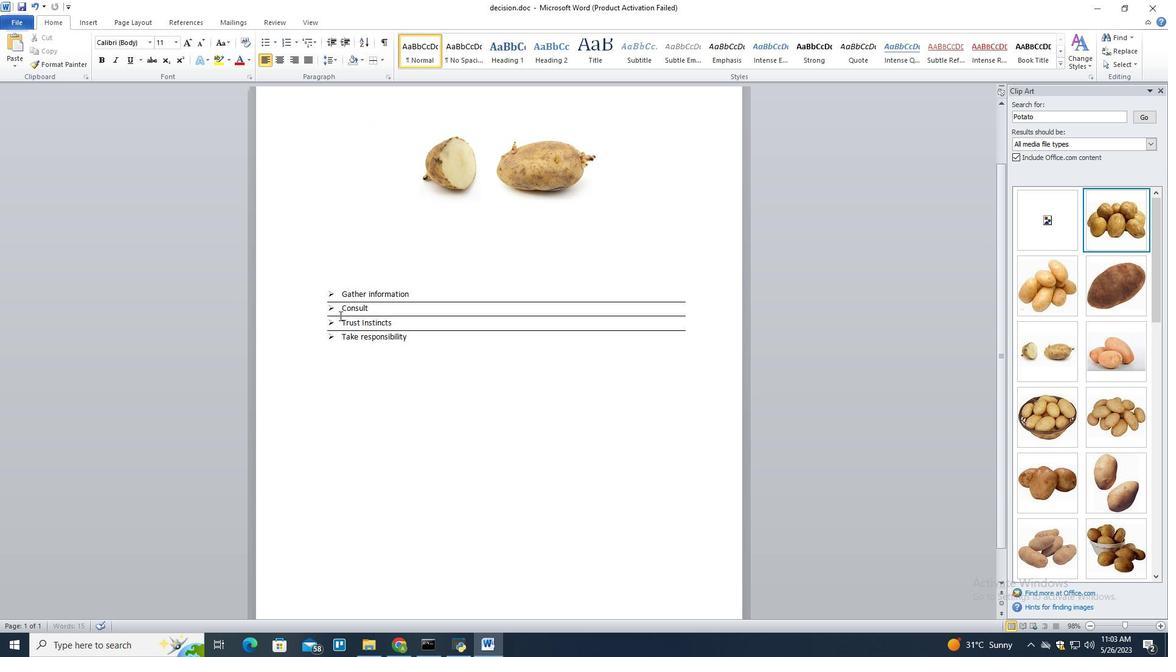 
Action: Mouse scrolled (341, 315) with delta (0, 0)
Screenshot: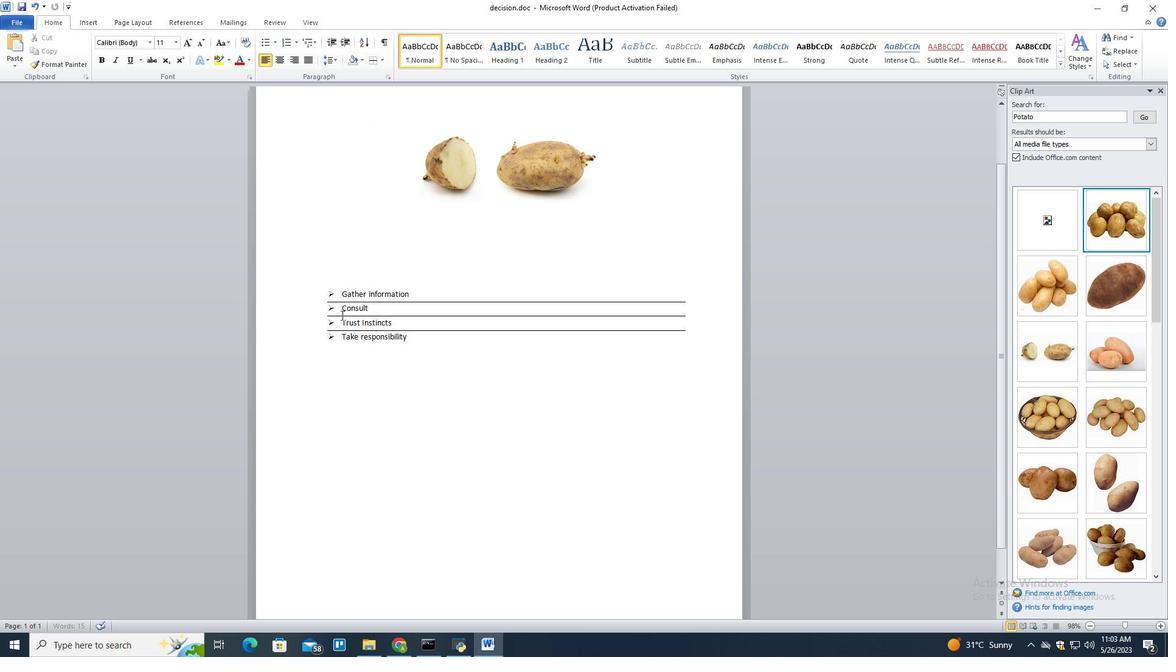 
Action: Mouse moved to (1068, 116)
Screenshot: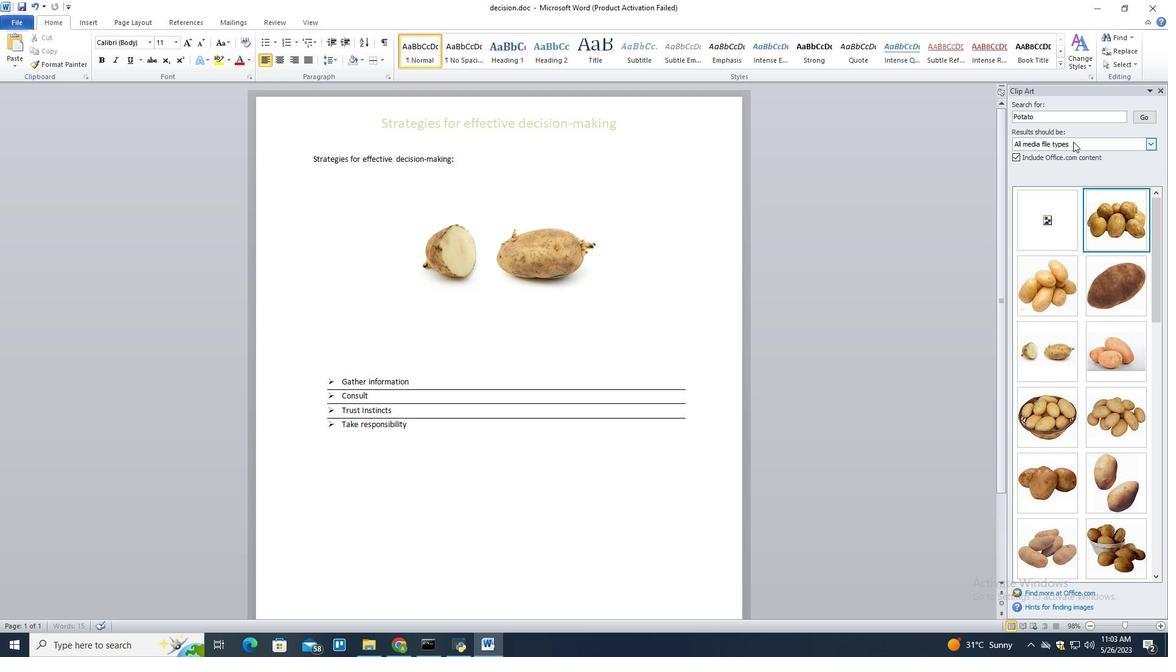 
Action: Mouse pressed left at (1068, 116)
Screenshot: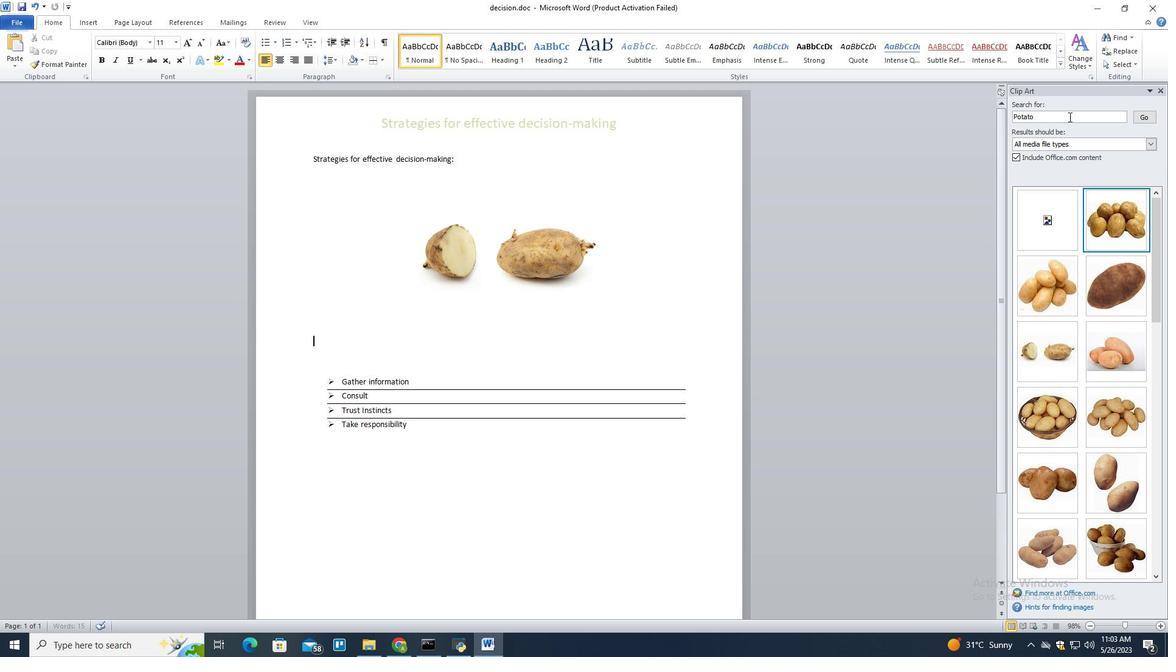 
Action: Key pressed <Key.backspace><Key.backspace><Key.backspace><Key.backspace><Key.backspace><Key.backspace><Key.backspace><Key.backspace><Key.backspace><Key.backspace><Key.shift>Tomato<Key.enter>
Screenshot: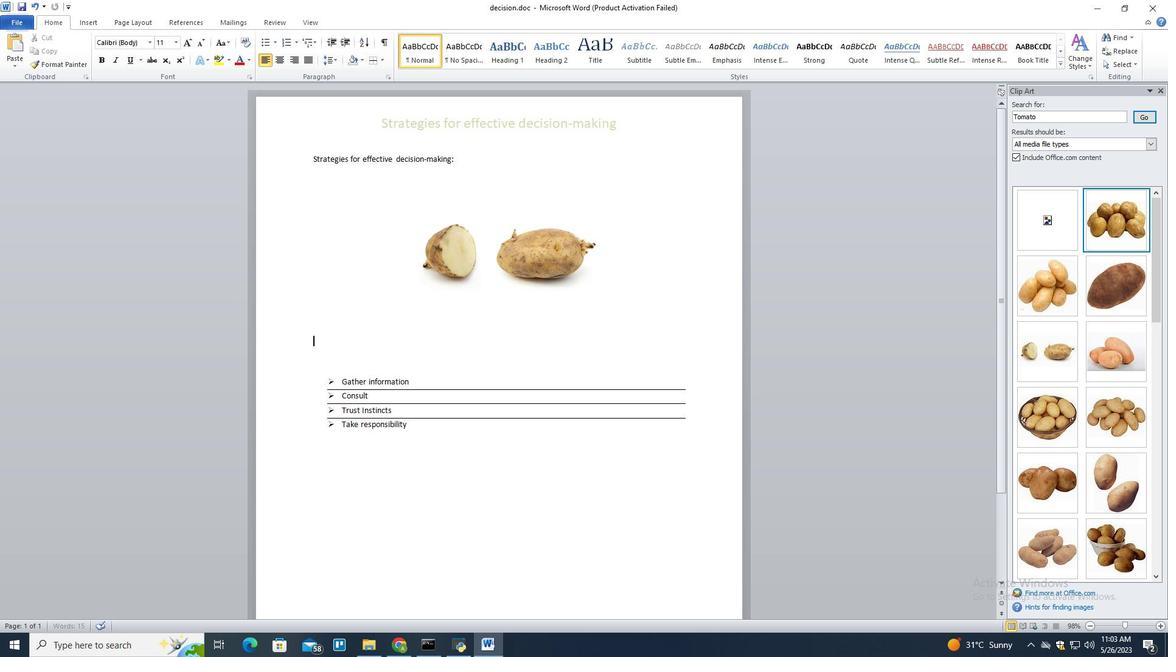 
Action: Mouse moved to (496, 262)
Screenshot: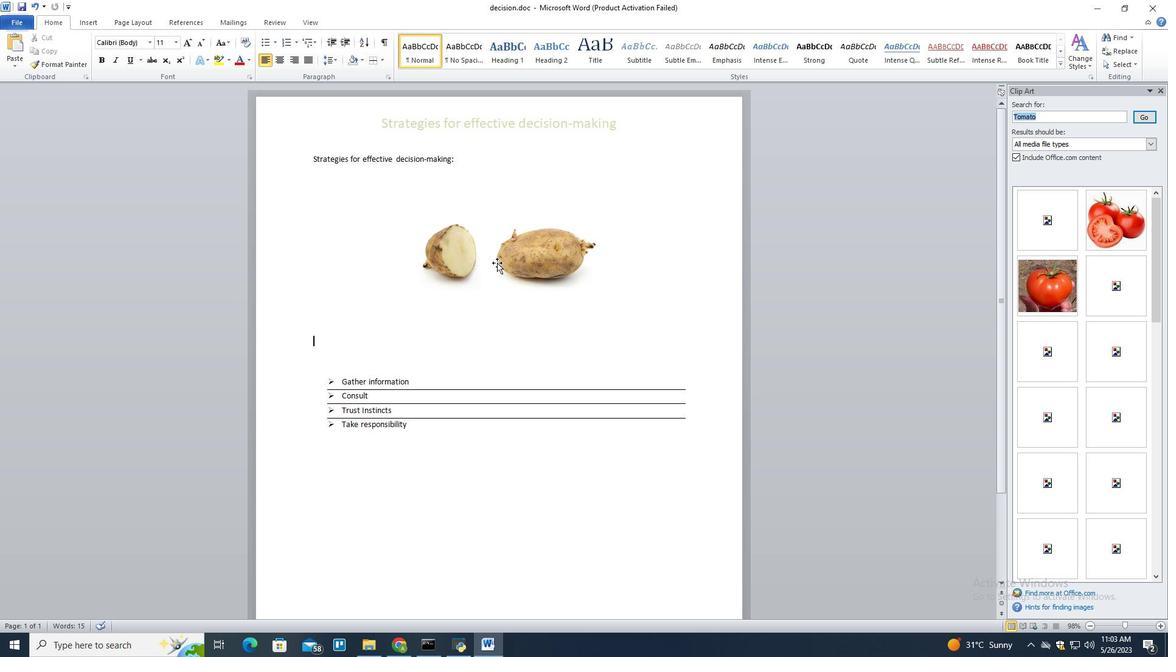 
Action: Mouse pressed left at (496, 262)
Screenshot: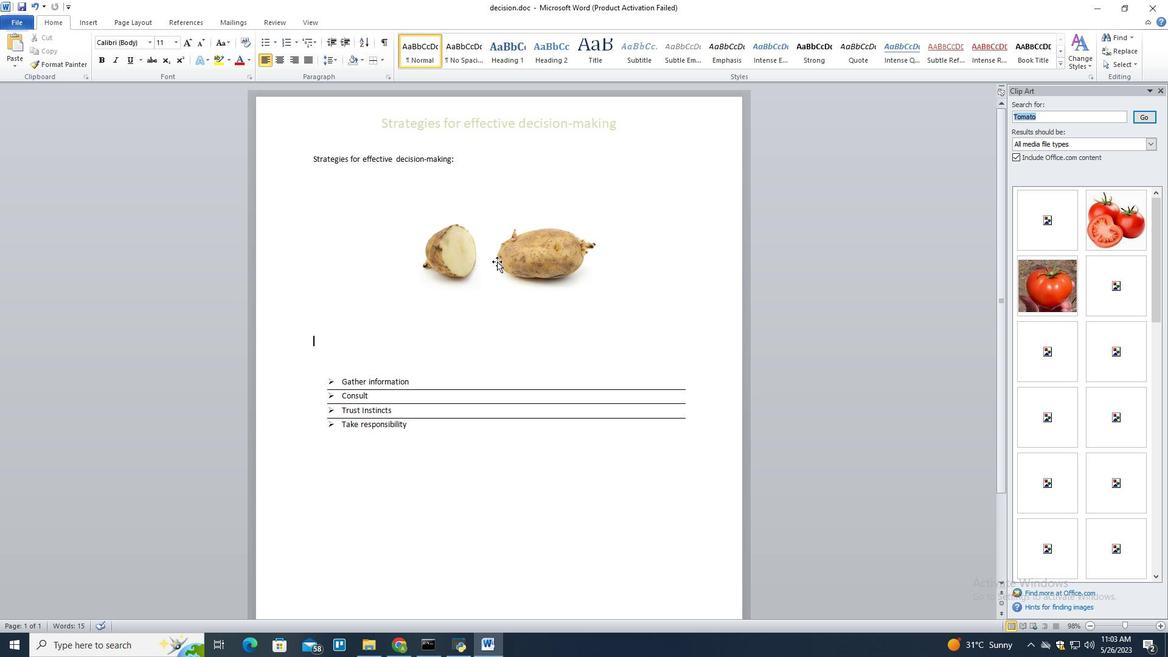 
Action: Mouse moved to (1115, 233)
Screenshot: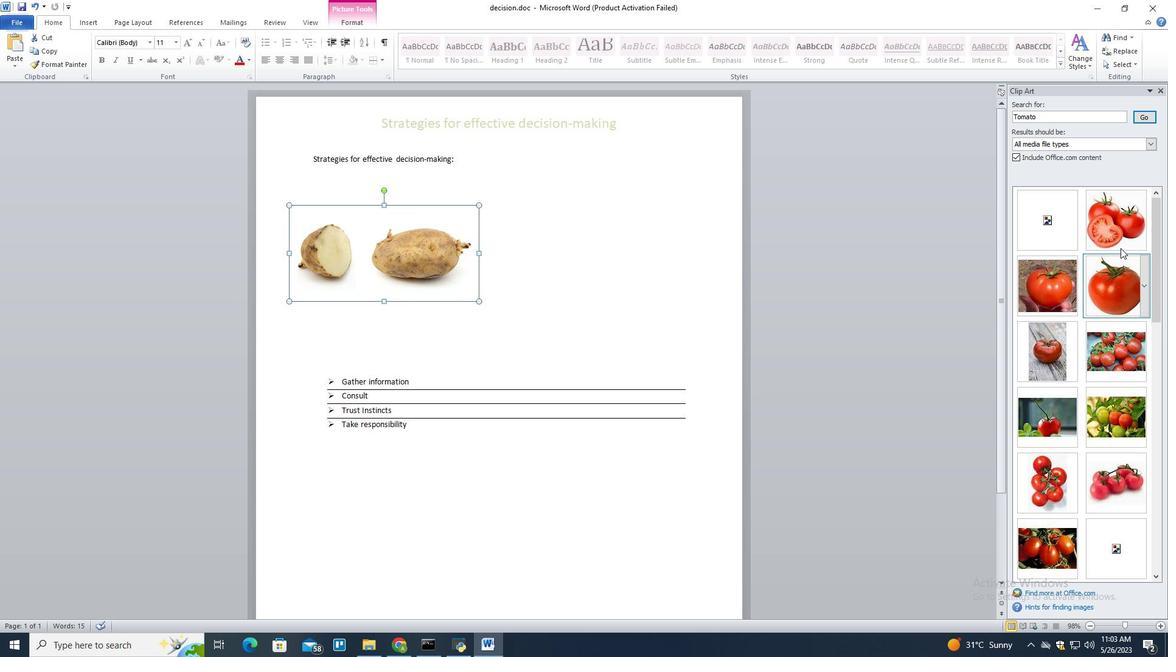 
Action: Mouse pressed left at (1115, 233)
Screenshot: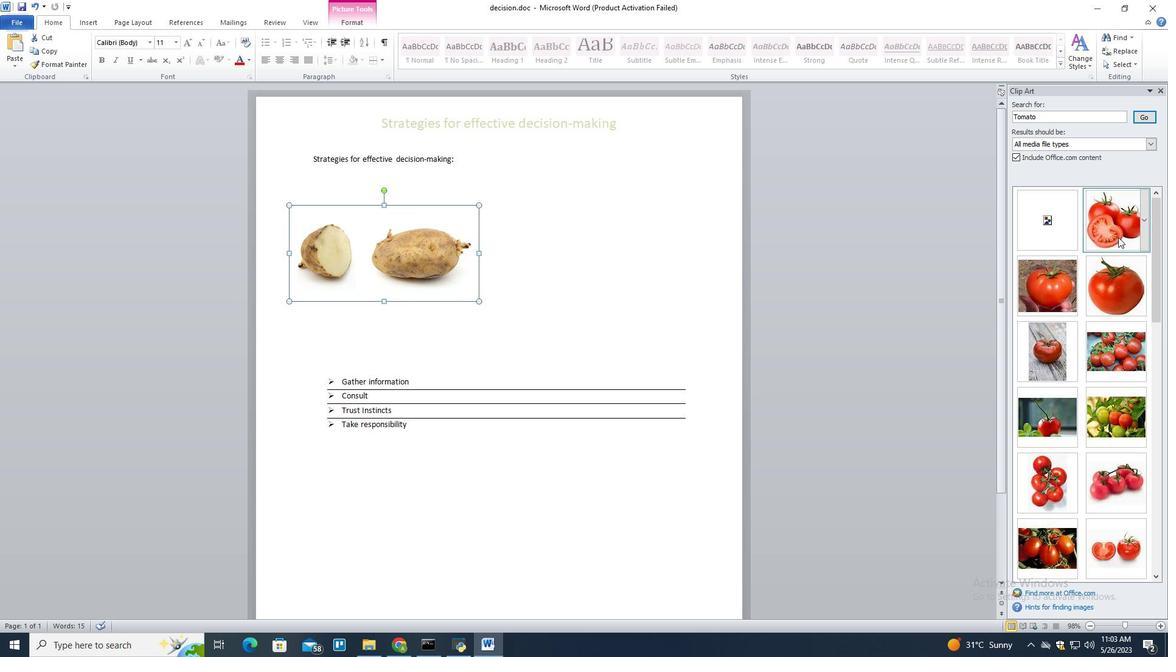 
Action: Mouse moved to (1112, 217)
Screenshot: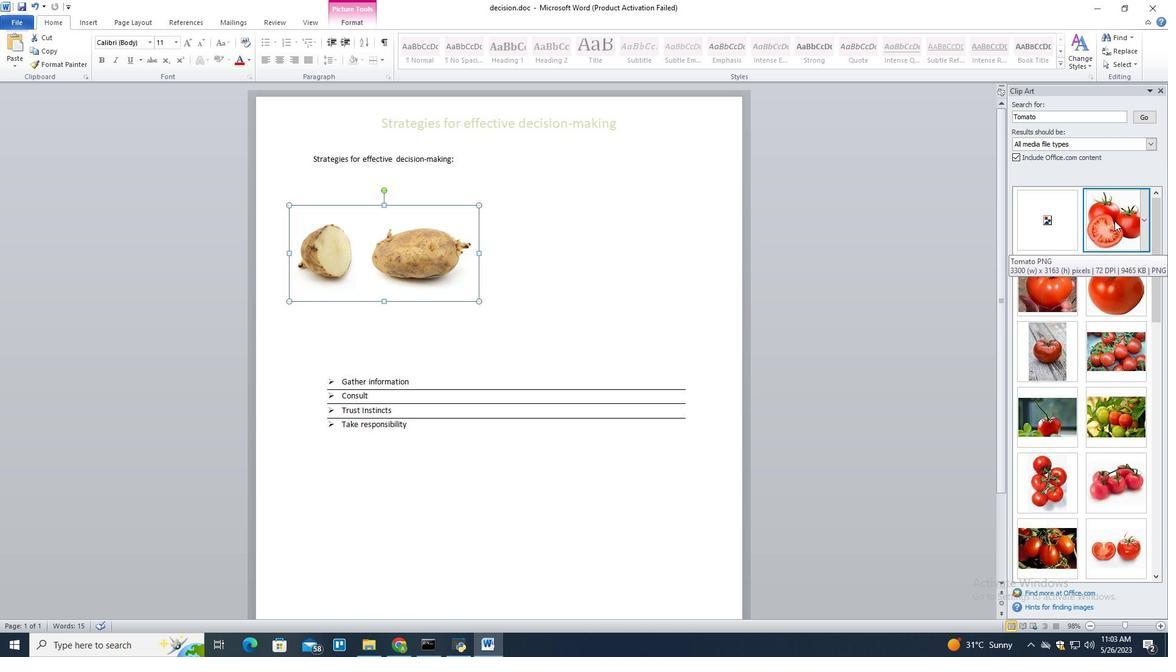 
Action: Mouse pressed left at (1112, 217)
Screenshot: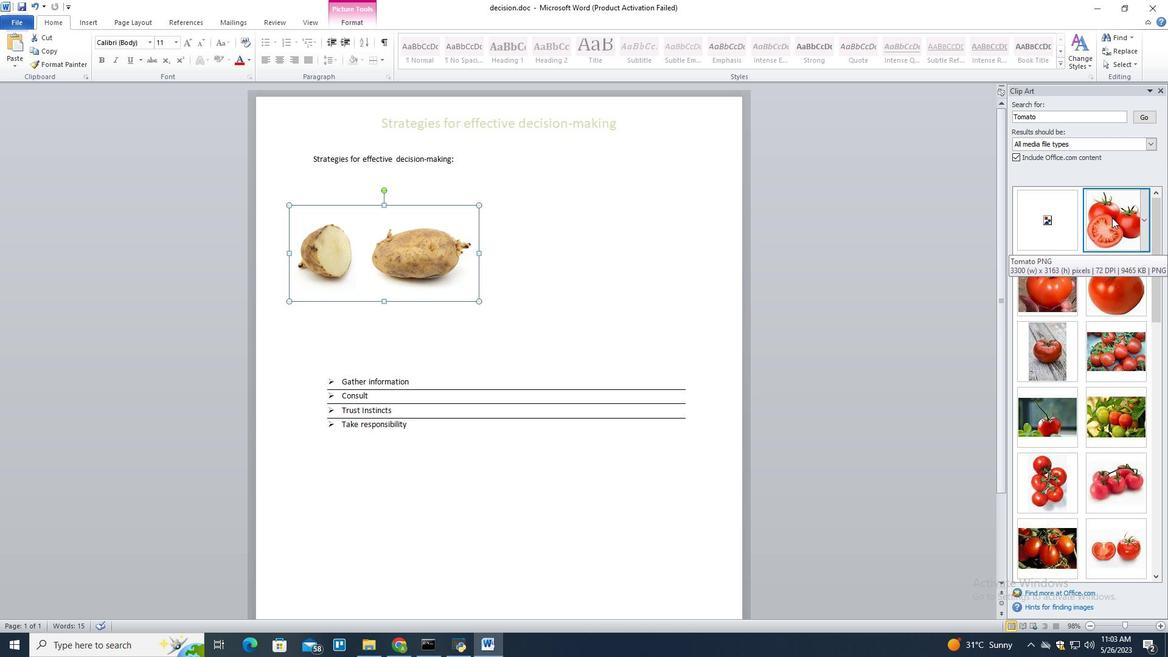 
Action: Mouse moved to (630, 501)
Screenshot: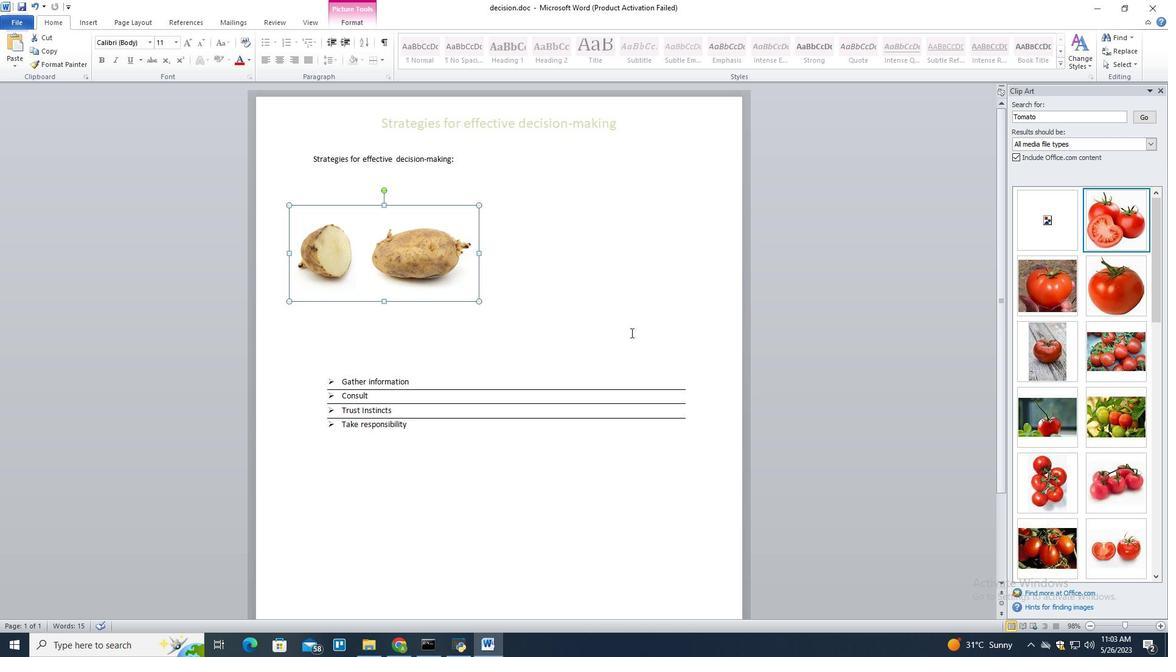 
Action: Mouse scrolled (630, 501) with delta (0, 0)
Screenshot: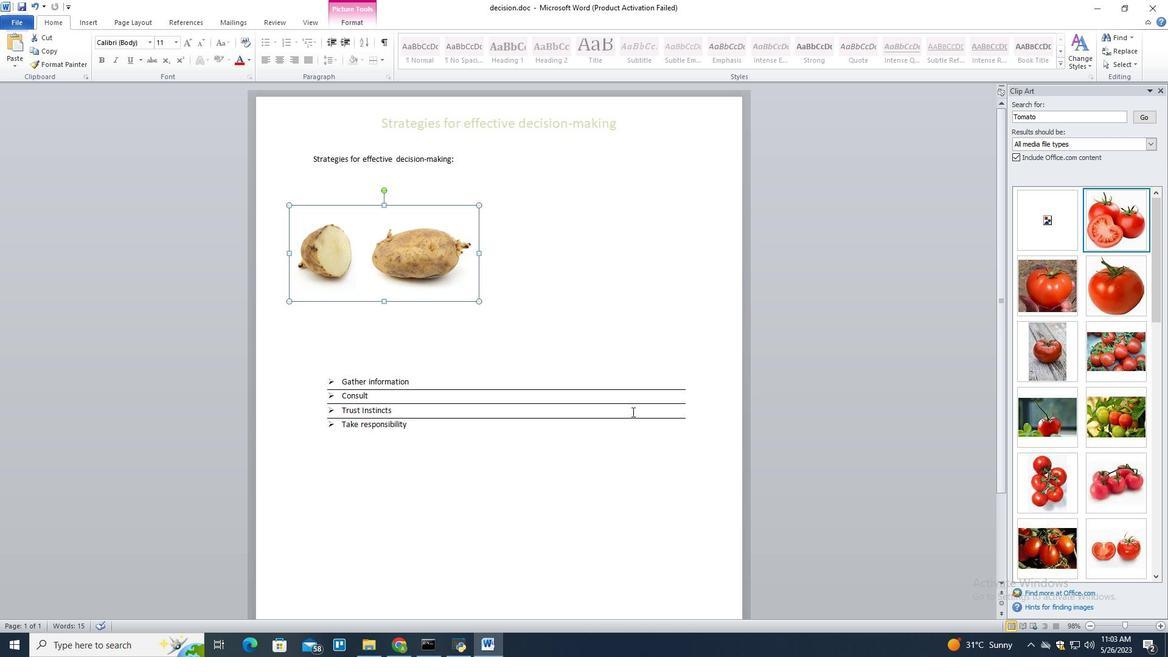 
Action: Mouse scrolled (630, 501) with delta (0, 0)
Screenshot: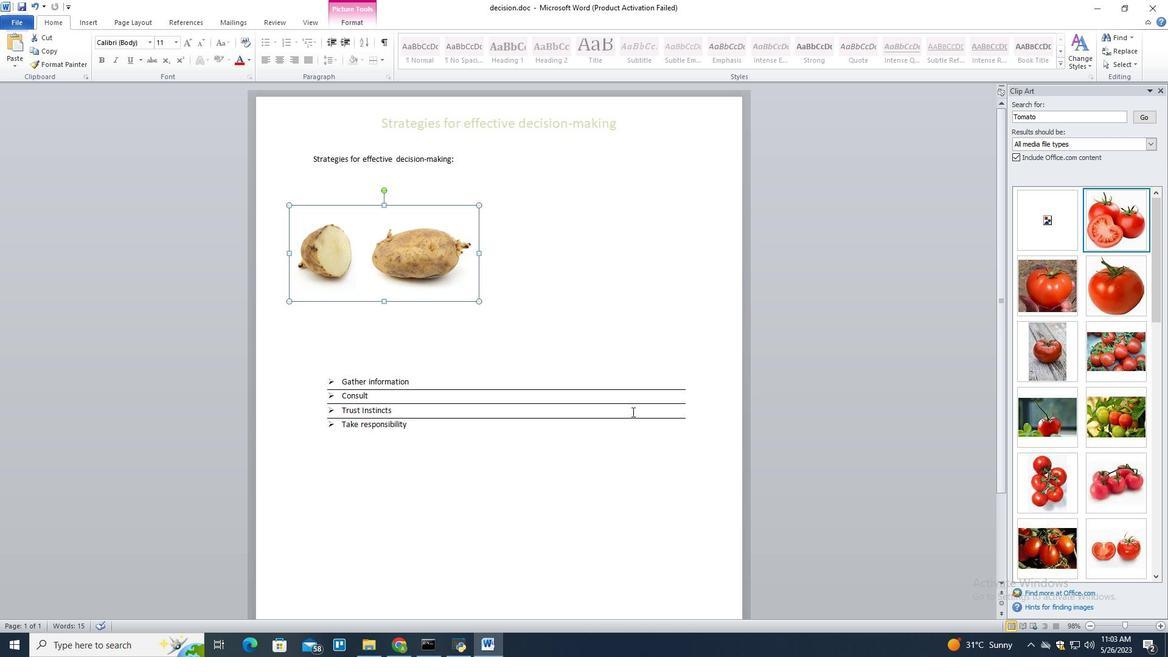 
Action: Mouse scrolled (630, 501) with delta (0, 0)
Screenshot: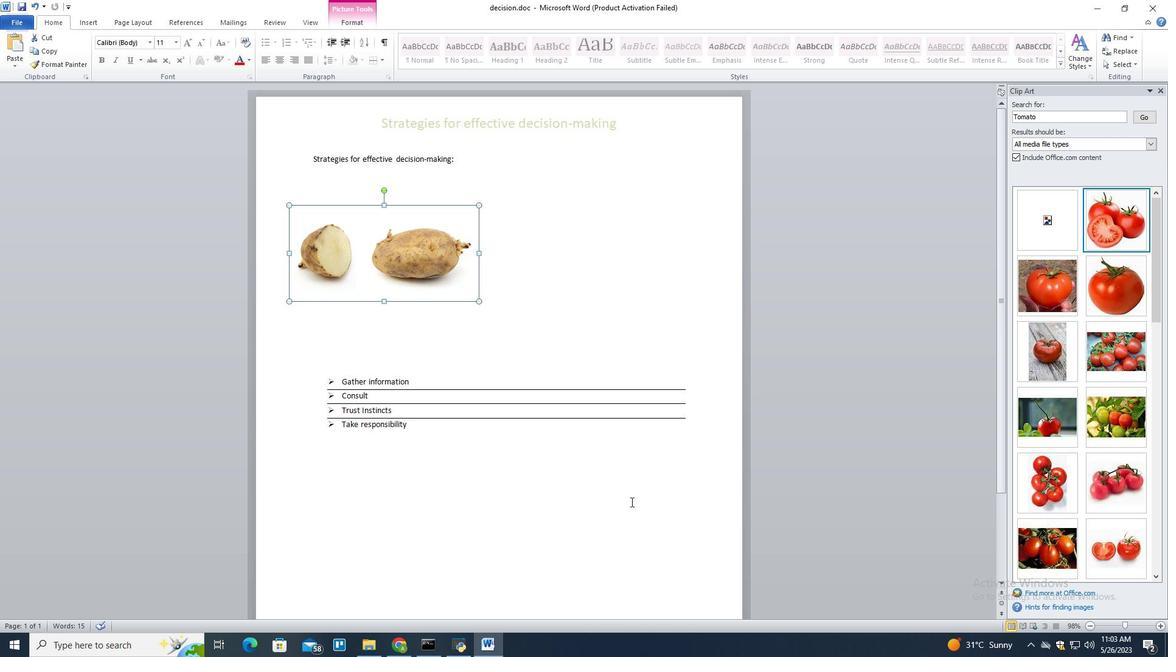 
Action: Mouse scrolled (630, 501) with delta (0, 0)
Screenshot: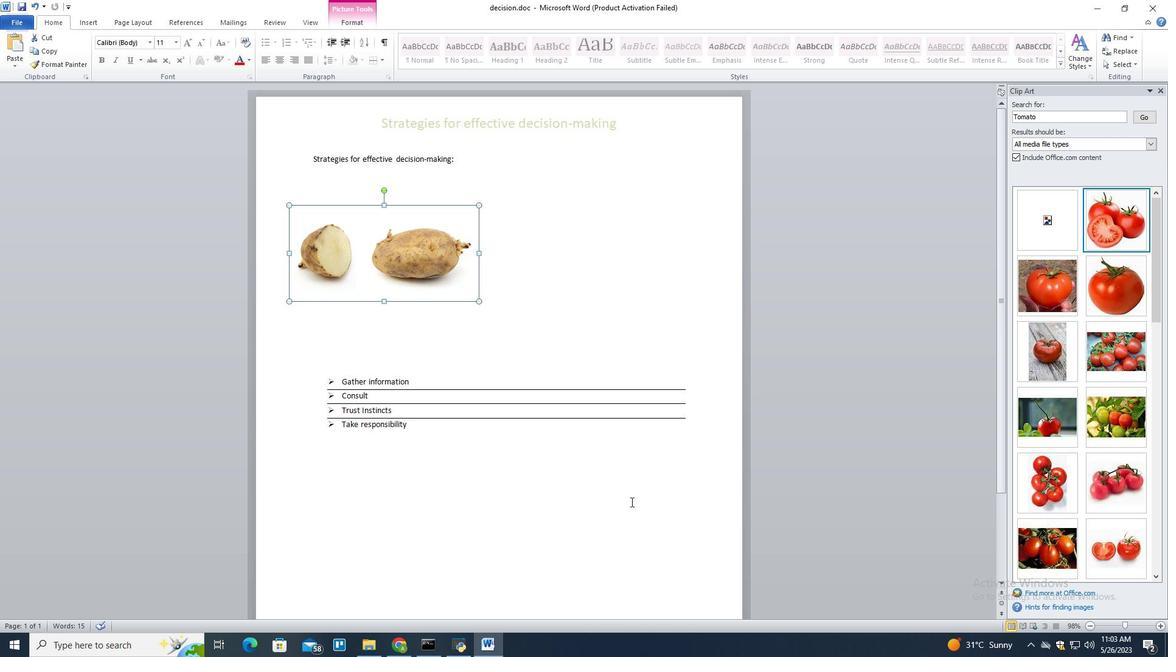 
Action: Mouse scrolled (630, 501) with delta (0, 0)
Screenshot: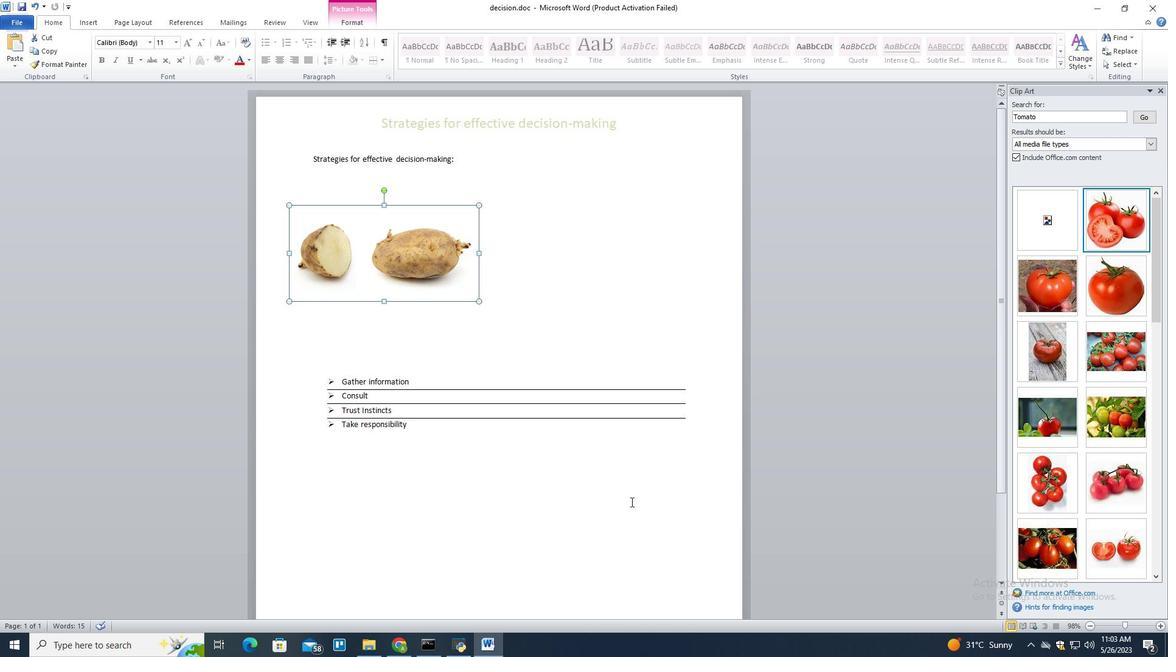 
Action: Mouse scrolled (630, 501) with delta (0, 0)
Screenshot: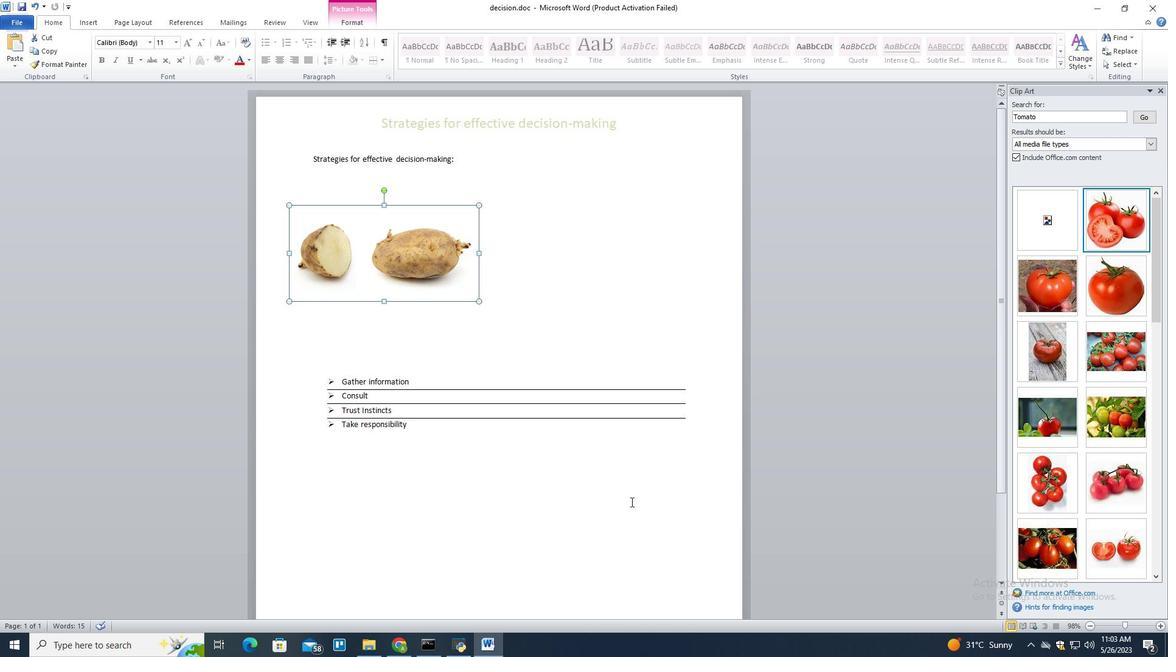 
Action: Mouse scrolled (630, 501) with delta (0, 0)
Screenshot: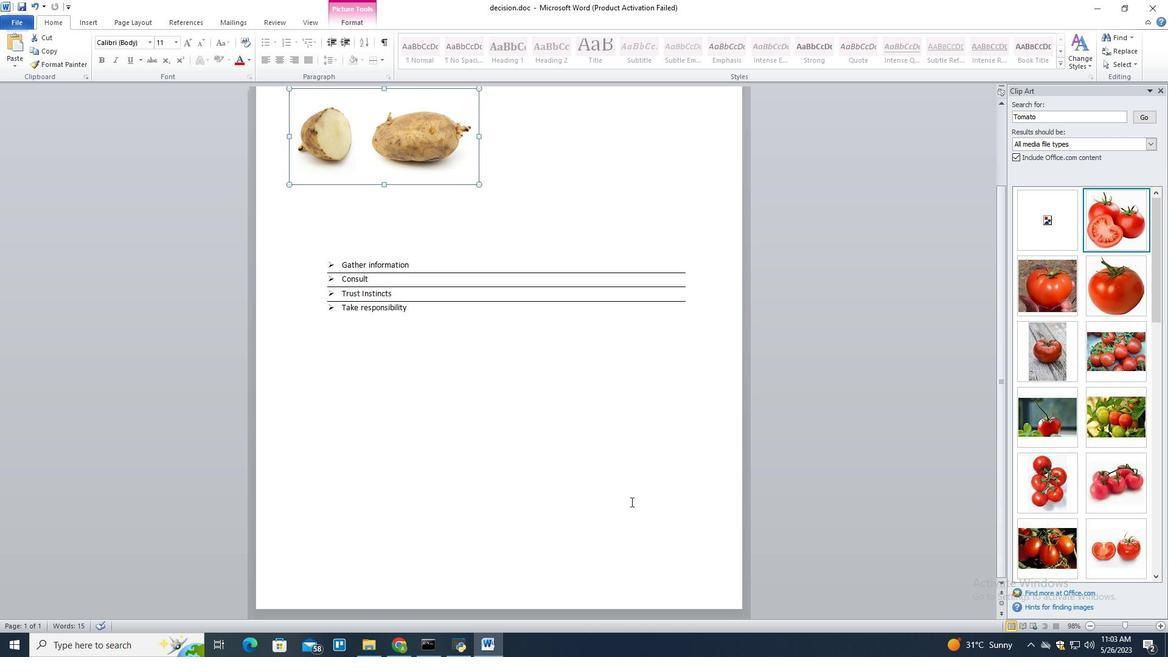 
Action: Mouse scrolled (630, 501) with delta (0, 0)
Screenshot: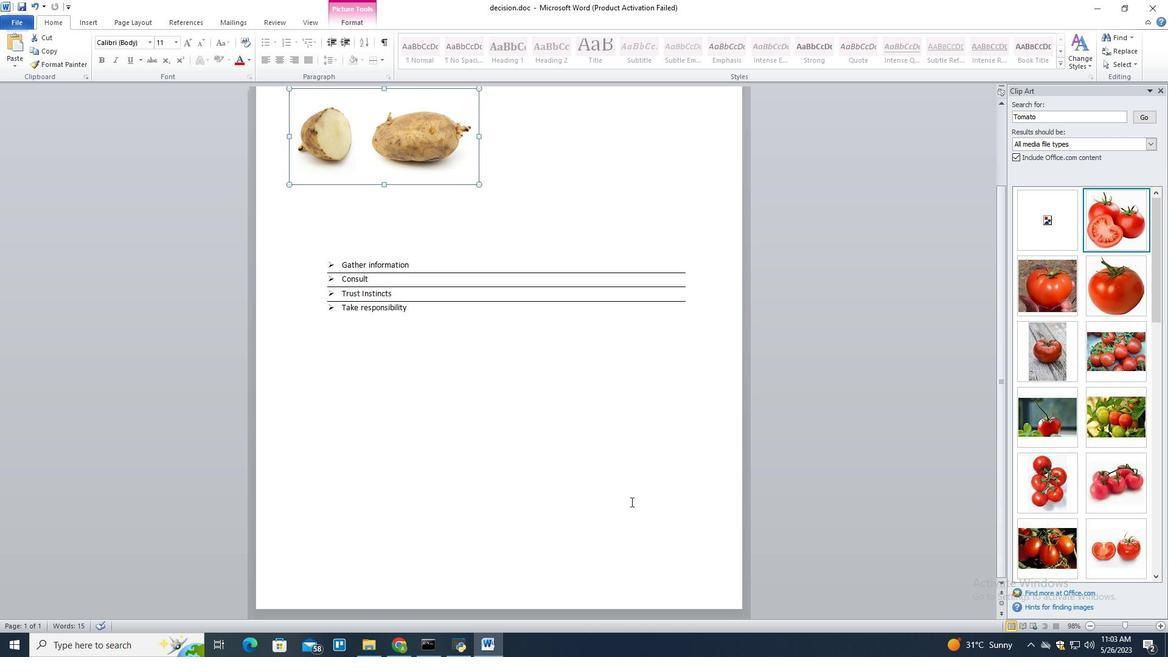 
Action: Mouse scrolled (630, 501) with delta (0, 0)
Screenshot: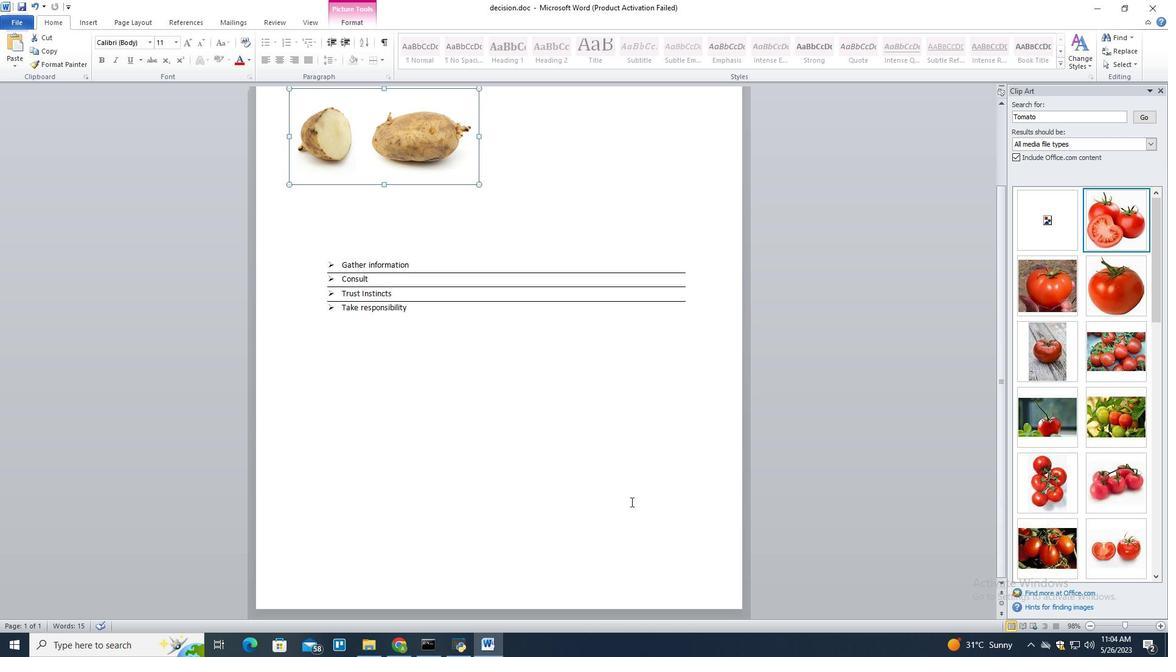 
Action: Mouse scrolled (630, 501) with delta (0, 0)
Screenshot: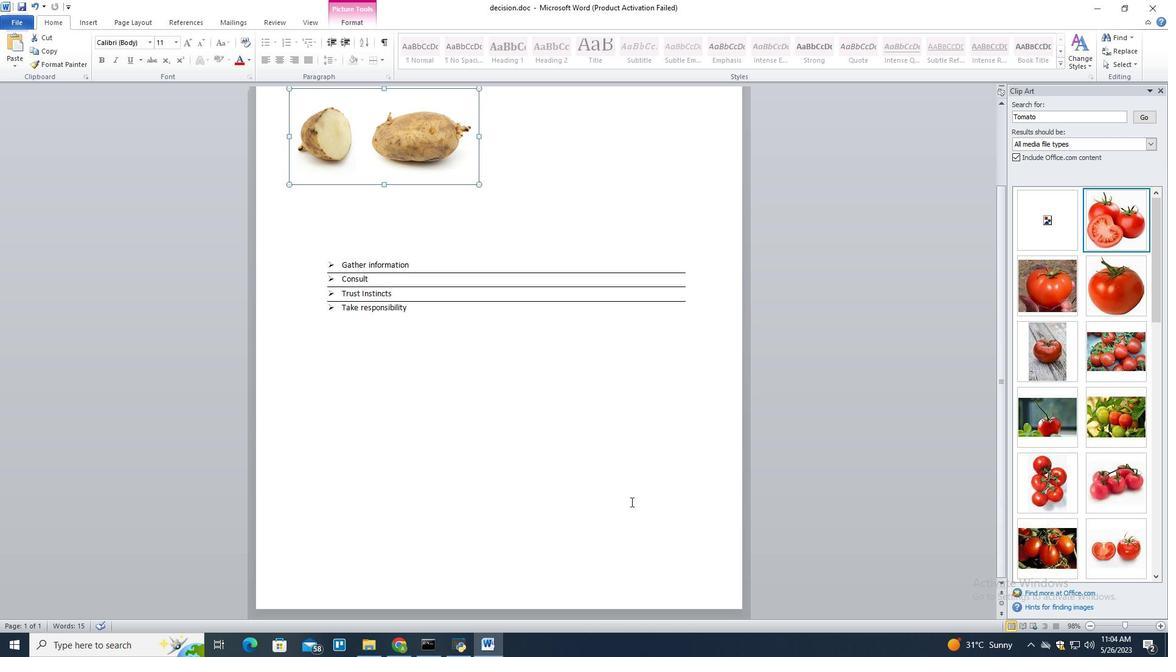 
Action: Mouse scrolled (630, 501) with delta (0, 0)
Screenshot: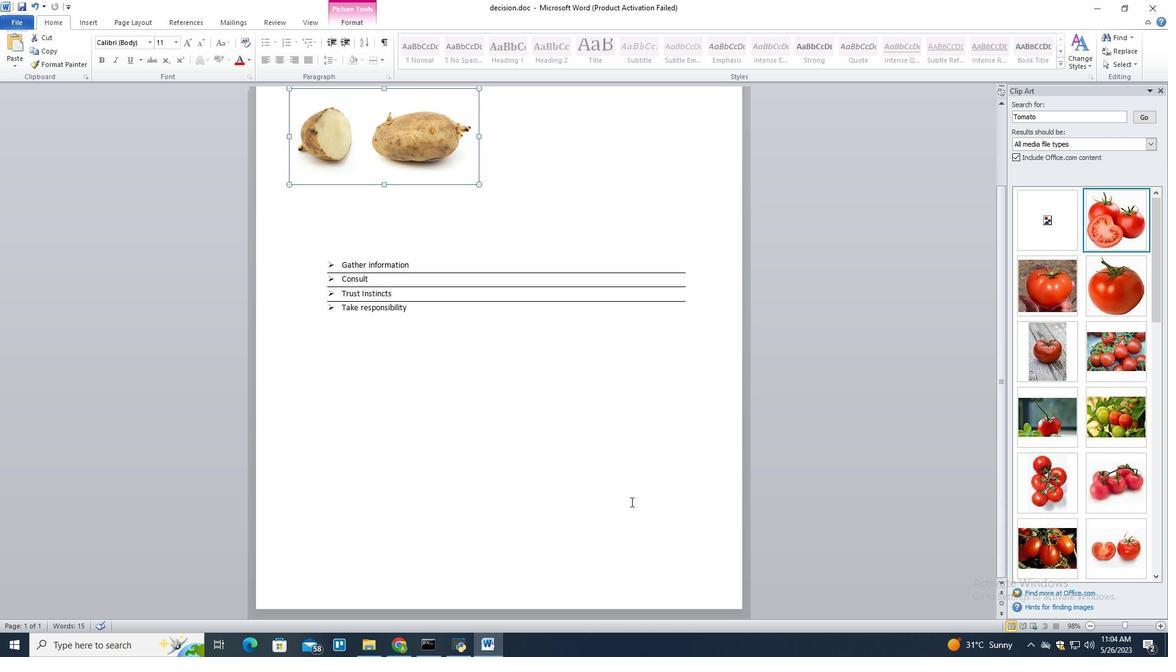 
Action: Mouse scrolled (630, 501) with delta (0, 0)
Screenshot: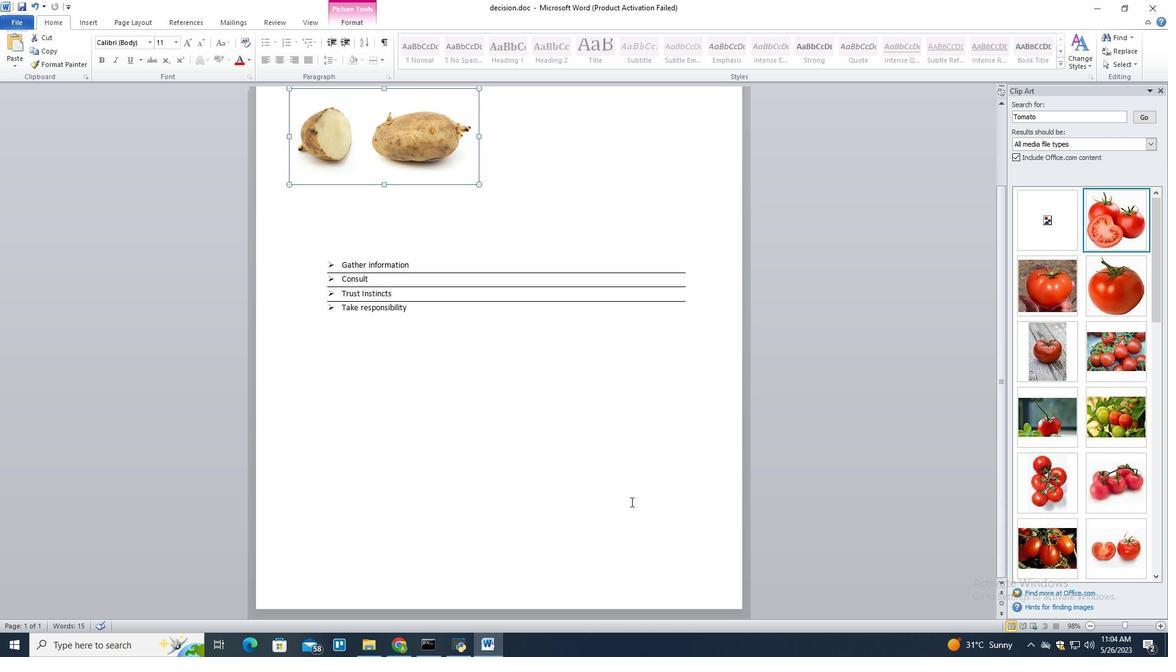 
Action: Mouse scrolled (630, 502) with delta (0, 0)
Screenshot: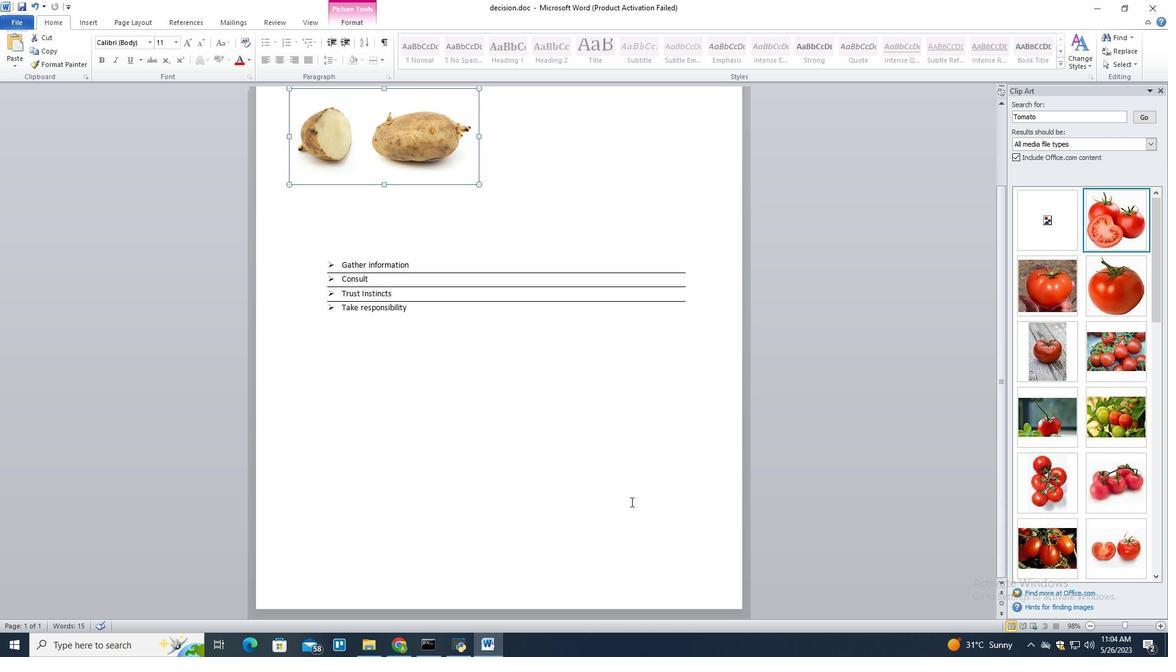 
Action: Mouse scrolled (630, 502) with delta (0, 0)
Screenshot: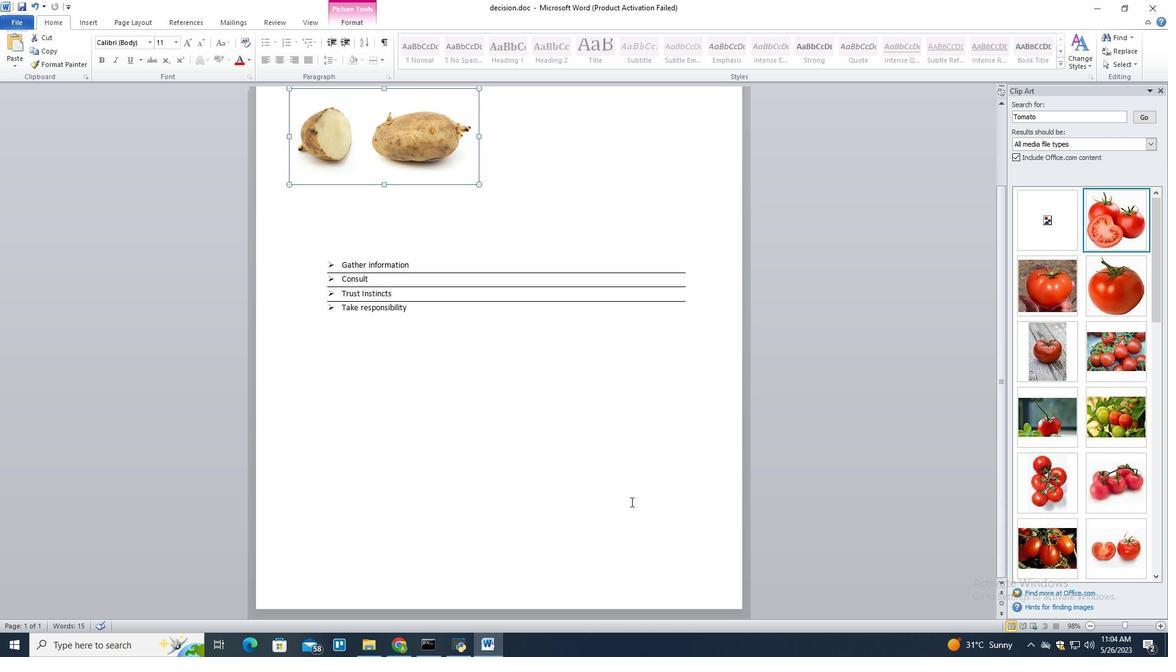 
Action: Mouse scrolled (630, 502) with delta (0, 0)
Screenshot: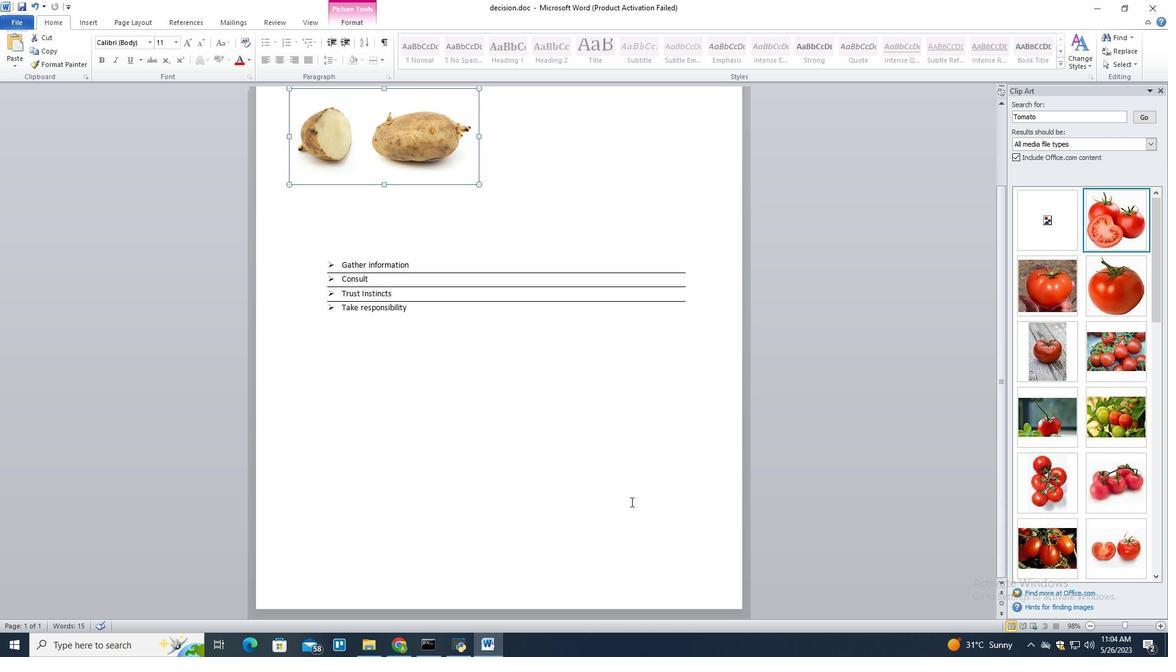 
Action: Mouse scrolled (630, 502) with delta (0, 0)
Screenshot: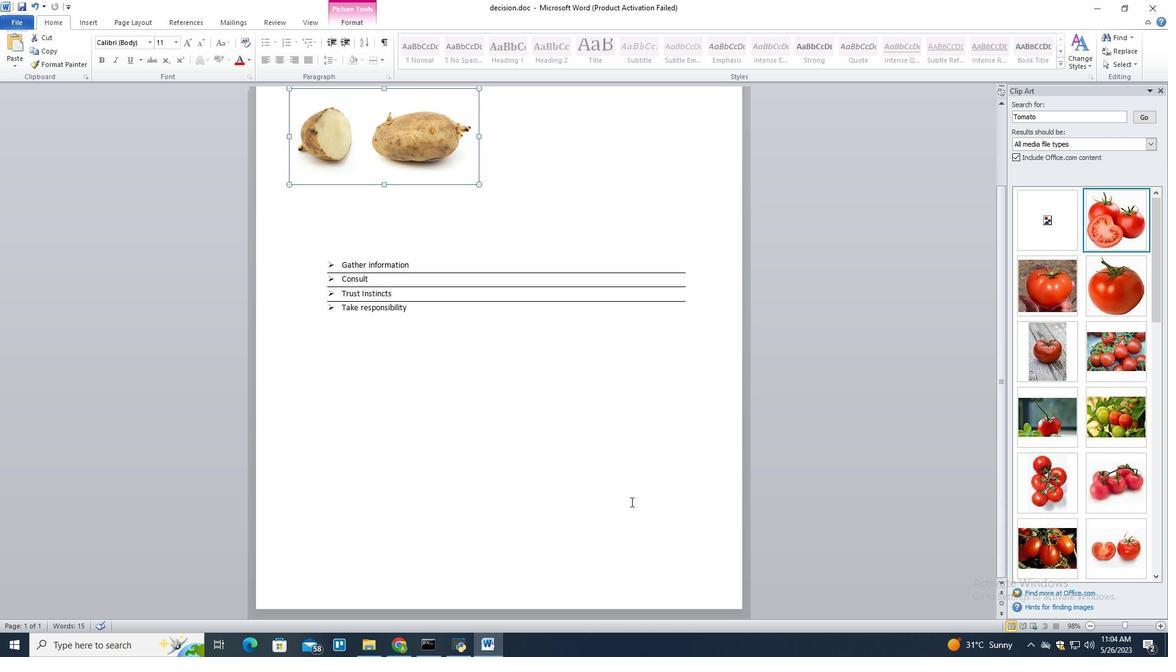 
Action: Mouse scrolled (630, 502) with delta (0, 0)
Screenshot: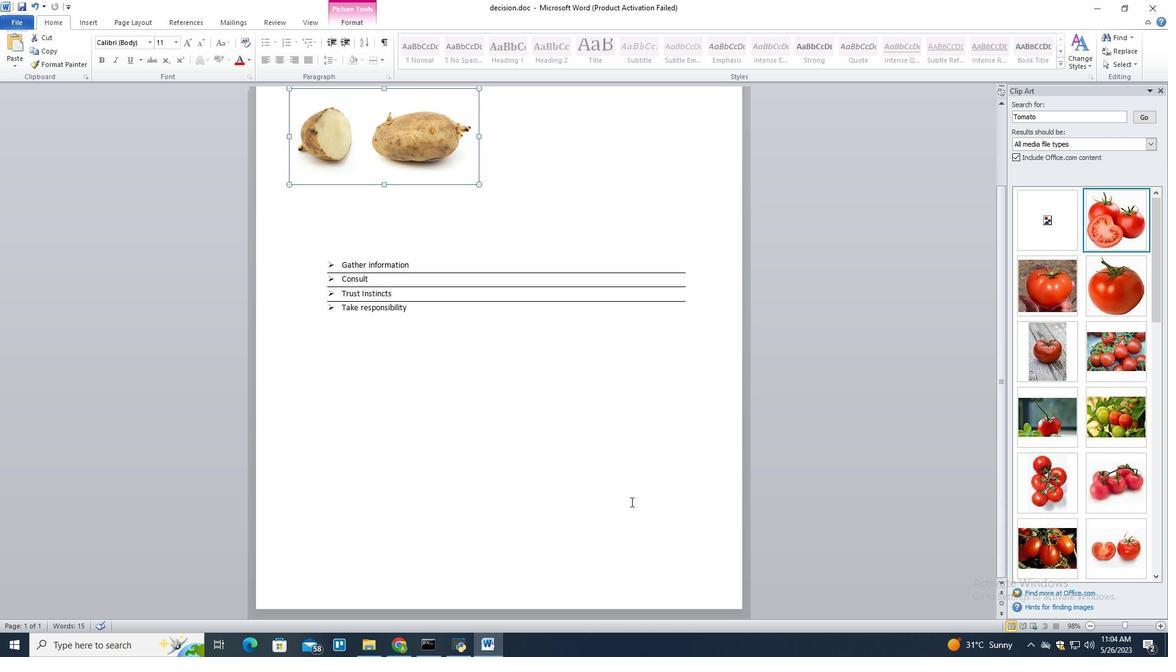 
Action: Mouse scrolled (630, 502) with delta (0, 0)
Screenshot: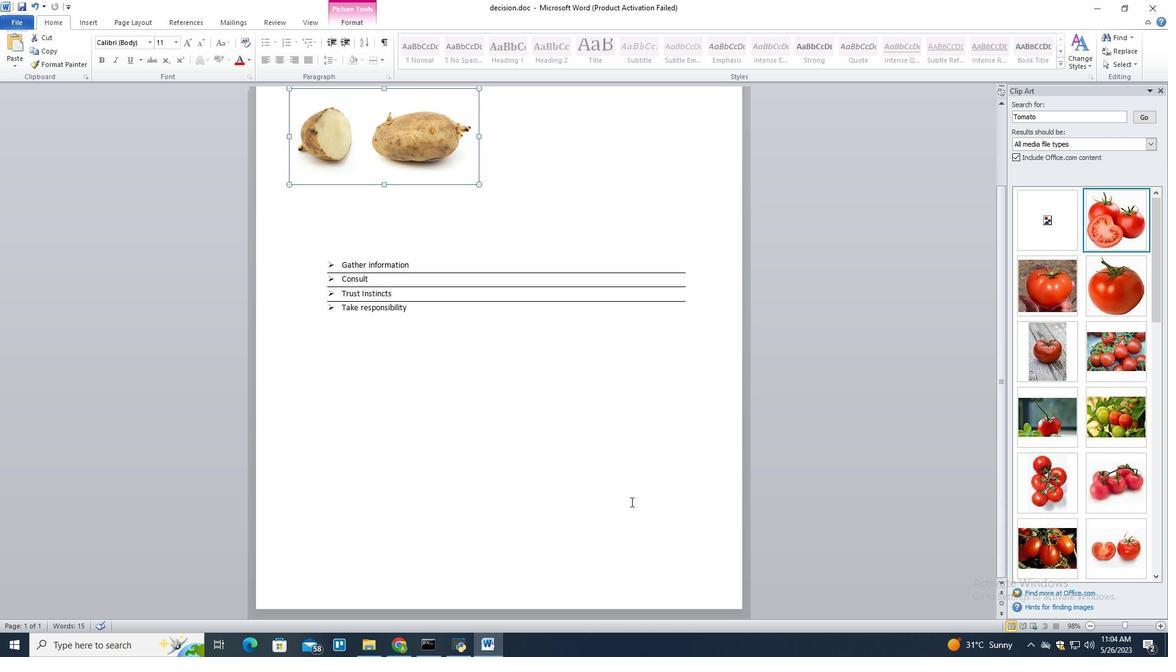 
Action: Mouse moved to (1106, 288)
Screenshot: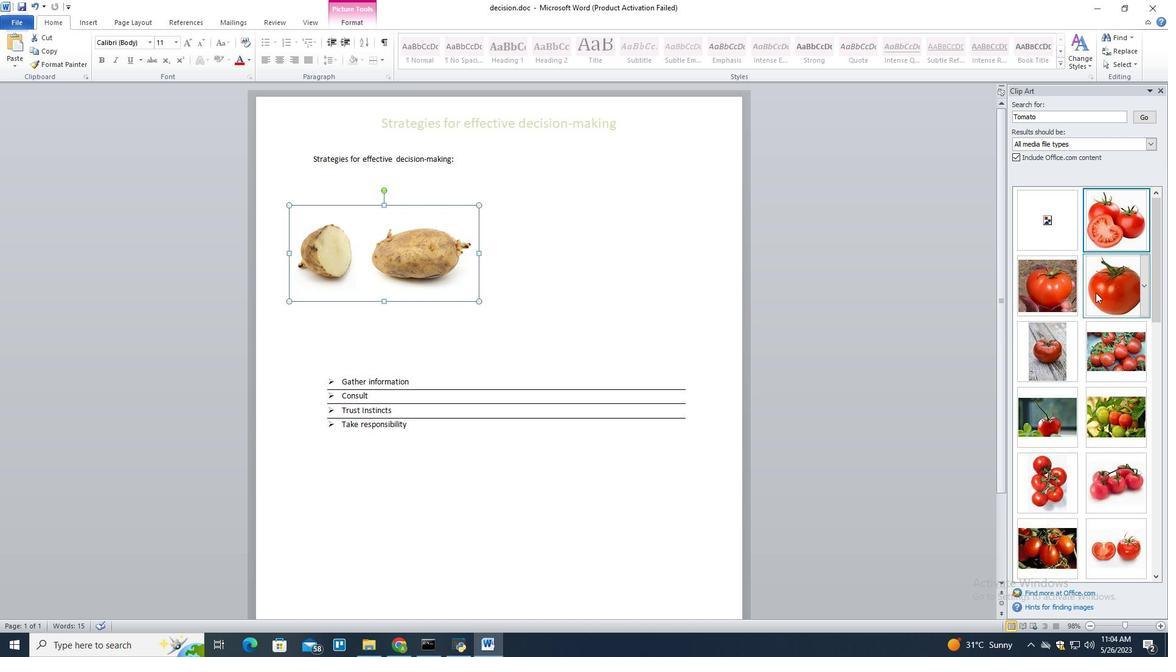 
Action: Mouse pressed left at (1106, 288)
Screenshot: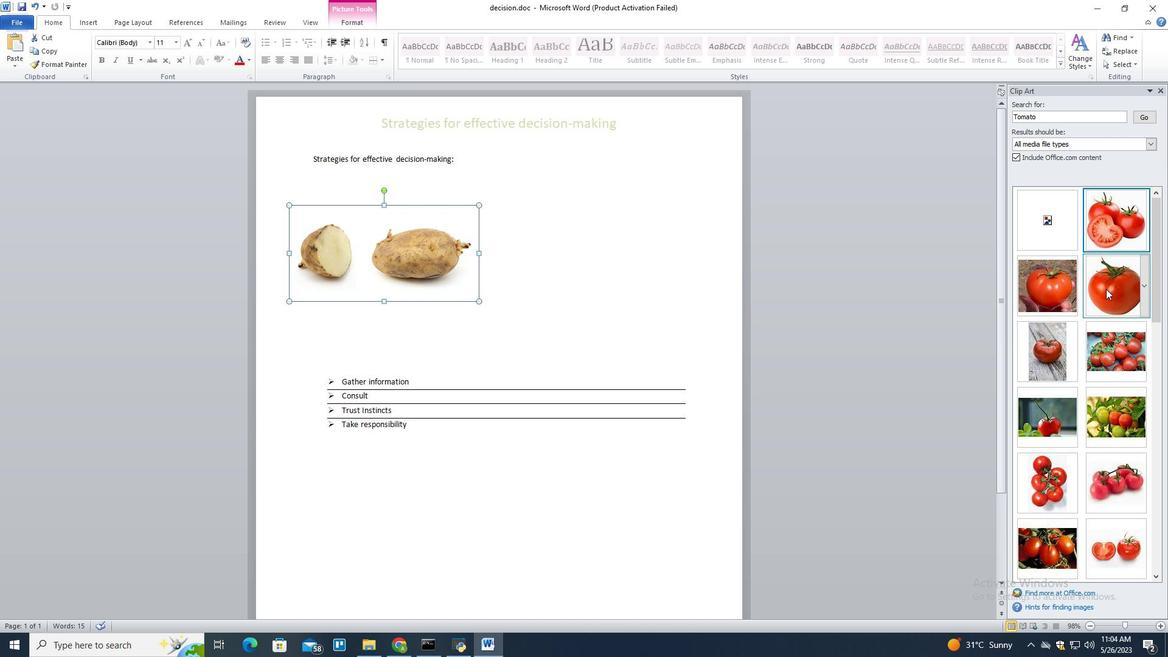 
Action: Mouse moved to (565, 352)
Screenshot: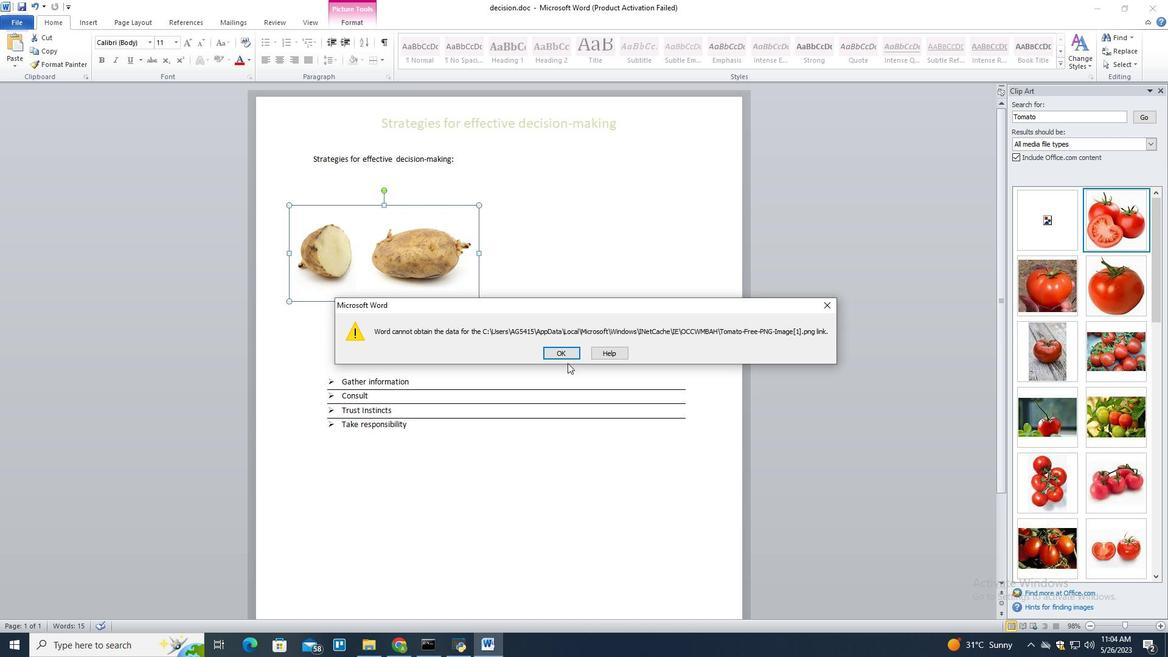 
Action: Mouse pressed left at (565, 352)
Screenshot: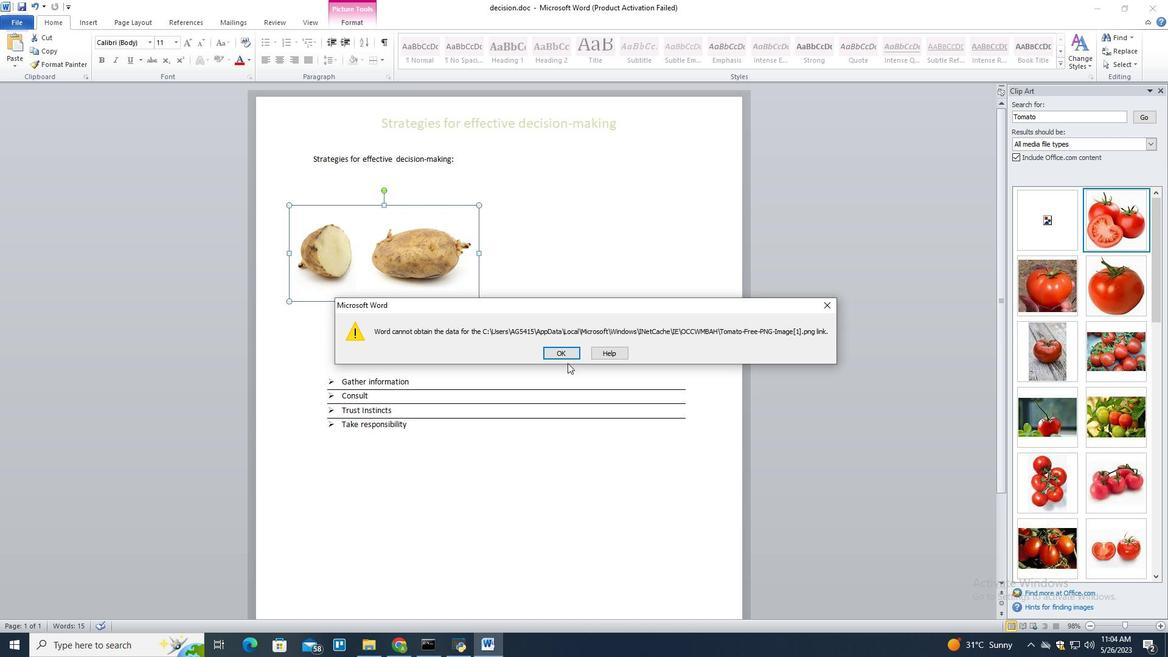 
Action: Mouse moved to (480, 251)
Screenshot: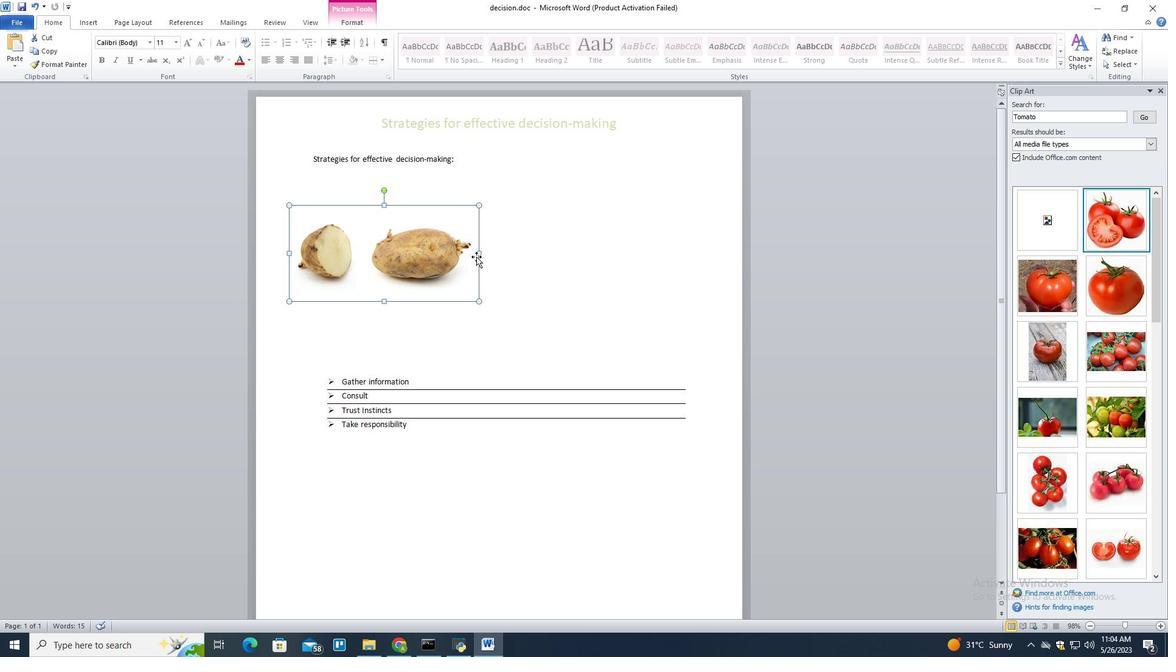 
Action: Mouse pressed left at (480, 251)
Screenshot: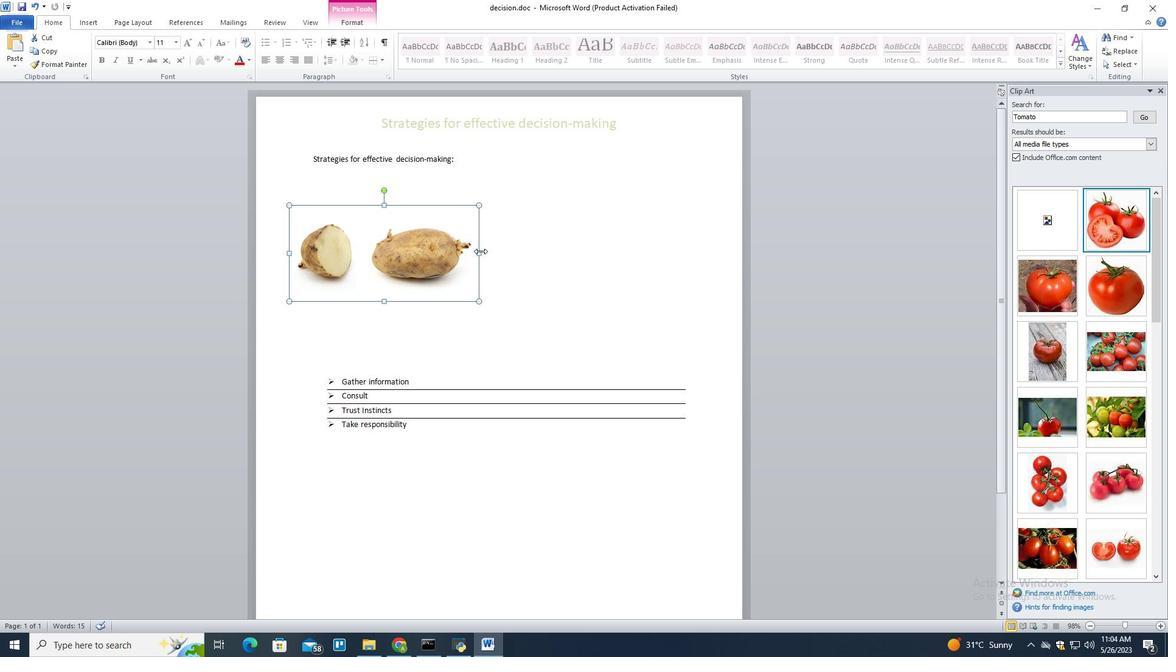 
Action: Mouse moved to (372, 247)
Screenshot: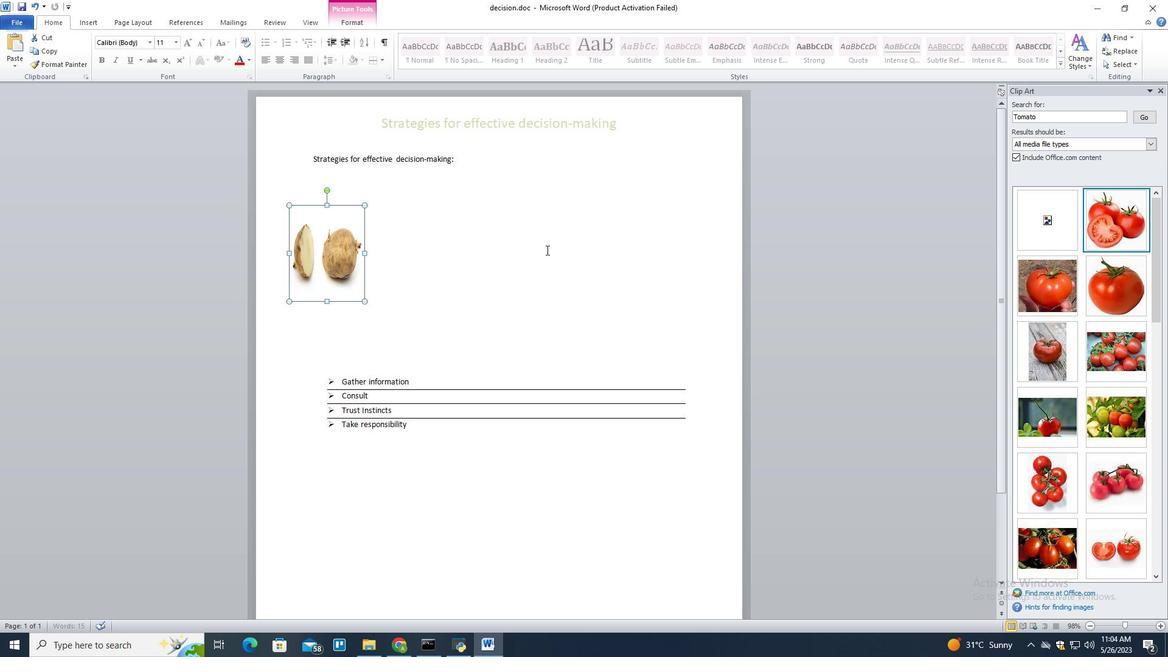 
Action: Mouse pressed left at (372, 247)
Screenshot: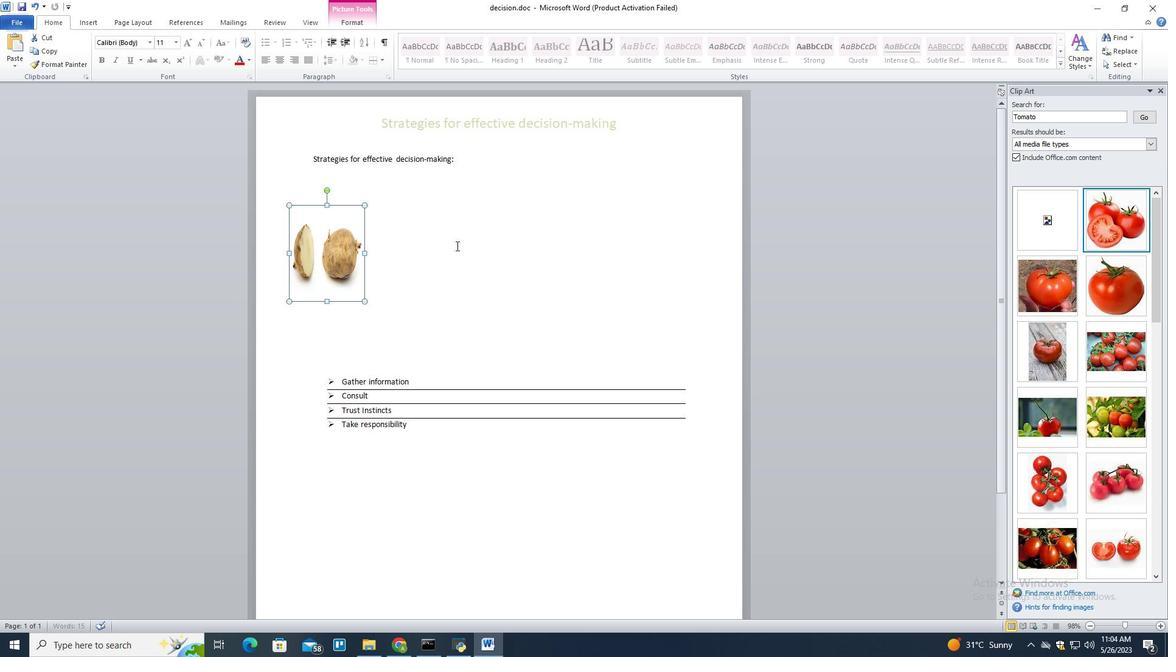 
Action: Mouse moved to (409, 240)
Screenshot: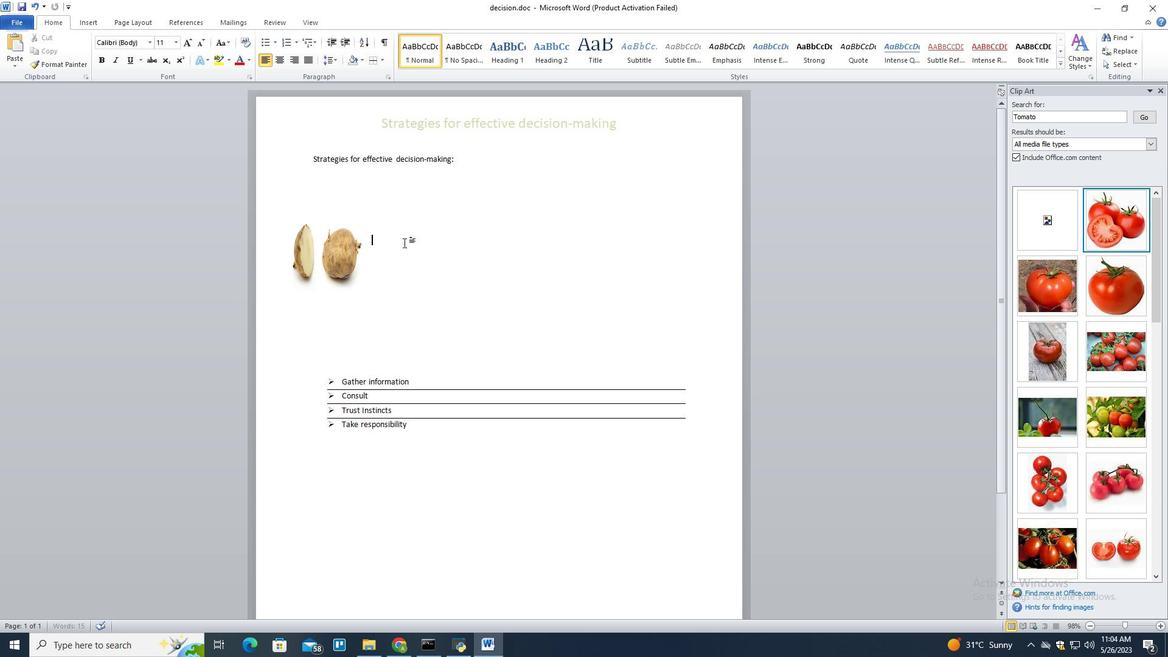 
Action: Mouse pressed left at (409, 240)
Screenshot: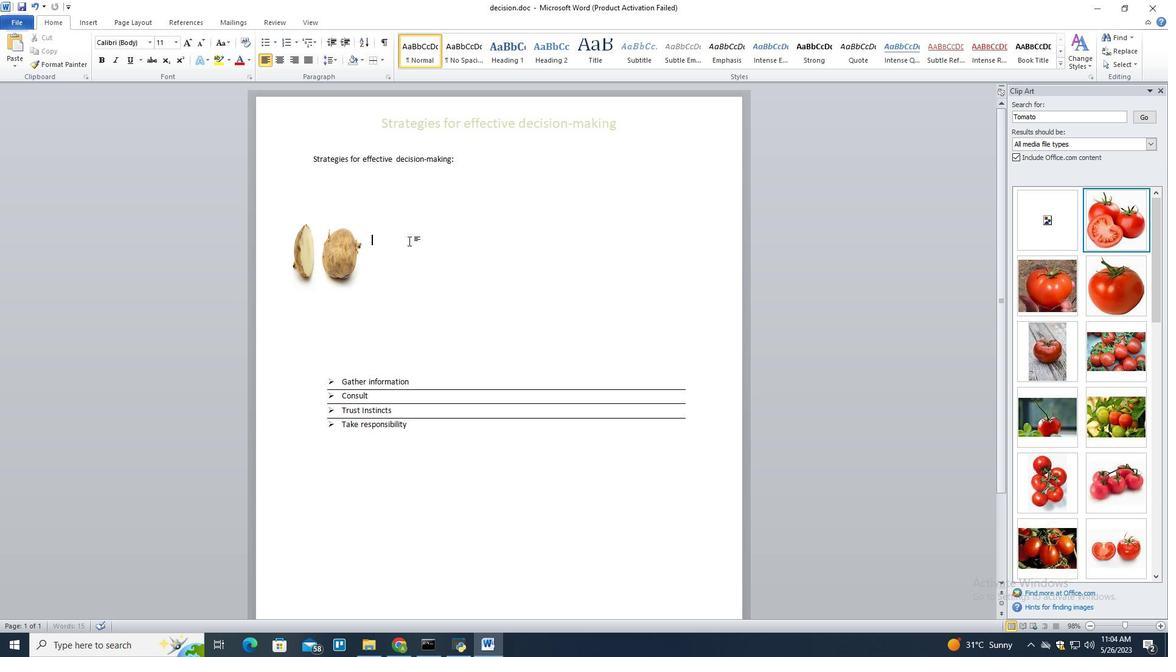 
Action: Mouse moved to (1110, 281)
Screenshot: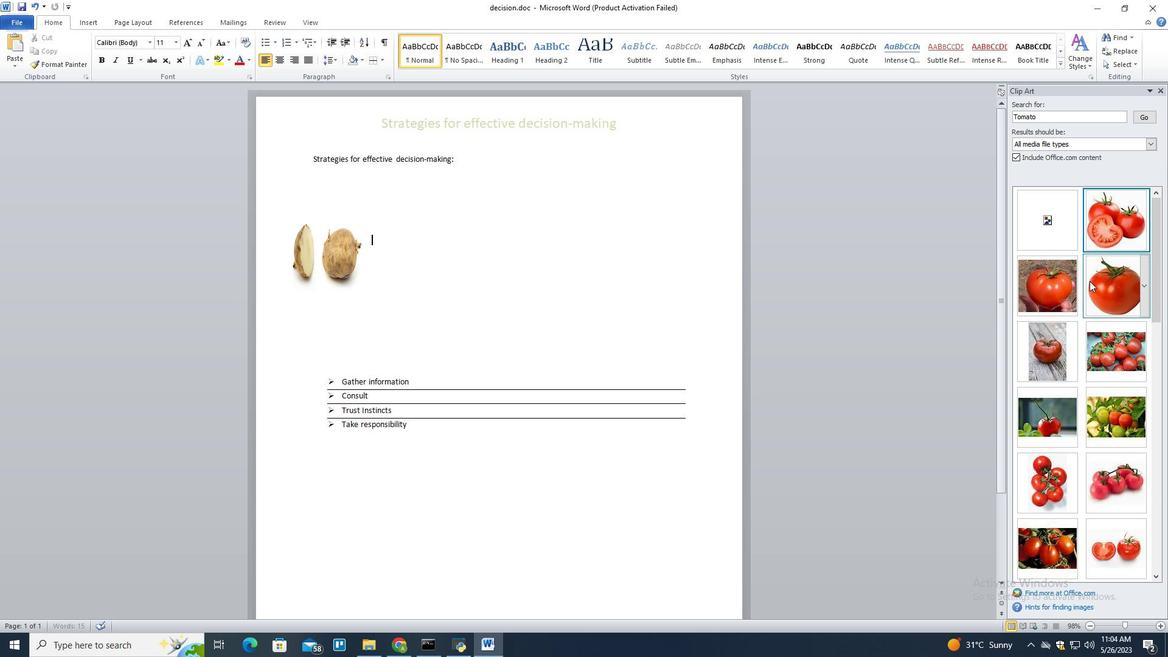 
Action: Mouse pressed left at (1110, 281)
Screenshot: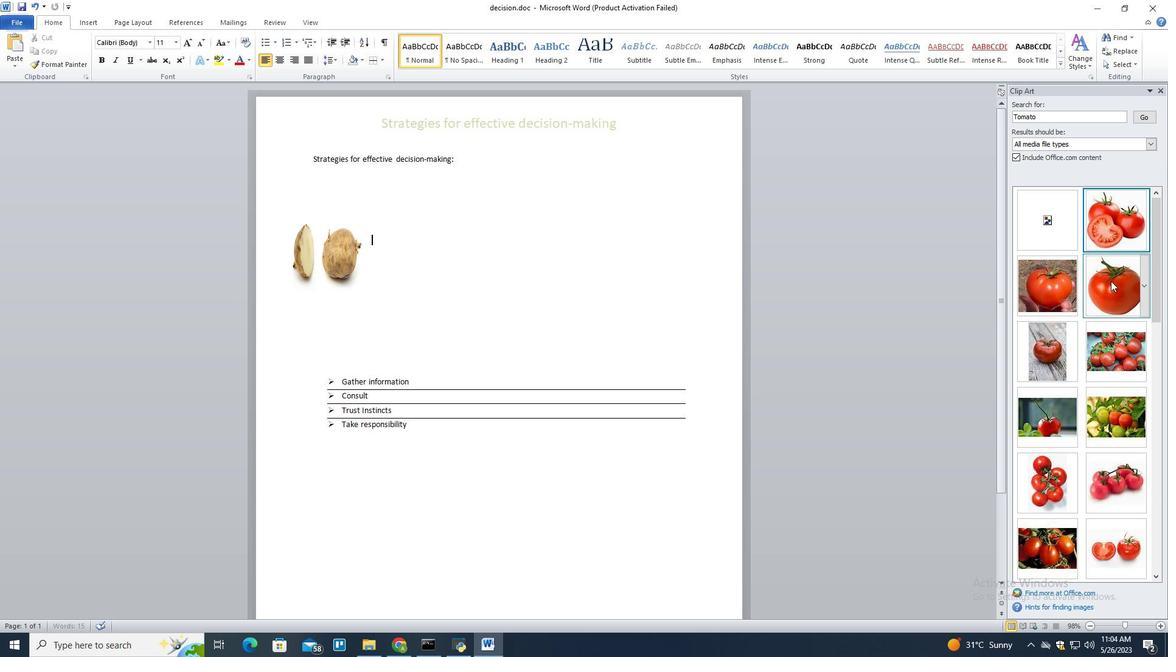 
Action: Mouse moved to (556, 351)
Screenshot: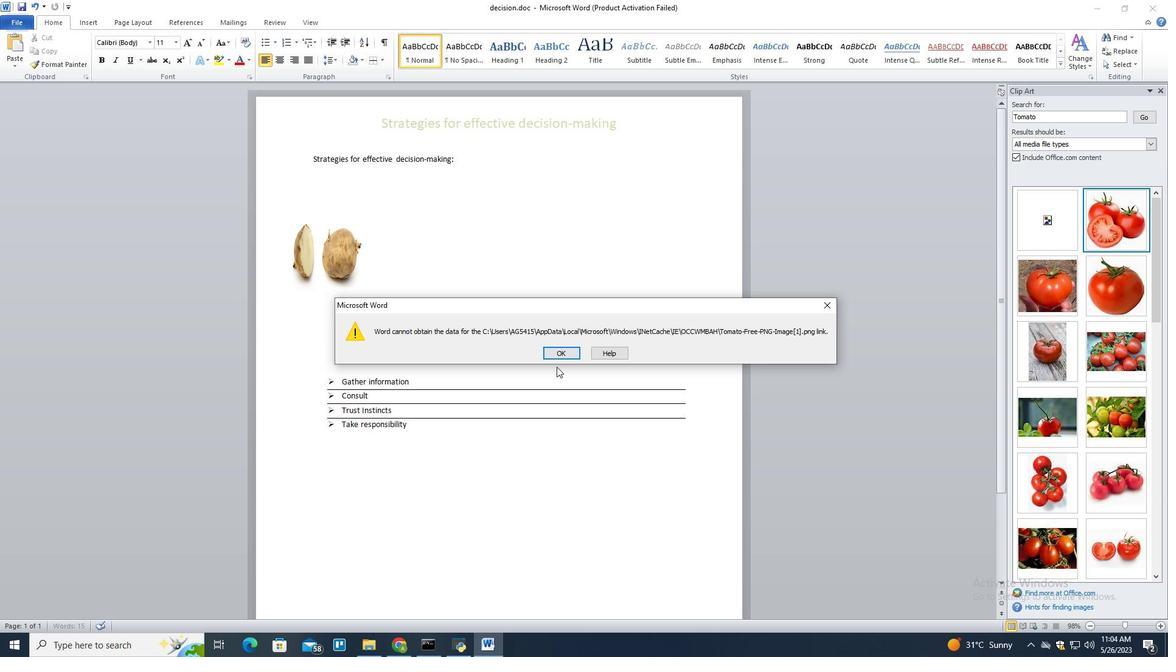 
Action: Mouse pressed left at (556, 351)
Screenshot: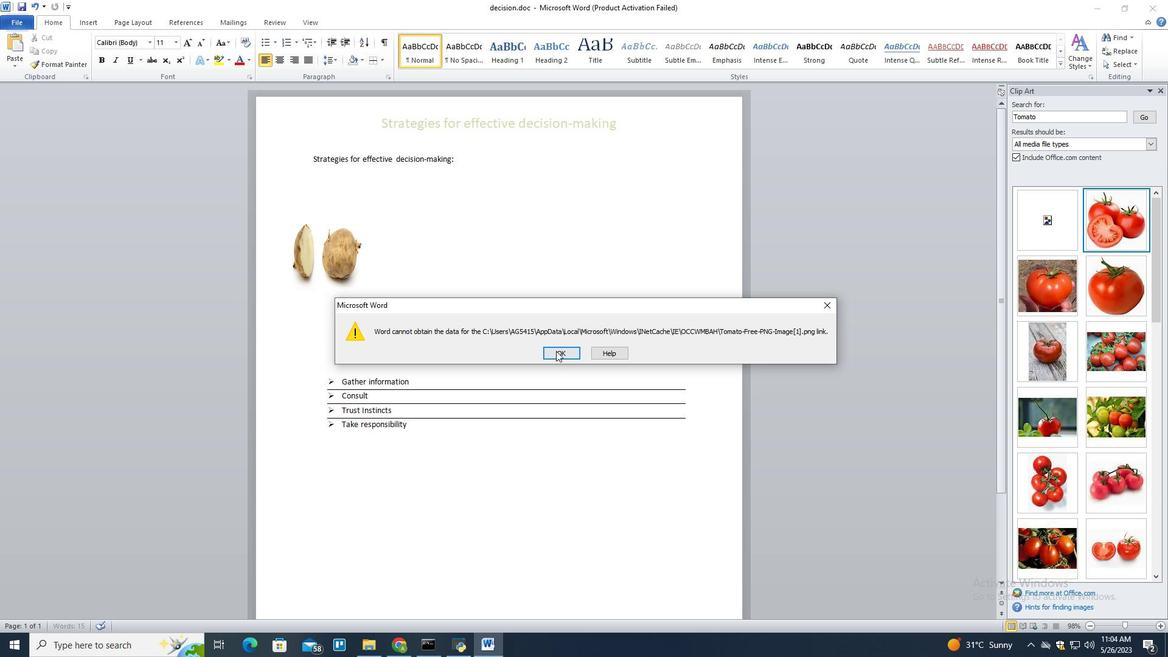 
Action: Mouse moved to (1104, 278)
Screenshot: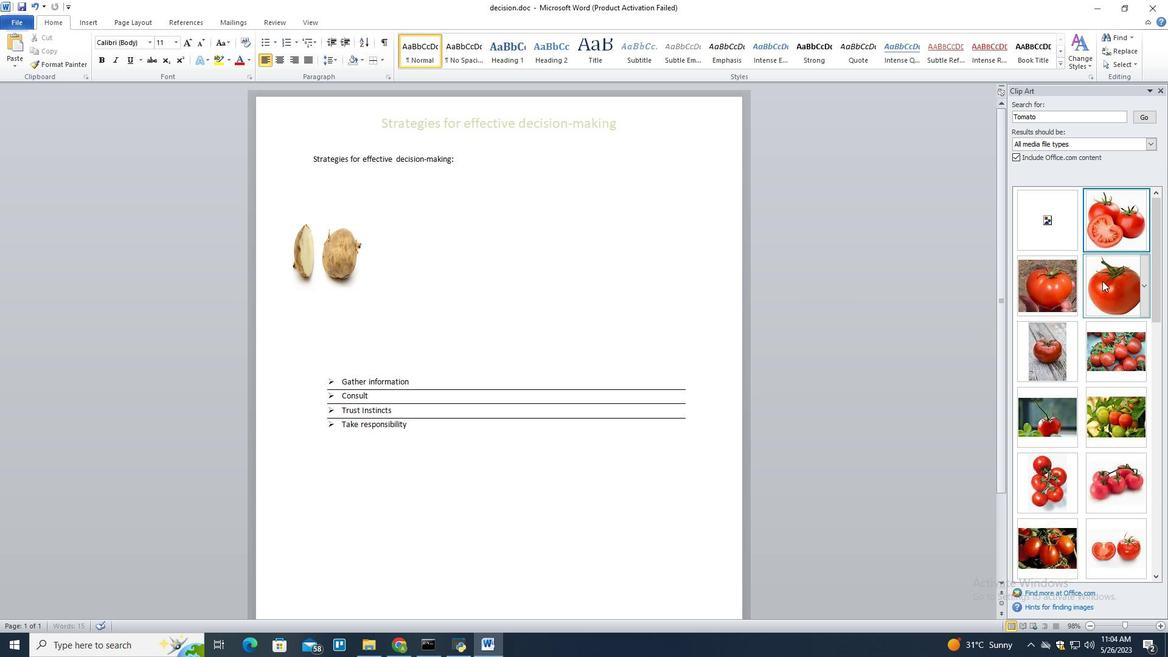 
Action: Mouse pressed left at (1104, 278)
Screenshot: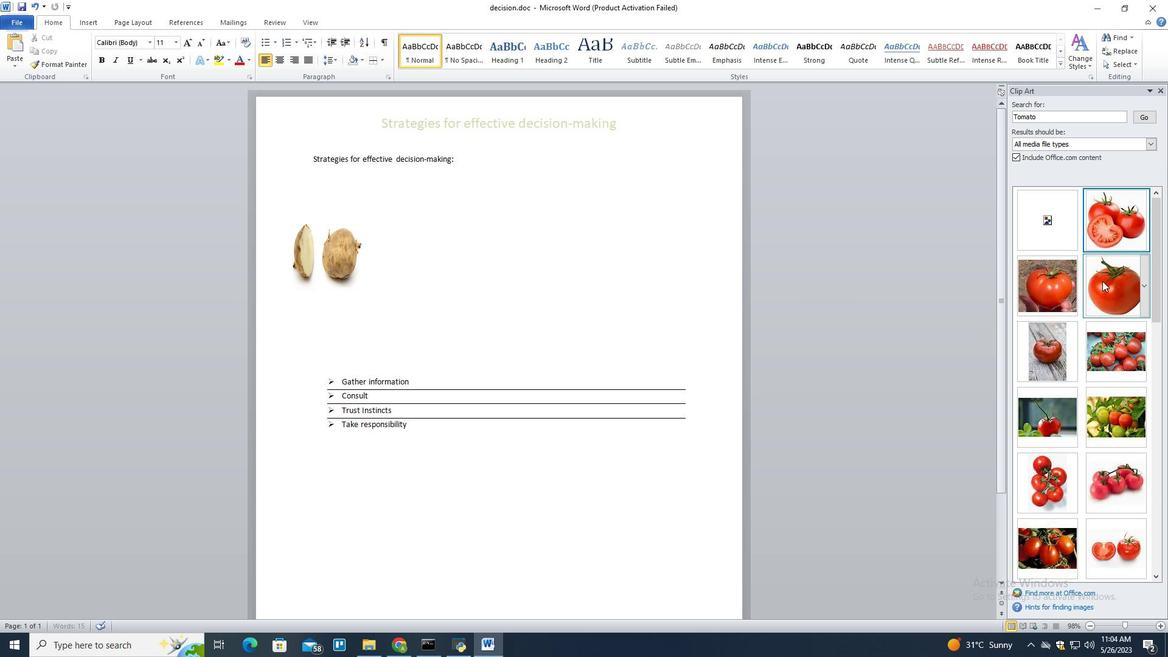 
Action: Mouse moved to (1054, 282)
Screenshot: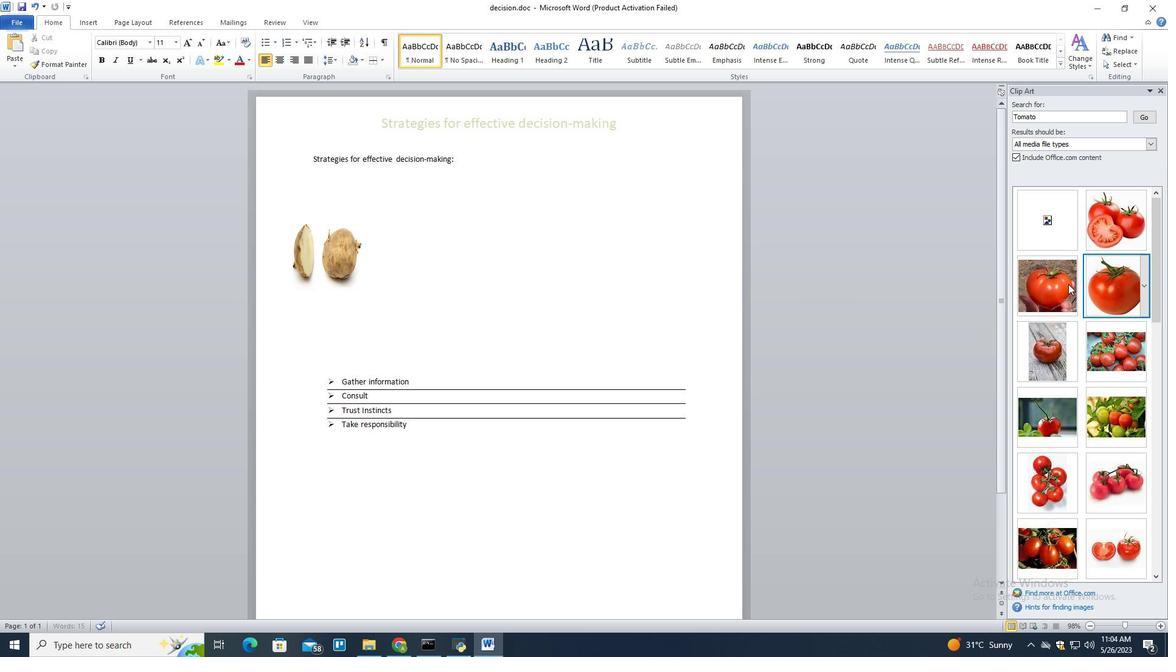 
Action: Mouse pressed left at (1054, 282)
Screenshot: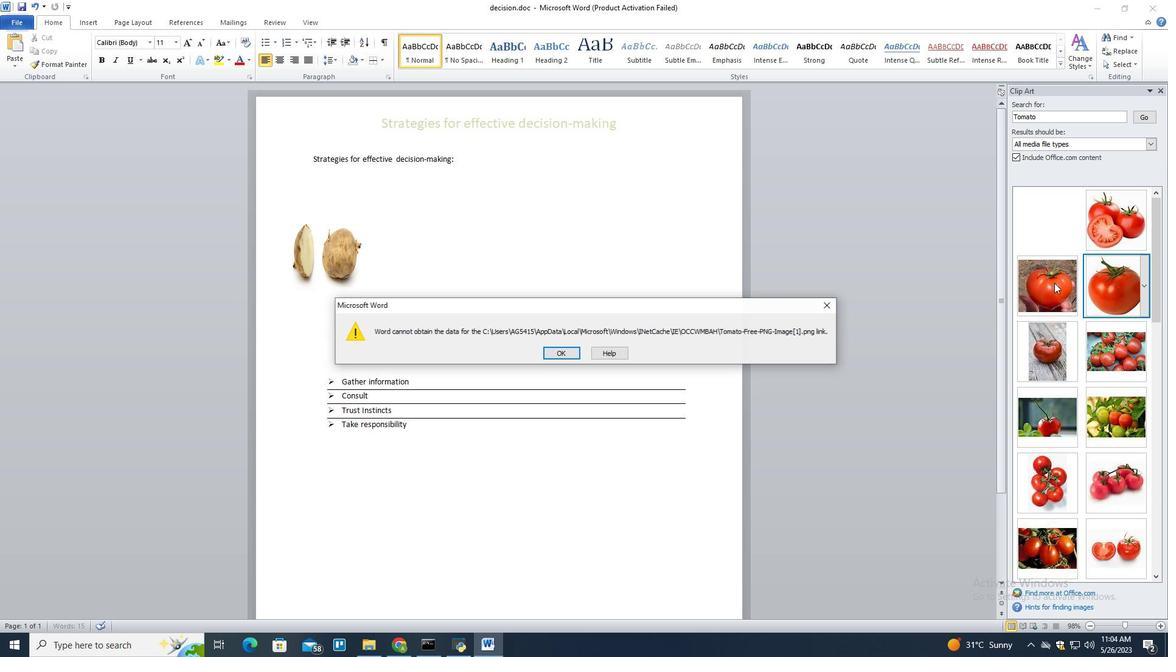 
Action: Mouse moved to (556, 351)
Screenshot: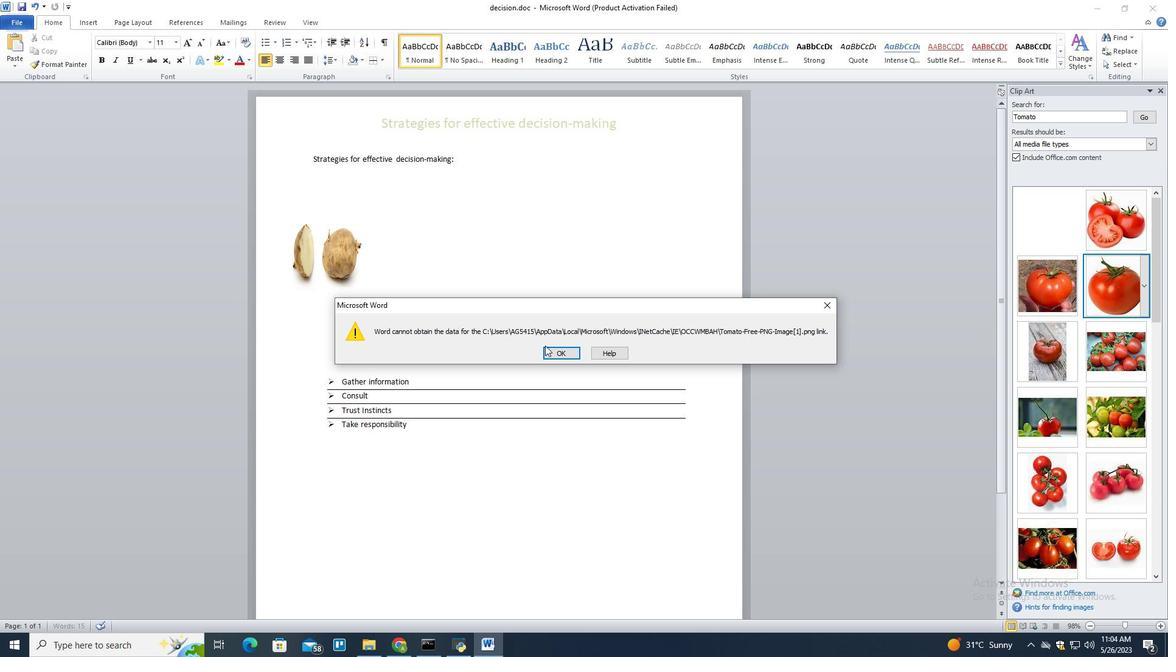 
Action: Mouse pressed left at (556, 351)
Screenshot: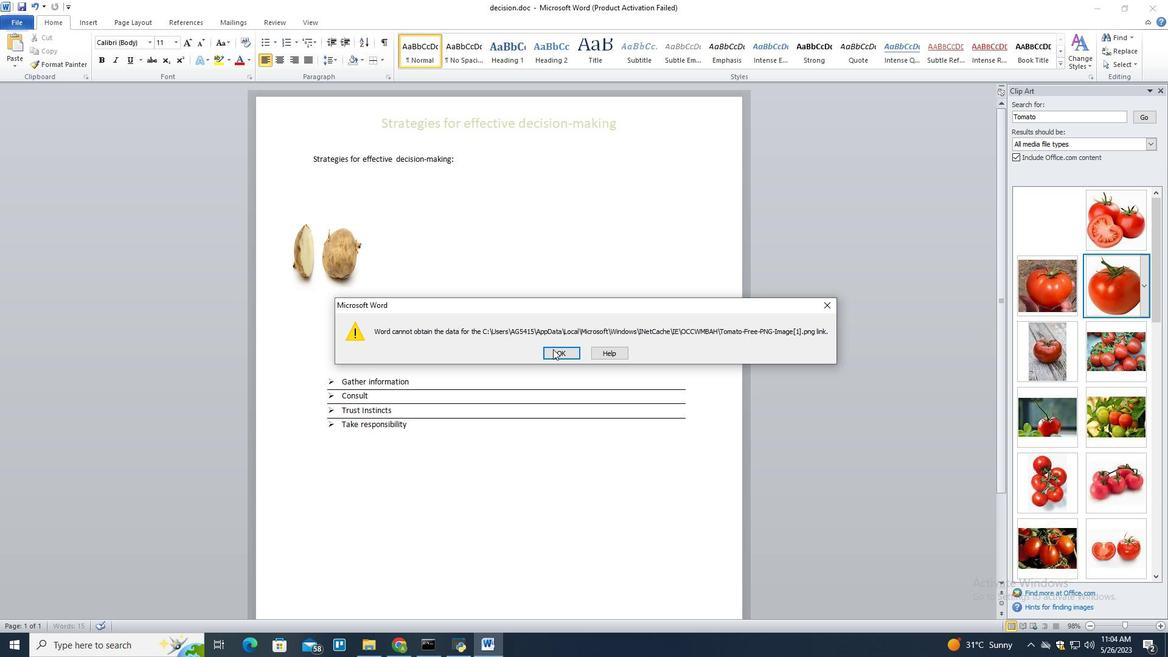 
Action: Mouse moved to (1110, 369)
Screenshot: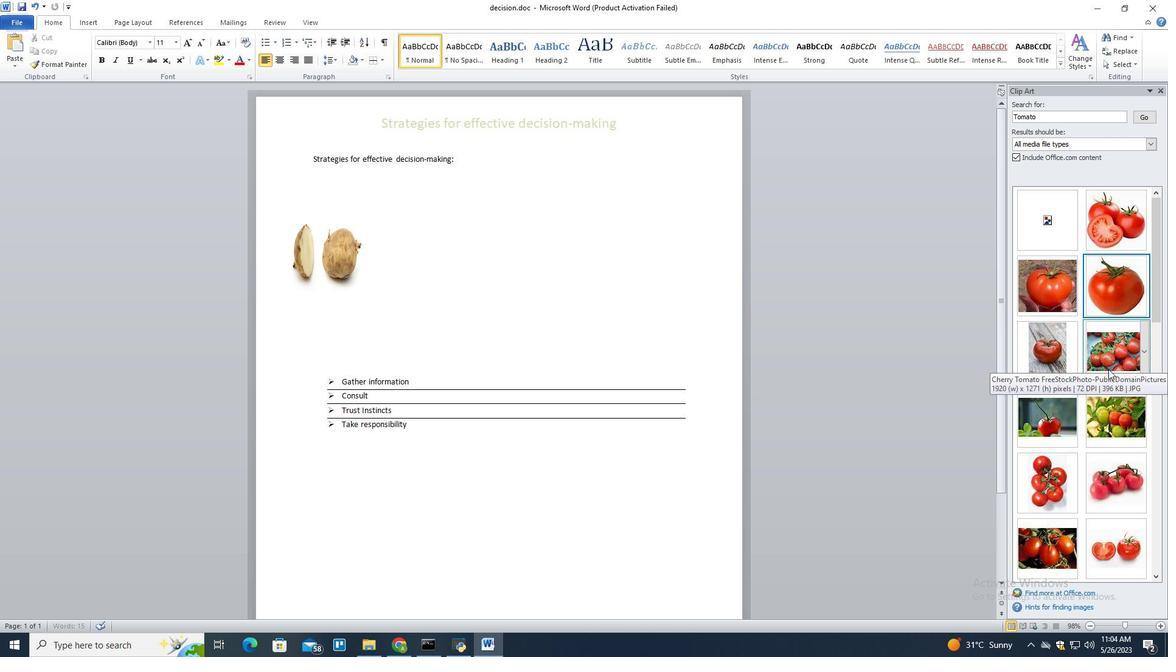 
Action: Mouse pressed left at (1110, 369)
Screenshot: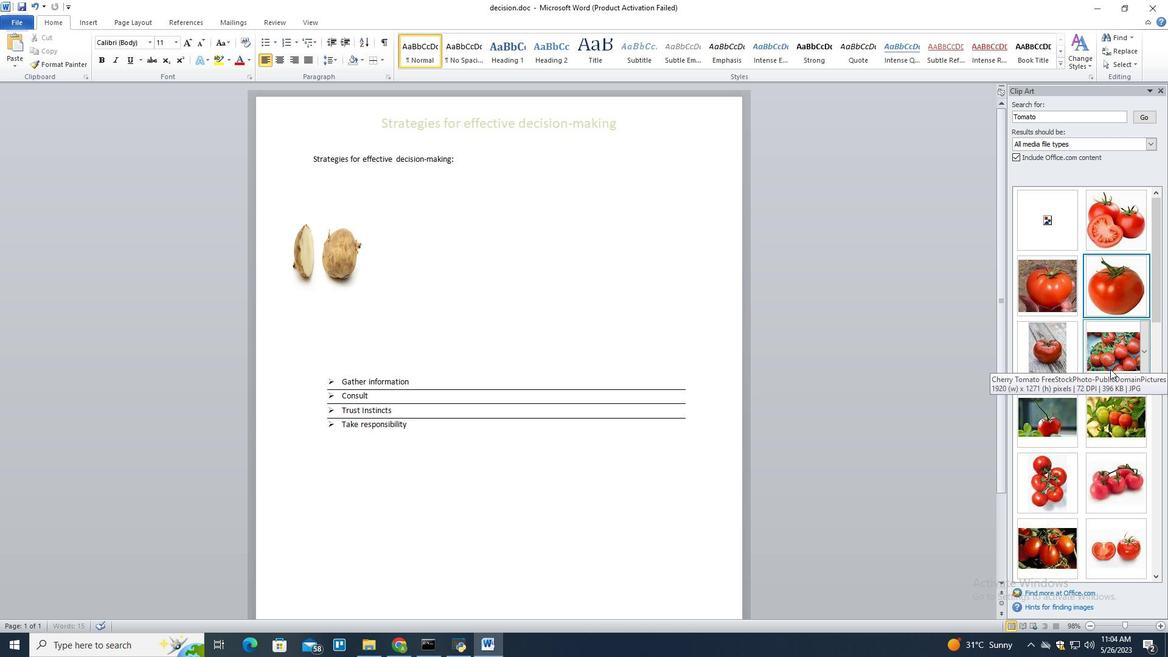 
Action: Mouse moved to (570, 478)
Screenshot: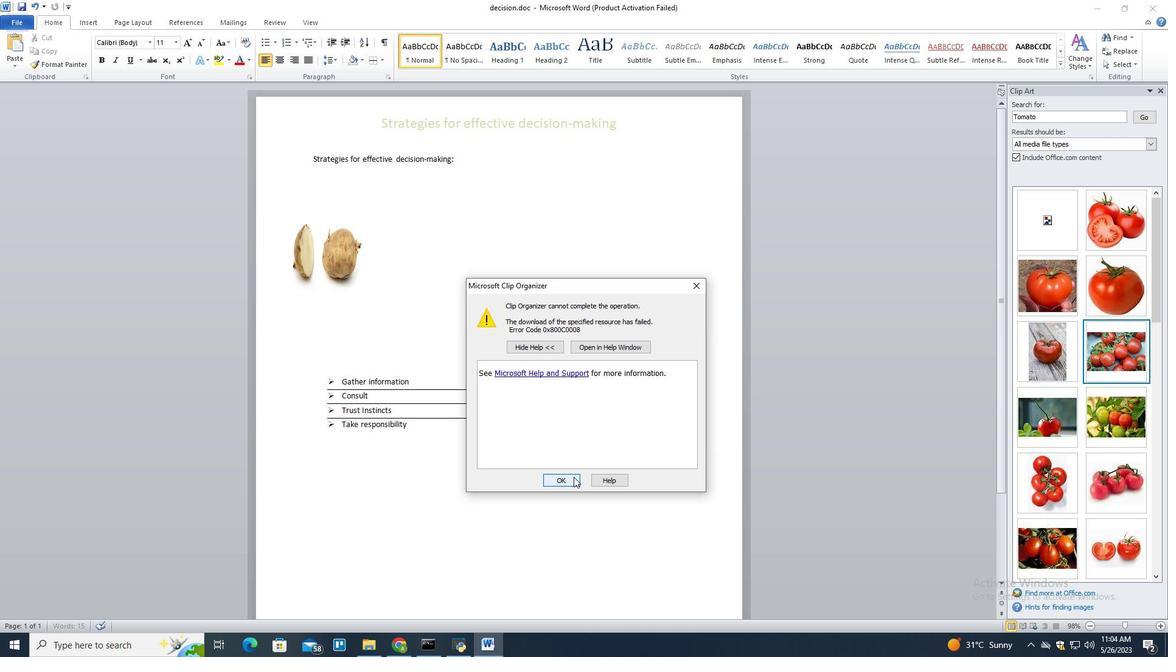 
Action: Mouse pressed left at (570, 478)
Screenshot: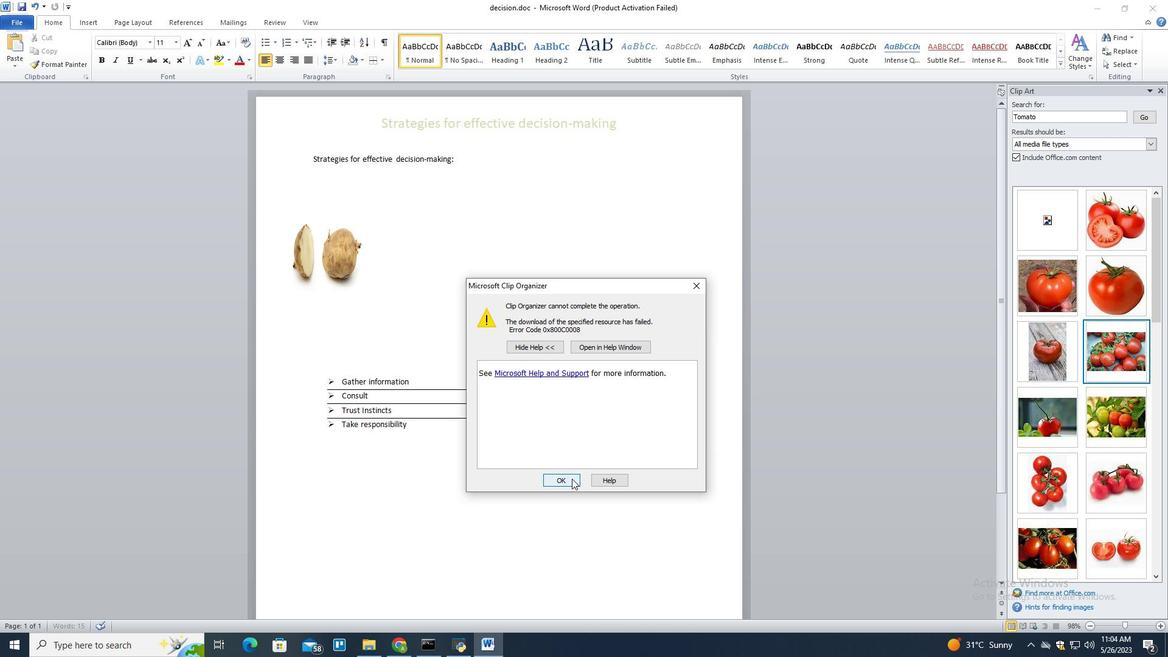 
Action: Mouse moved to (1114, 419)
Screenshot: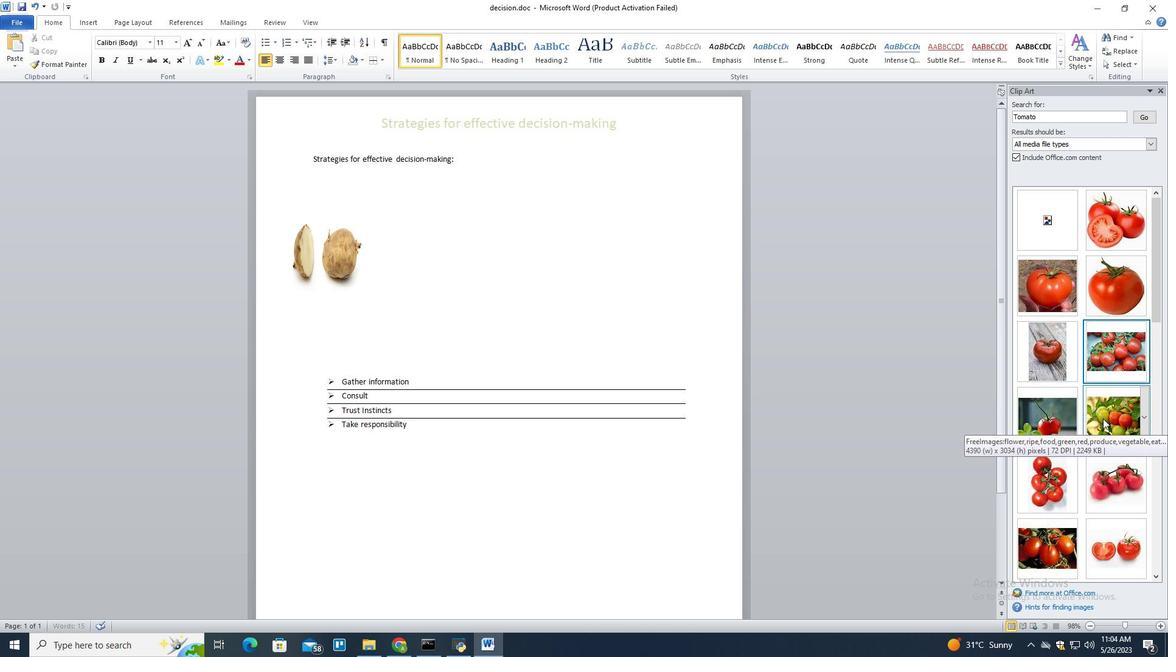 
Action: Mouse pressed left at (1114, 419)
Screenshot: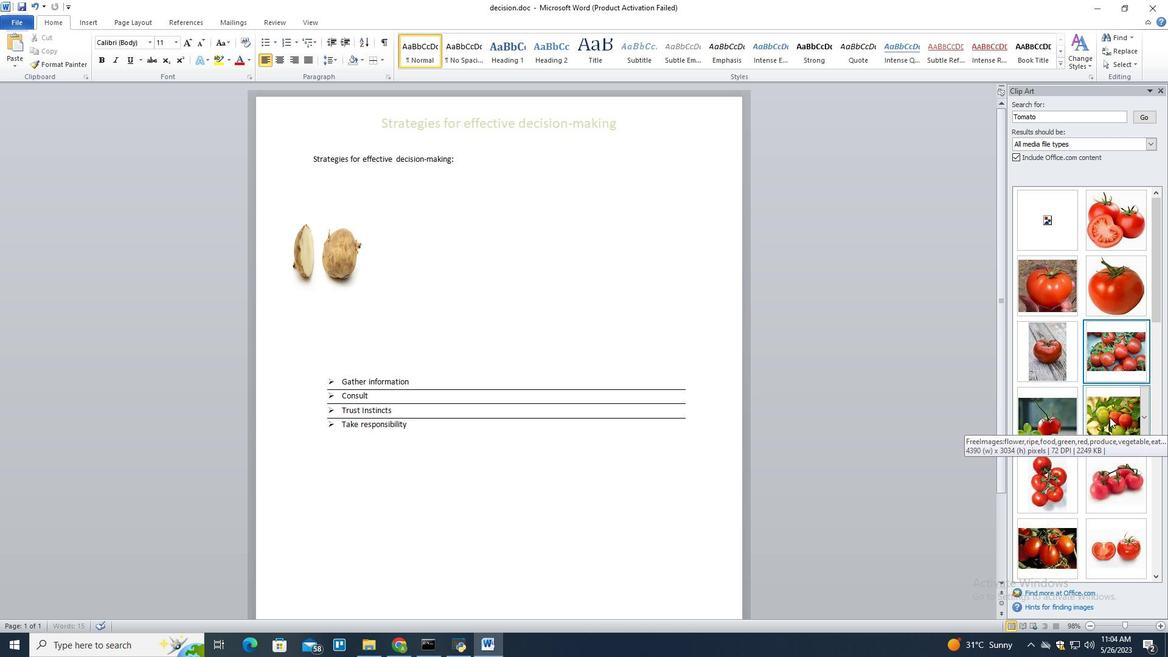 
Action: Mouse moved to (562, 354)
Screenshot: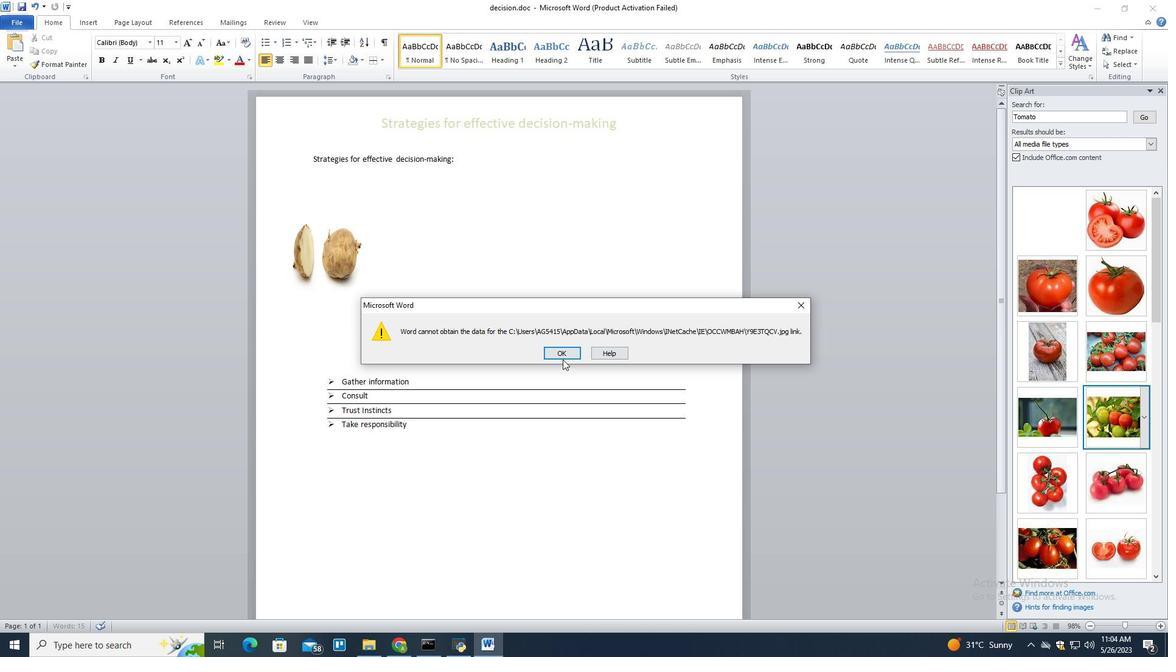 
Action: Mouse pressed left at (562, 354)
Screenshot: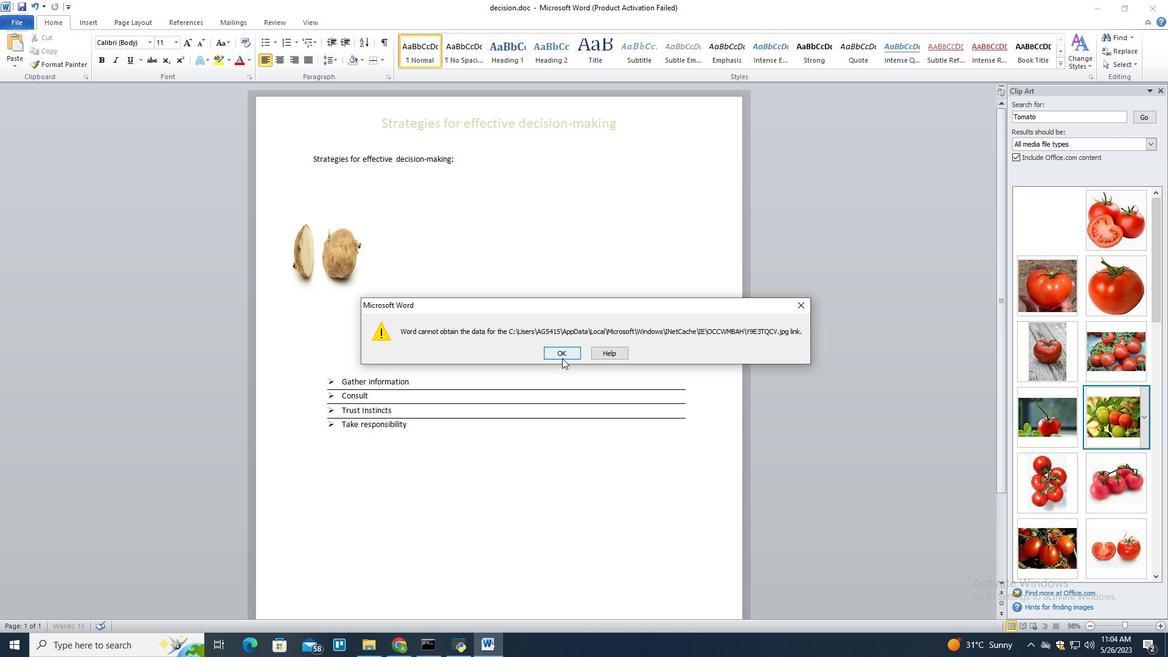 
Action: Mouse moved to (1014, 160)
Screenshot: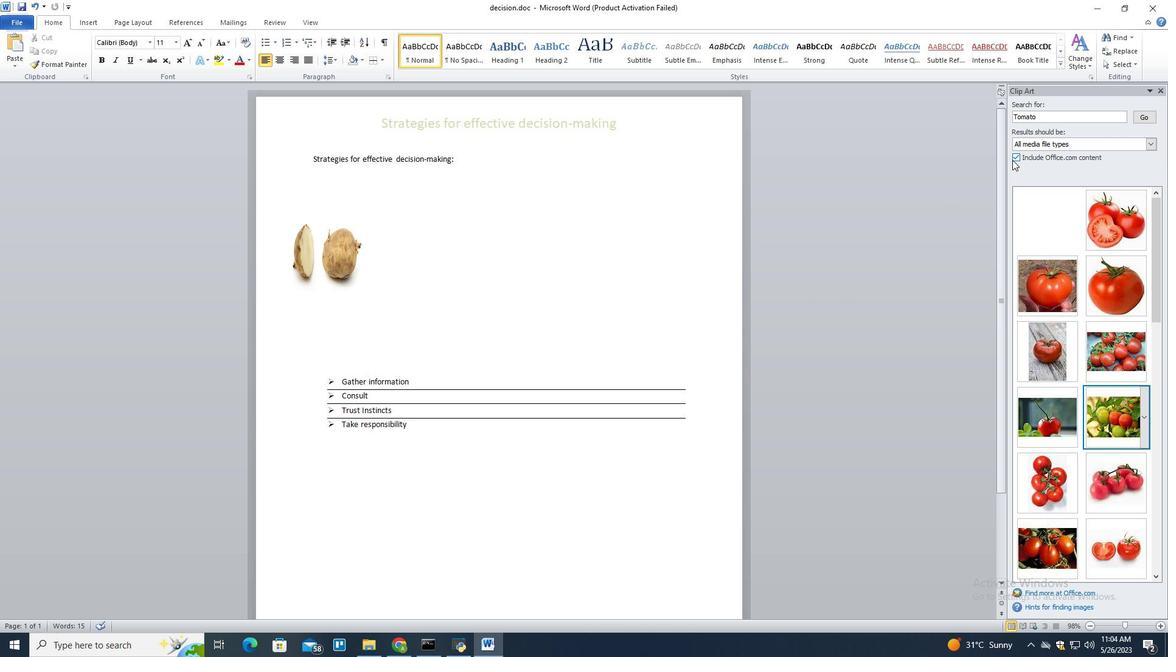 
Action: Mouse pressed left at (1014, 160)
Screenshot: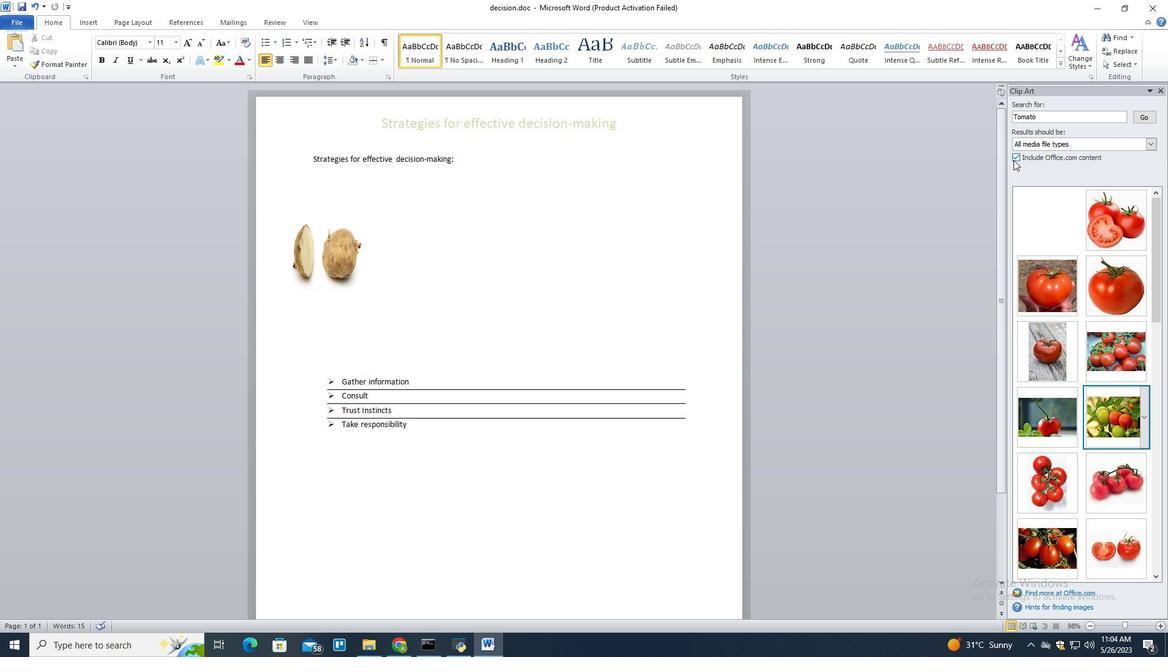 
Action: Mouse moved to (1149, 114)
Screenshot: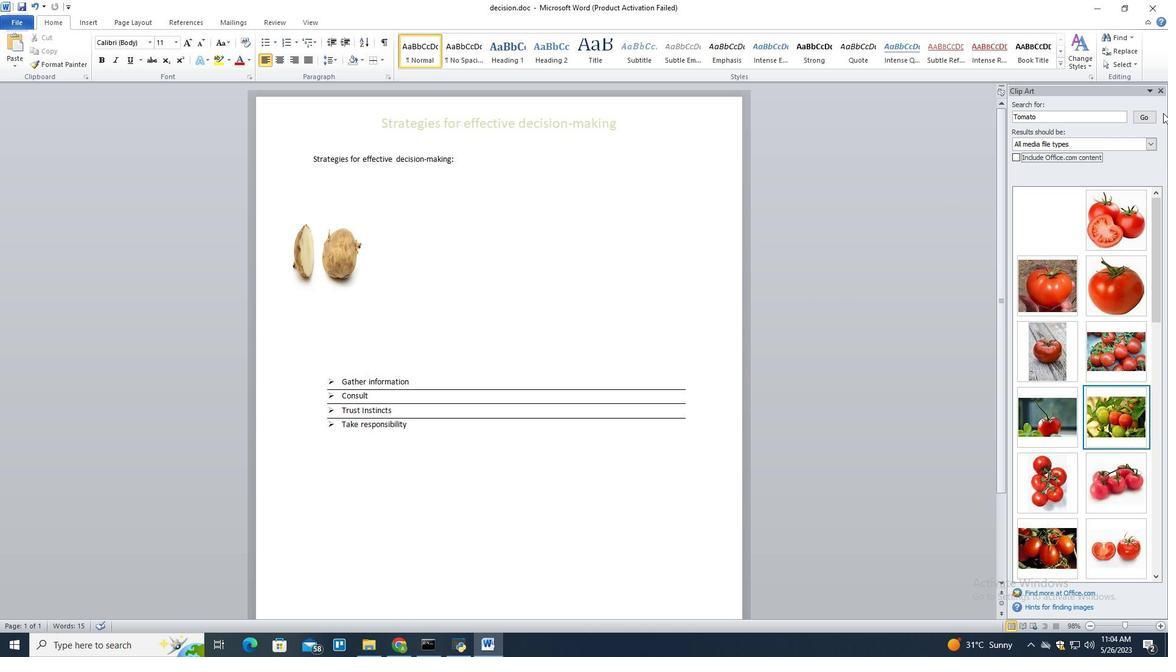 
Action: Mouse pressed left at (1149, 114)
Screenshot: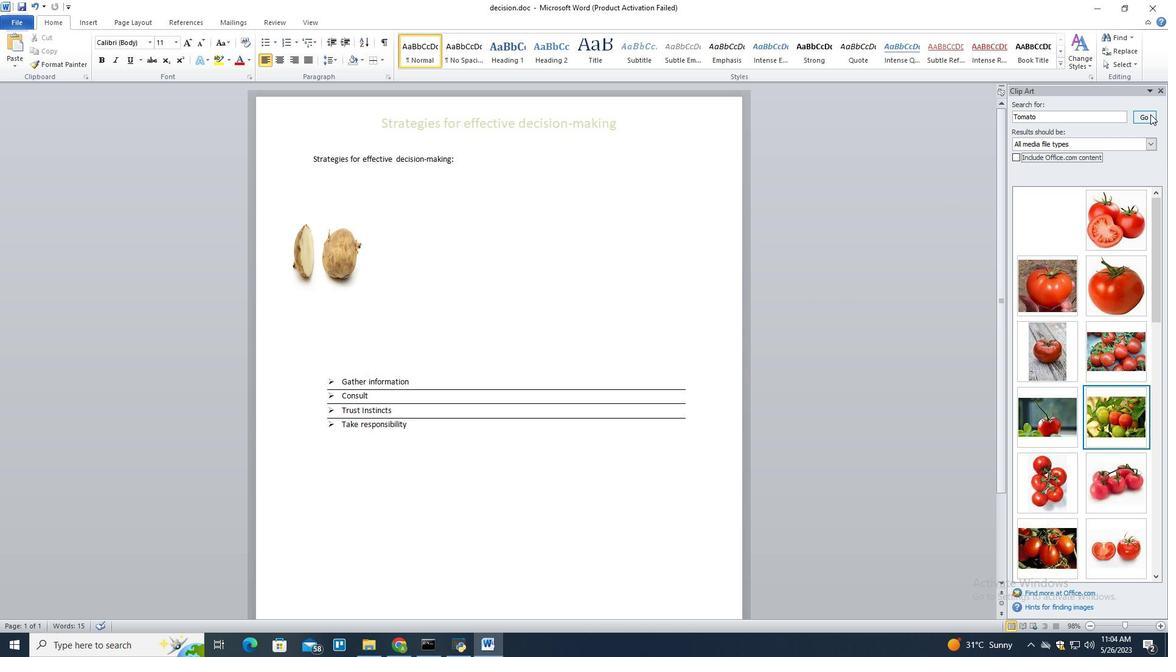 
Action: Mouse moved to (1138, 116)
Screenshot: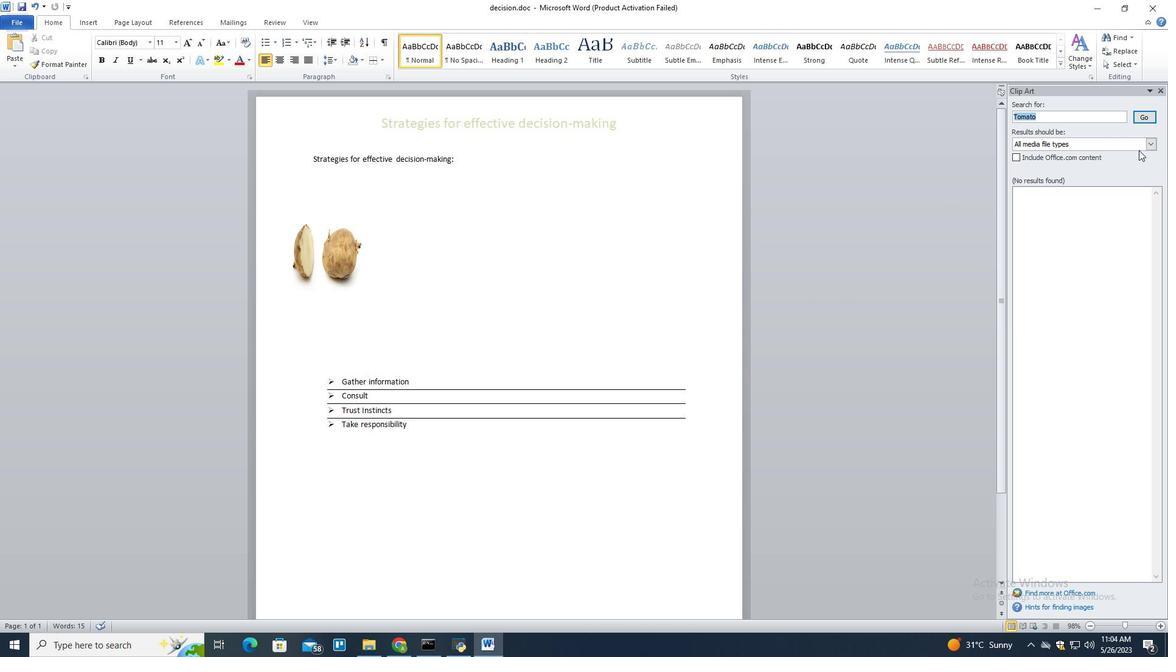 
Action: Mouse pressed left at (1138, 116)
Screenshot: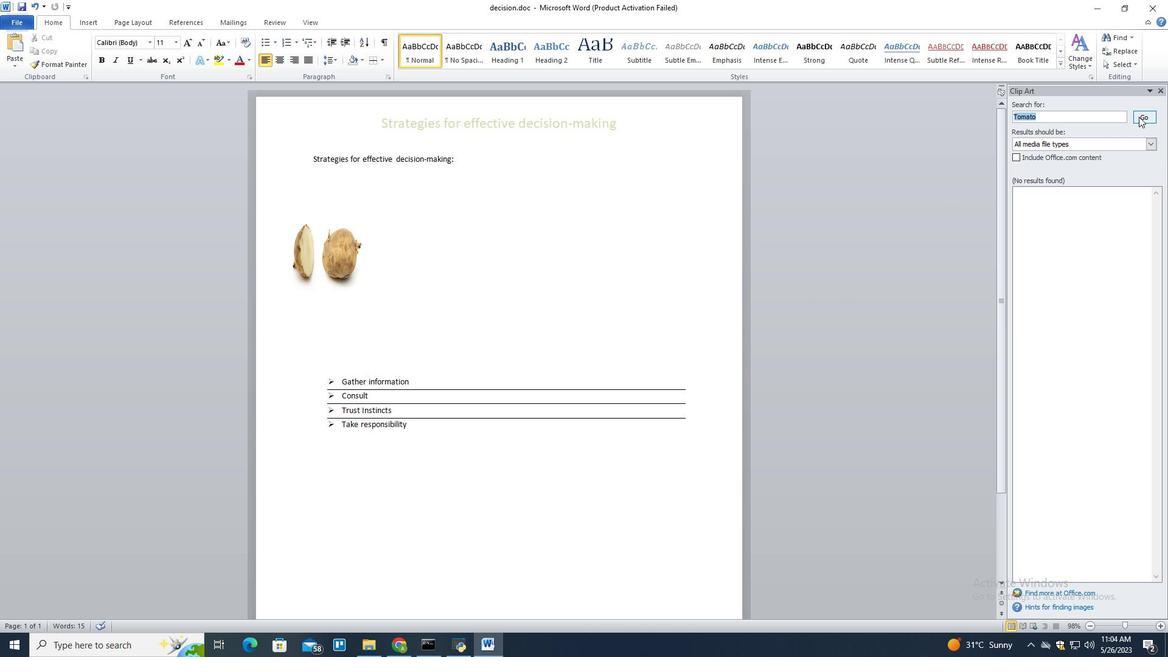 
Action: Mouse moved to (1099, 146)
Screenshot: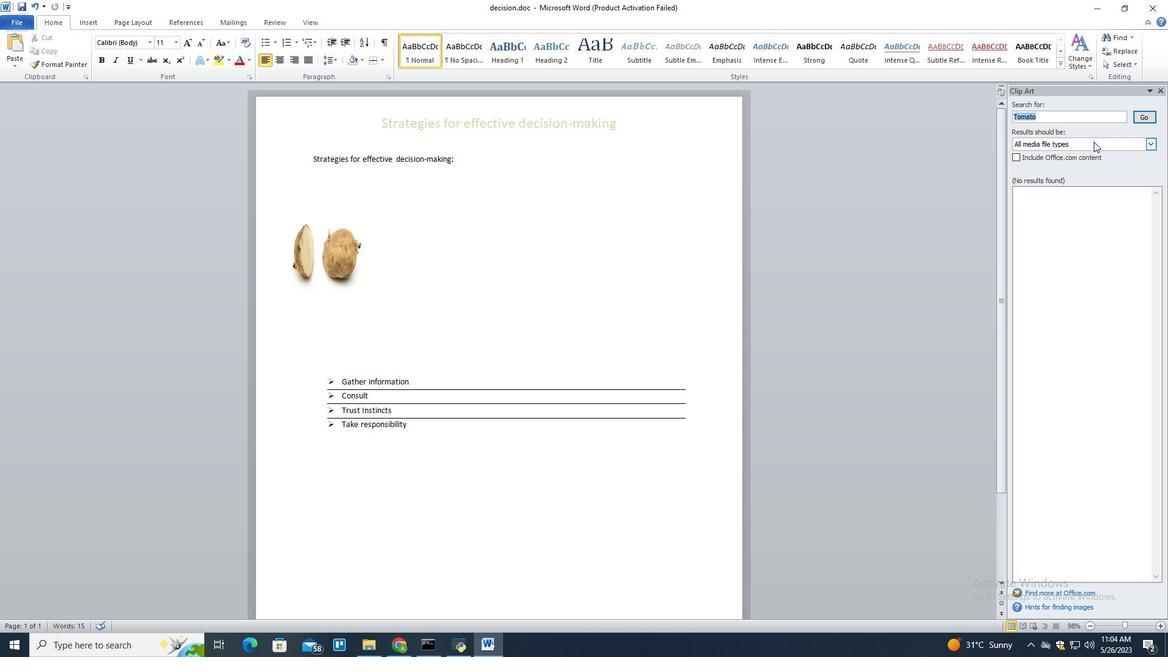 
Action: Mouse pressed left at (1099, 146)
Screenshot: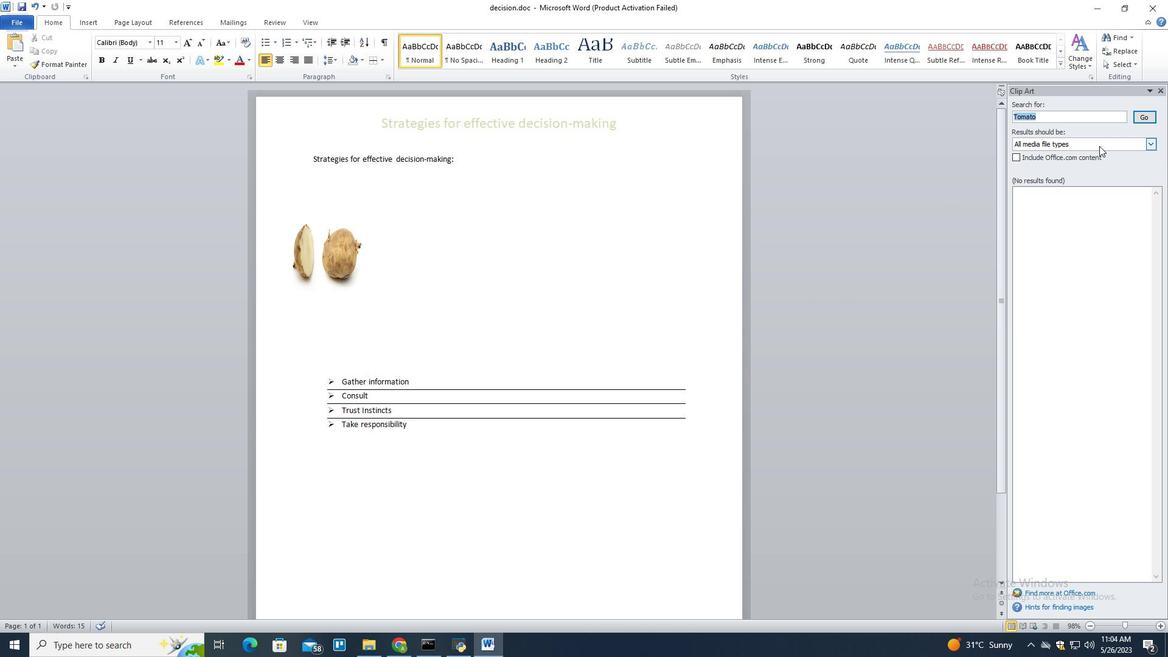 
Action: Mouse moved to (1052, 142)
Screenshot: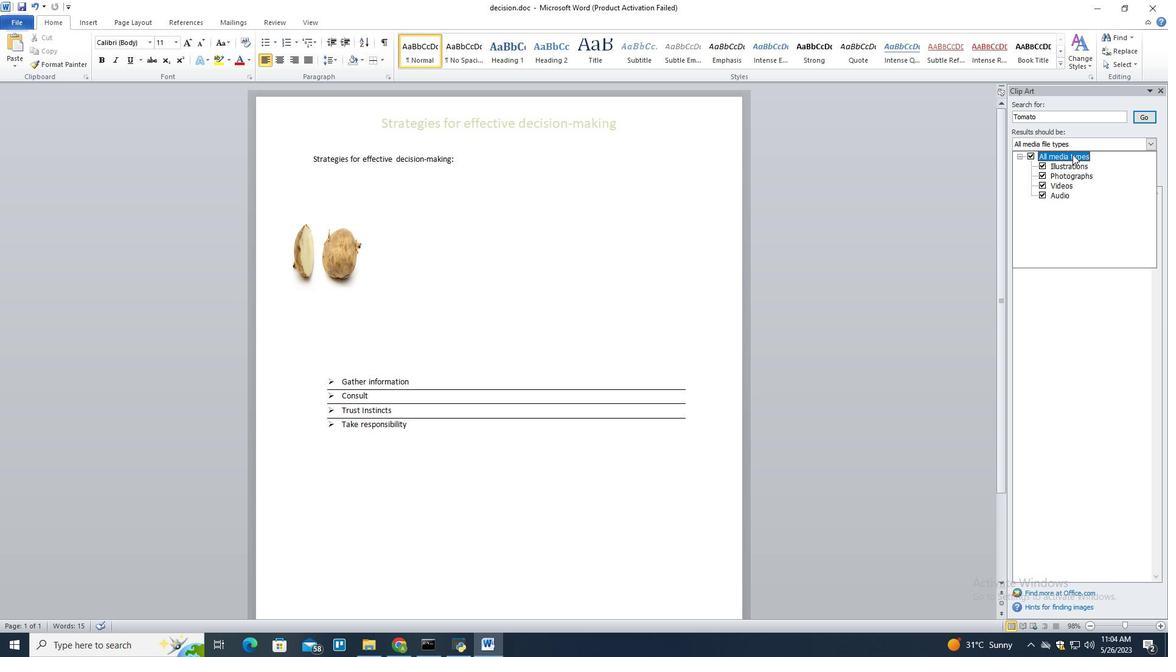 
Action: Mouse pressed left at (1052, 142)
Screenshot: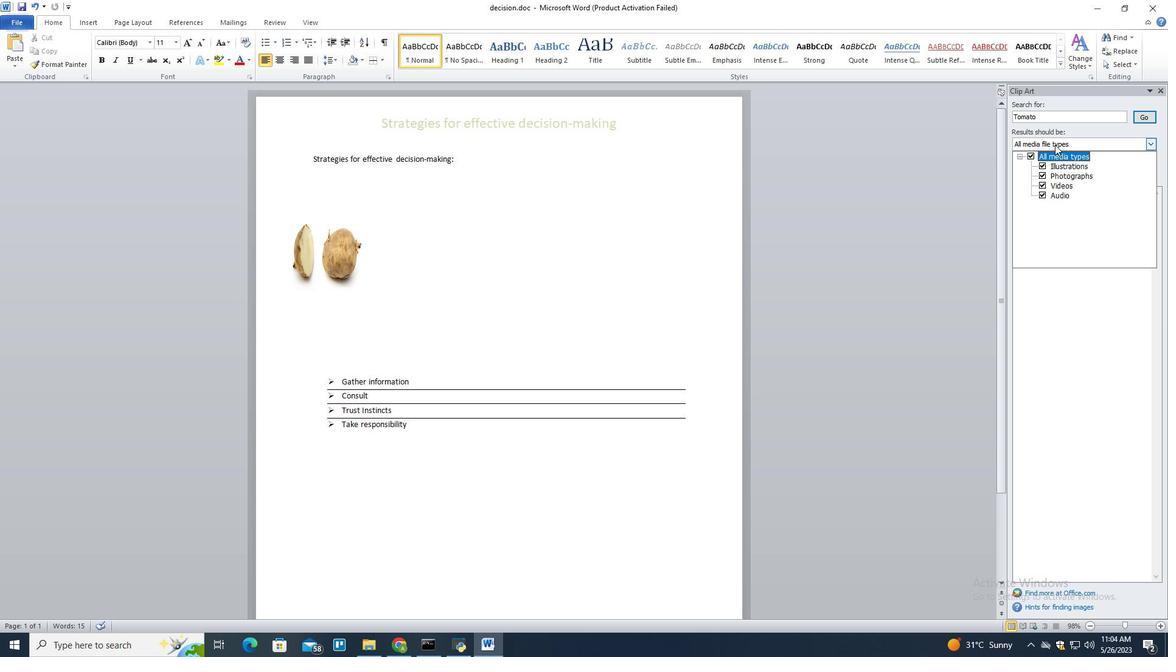 
Action: Mouse moved to (1014, 156)
Screenshot: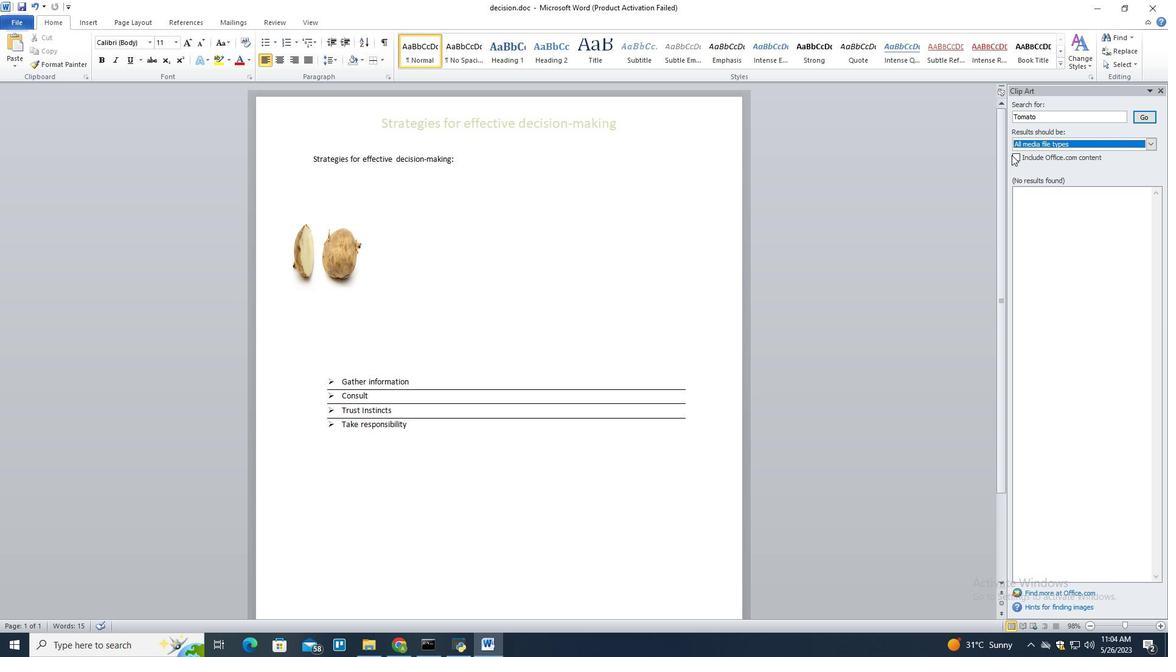 
Action: Mouse pressed left at (1014, 156)
Screenshot: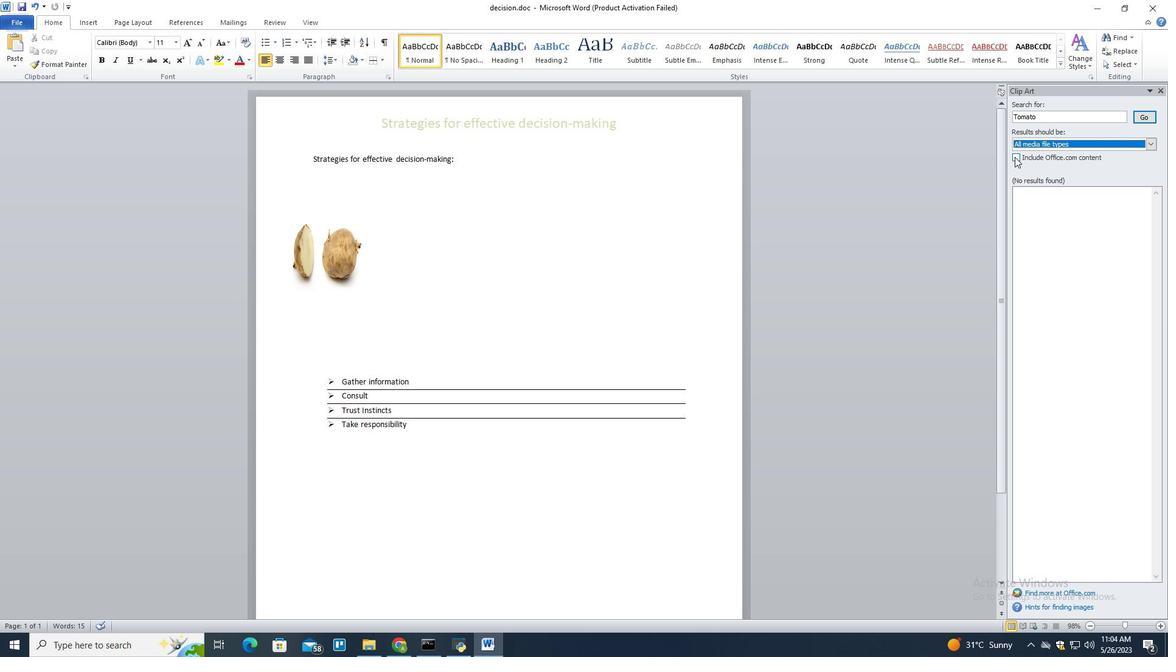 
Action: Mouse moved to (1136, 114)
Screenshot: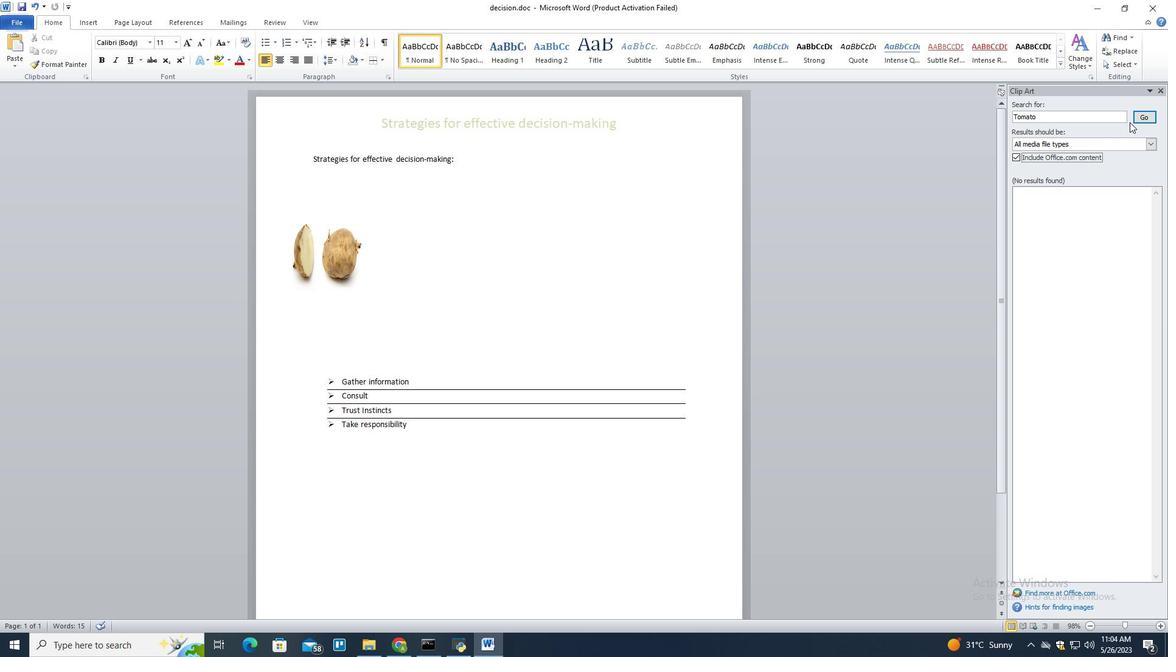 
Action: Mouse pressed left at (1136, 114)
Screenshot: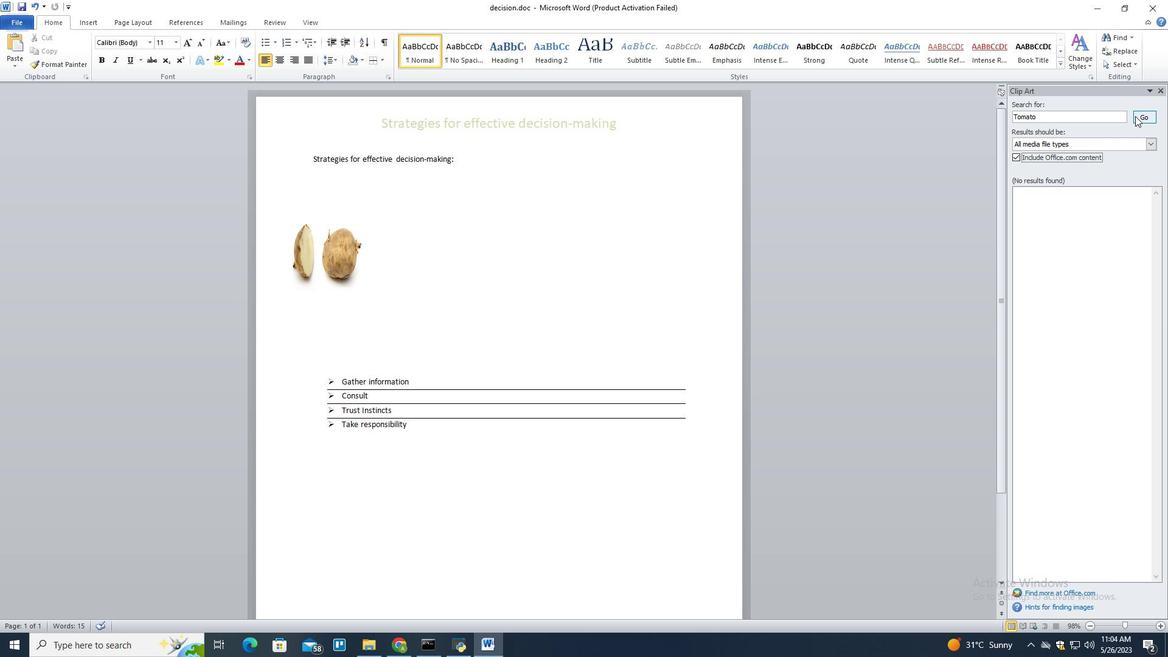 
Action: Mouse moved to (416, 290)
Screenshot: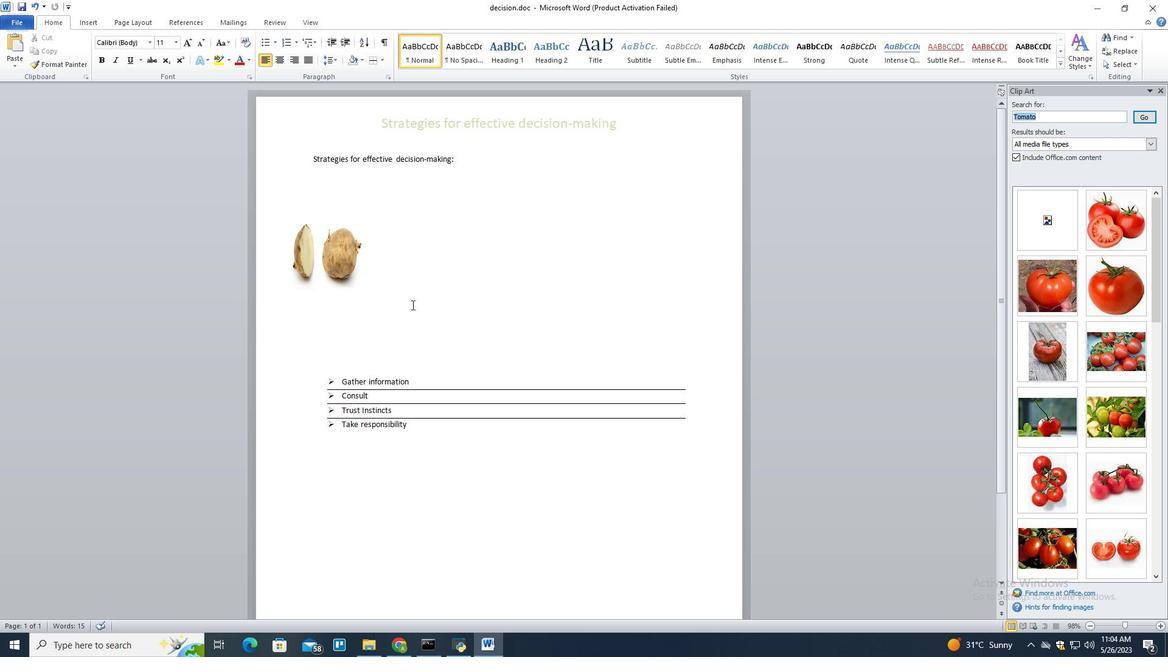 
Action: Mouse pressed left at (416, 290)
Screenshot: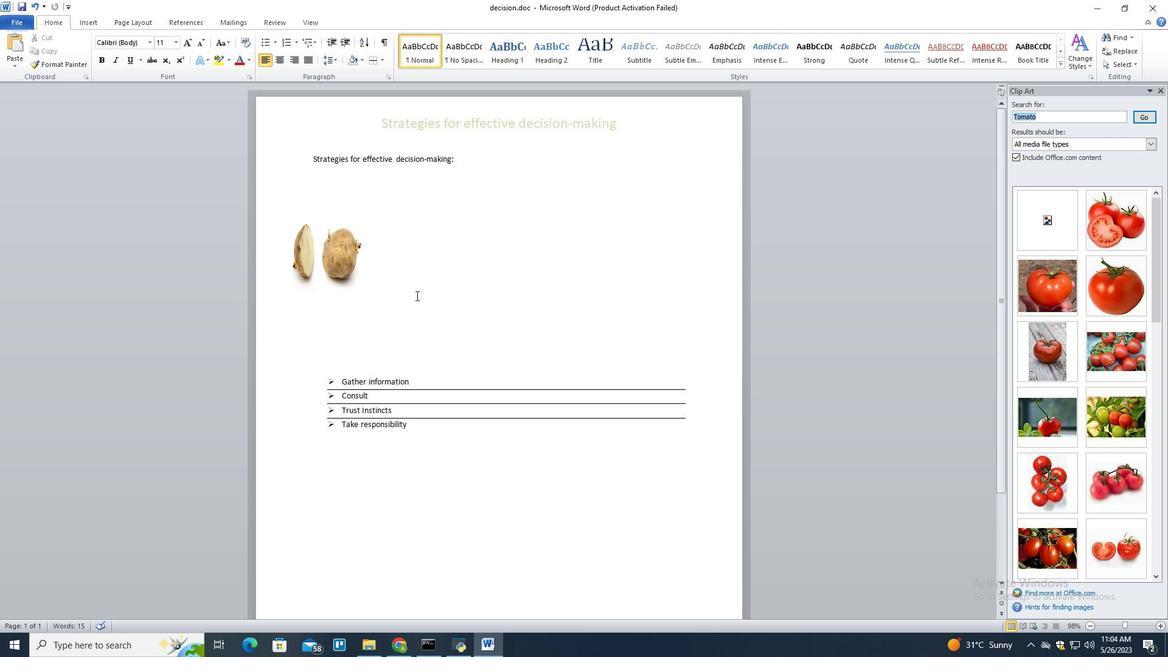 
Action: Key pressed <Key.space><Key.space>
Screenshot: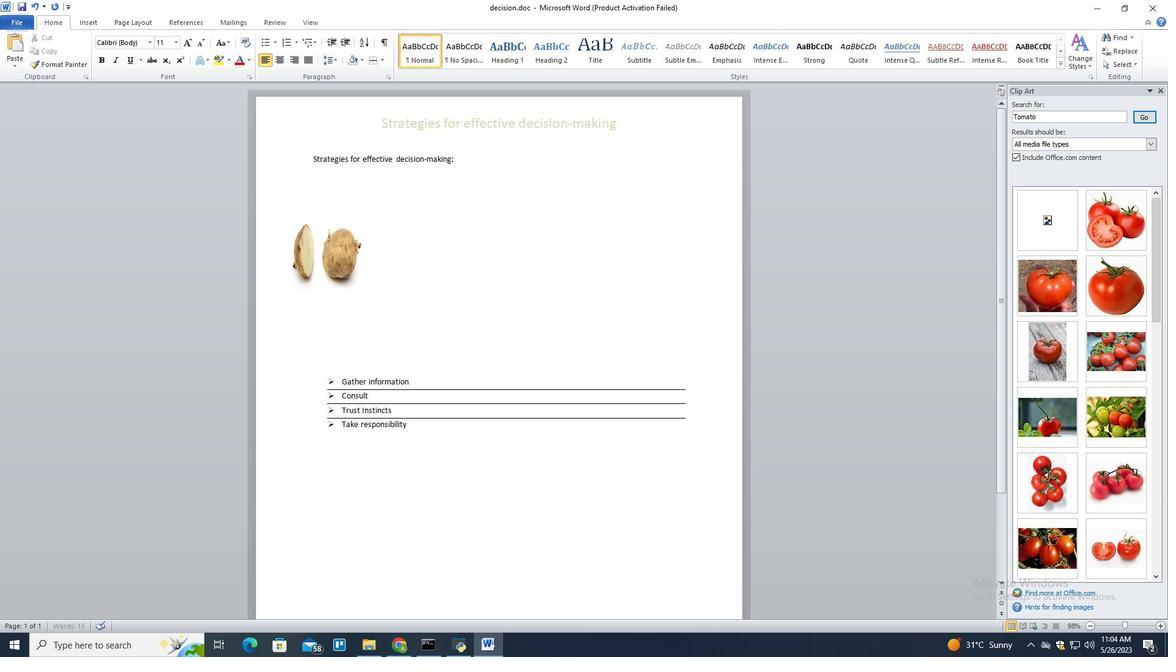 
Action: Mouse moved to (455, 301)
Screenshot: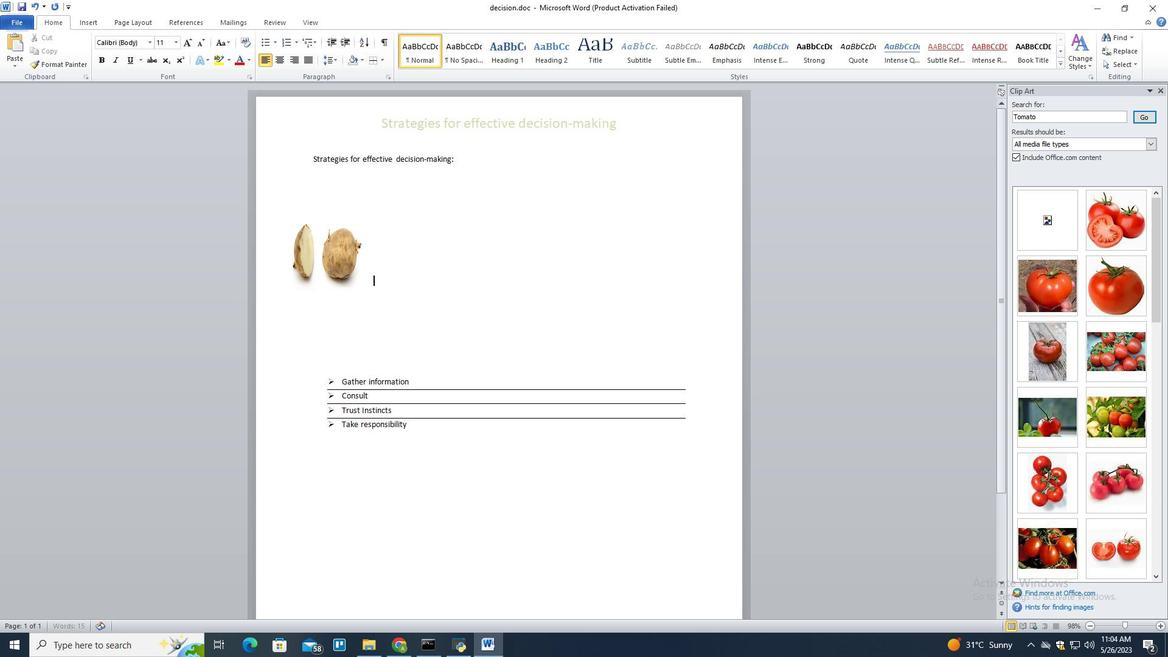 
Action: Key pressed <Key.space>
Screenshot: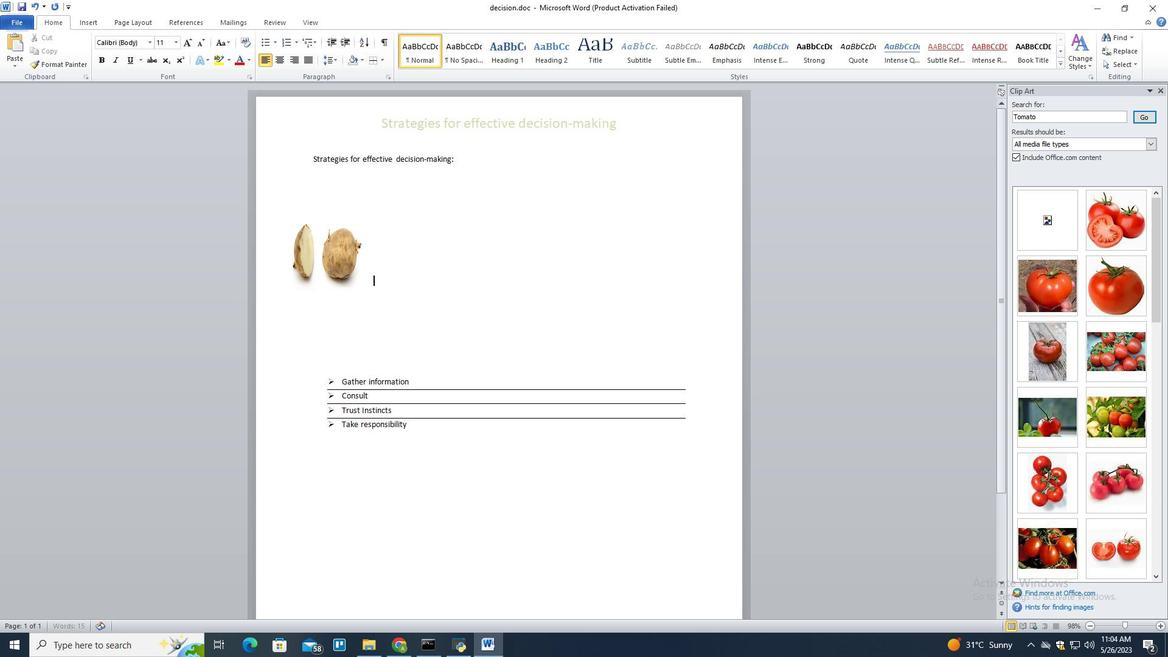 
Action: Mouse moved to (807, 343)
Screenshot: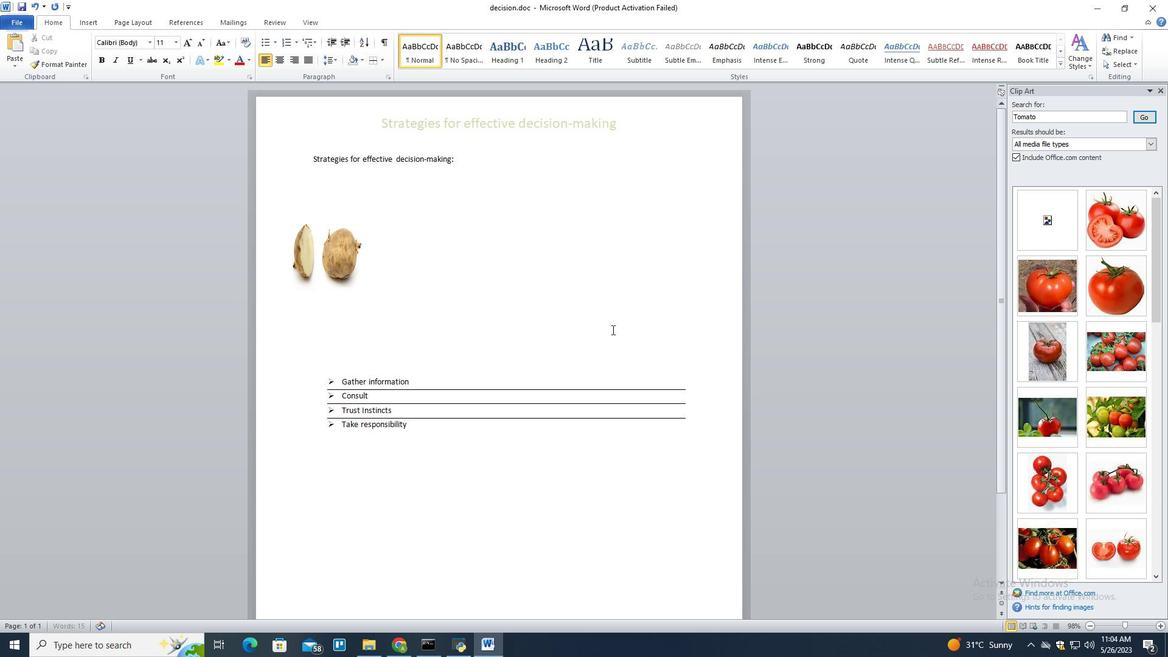 
Action: Key pressed <Key.space>
Screenshot: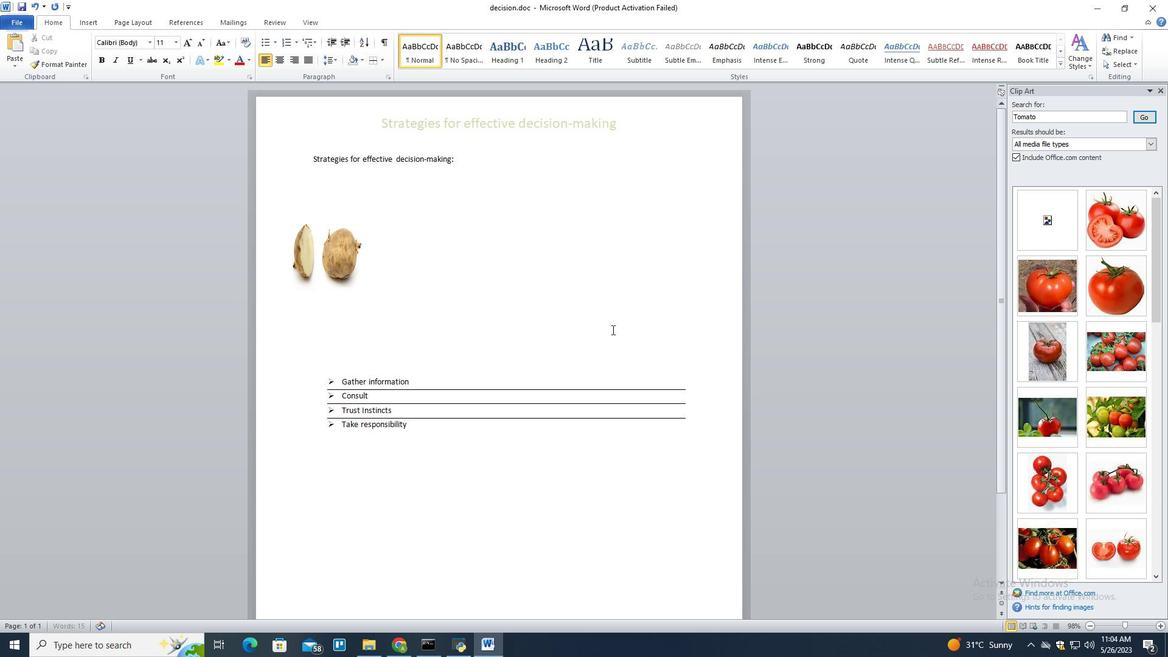 
Action: Mouse moved to (1097, 279)
Screenshot: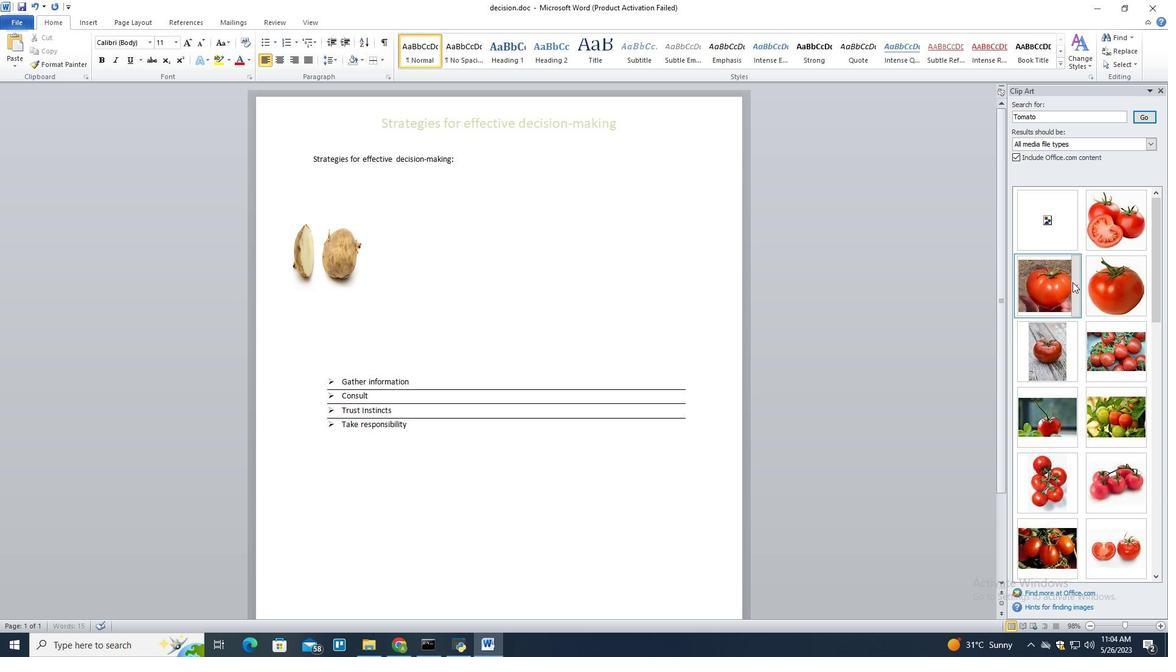 
Action: Mouse pressed left at (1097, 279)
Screenshot: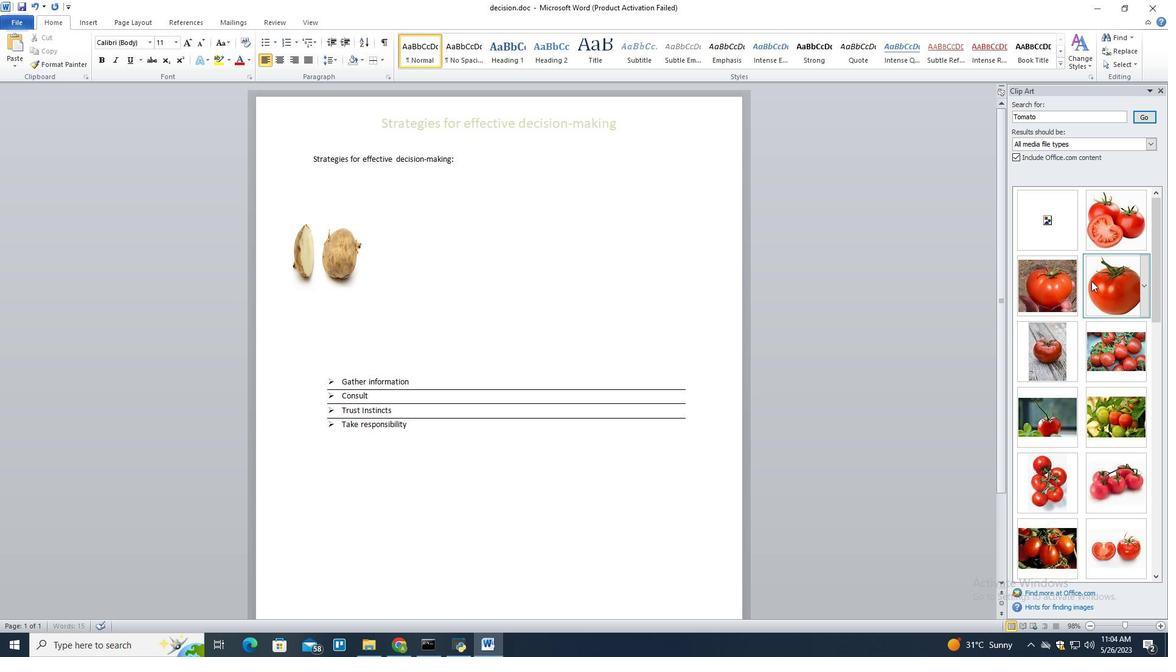 
Action: Mouse moved to (559, 354)
